 Task: Explore Airbnb properties with amazing views in California.
Action: Mouse moved to (579, 96)
Screenshot: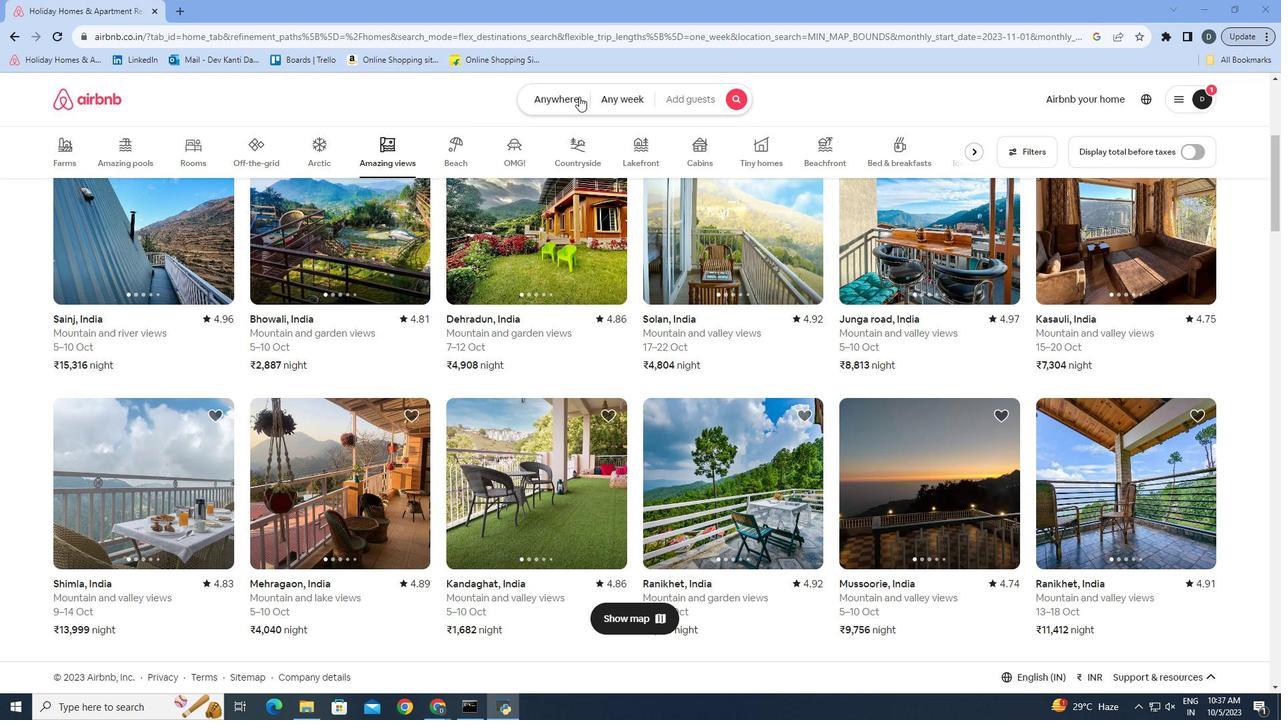 
Action: Mouse pressed left at (579, 96)
Screenshot: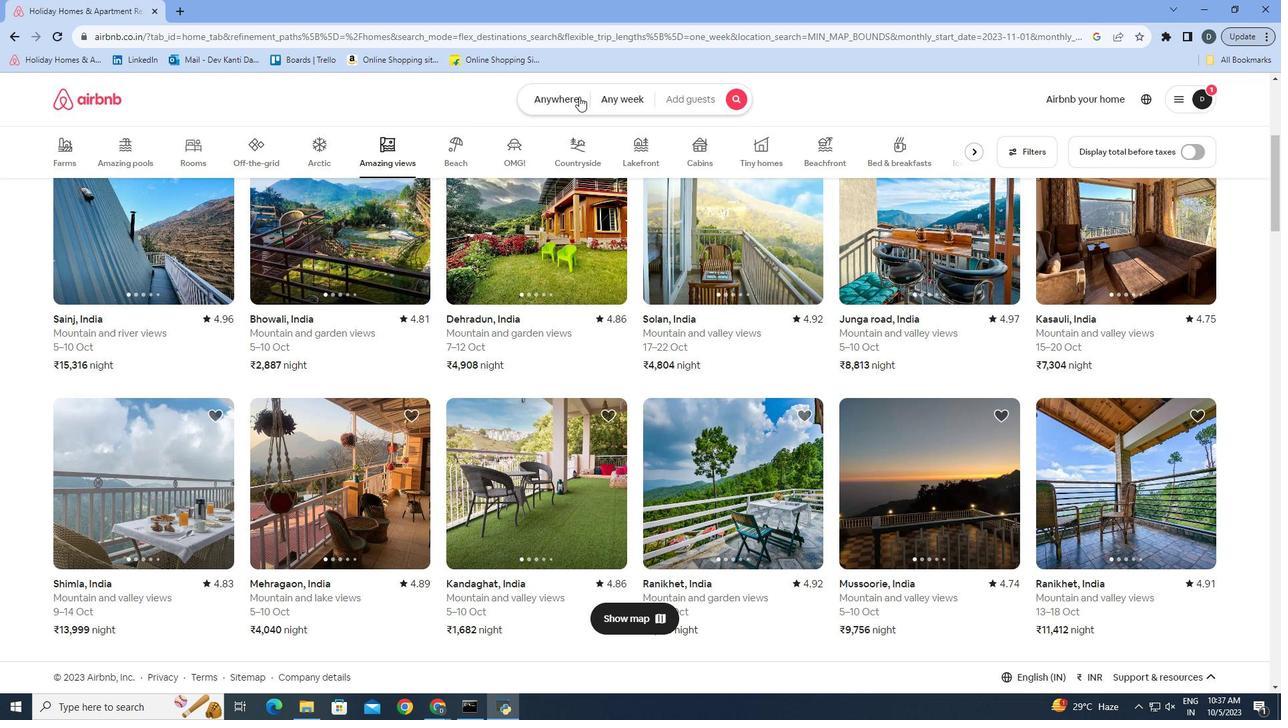 
Action: Mouse moved to (451, 154)
Screenshot: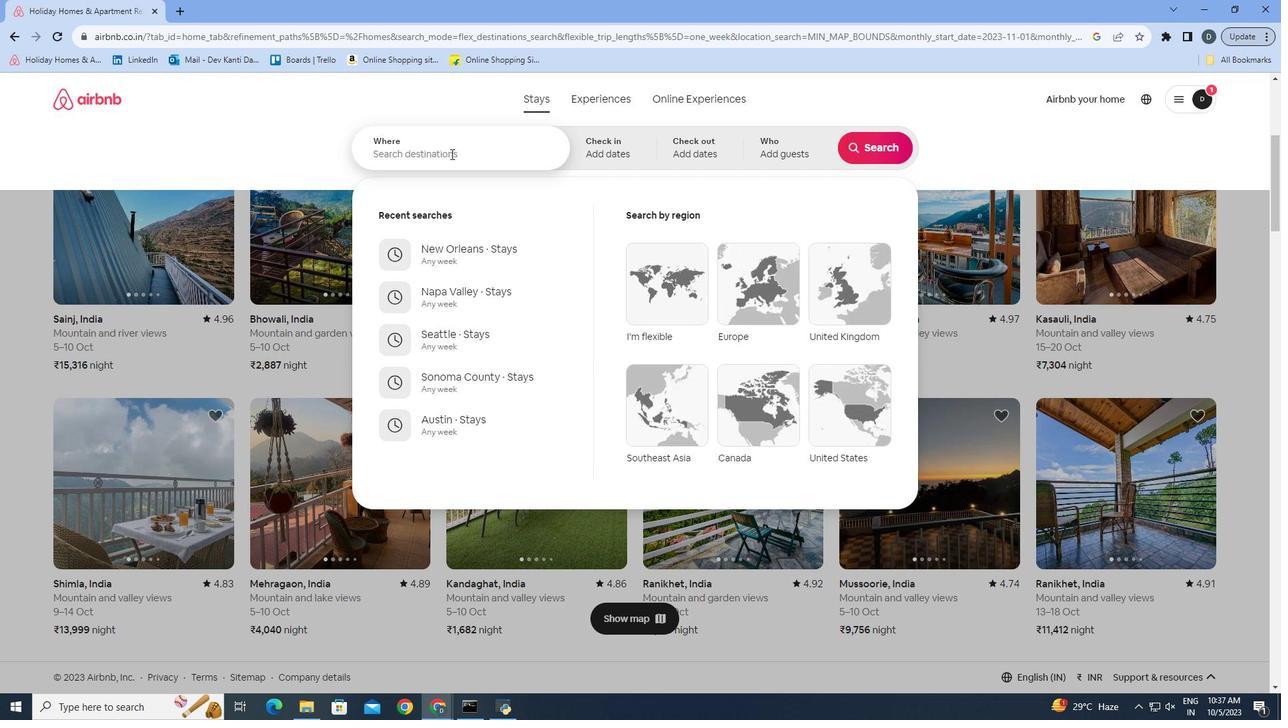 
Action: Mouse pressed left at (451, 154)
Screenshot: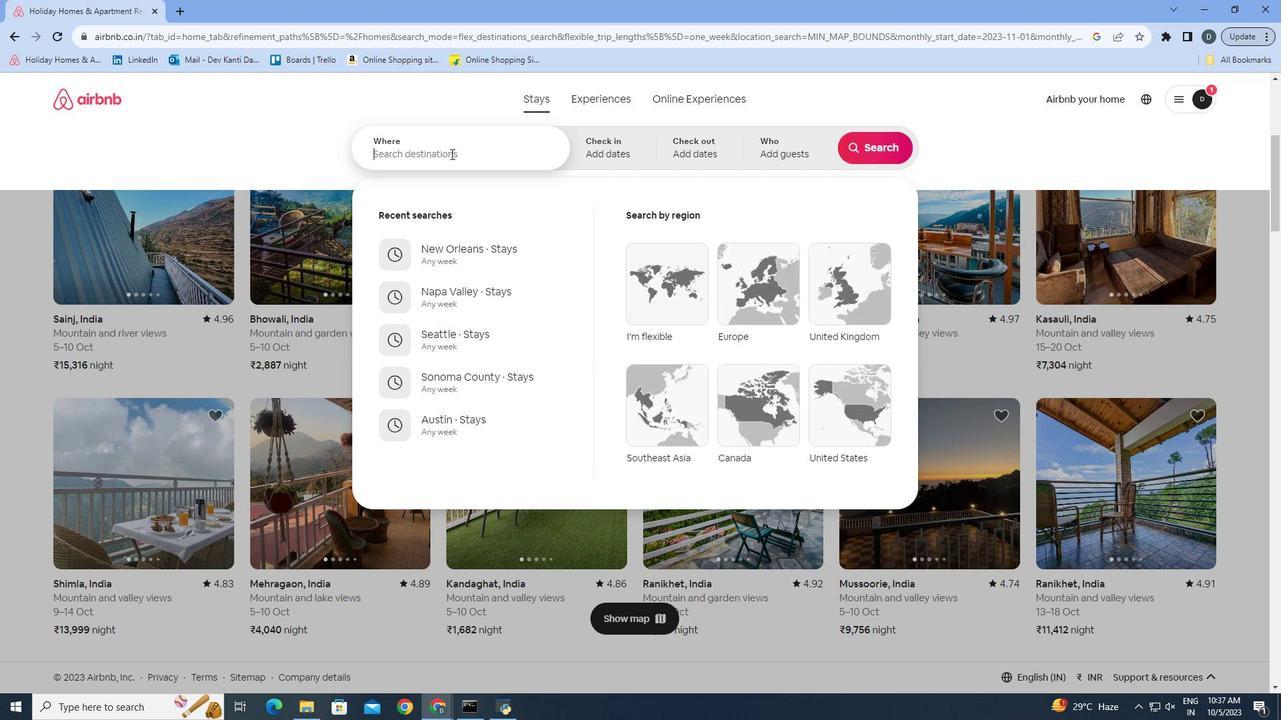 
Action: Key pressed <Key.shift>
Screenshot: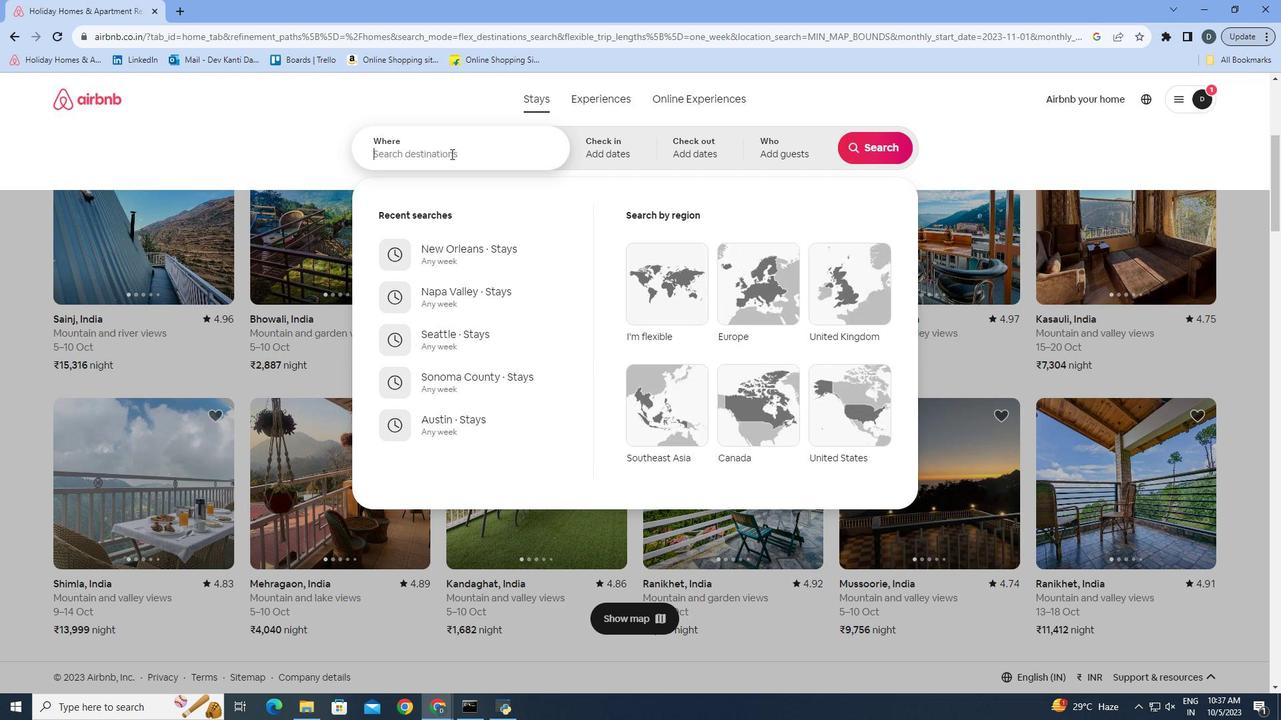 
Action: Mouse moved to (450, 154)
Screenshot: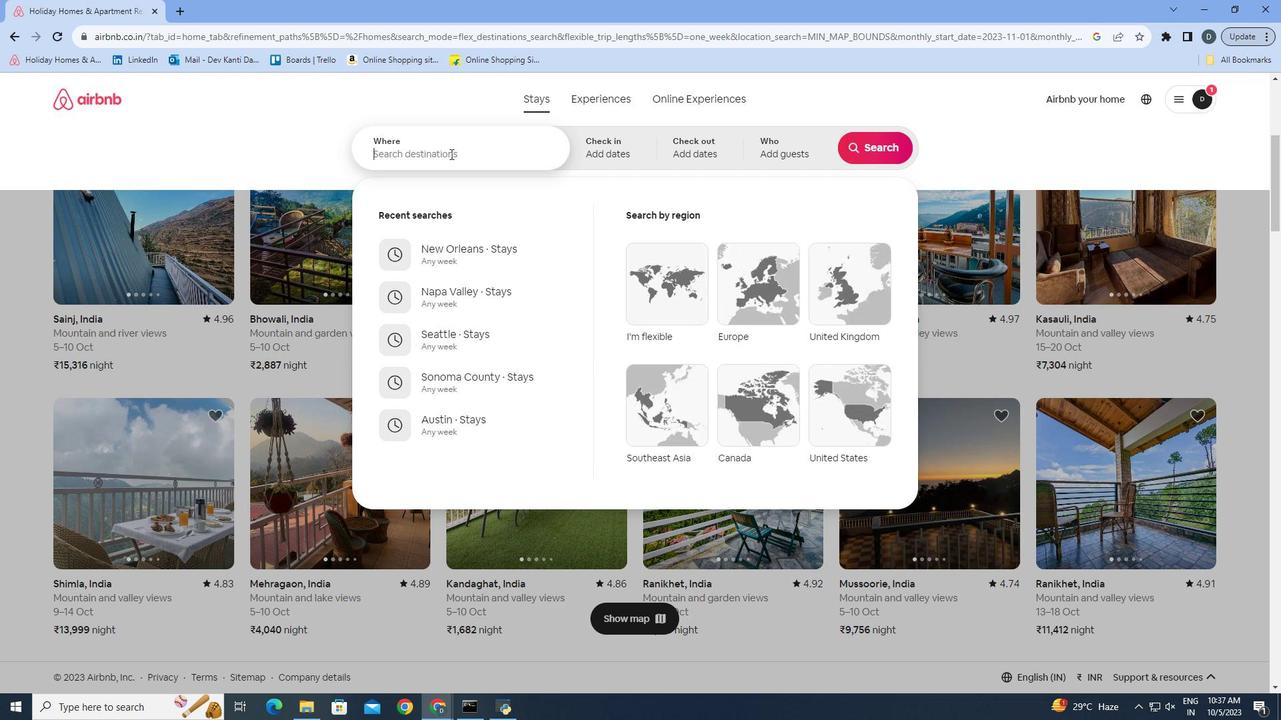 
Action: Key pressed Ca
Screenshot: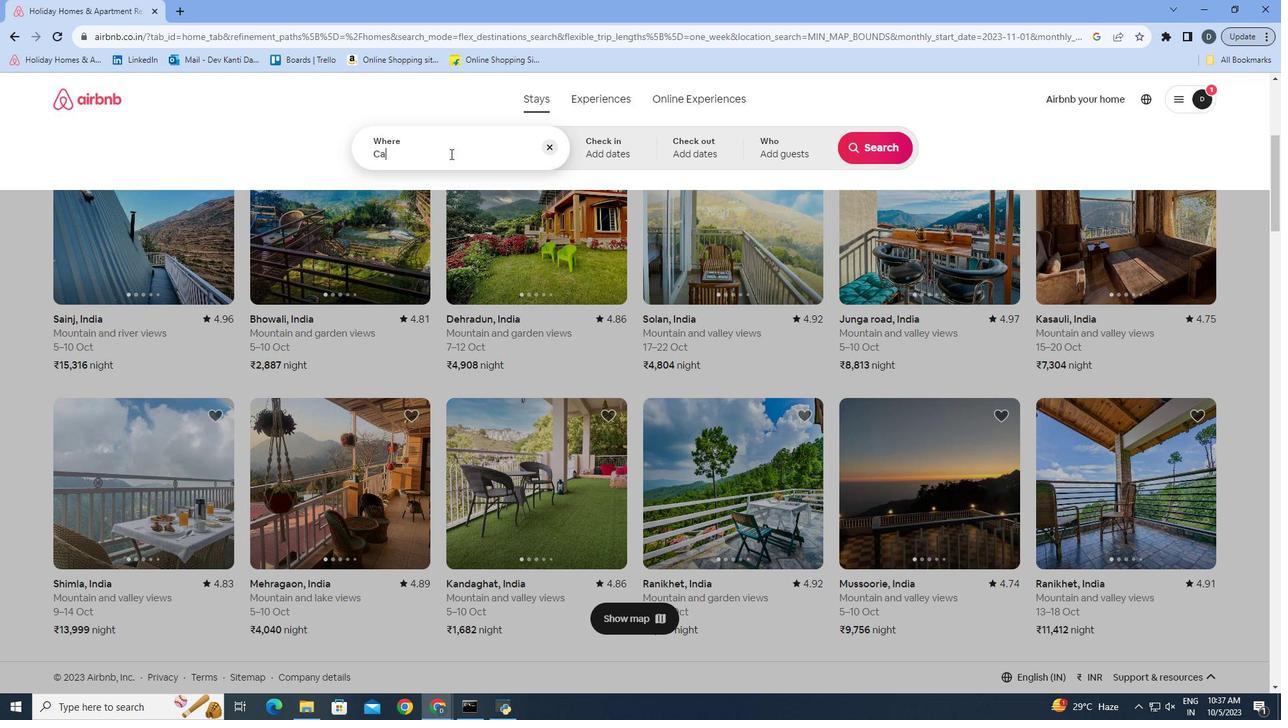 
Action: Mouse moved to (448, 153)
Screenshot: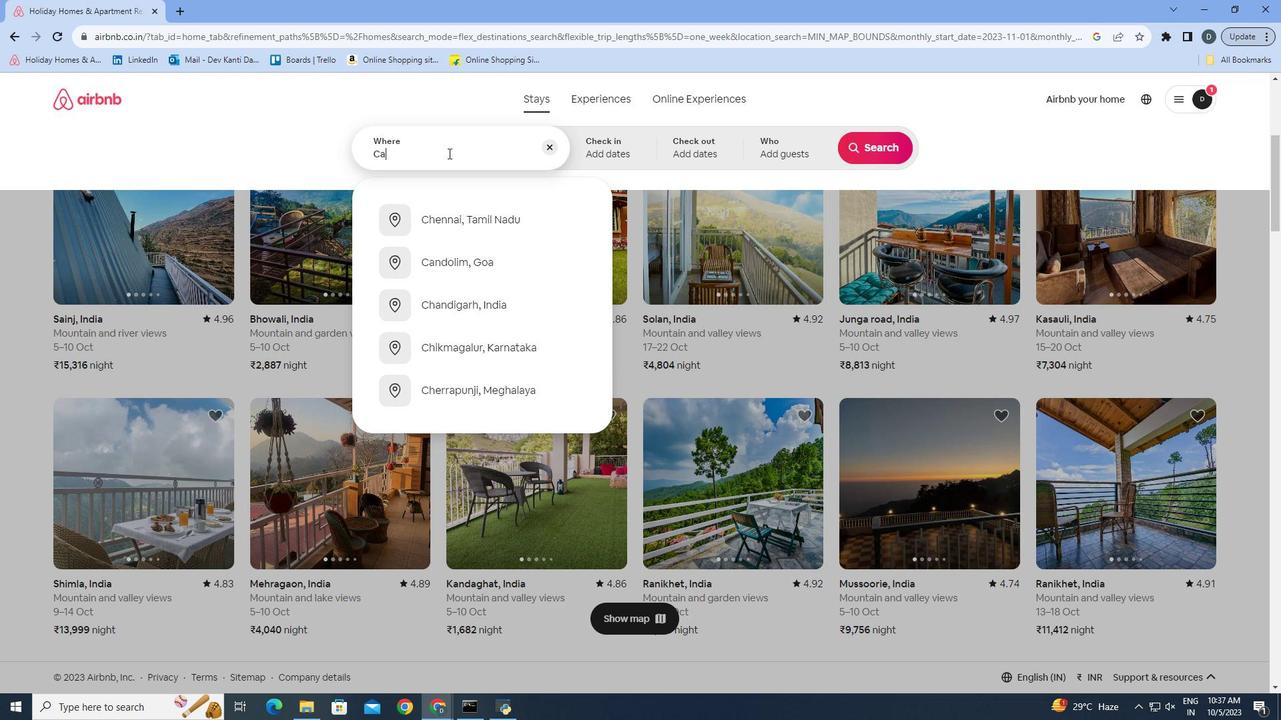 
Action: Key pressed l
Screenshot: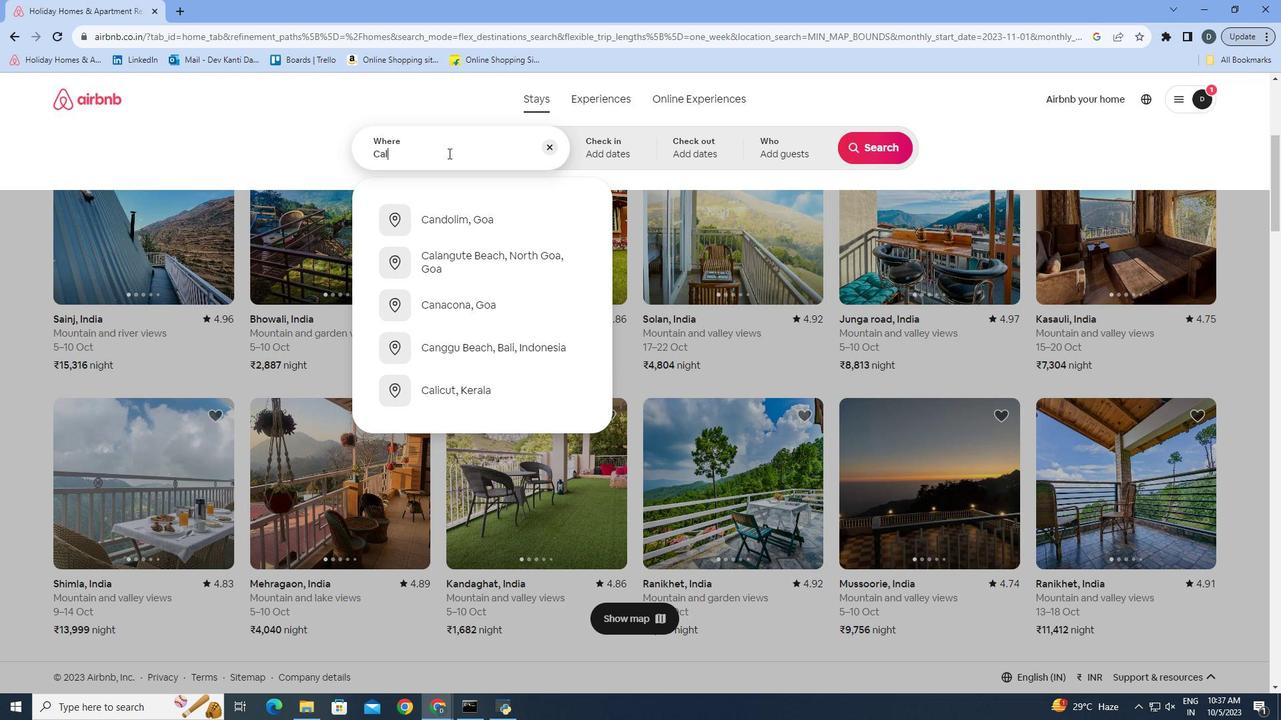 
Action: Mouse moved to (447, 149)
Screenshot: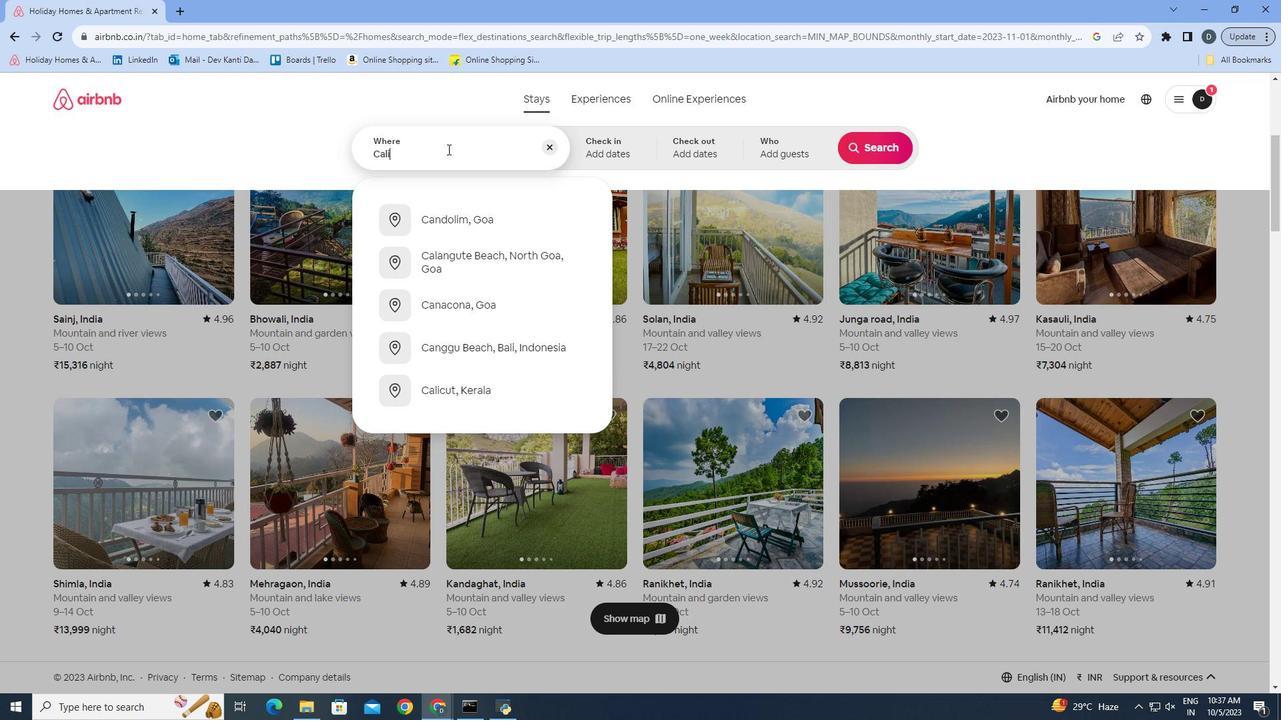 
Action: Key pressed i
Screenshot: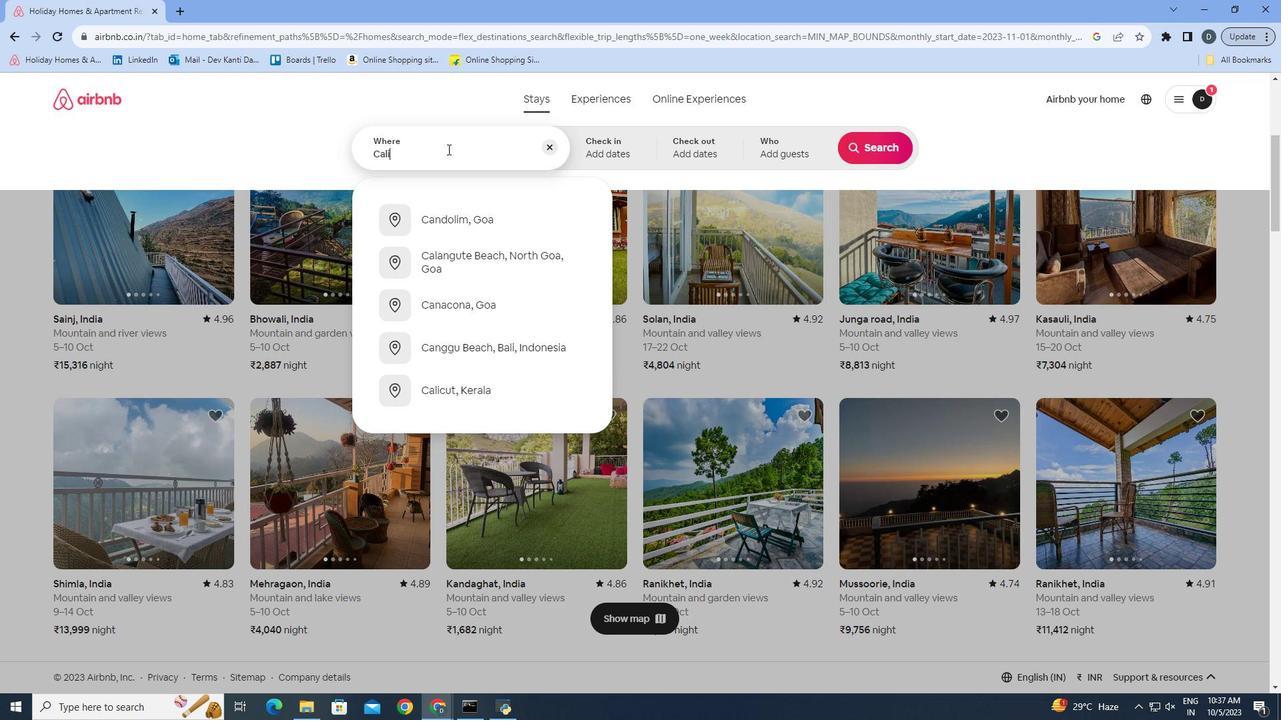 
Action: Mouse moved to (447, 149)
Screenshot: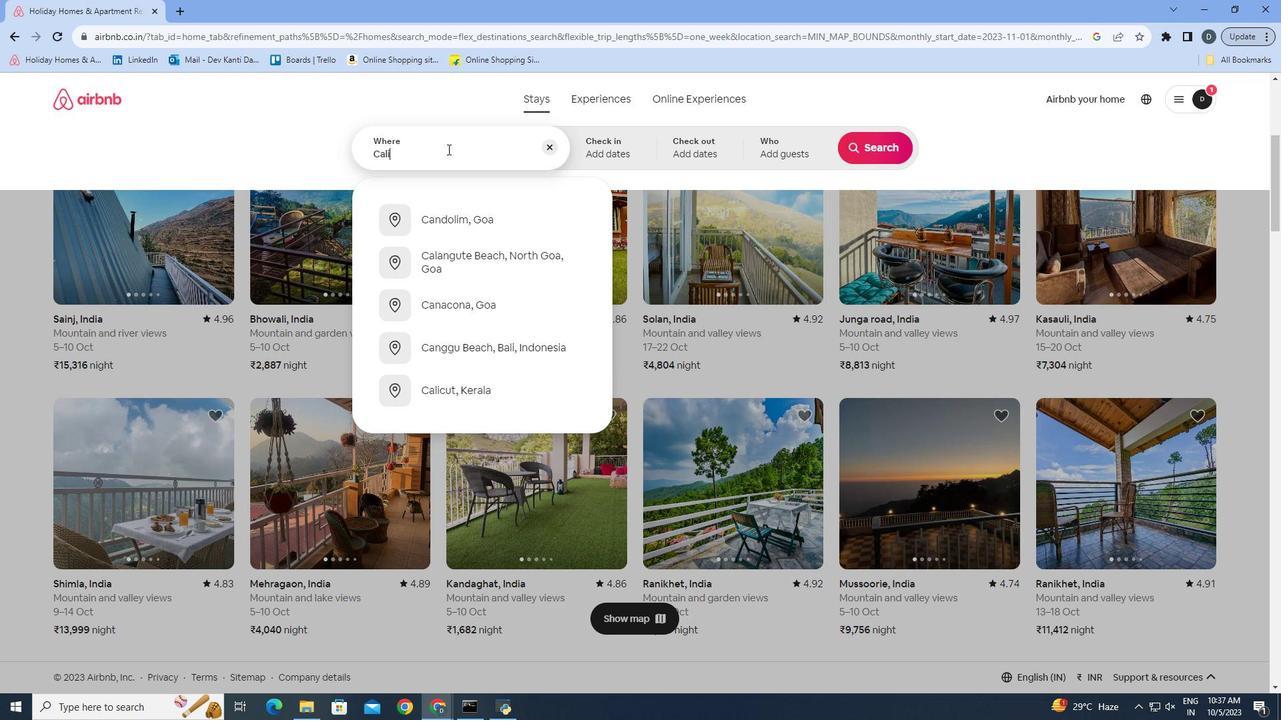 
Action: Key pressed forni
Screenshot: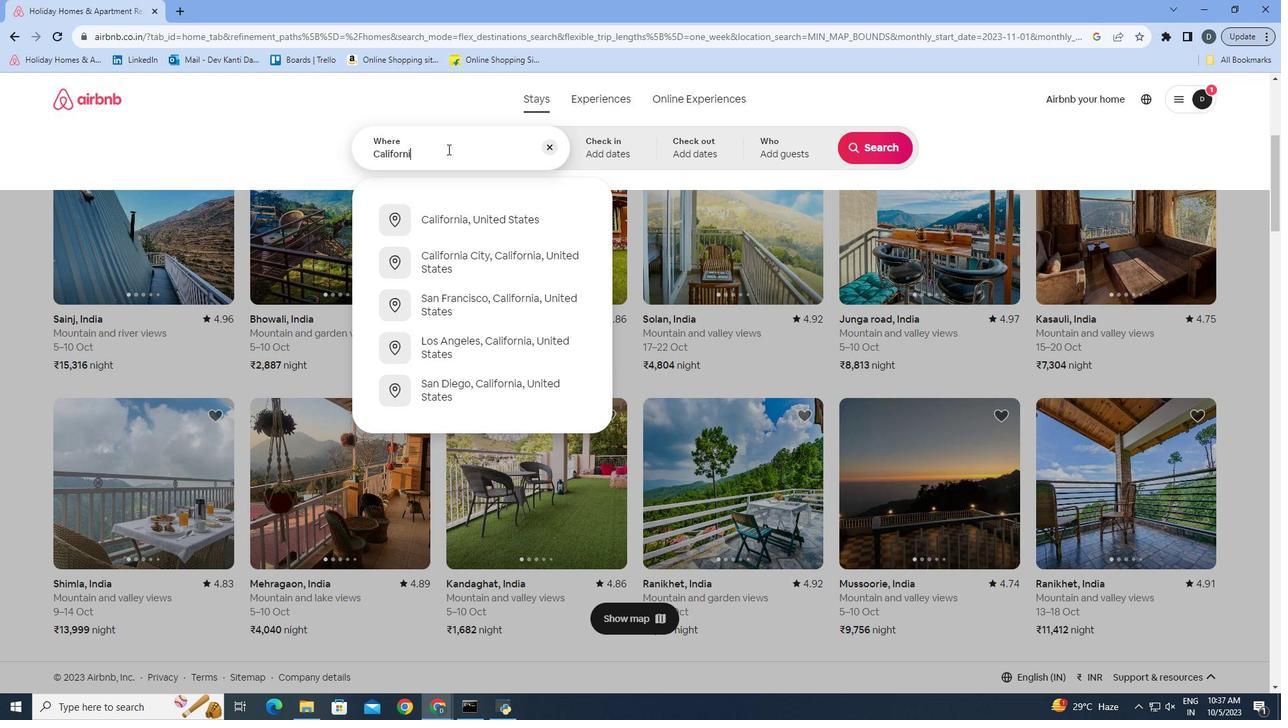 
Action: Mouse moved to (447, 148)
Screenshot: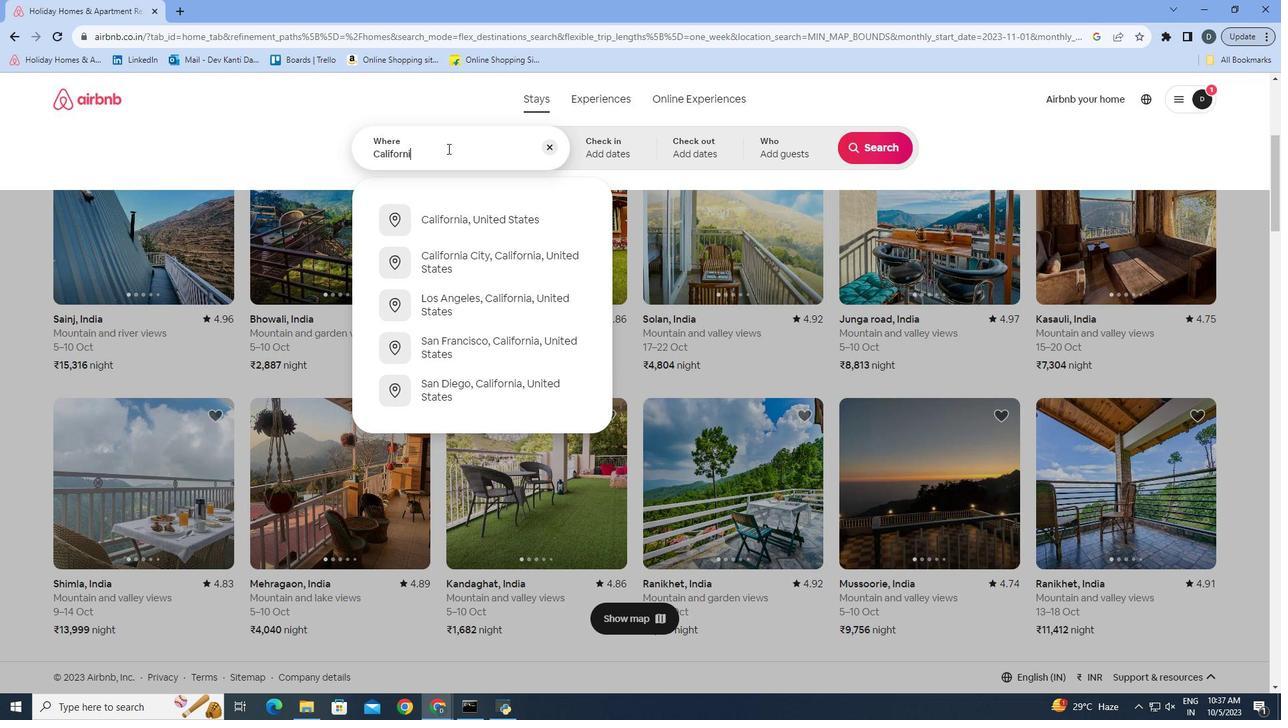 
Action: Key pressed a
Screenshot: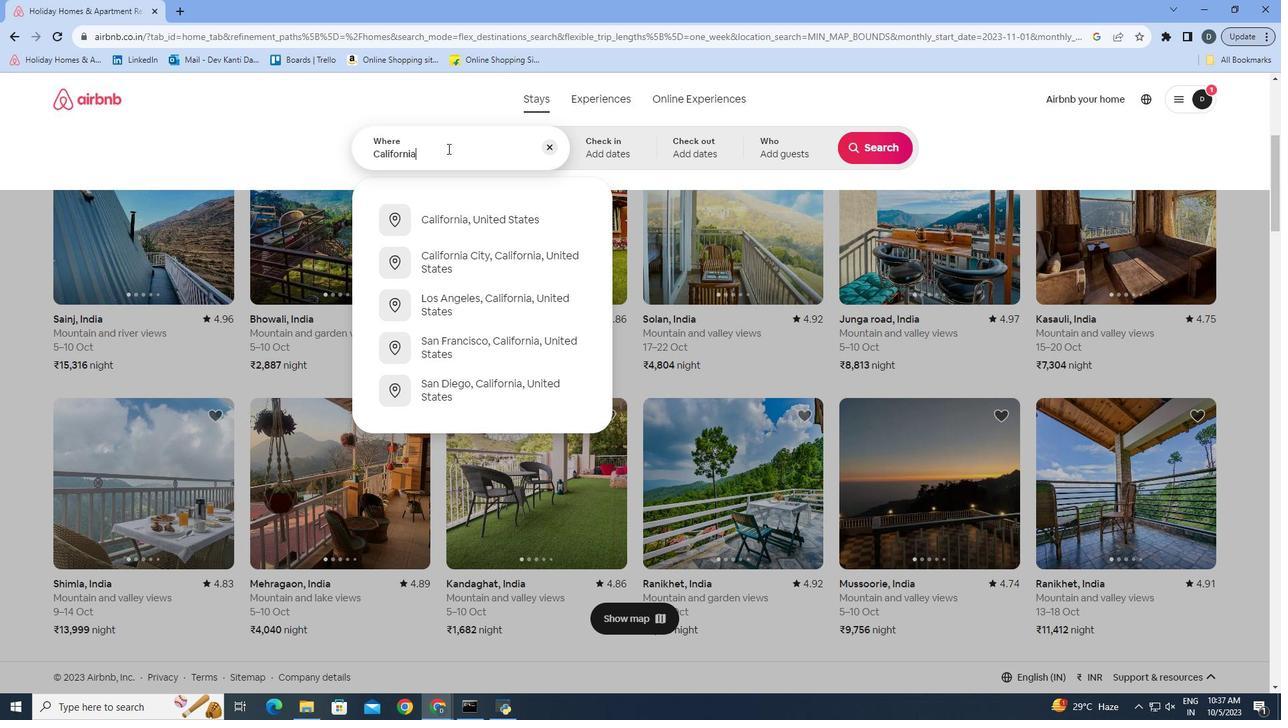 
Action: Mouse moved to (869, 136)
Screenshot: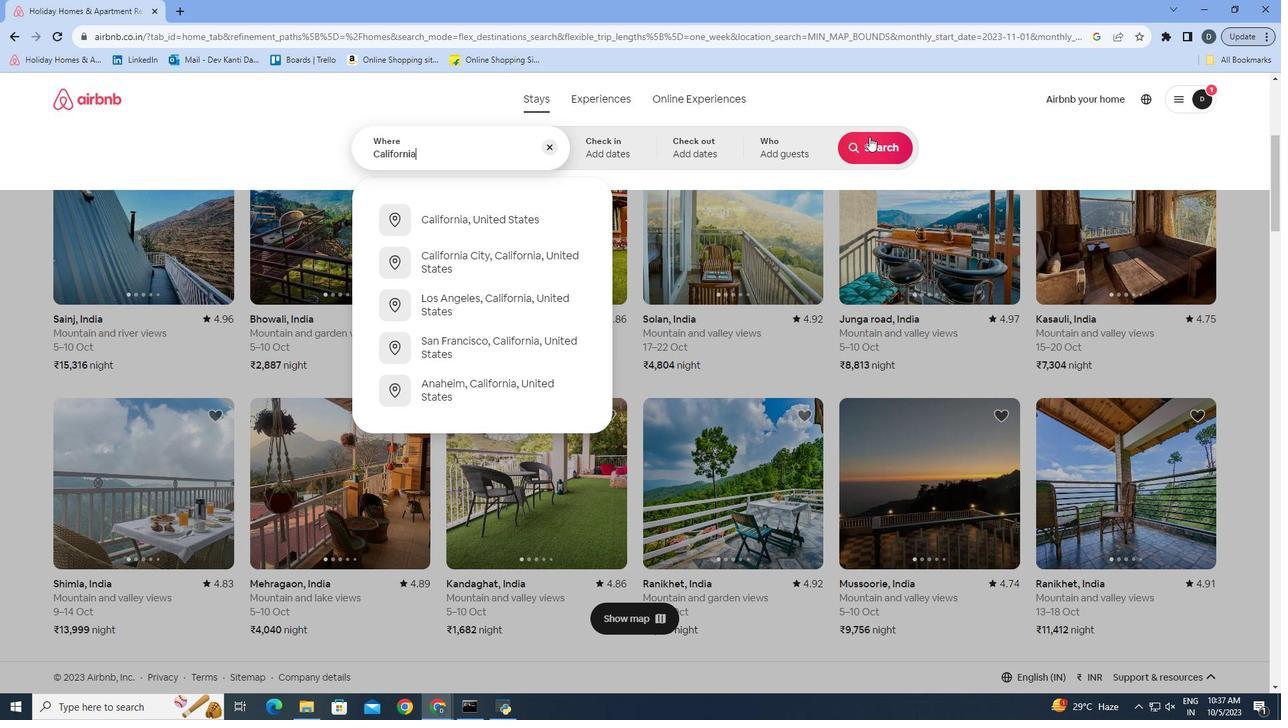 
Action: Mouse pressed left at (869, 136)
Screenshot: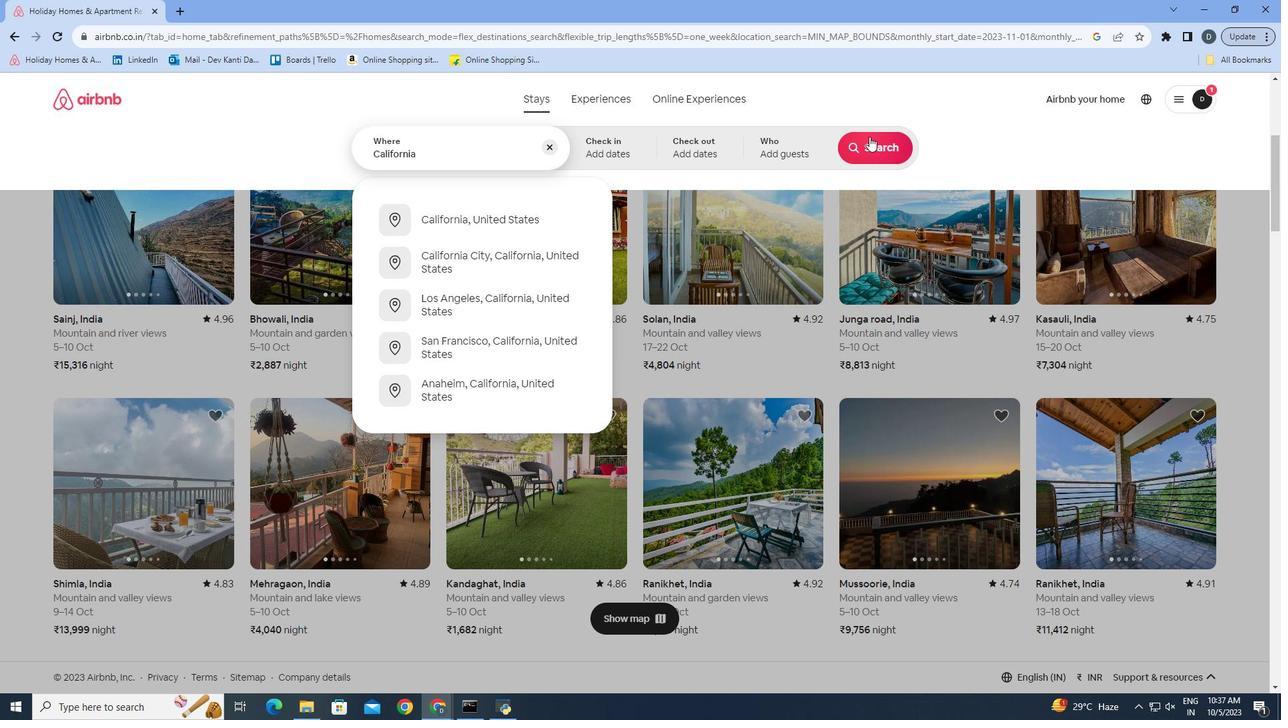 
Action: Mouse moved to (268, 144)
Screenshot: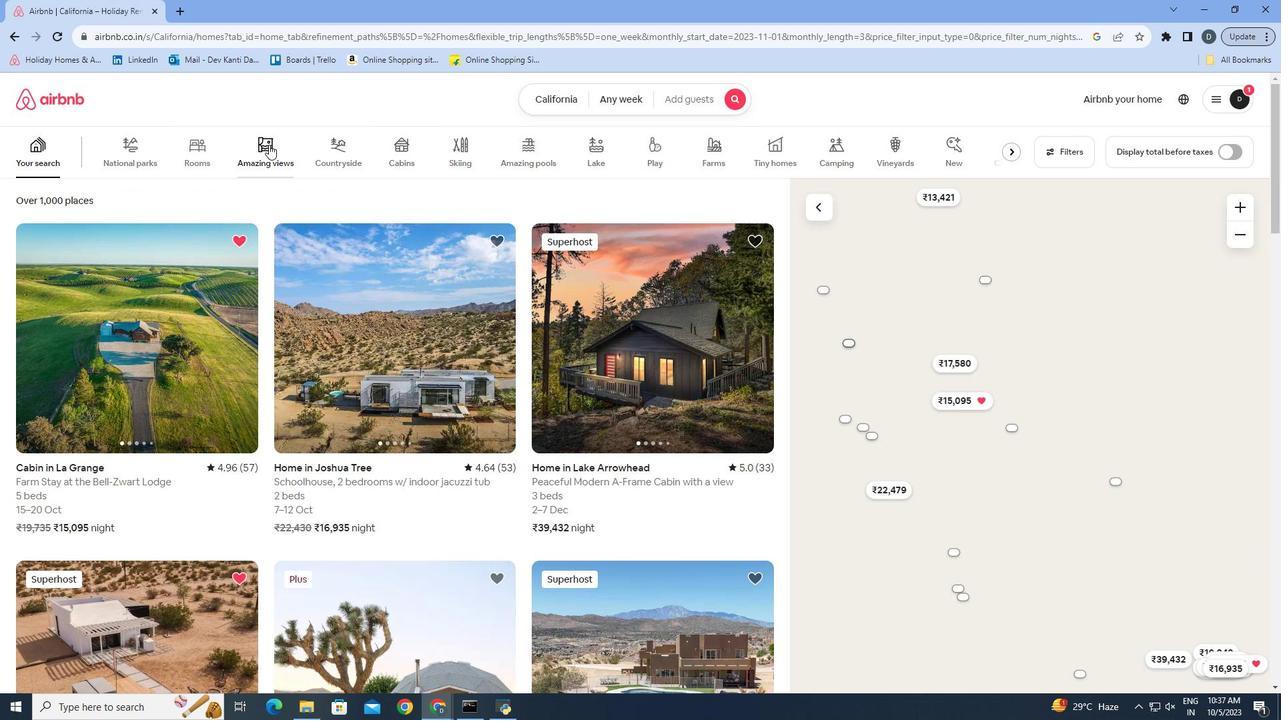 
Action: Mouse pressed left at (268, 144)
Screenshot: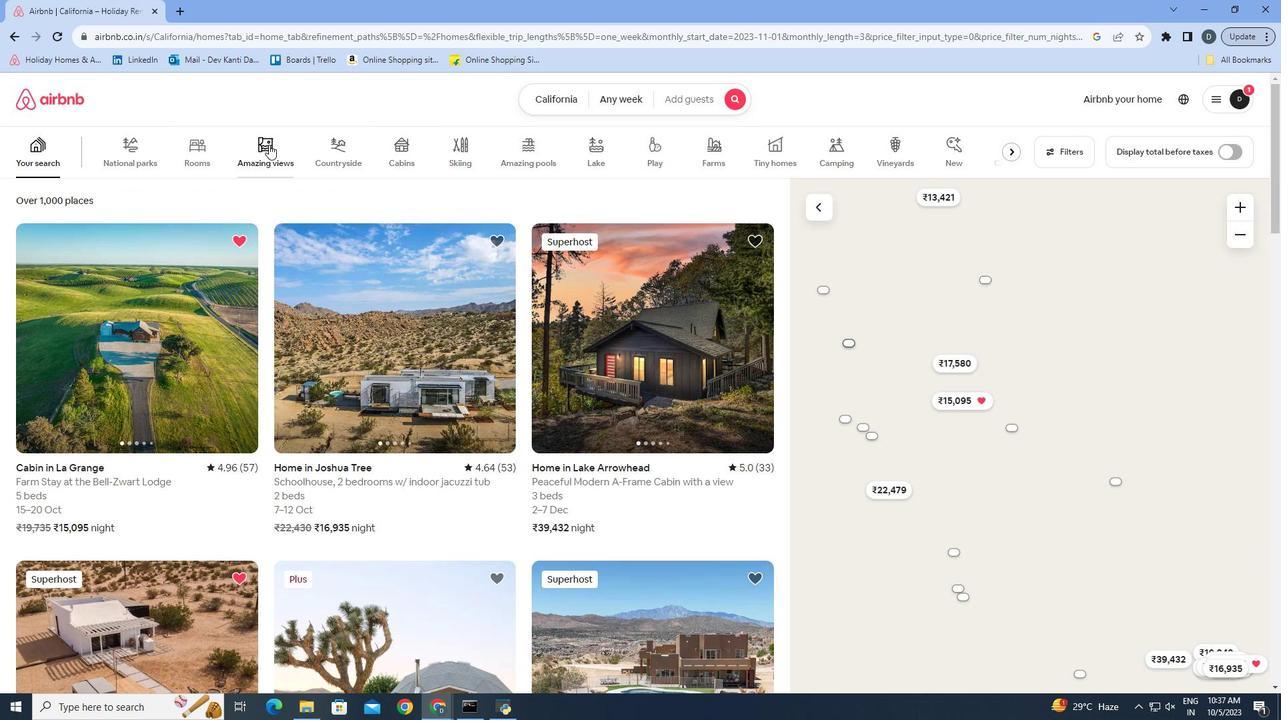 
Action: Mouse moved to (636, 332)
Screenshot: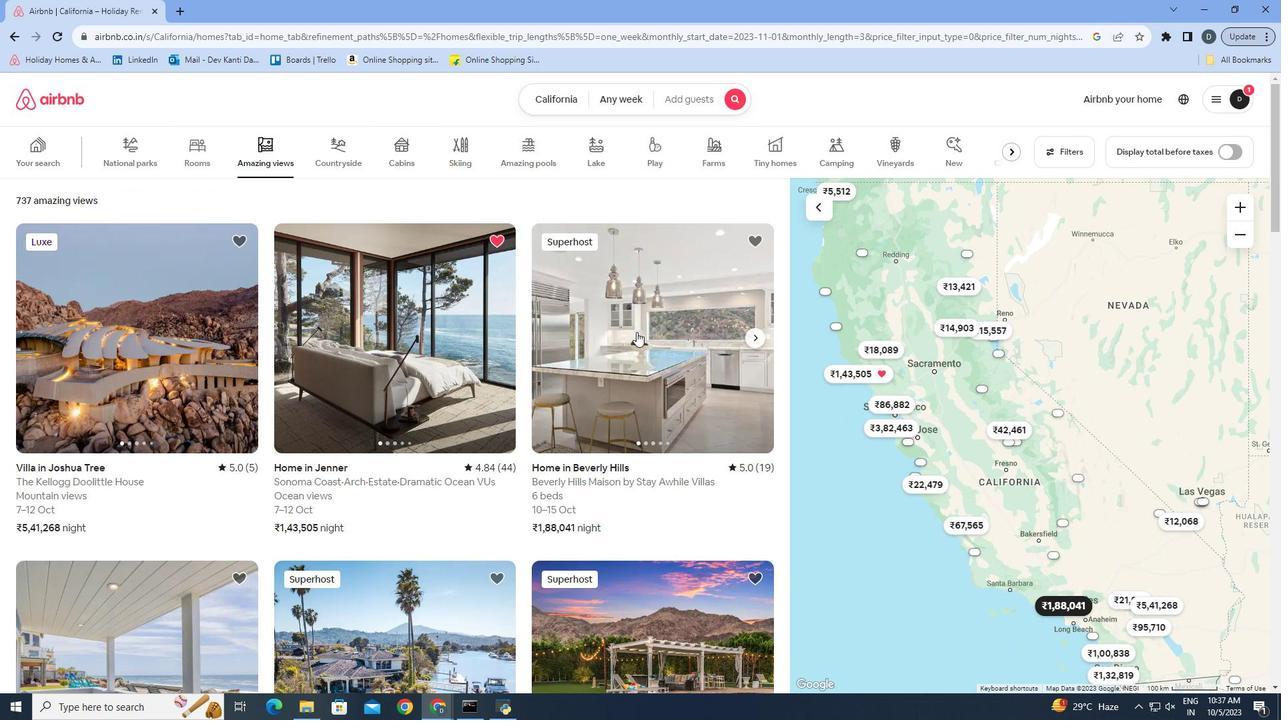 
Action: Mouse pressed left at (636, 332)
Screenshot: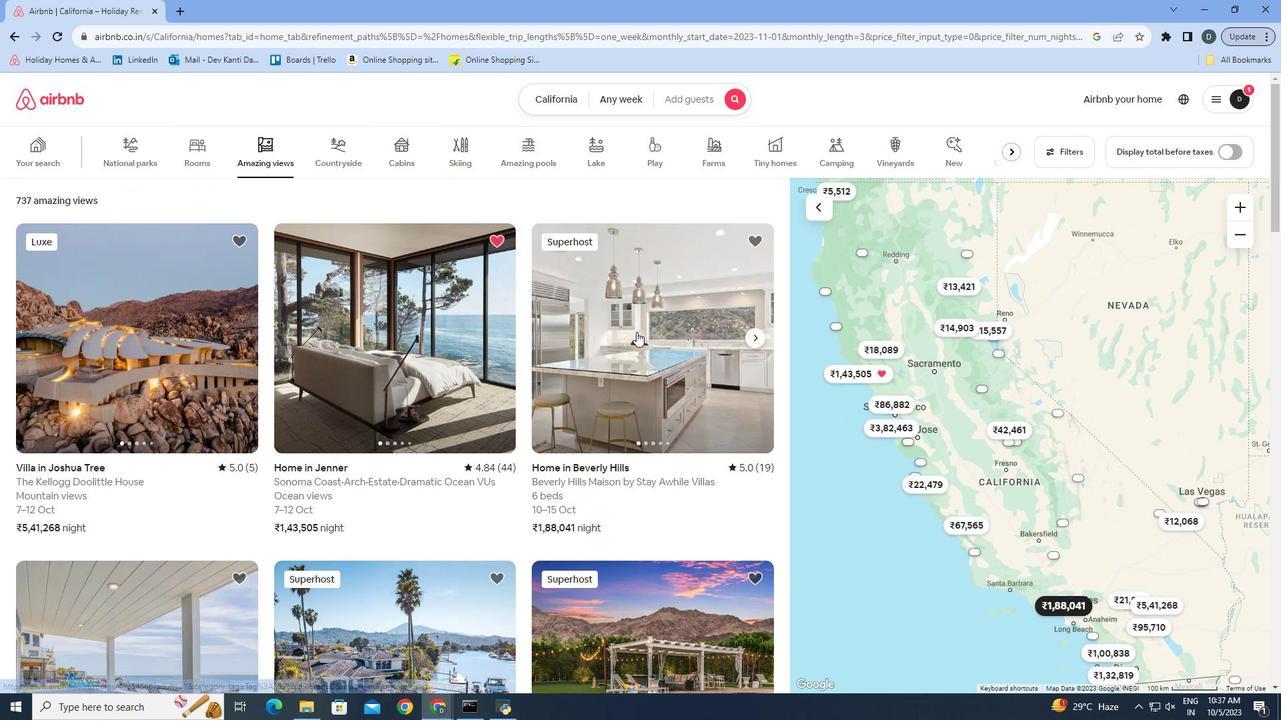 
Action: Mouse moved to (1069, 373)
Screenshot: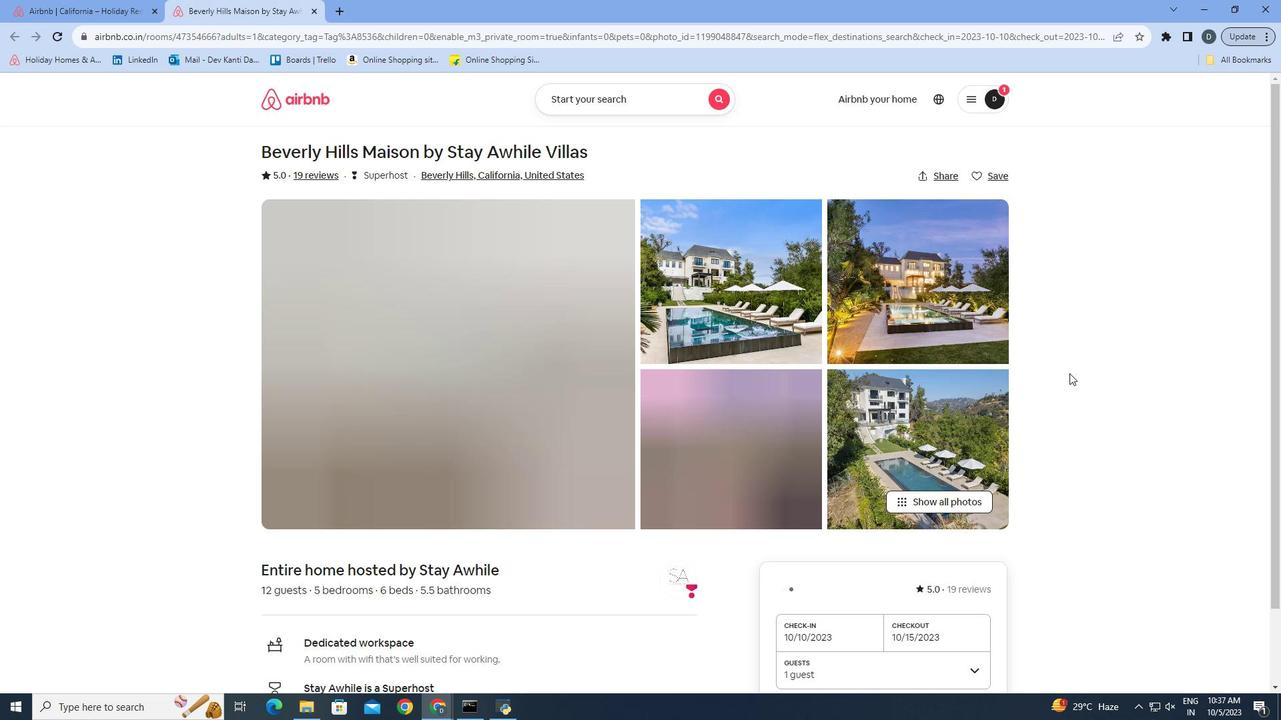 
Action: Mouse scrolled (1069, 373) with delta (0, 0)
Screenshot: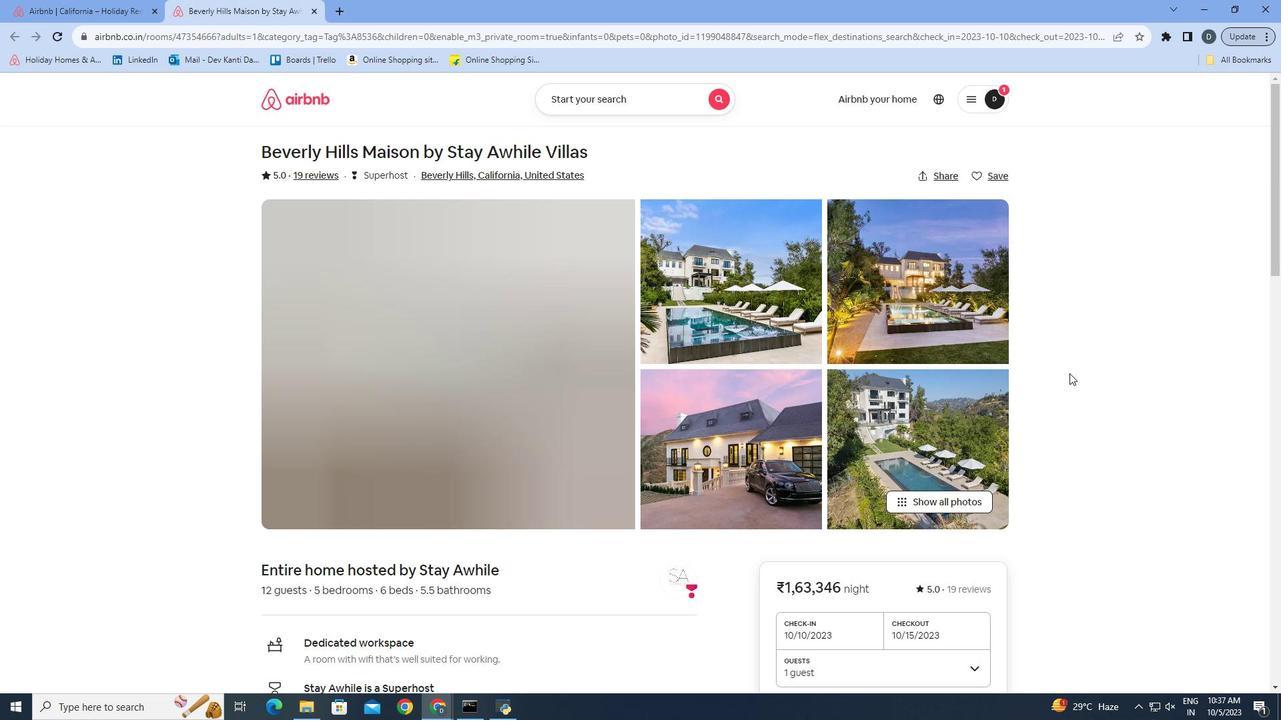 
Action: Mouse moved to (951, 434)
Screenshot: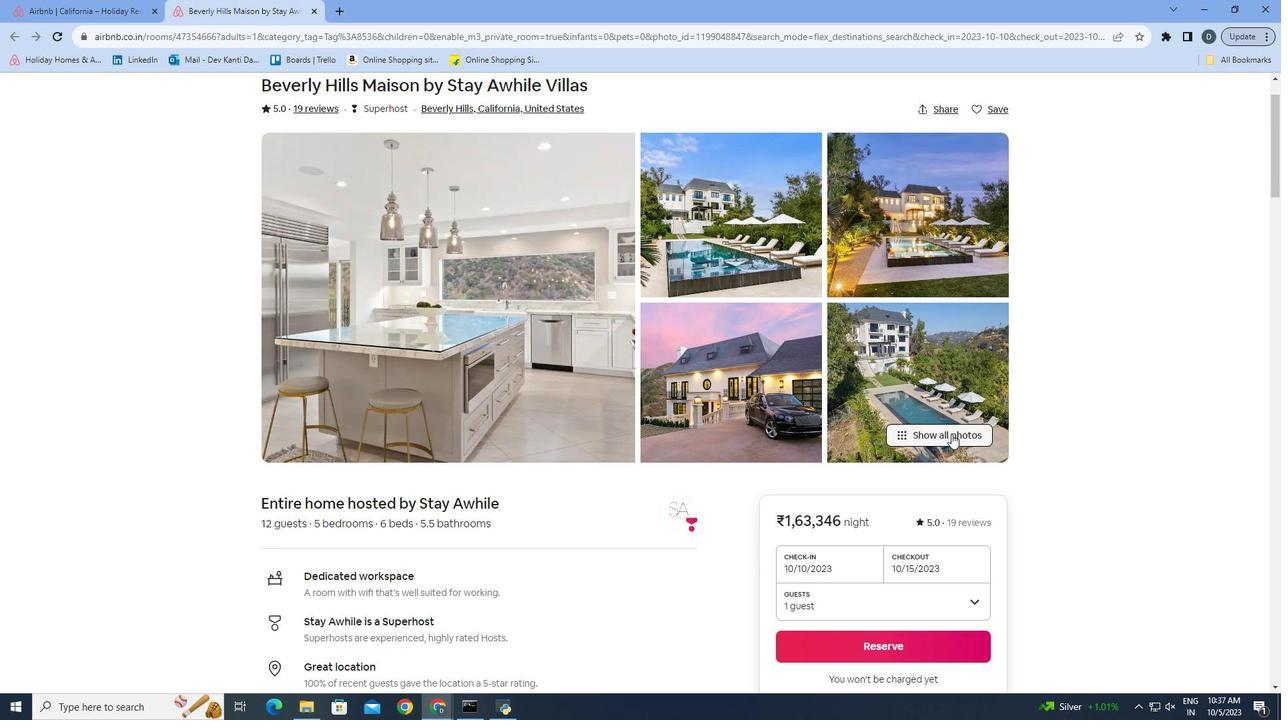
Action: Mouse pressed left at (951, 434)
Screenshot: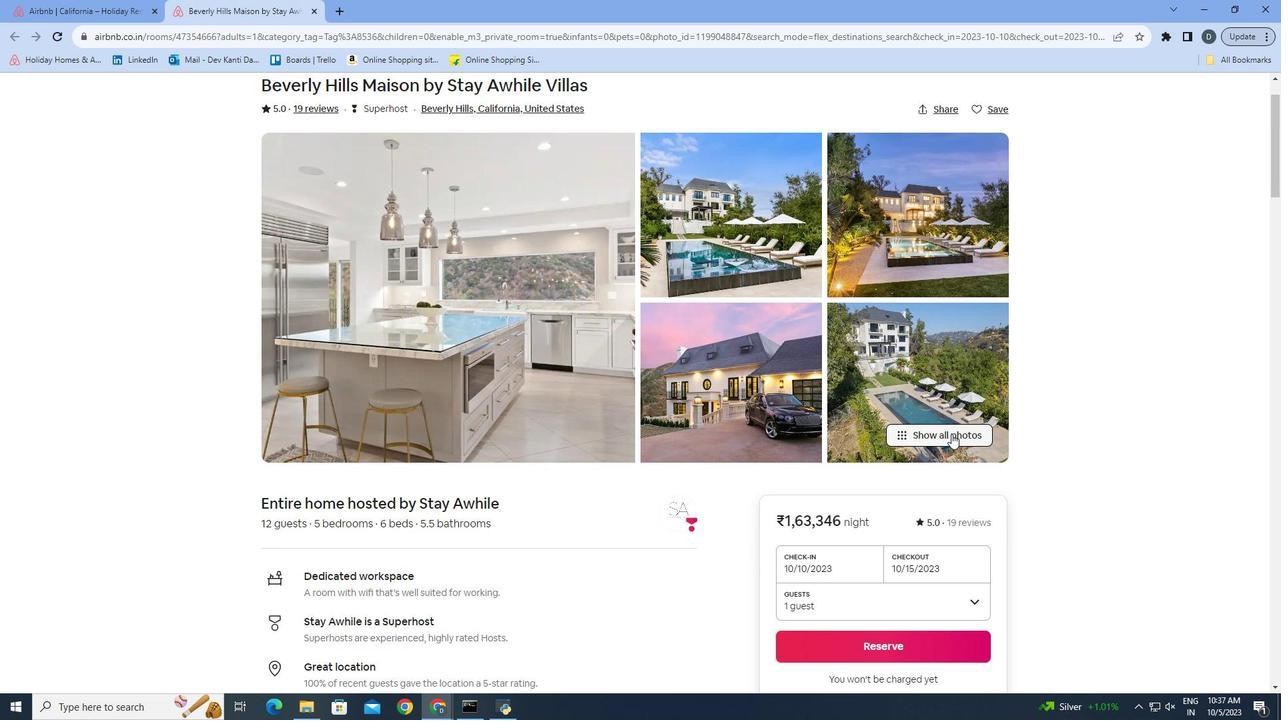 
Action: Mouse moved to (978, 295)
Screenshot: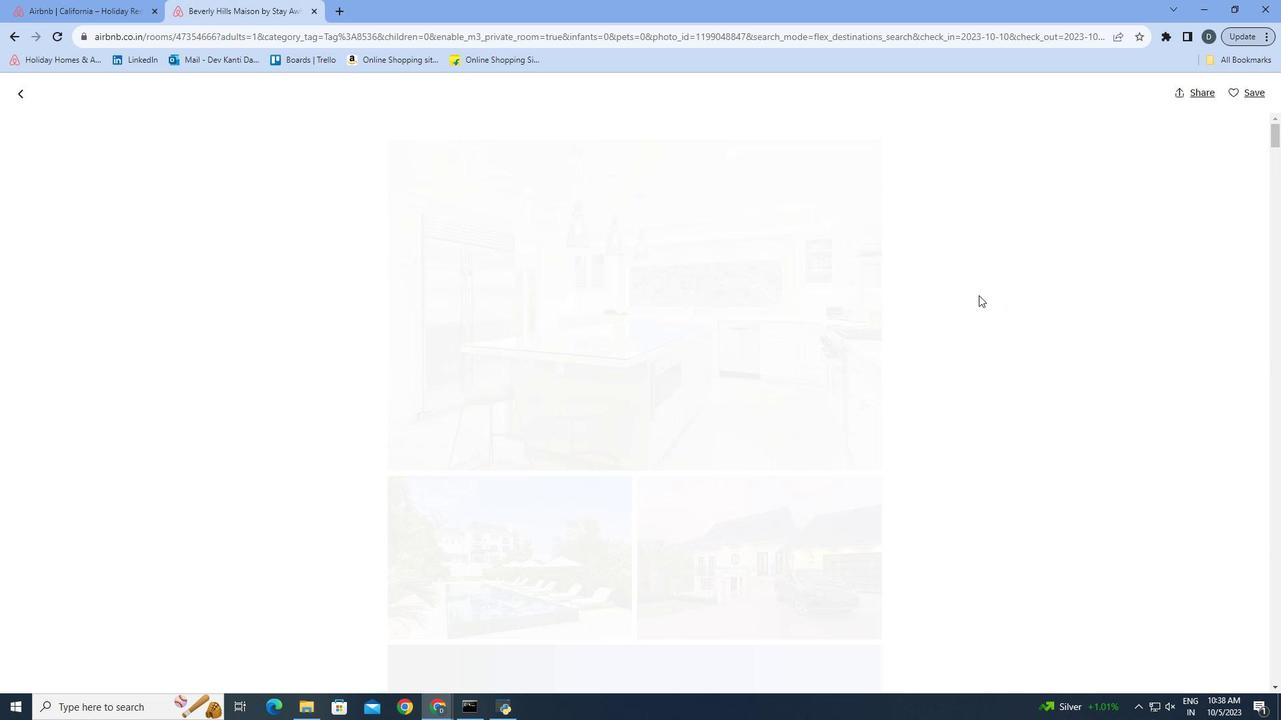 
Action: Mouse scrolled (978, 294) with delta (0, 0)
Screenshot: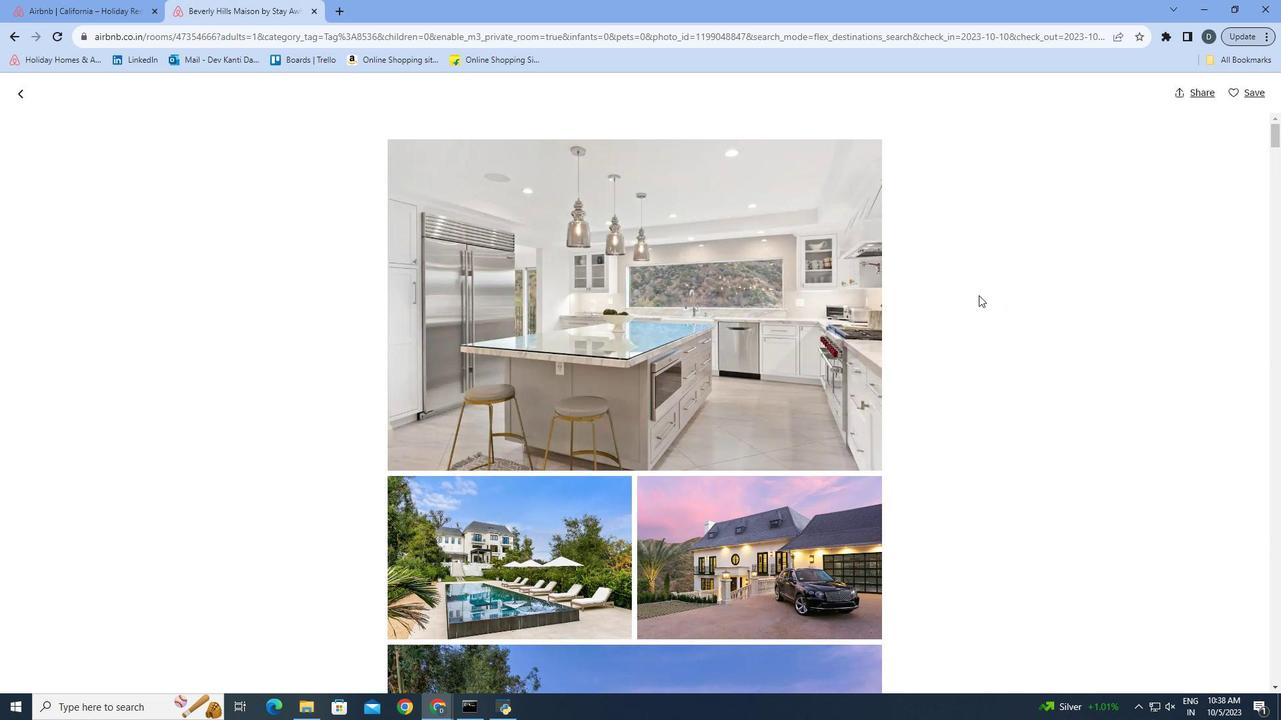 
Action: Mouse scrolled (978, 294) with delta (0, 0)
Screenshot: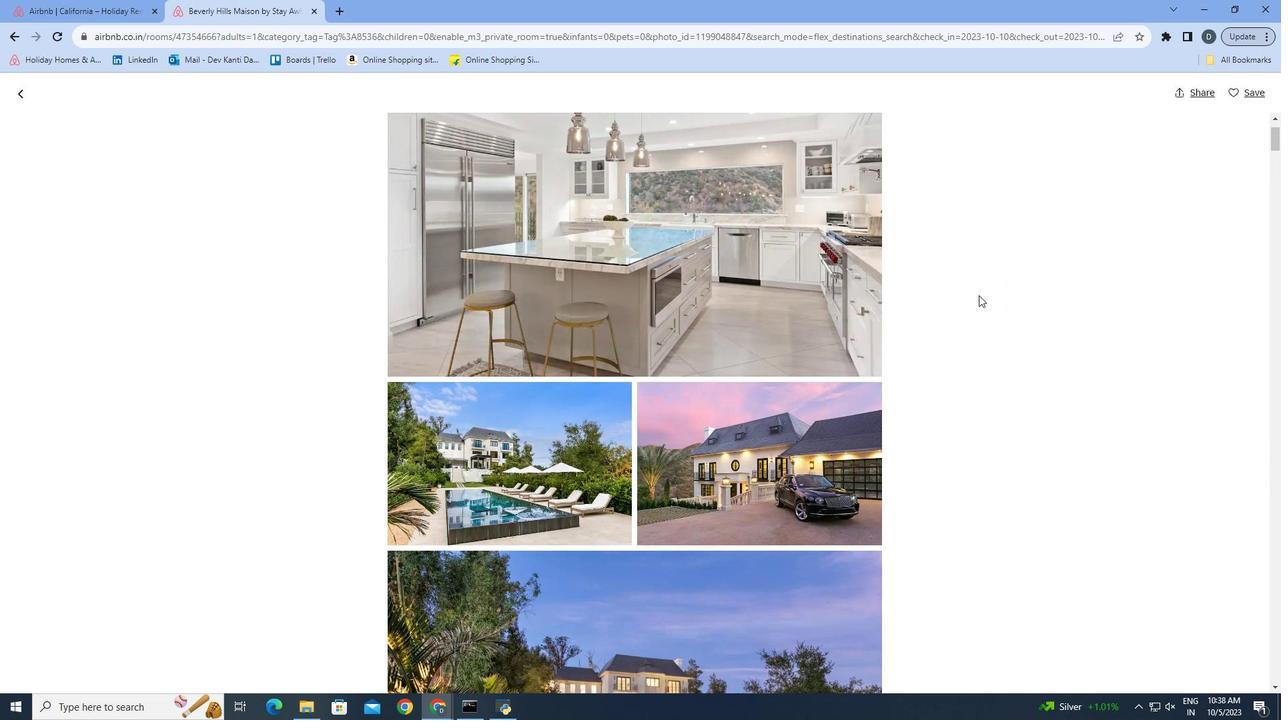 
Action: Mouse scrolled (978, 294) with delta (0, 0)
Screenshot: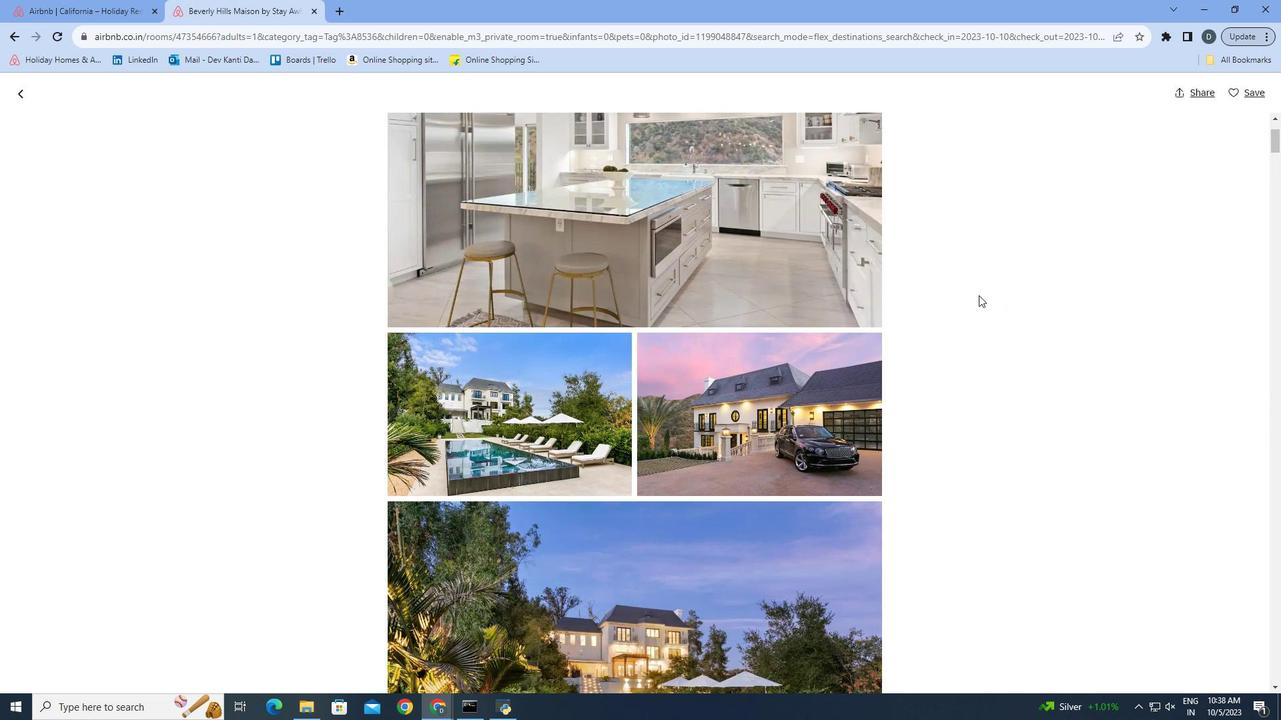 
Action: Mouse scrolled (978, 294) with delta (0, 0)
Screenshot: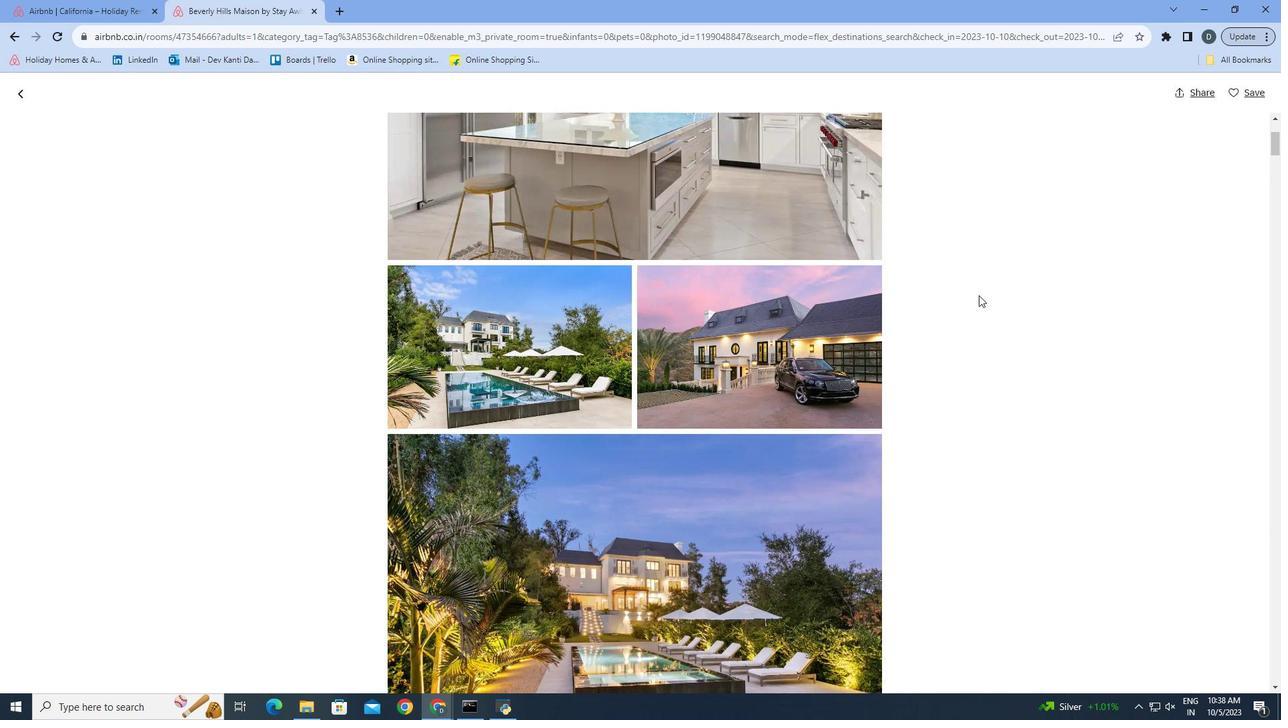
Action: Mouse scrolled (978, 294) with delta (0, 0)
Screenshot: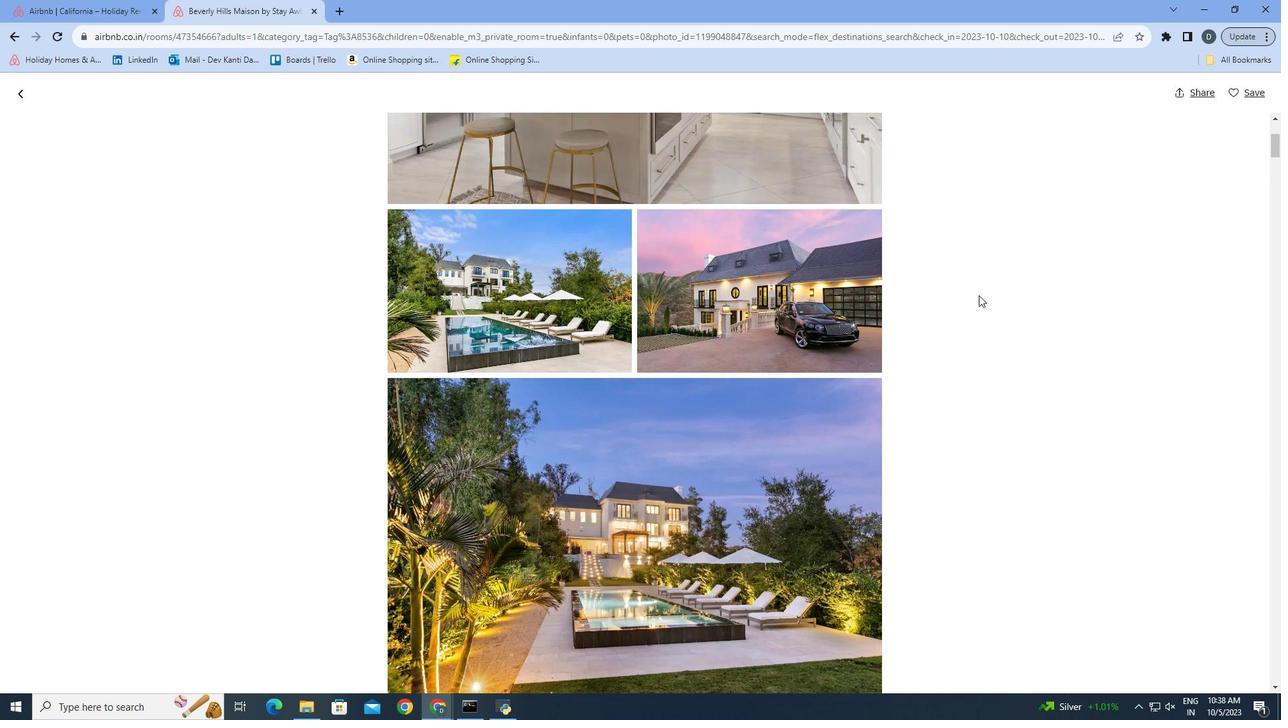 
Action: Mouse scrolled (978, 294) with delta (0, 0)
Screenshot: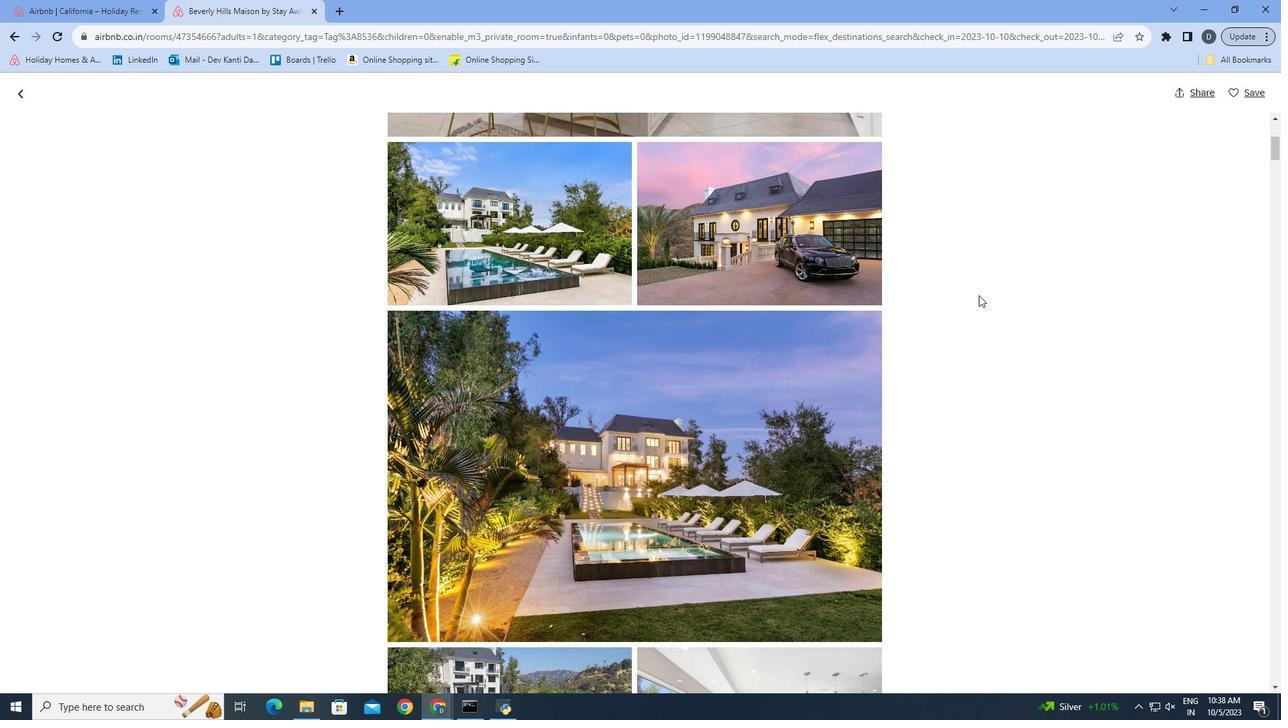 
Action: Mouse scrolled (978, 294) with delta (0, 0)
Screenshot: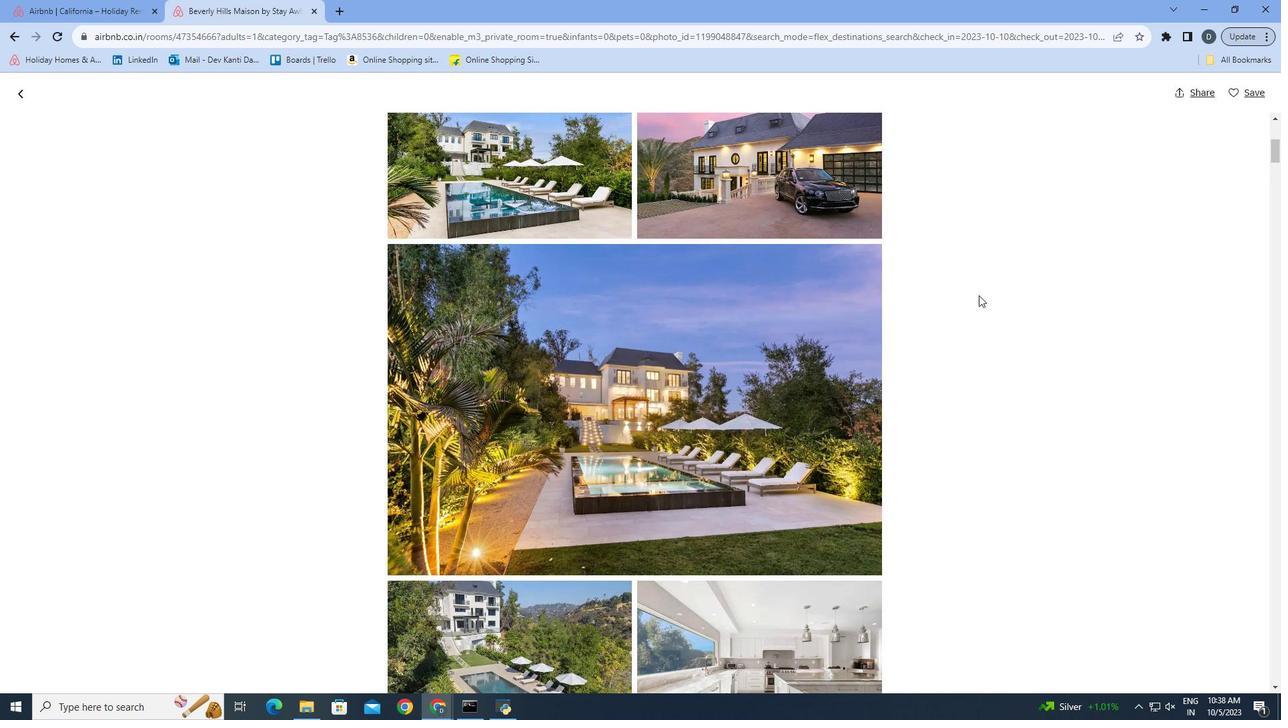 
Action: Mouse scrolled (978, 294) with delta (0, 0)
Screenshot: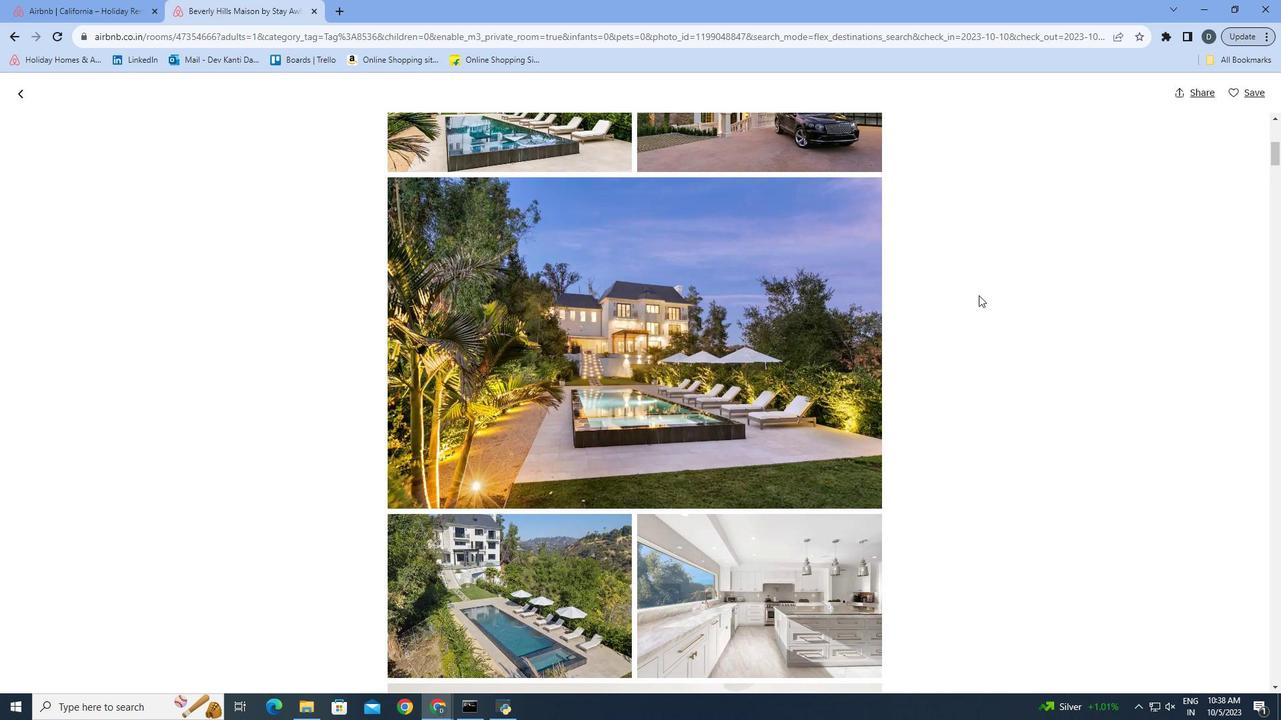 
Action: Mouse scrolled (978, 294) with delta (0, 0)
Screenshot: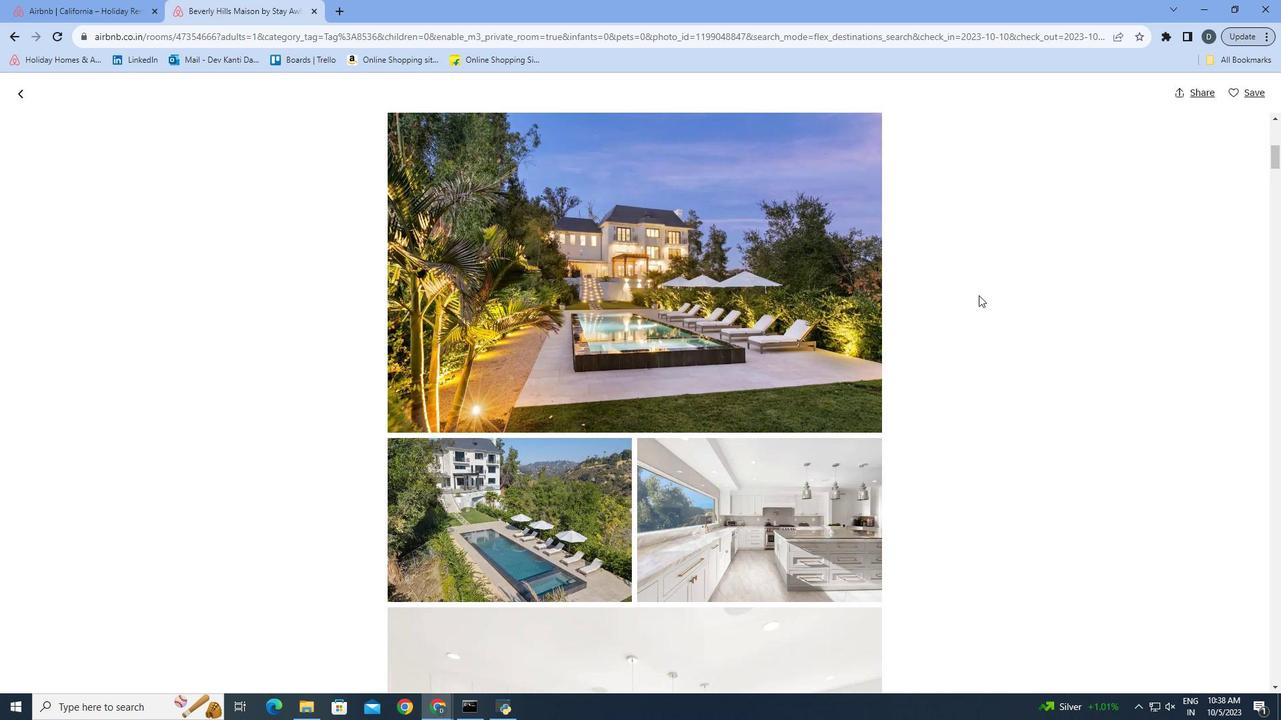 
Action: Mouse scrolled (978, 294) with delta (0, 0)
Screenshot: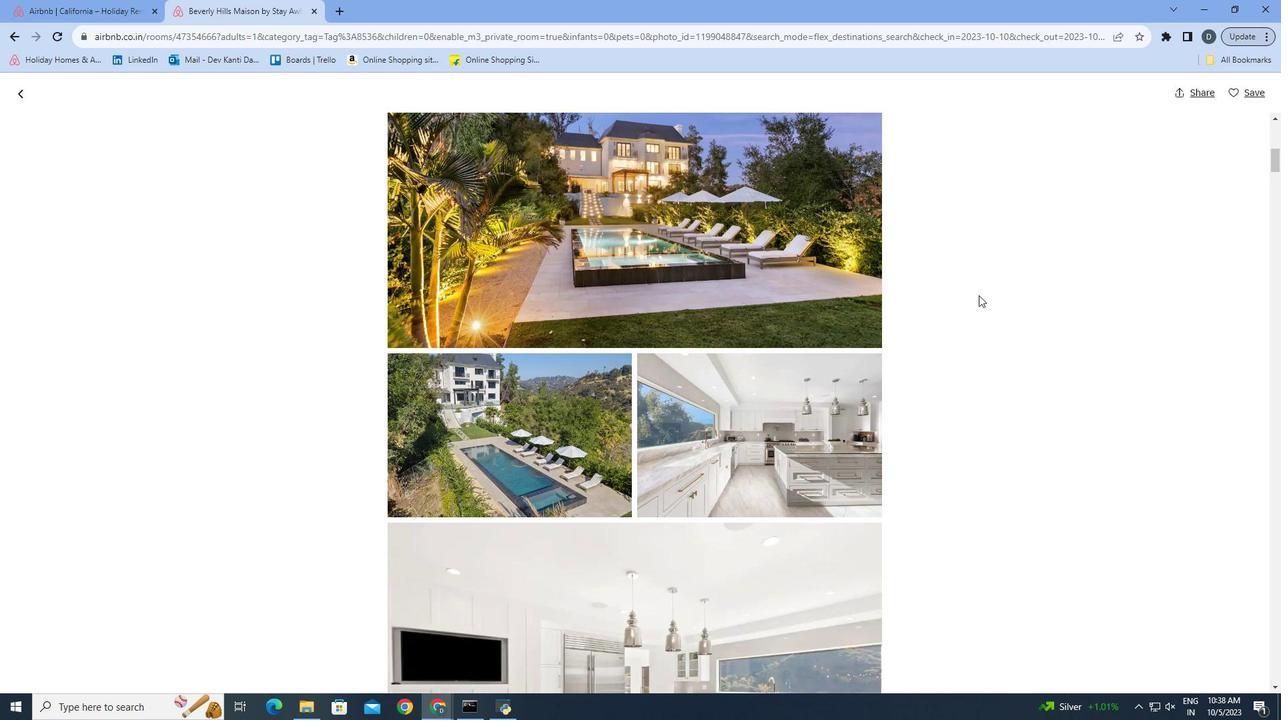 
Action: Mouse scrolled (978, 294) with delta (0, 0)
Screenshot: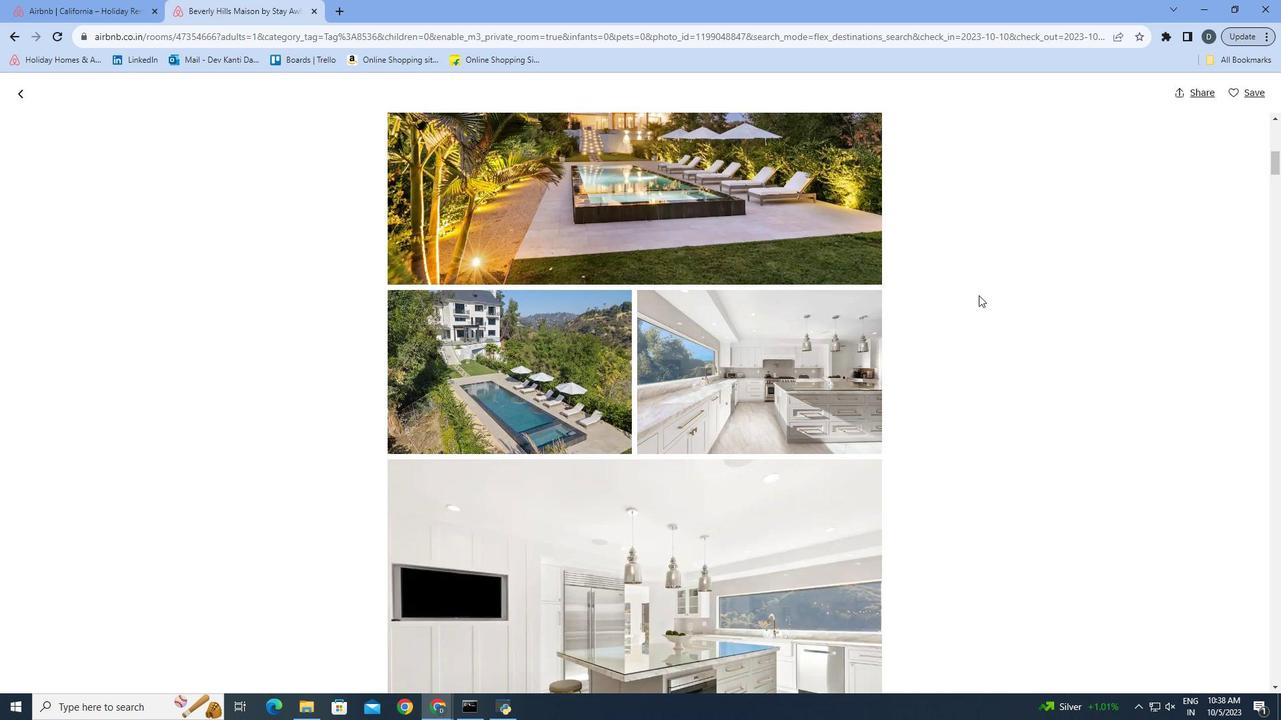 
Action: Mouse scrolled (978, 294) with delta (0, 0)
Screenshot: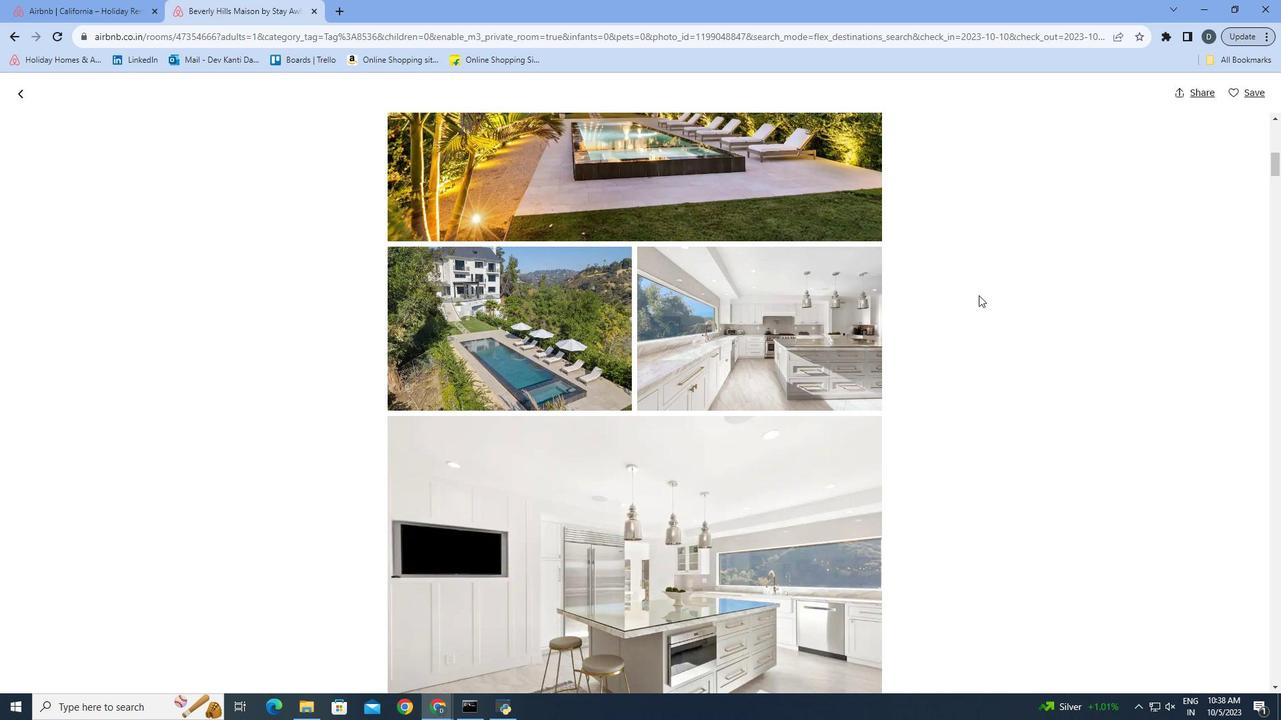 
Action: Mouse scrolled (978, 294) with delta (0, 0)
Screenshot: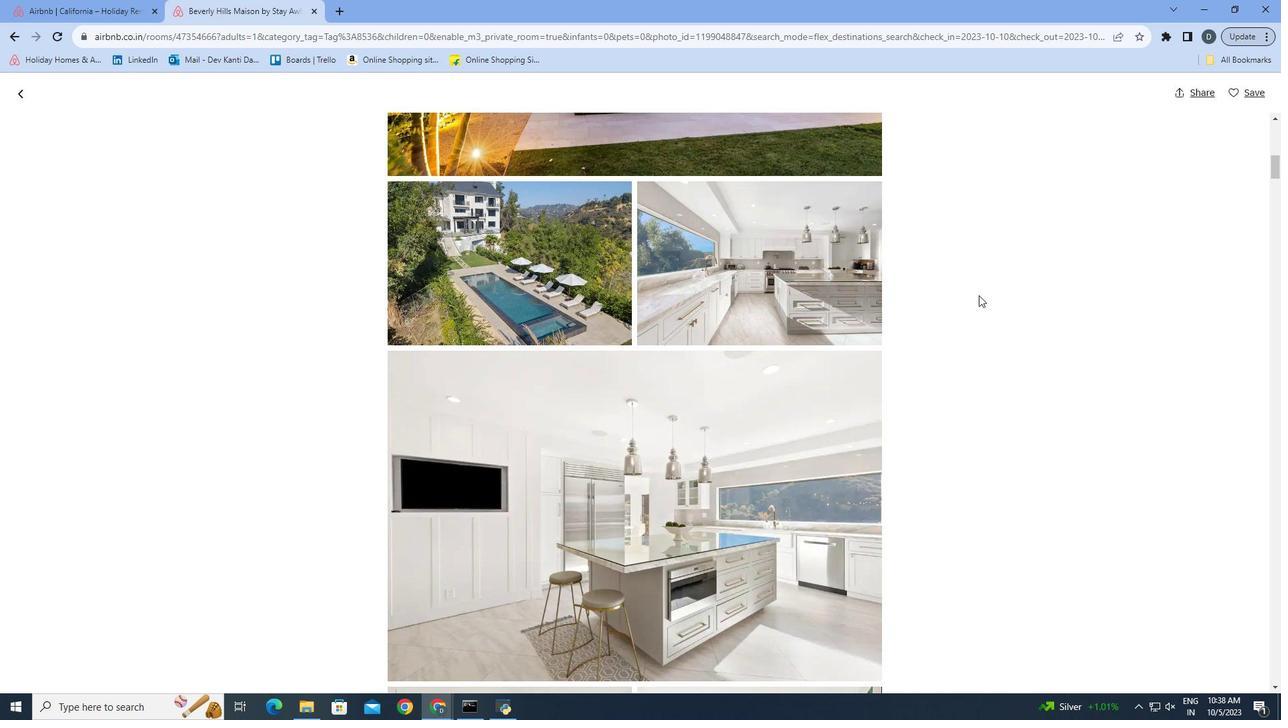
Action: Mouse scrolled (978, 294) with delta (0, 0)
Screenshot: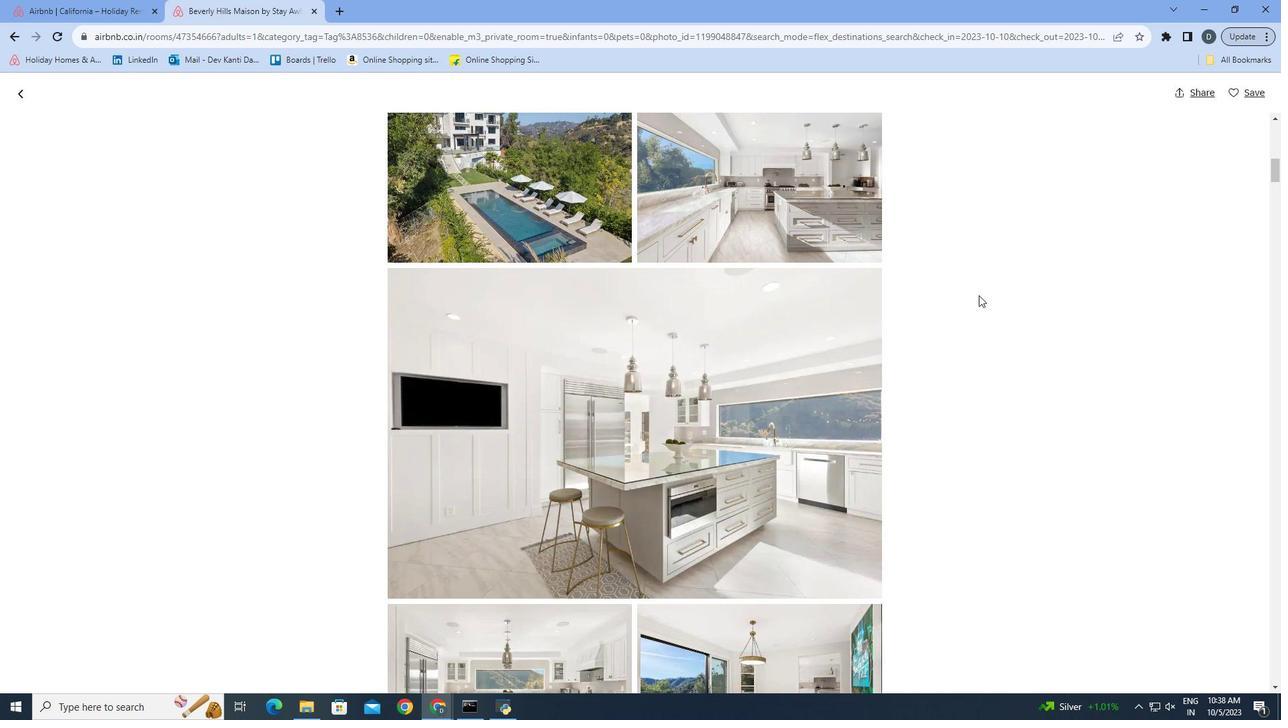 
Action: Mouse scrolled (978, 294) with delta (0, 0)
Screenshot: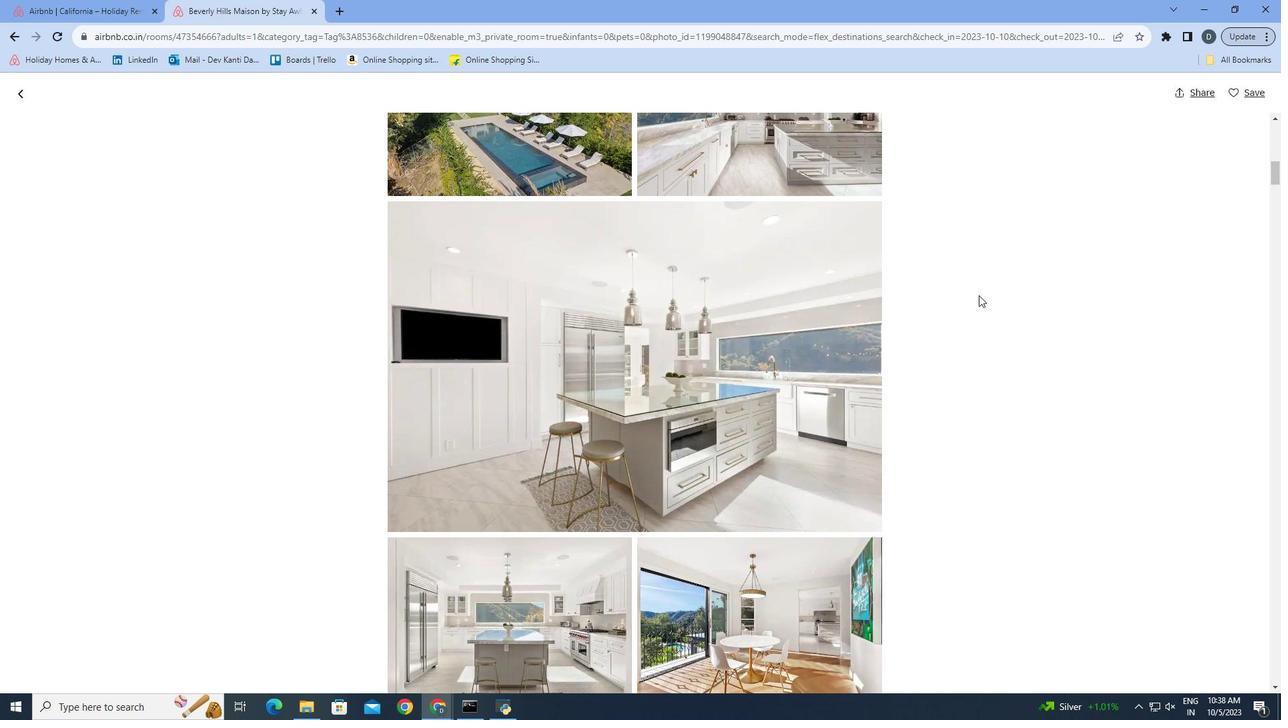 
Action: Mouse scrolled (978, 294) with delta (0, 0)
Screenshot: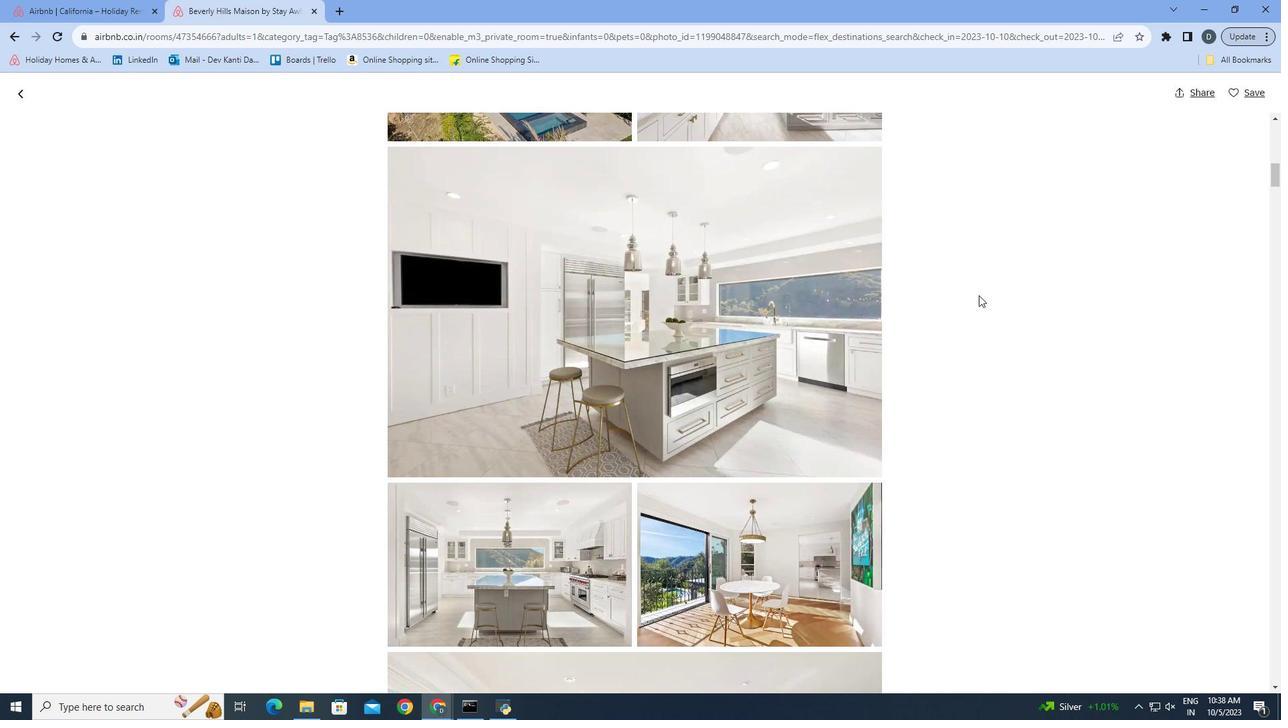 
Action: Mouse scrolled (978, 294) with delta (0, 0)
Screenshot: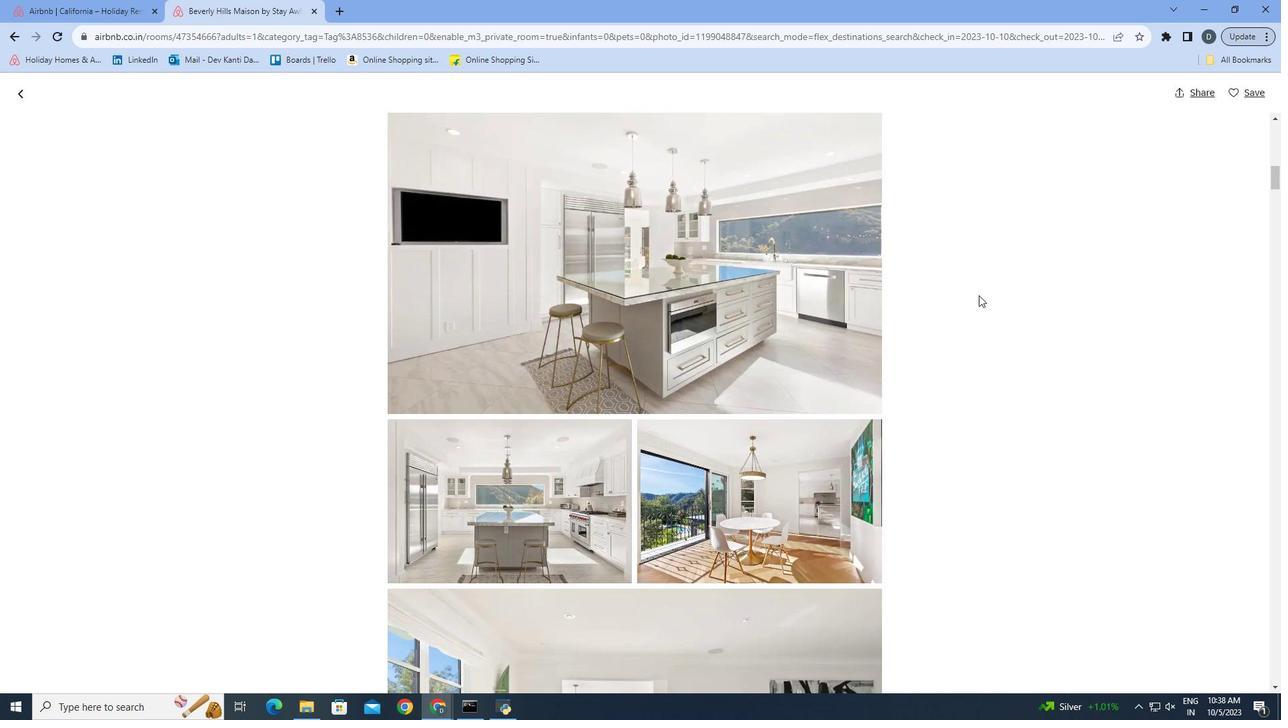 
Action: Mouse scrolled (978, 294) with delta (0, 0)
Screenshot: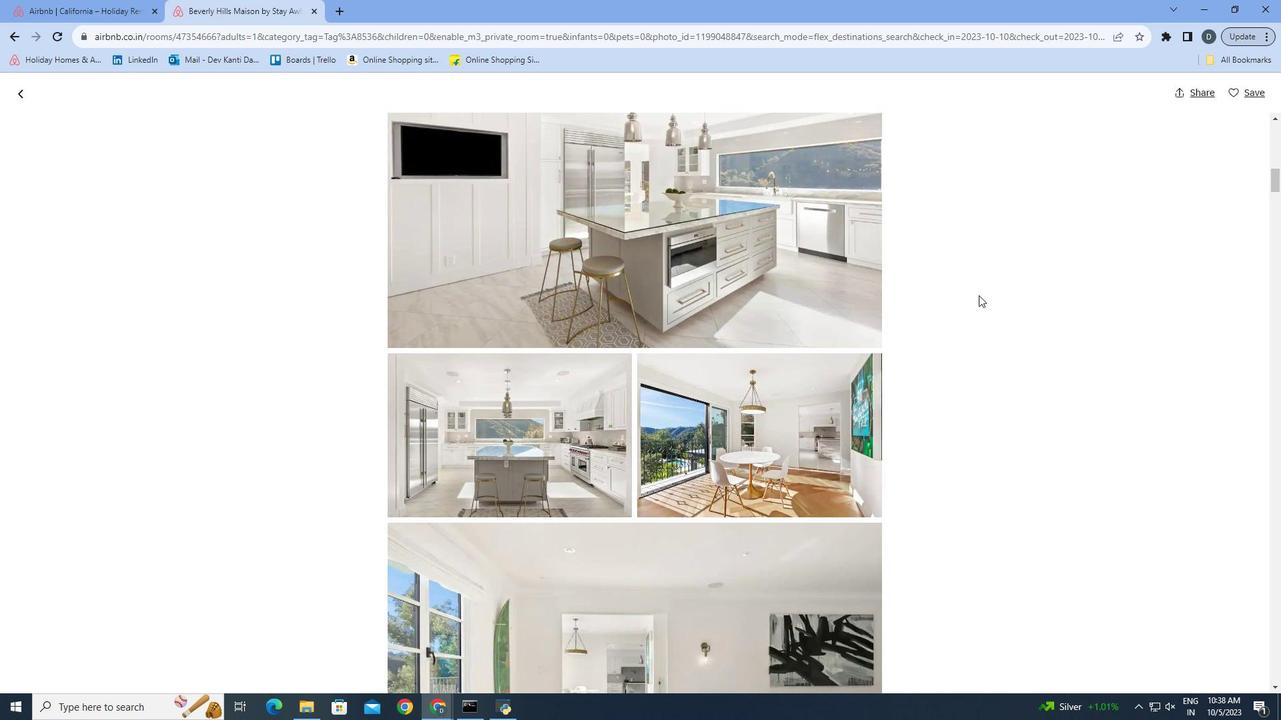 
Action: Mouse scrolled (978, 294) with delta (0, 0)
Screenshot: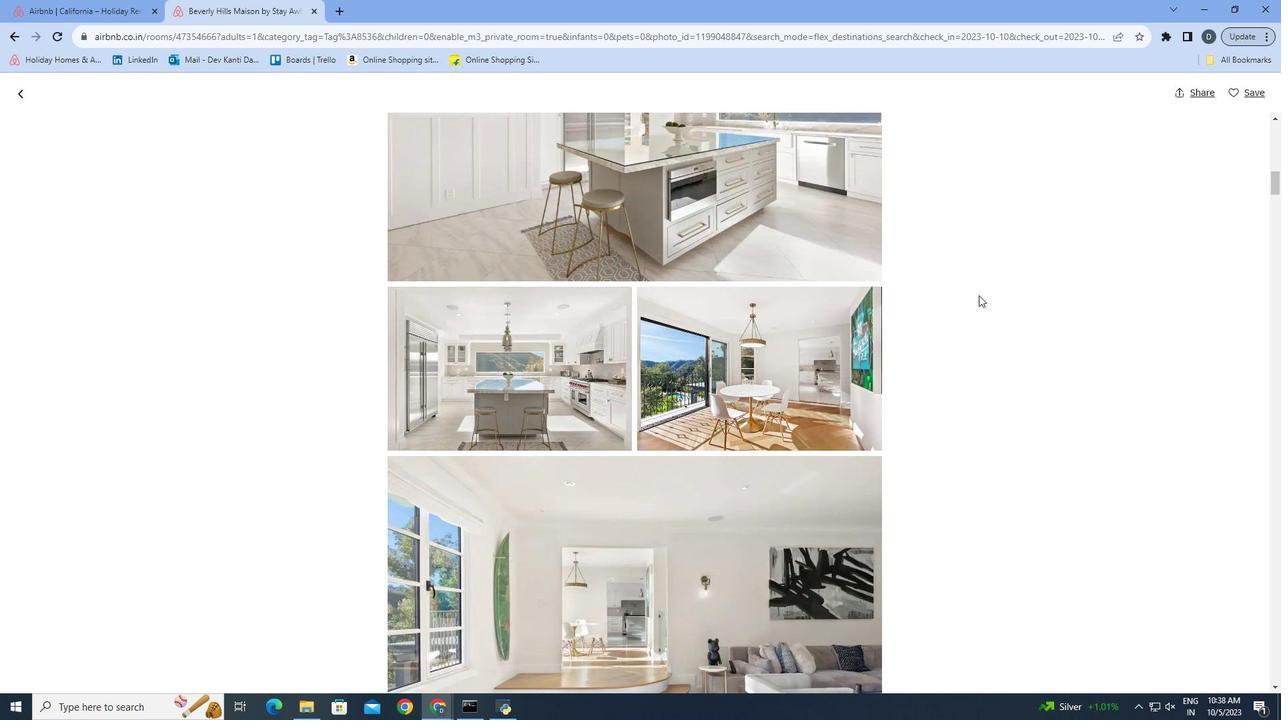 
Action: Mouse scrolled (978, 294) with delta (0, 0)
Screenshot: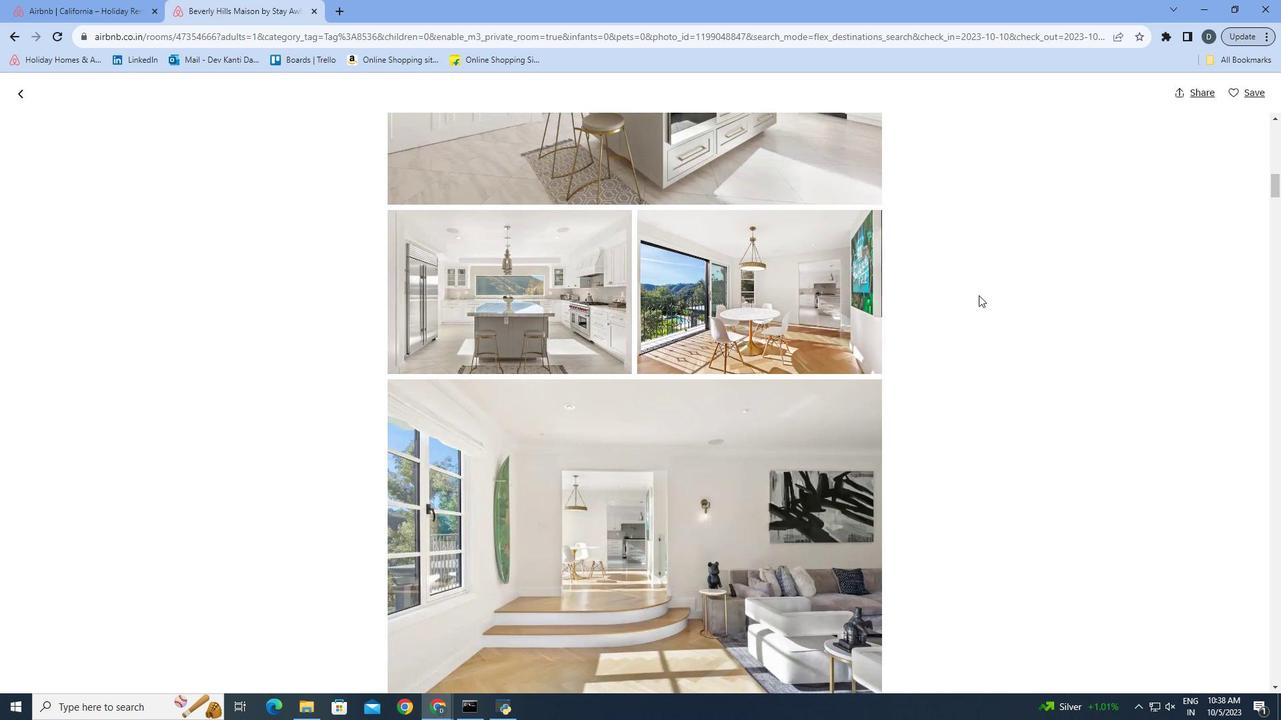 
Action: Mouse scrolled (978, 294) with delta (0, 0)
Screenshot: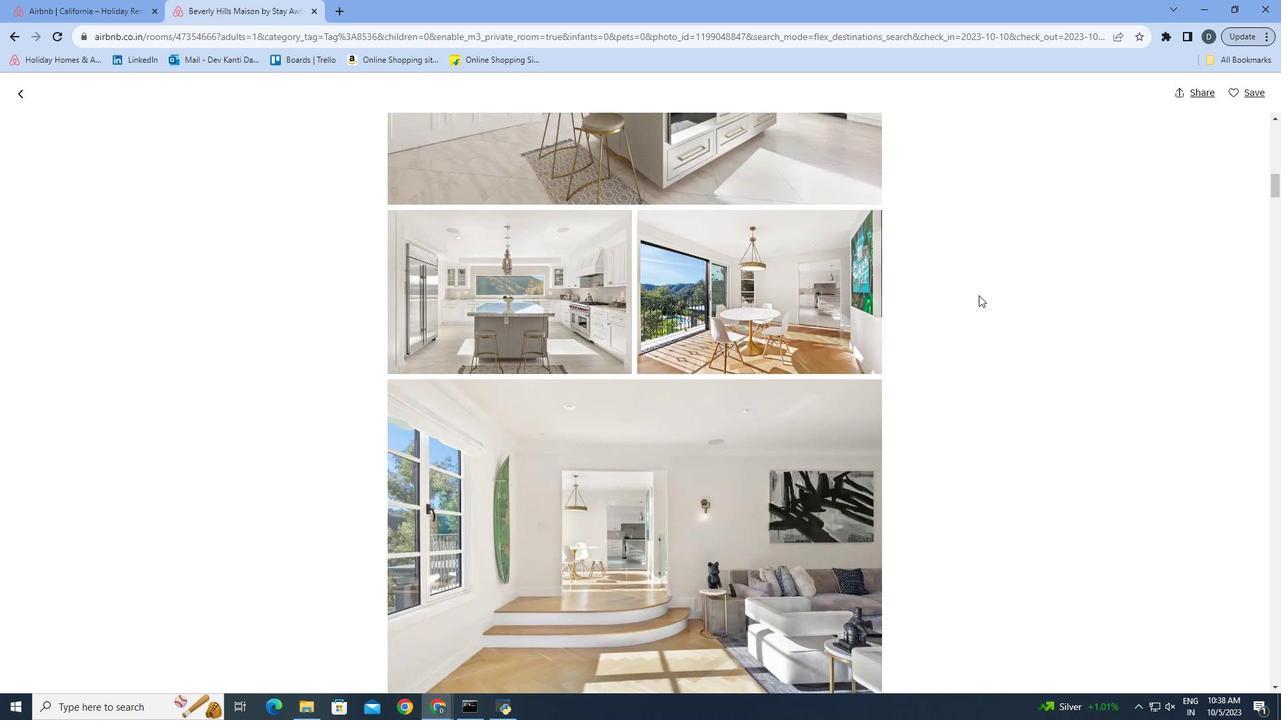 
Action: Mouse scrolled (978, 294) with delta (0, 0)
Screenshot: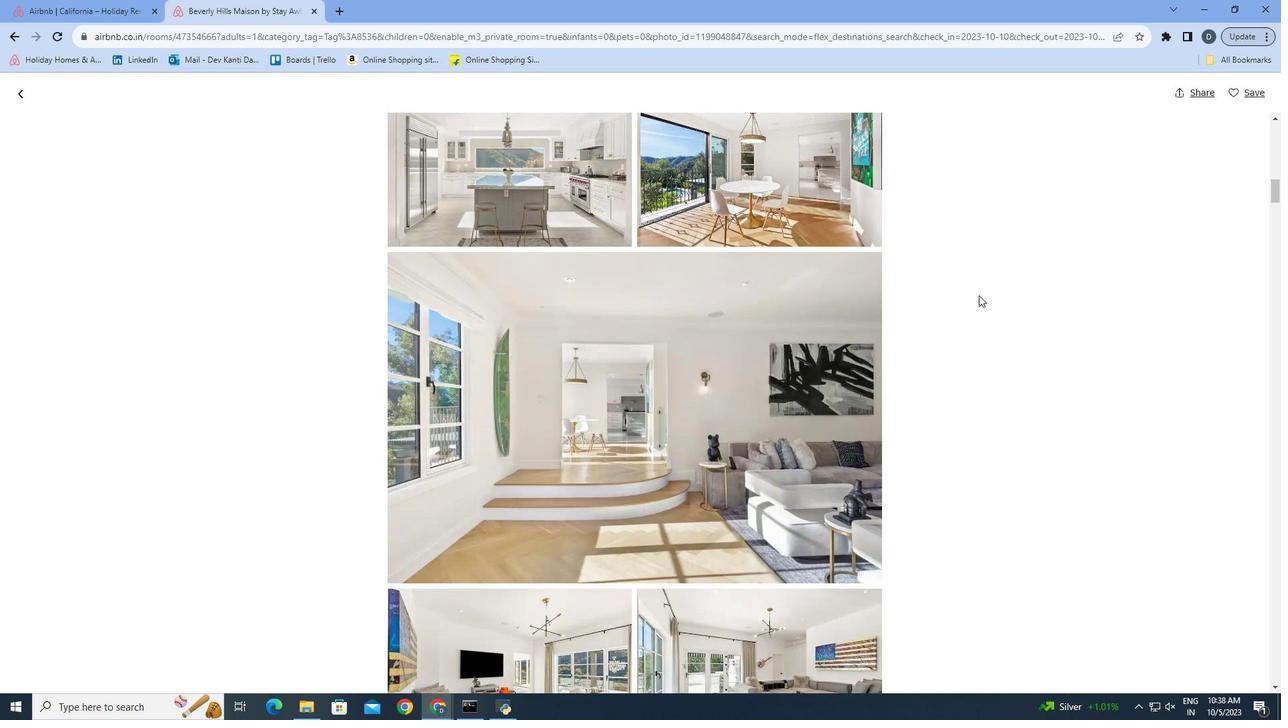 
Action: Mouse scrolled (978, 294) with delta (0, 0)
Screenshot: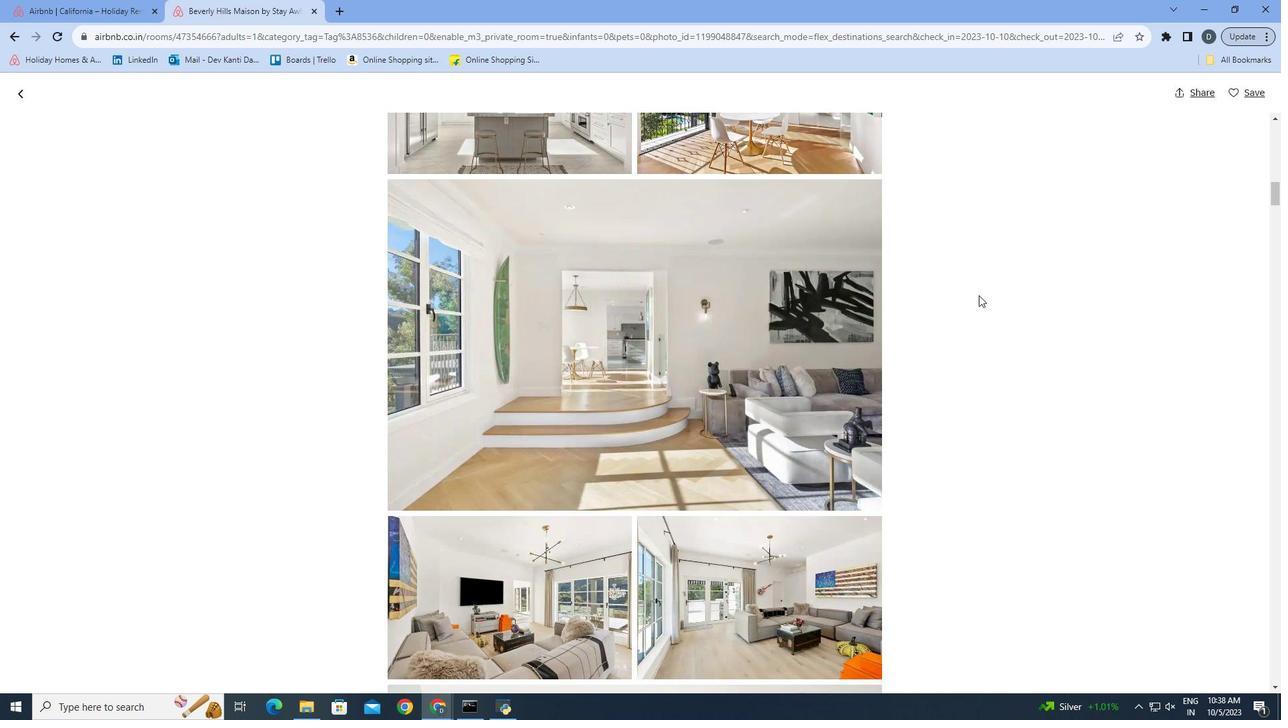 
Action: Mouse scrolled (978, 294) with delta (0, 0)
Screenshot: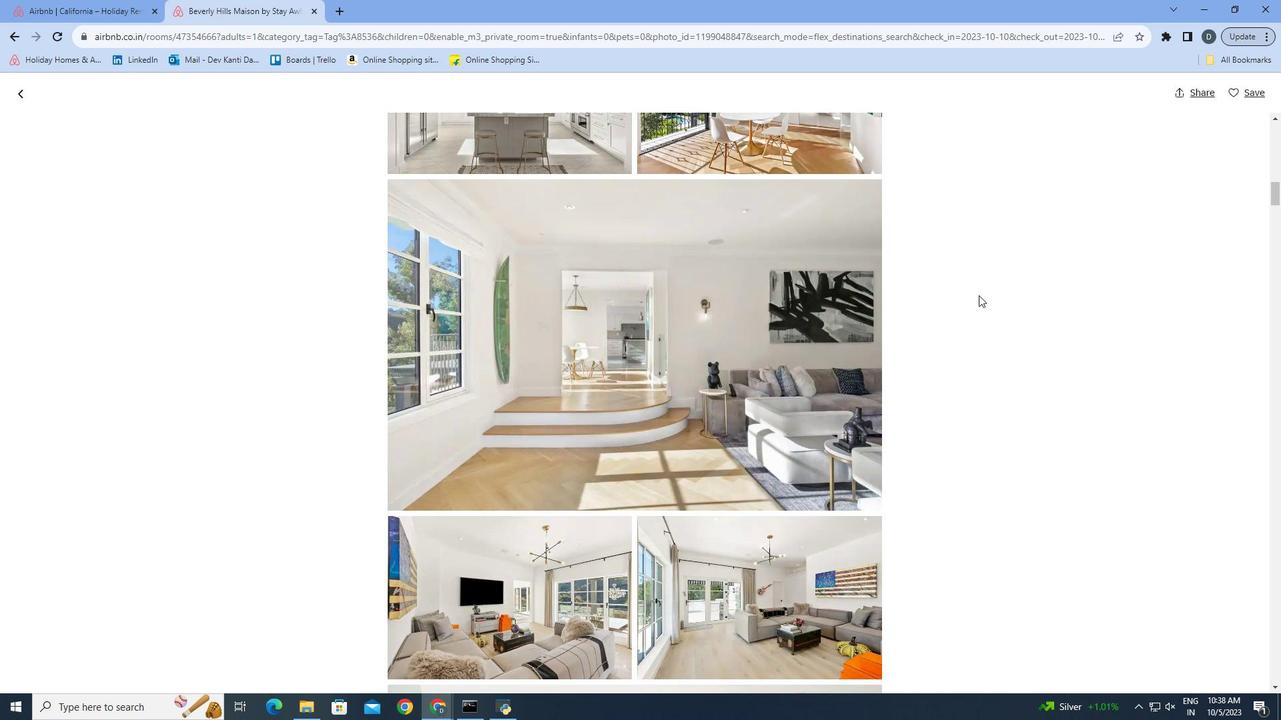
Action: Mouse scrolled (978, 294) with delta (0, 0)
Screenshot: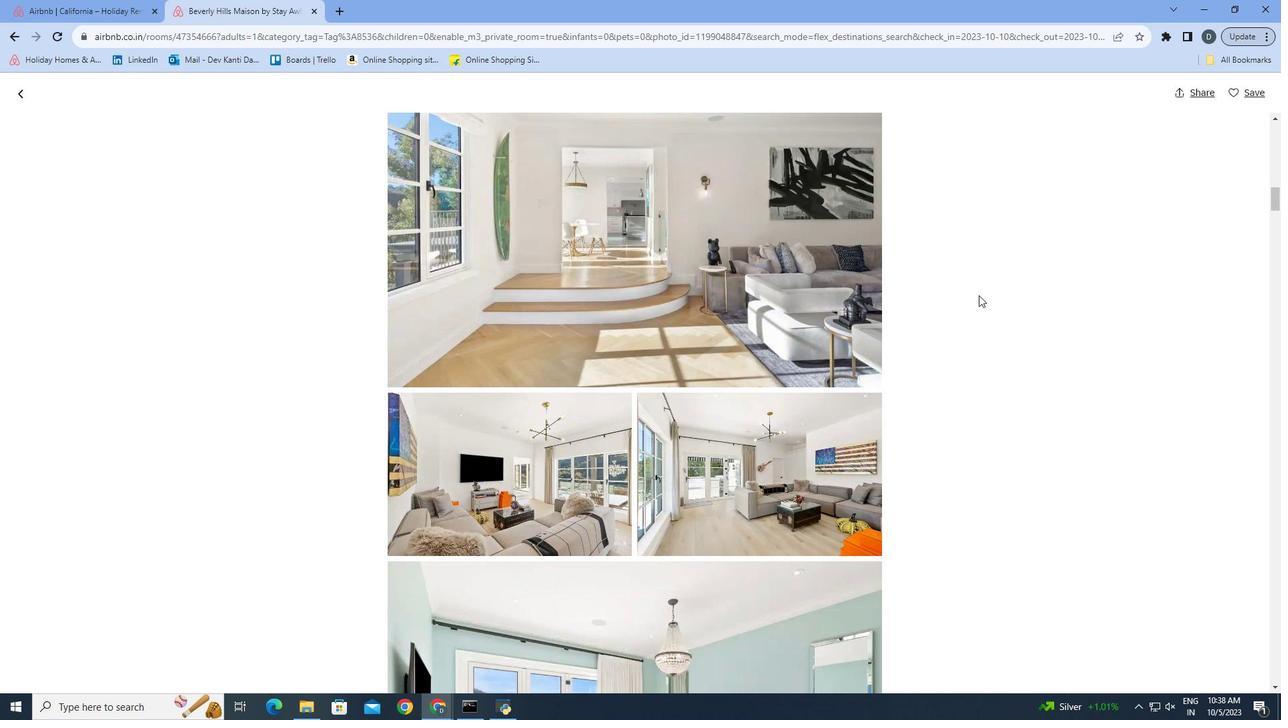 
Action: Mouse scrolled (978, 294) with delta (0, 0)
Screenshot: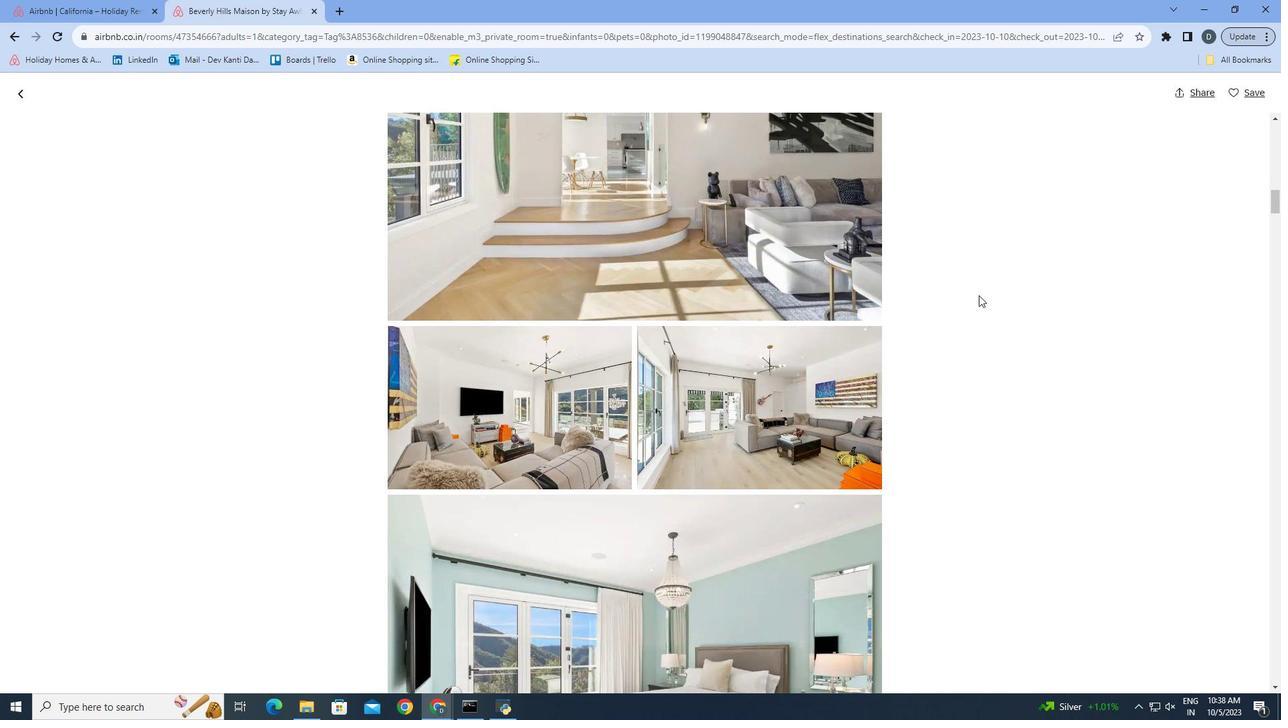 
Action: Mouse scrolled (978, 294) with delta (0, 0)
Screenshot: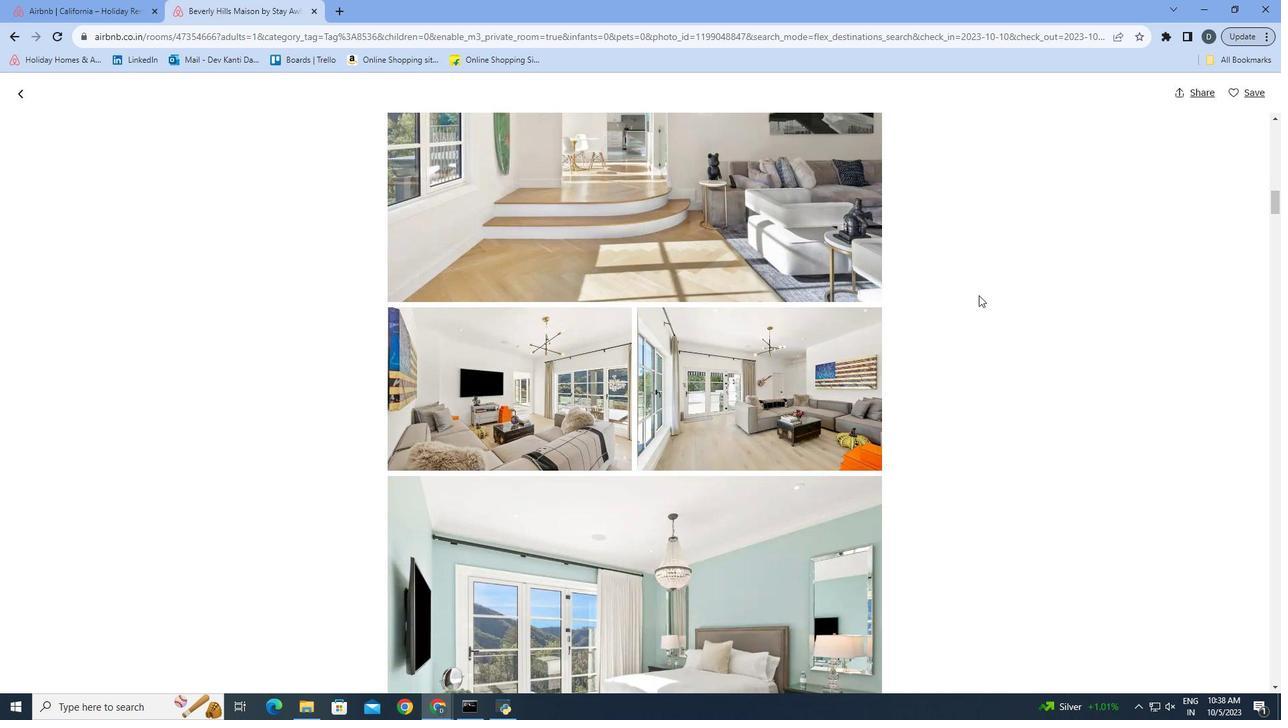 
Action: Mouse scrolled (978, 294) with delta (0, 0)
Screenshot: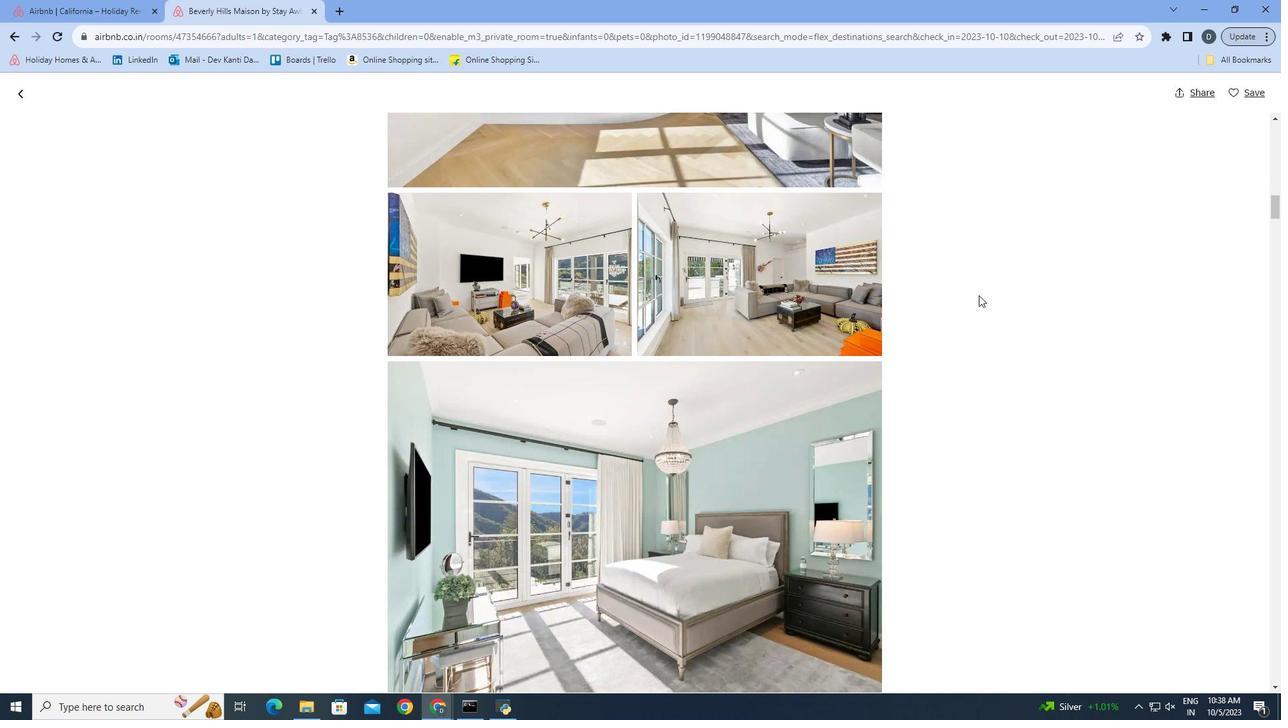 
Action: Mouse scrolled (978, 294) with delta (0, 0)
Screenshot: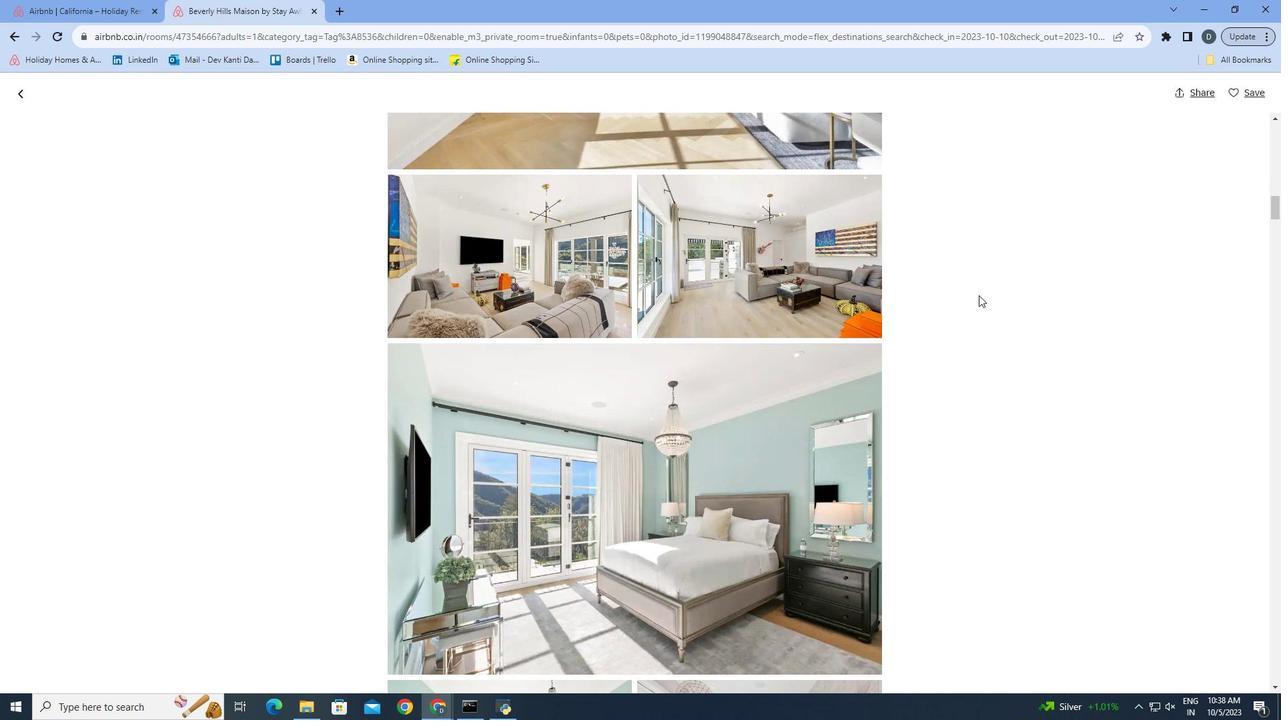 
Action: Mouse scrolled (978, 294) with delta (0, 0)
Screenshot: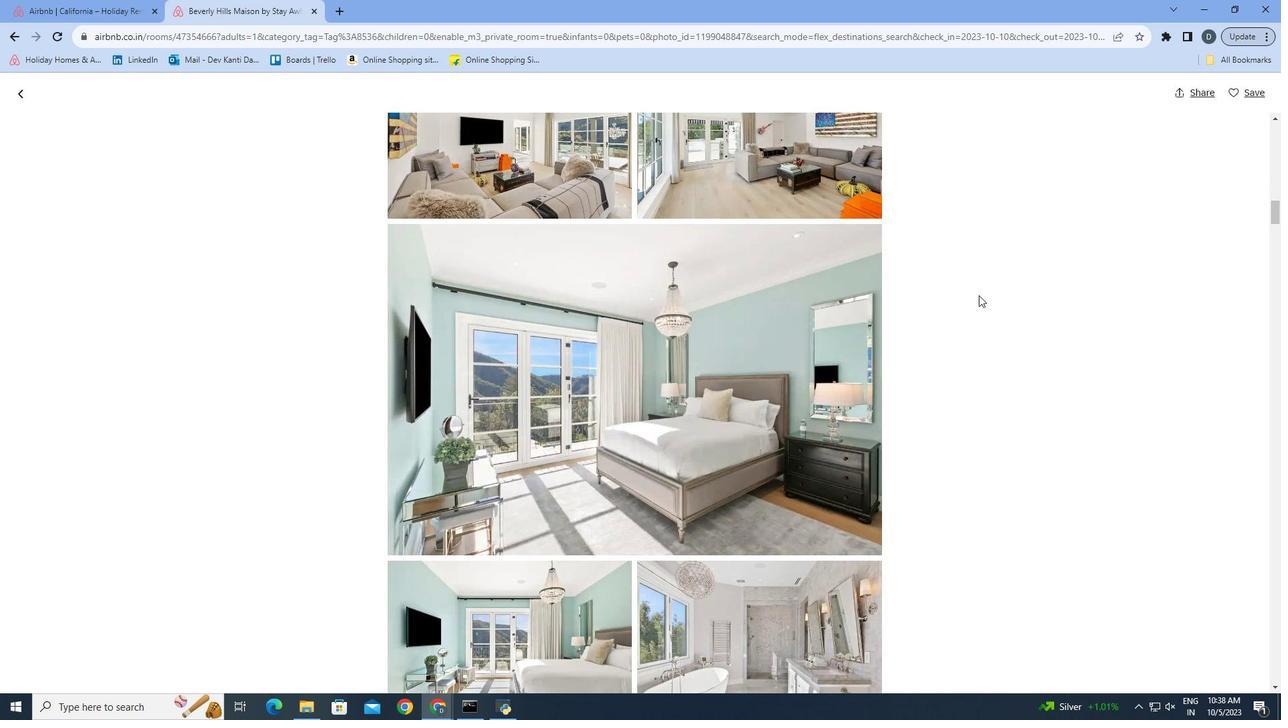
Action: Mouse scrolled (978, 294) with delta (0, 0)
Screenshot: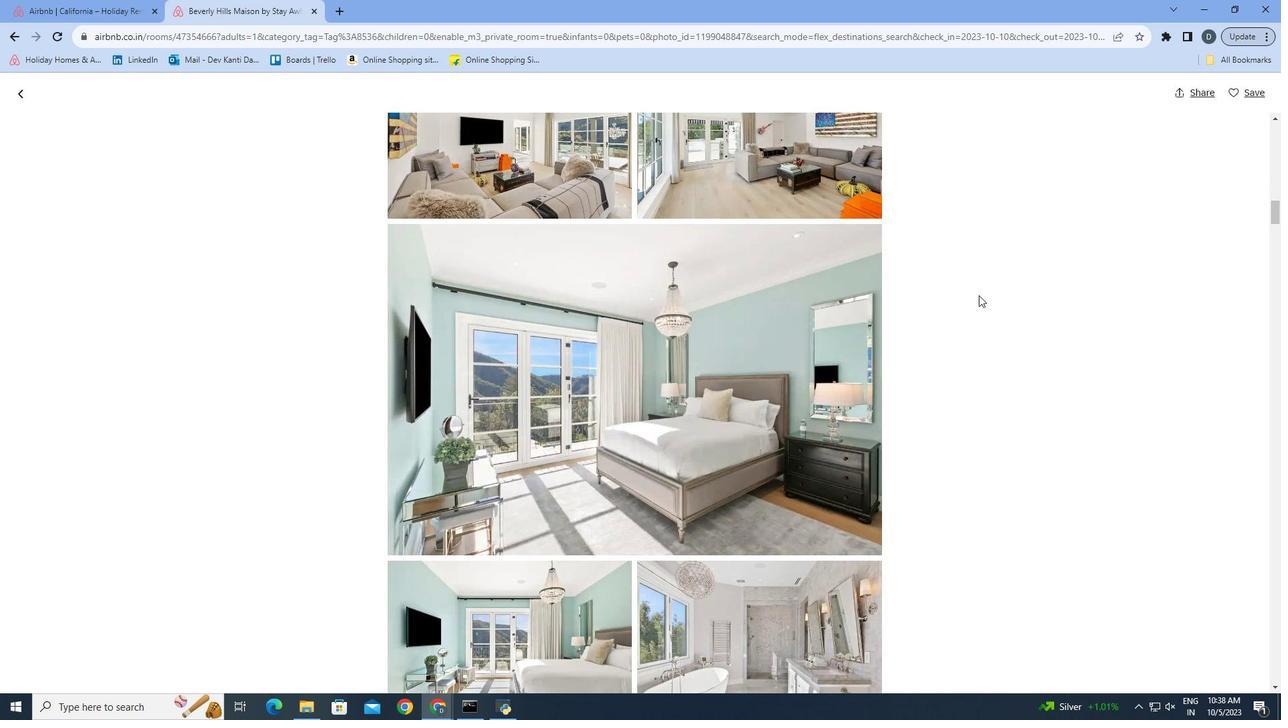 
Action: Mouse scrolled (978, 294) with delta (0, 0)
Screenshot: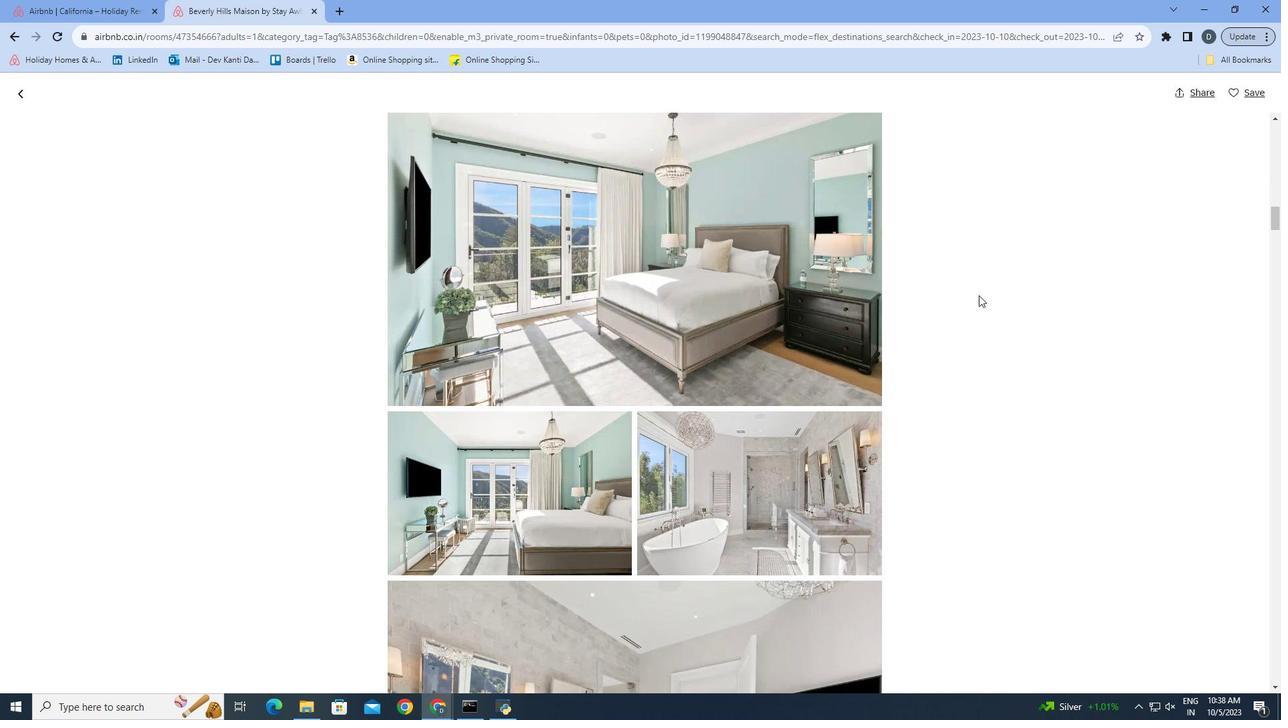 
Action: Mouse scrolled (978, 294) with delta (0, 0)
Screenshot: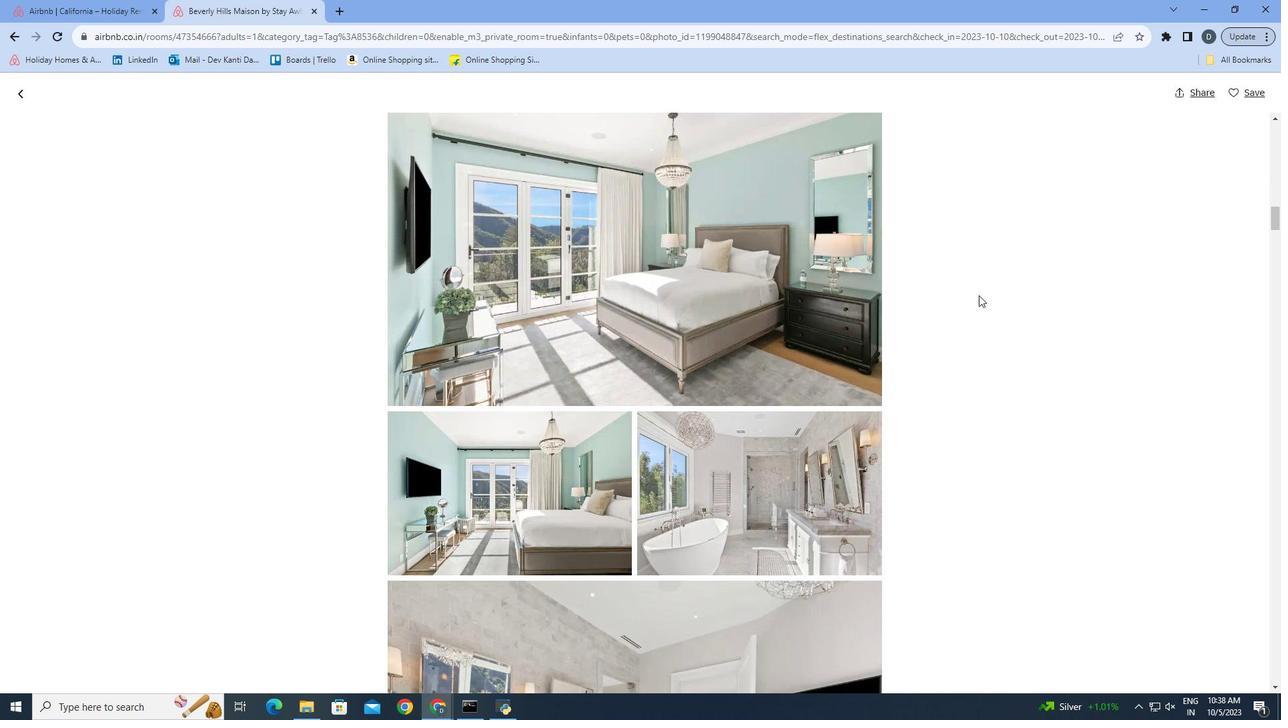 
Action: Mouse scrolled (978, 294) with delta (0, 0)
Screenshot: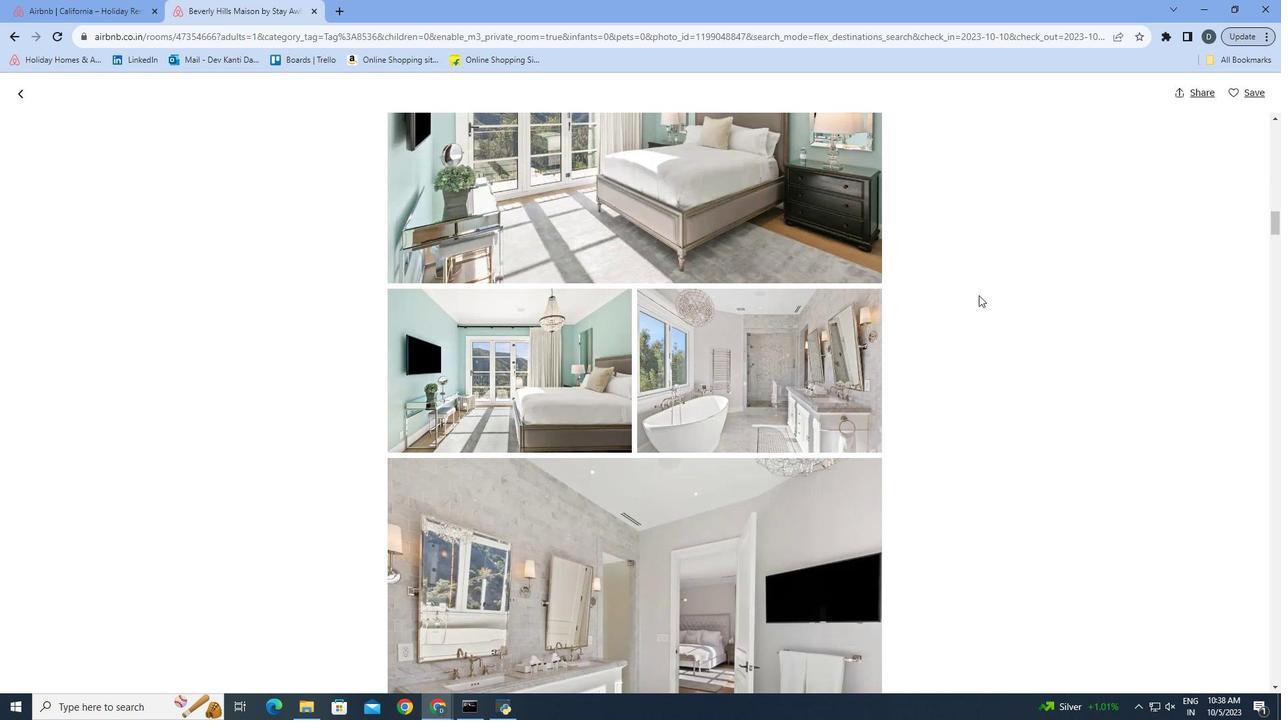 
Action: Mouse scrolled (978, 294) with delta (0, 0)
Screenshot: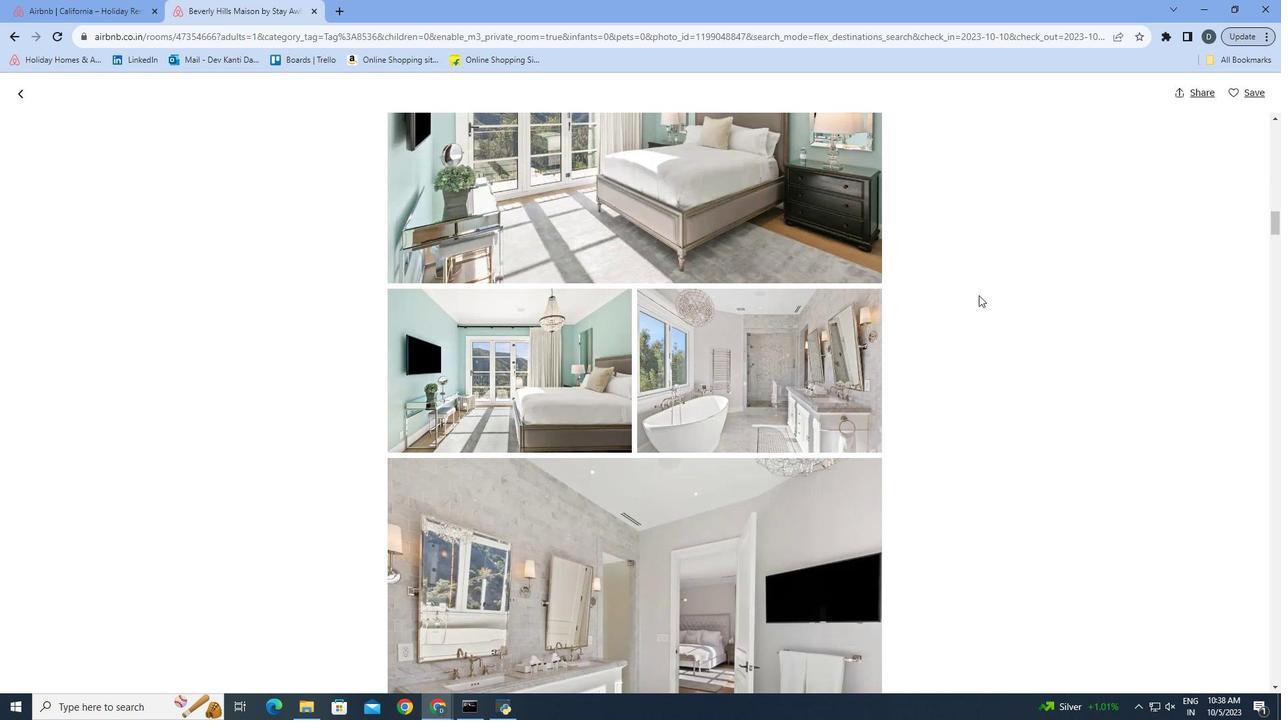 
Action: Mouse scrolled (978, 294) with delta (0, 0)
Screenshot: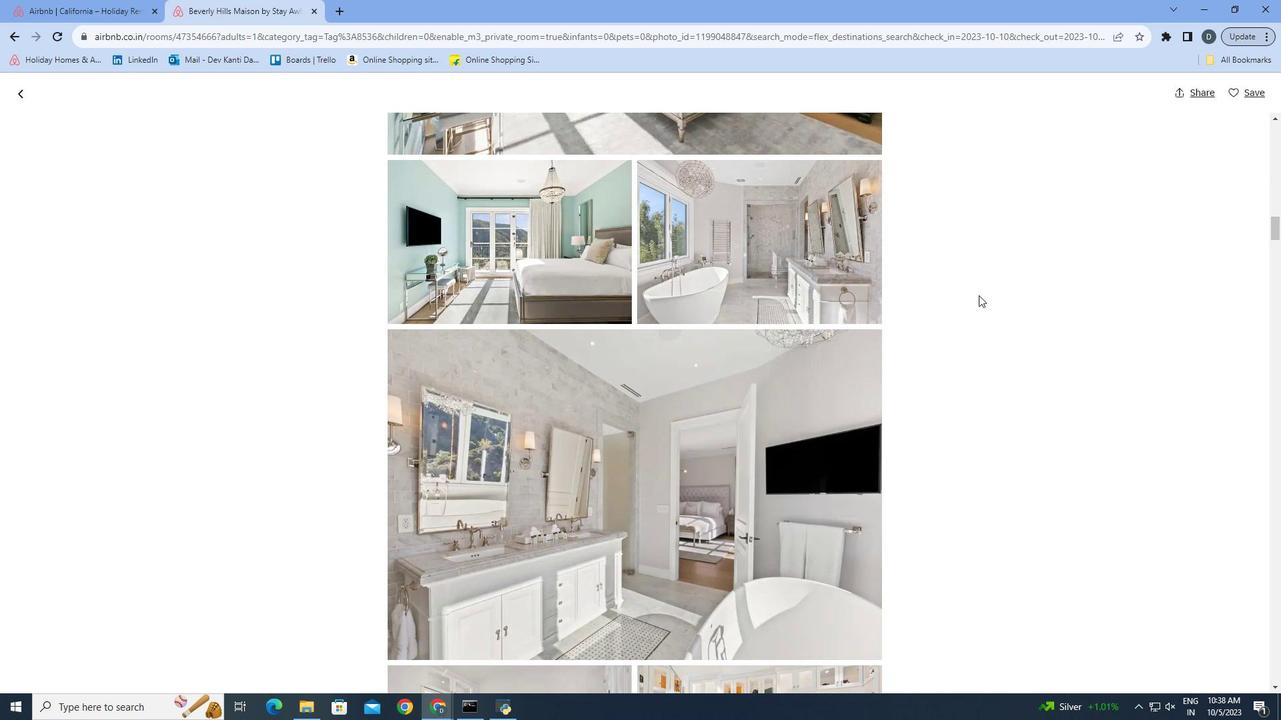 
Action: Mouse scrolled (978, 294) with delta (0, 0)
Screenshot: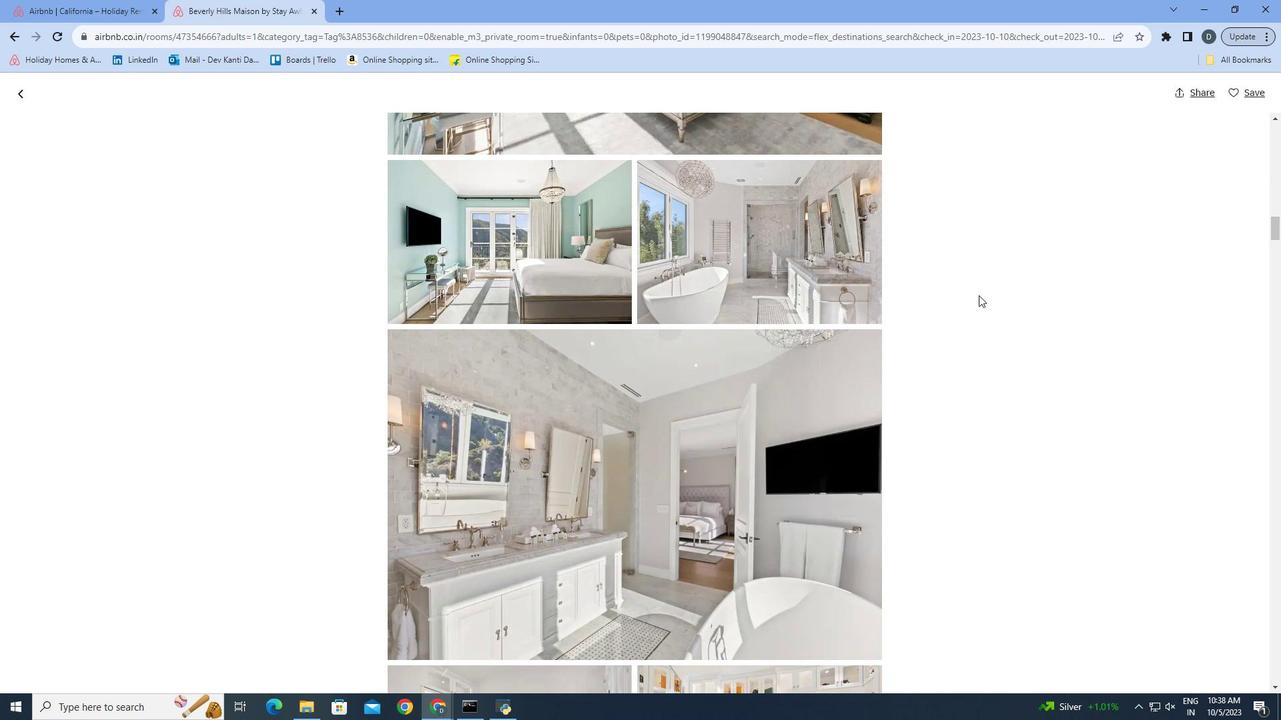 
Action: Mouse scrolled (978, 294) with delta (0, 0)
Screenshot: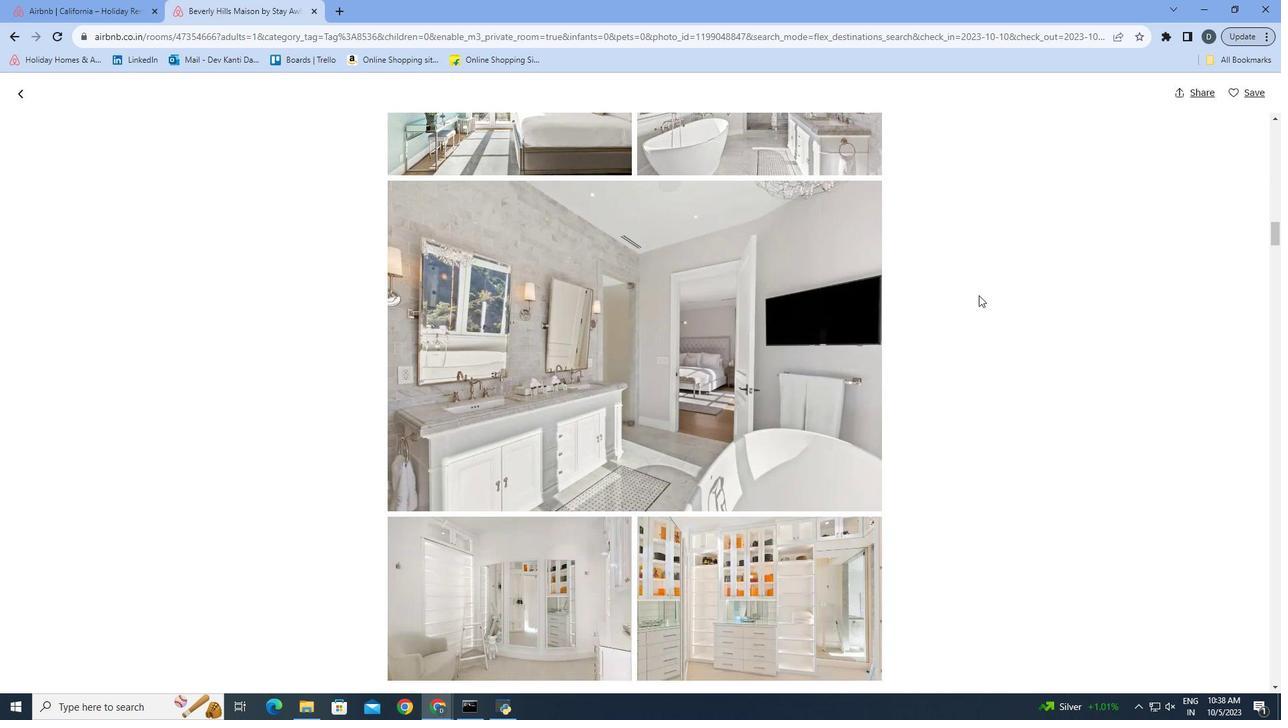 
Action: Mouse scrolled (978, 294) with delta (0, 0)
Screenshot: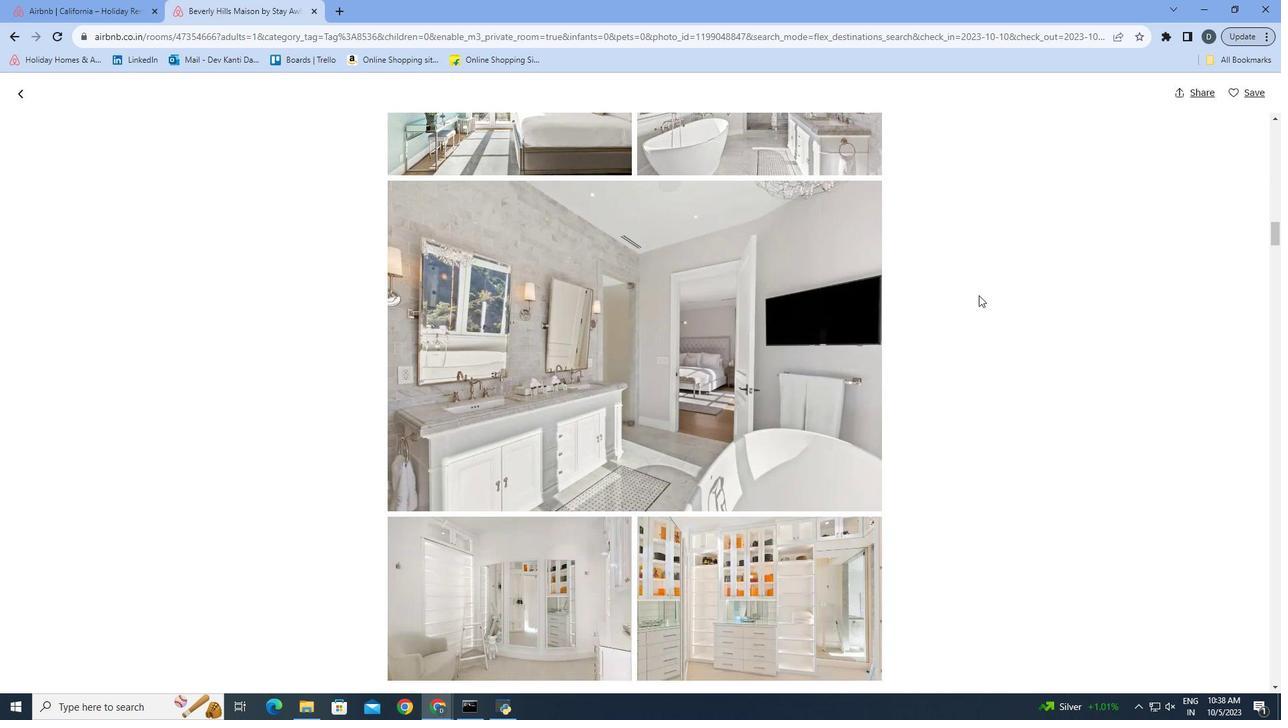 
Action: Mouse scrolled (978, 294) with delta (0, 0)
Screenshot: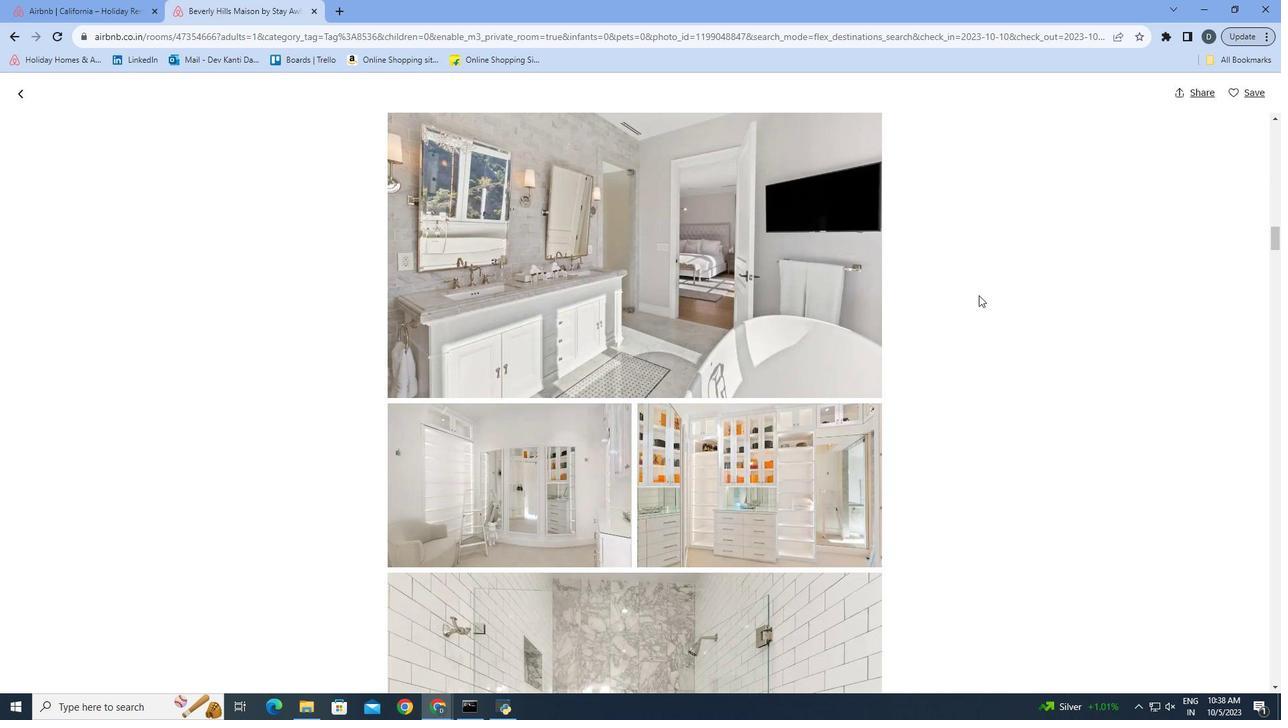 
Action: Mouse scrolled (978, 294) with delta (0, 0)
Screenshot: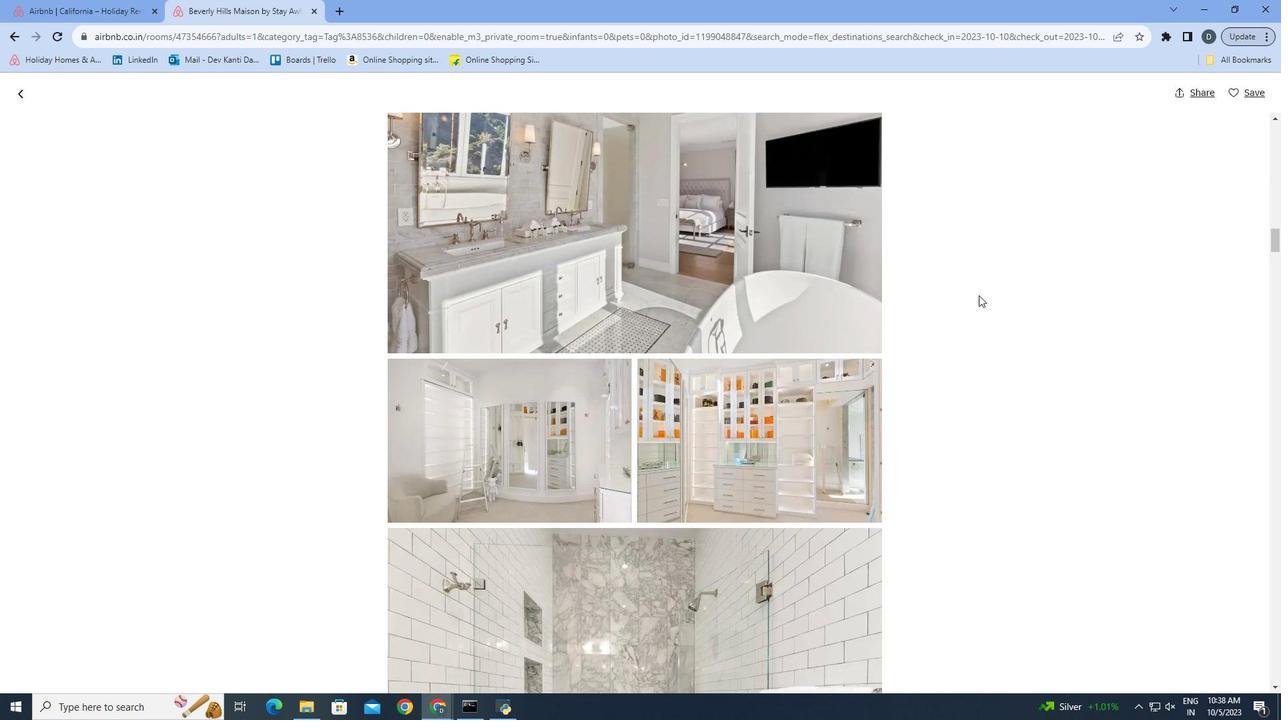 
Action: Mouse scrolled (978, 294) with delta (0, 0)
Screenshot: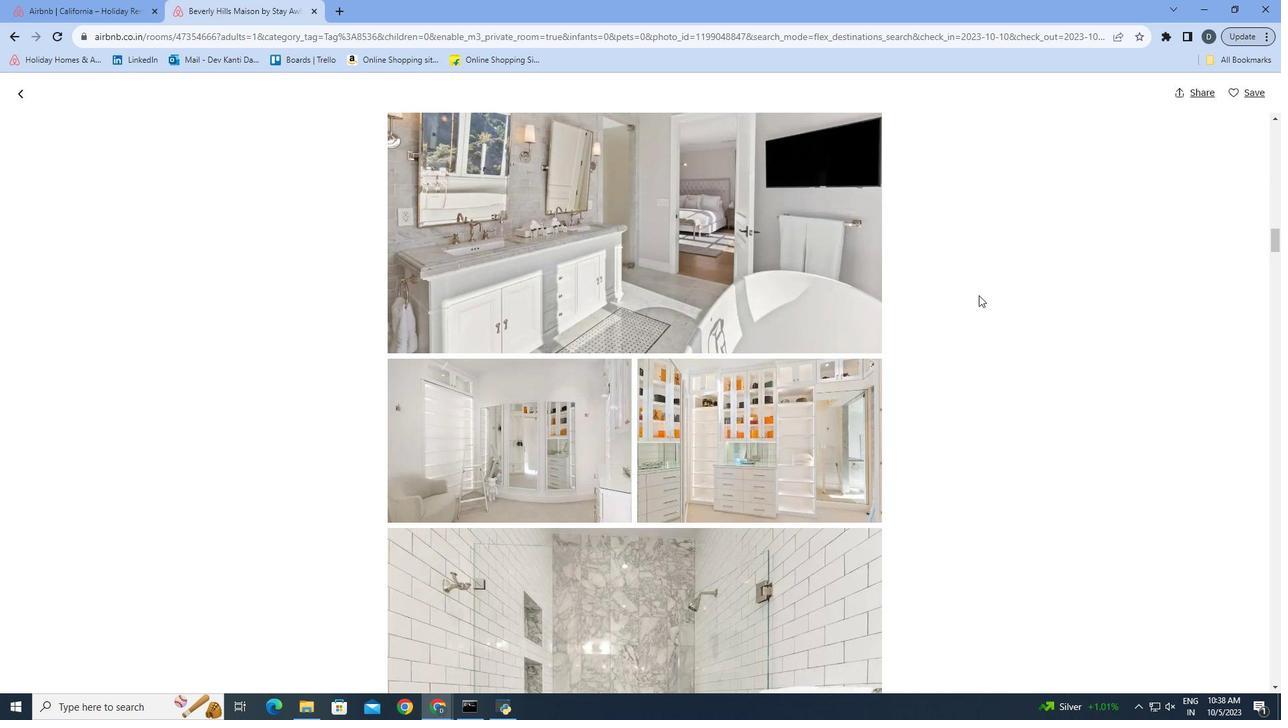 
Action: Mouse scrolled (978, 294) with delta (0, 0)
Screenshot: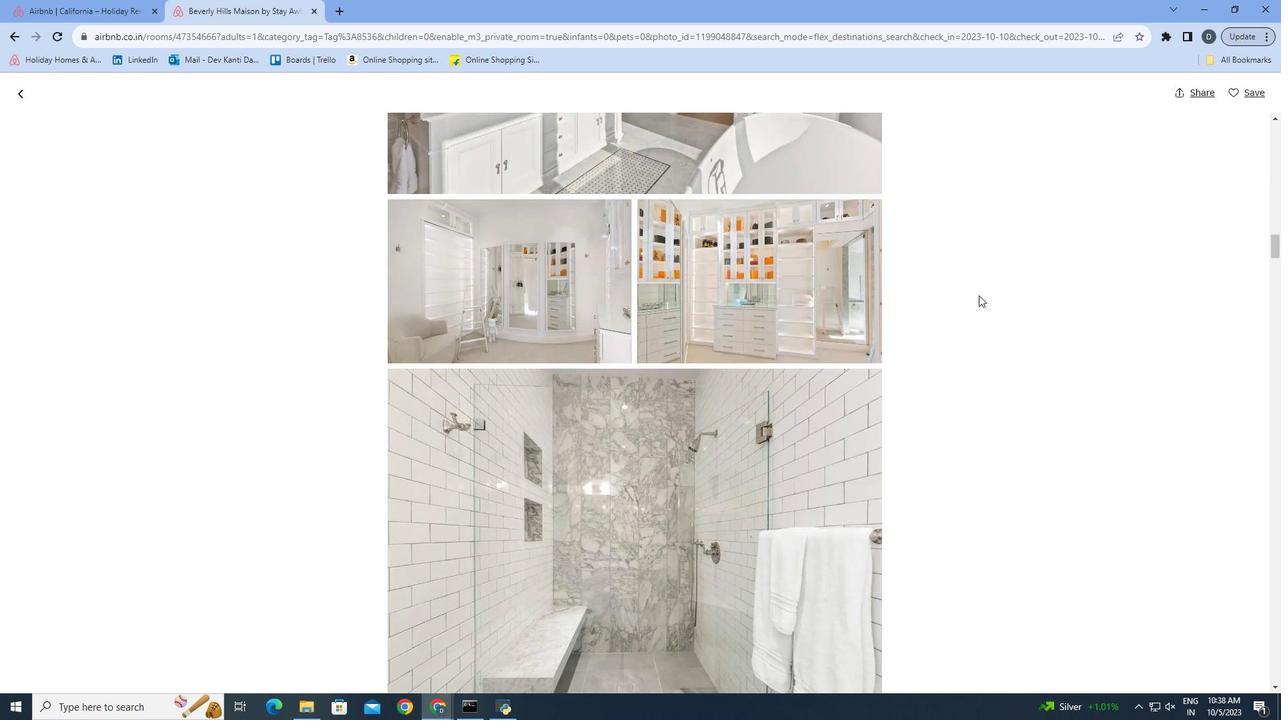 
Action: Mouse scrolled (978, 294) with delta (0, 0)
Screenshot: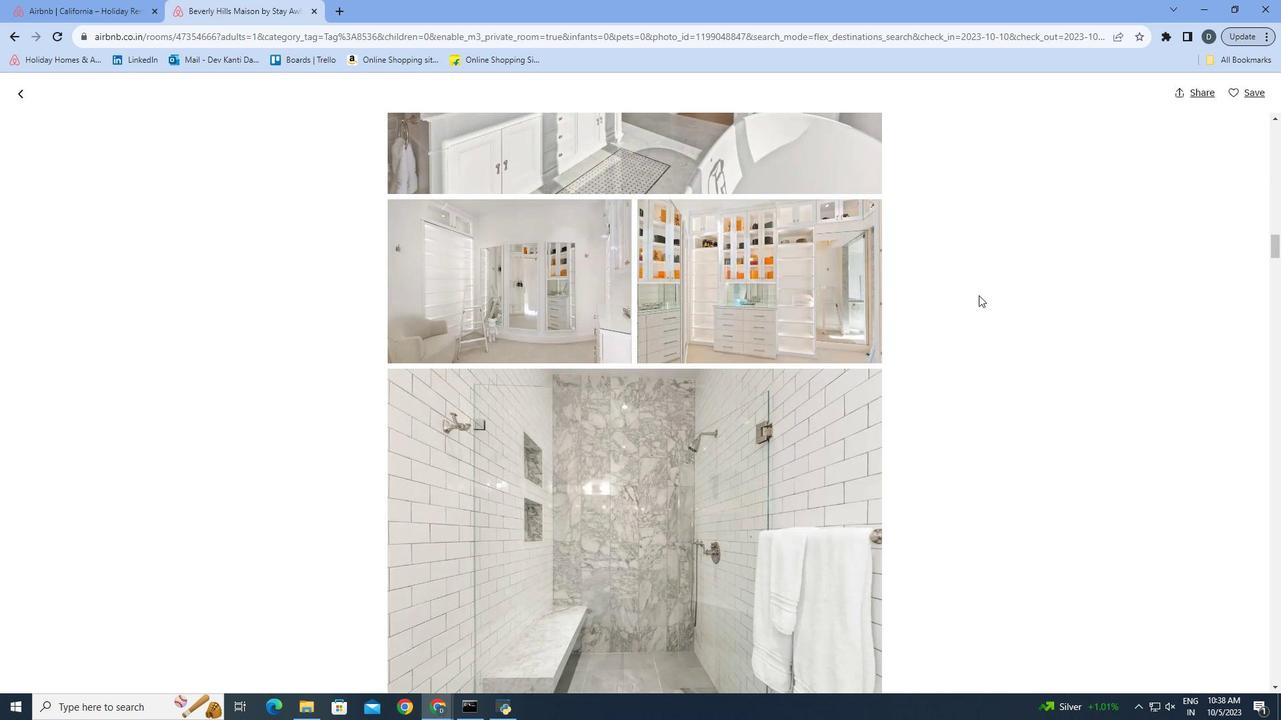 
Action: Mouse scrolled (978, 294) with delta (0, 0)
Screenshot: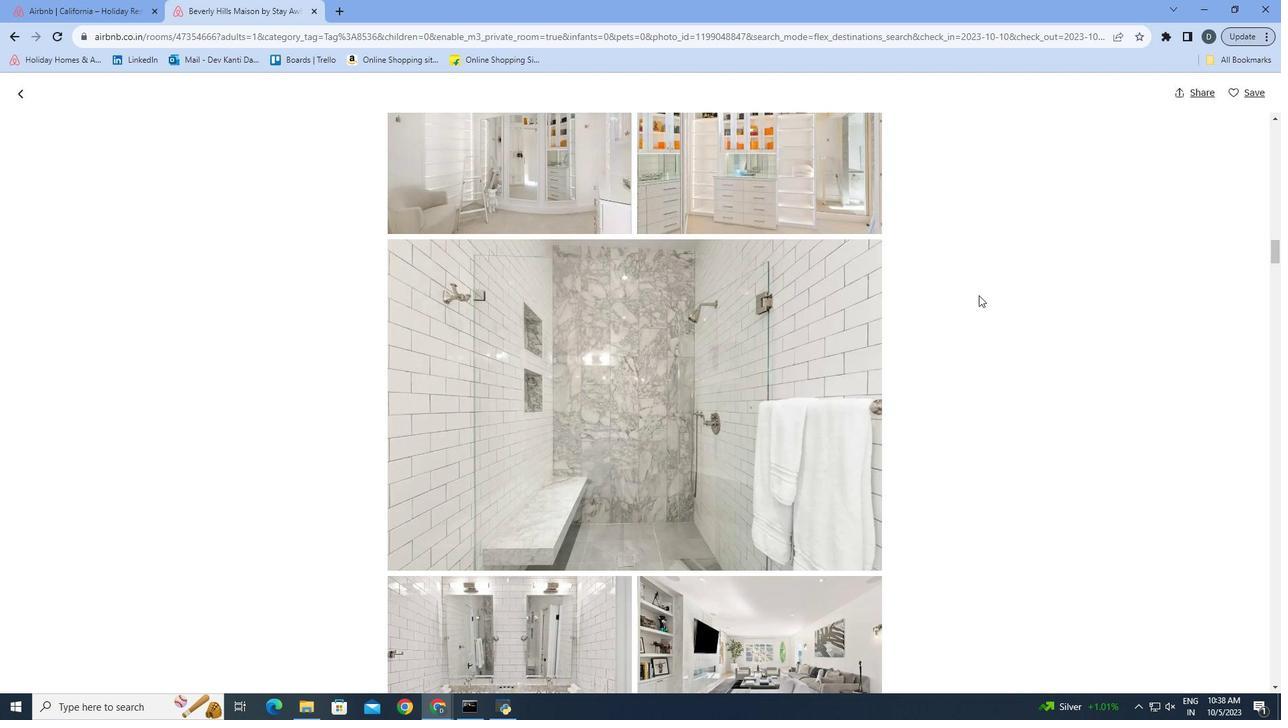 
Action: Mouse scrolled (978, 294) with delta (0, 0)
Screenshot: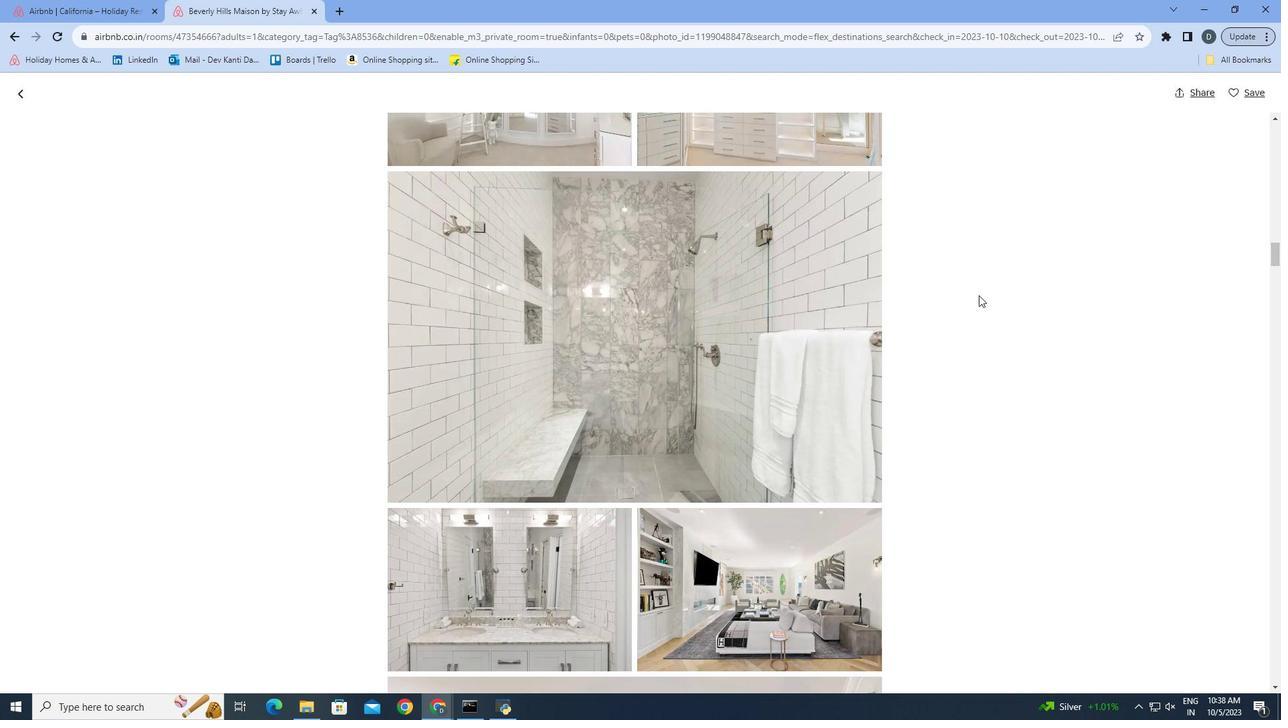 
Action: Mouse scrolled (978, 294) with delta (0, 0)
Screenshot: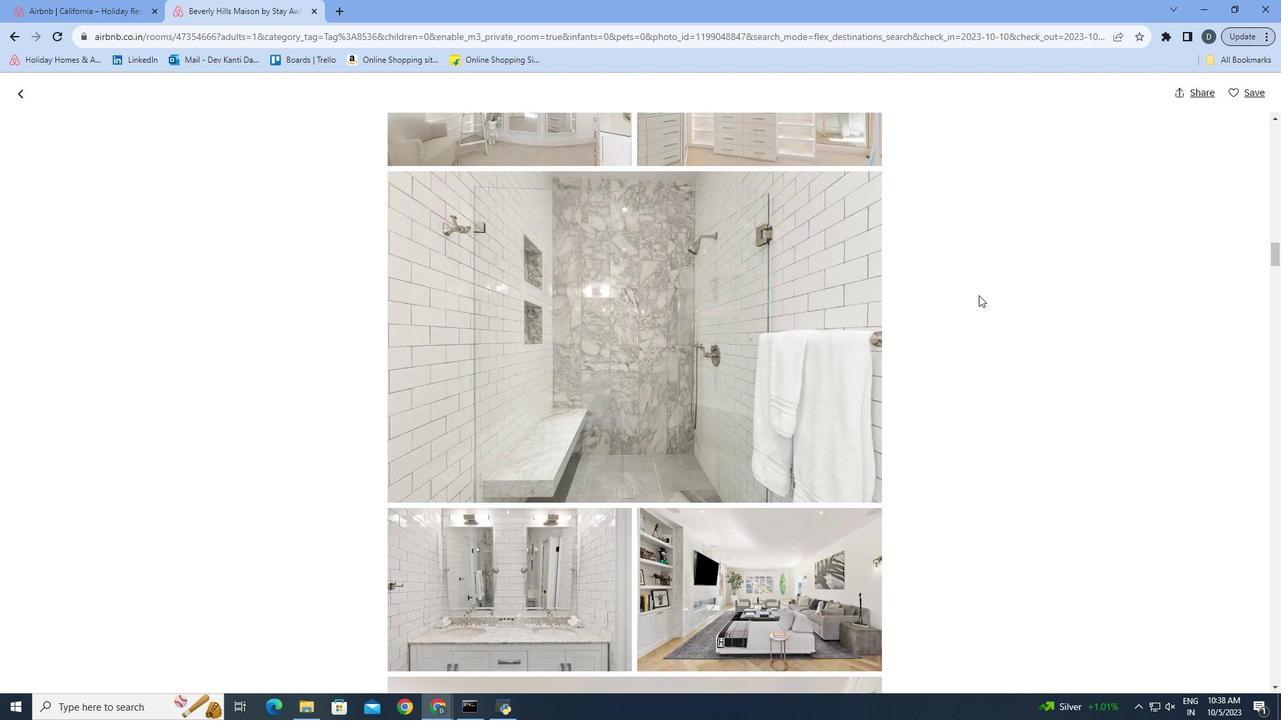 
Action: Mouse scrolled (978, 294) with delta (0, 0)
Screenshot: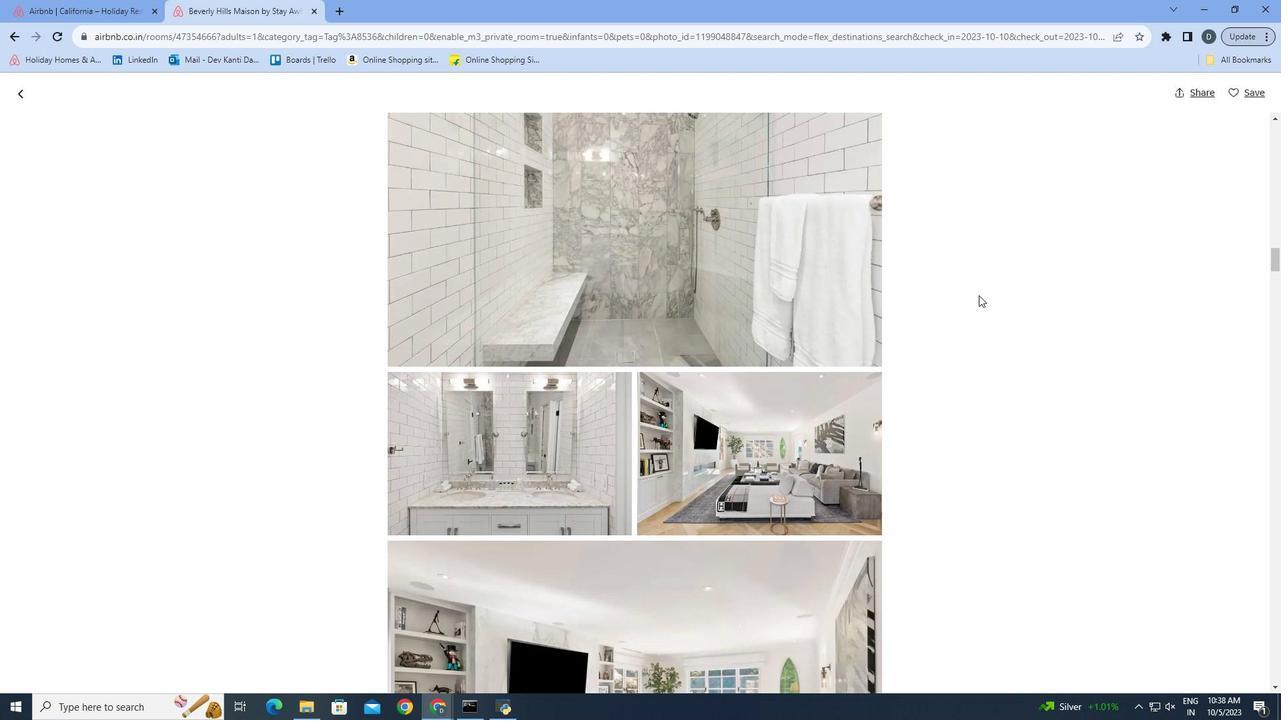 
Action: Mouse scrolled (978, 294) with delta (0, 0)
Screenshot: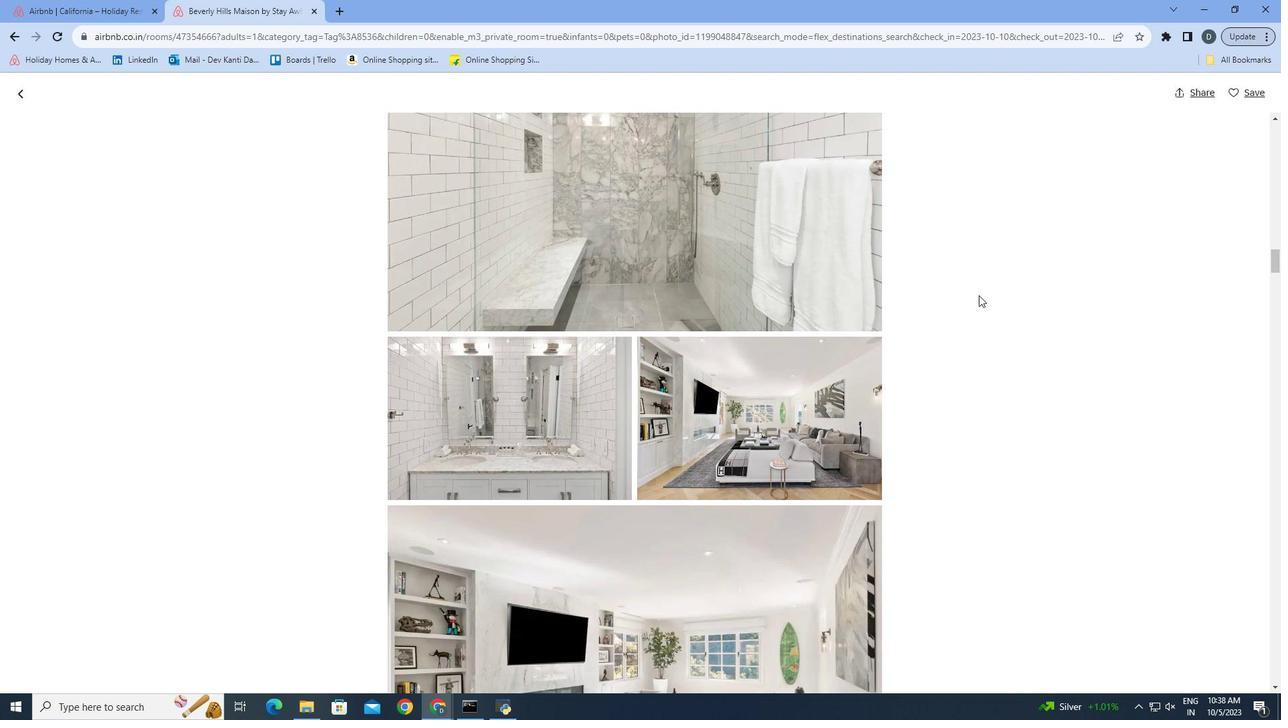 
Action: Mouse scrolled (978, 294) with delta (0, 0)
Screenshot: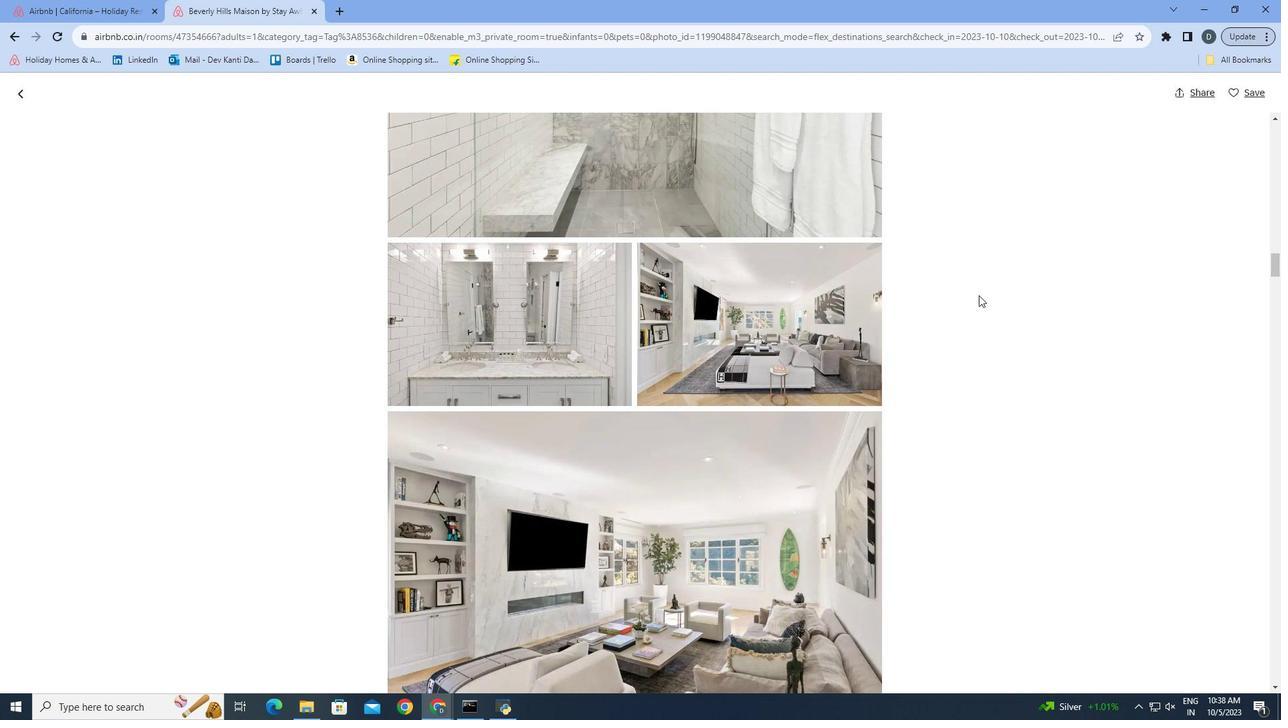 
Action: Mouse scrolled (978, 294) with delta (0, 0)
Screenshot: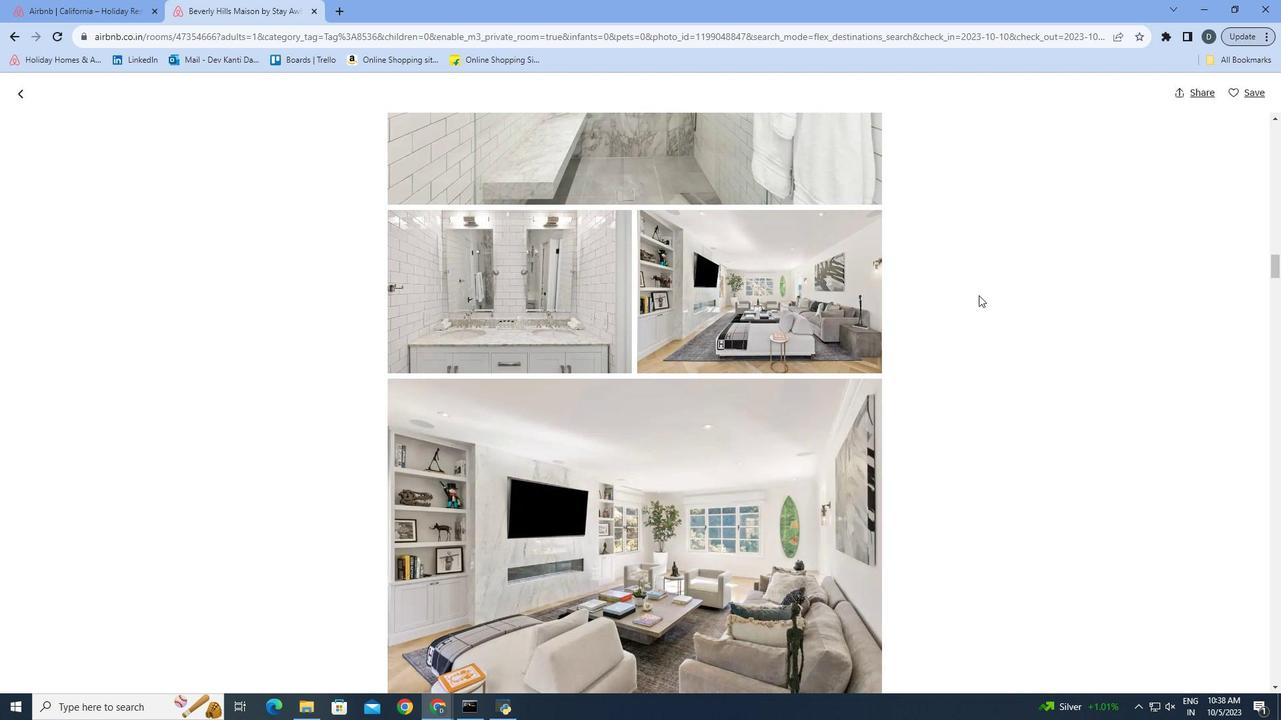
Action: Mouse scrolled (978, 294) with delta (0, 0)
Screenshot: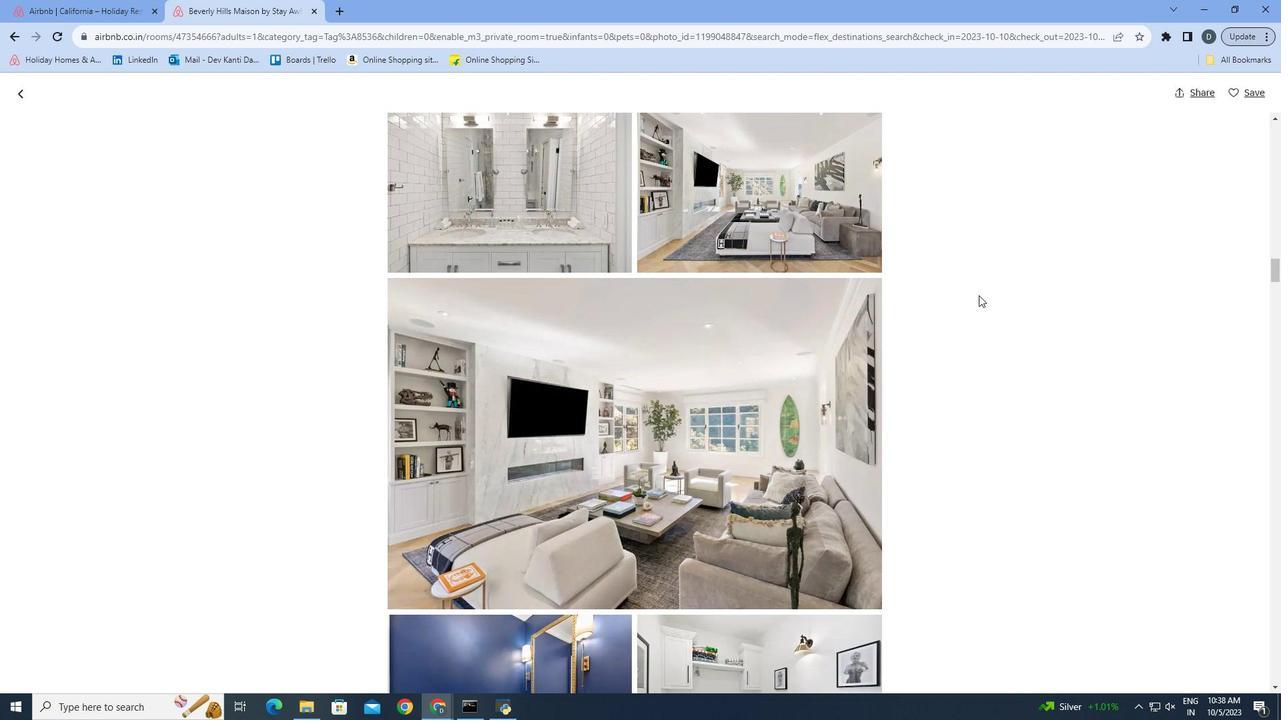 
Action: Mouse scrolled (978, 294) with delta (0, 0)
Screenshot: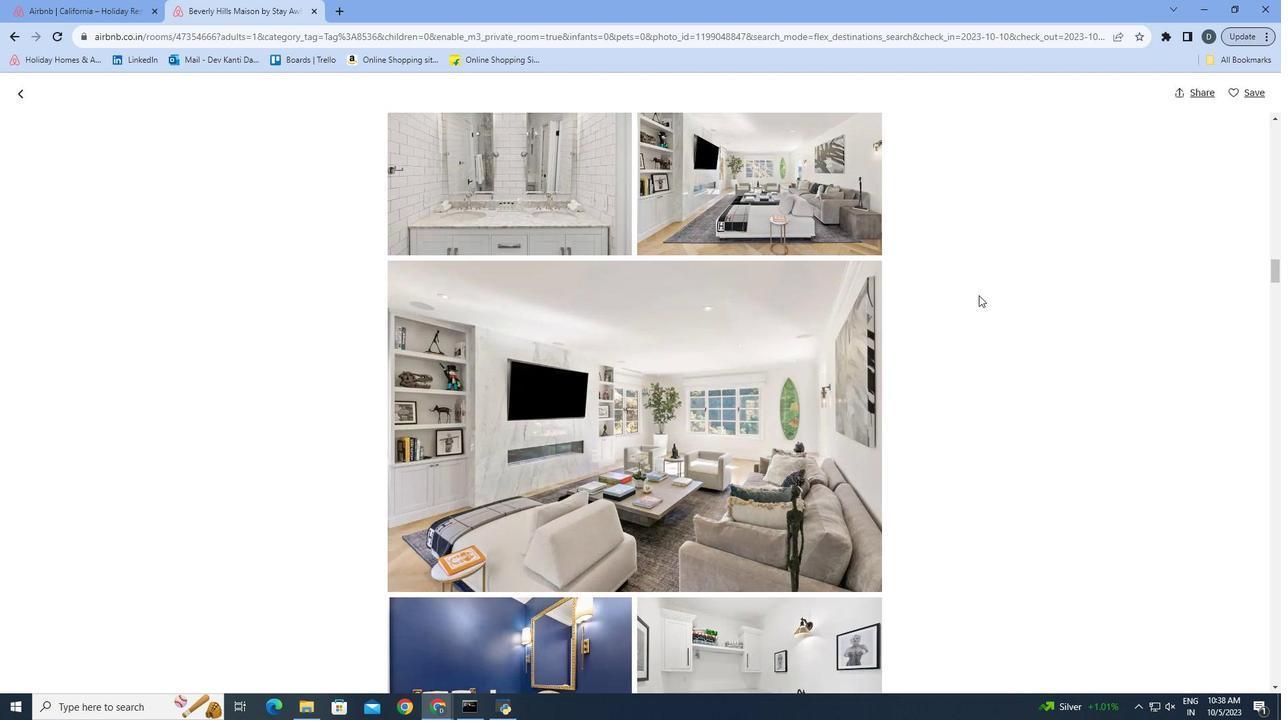 
Action: Mouse scrolled (978, 294) with delta (0, 0)
Screenshot: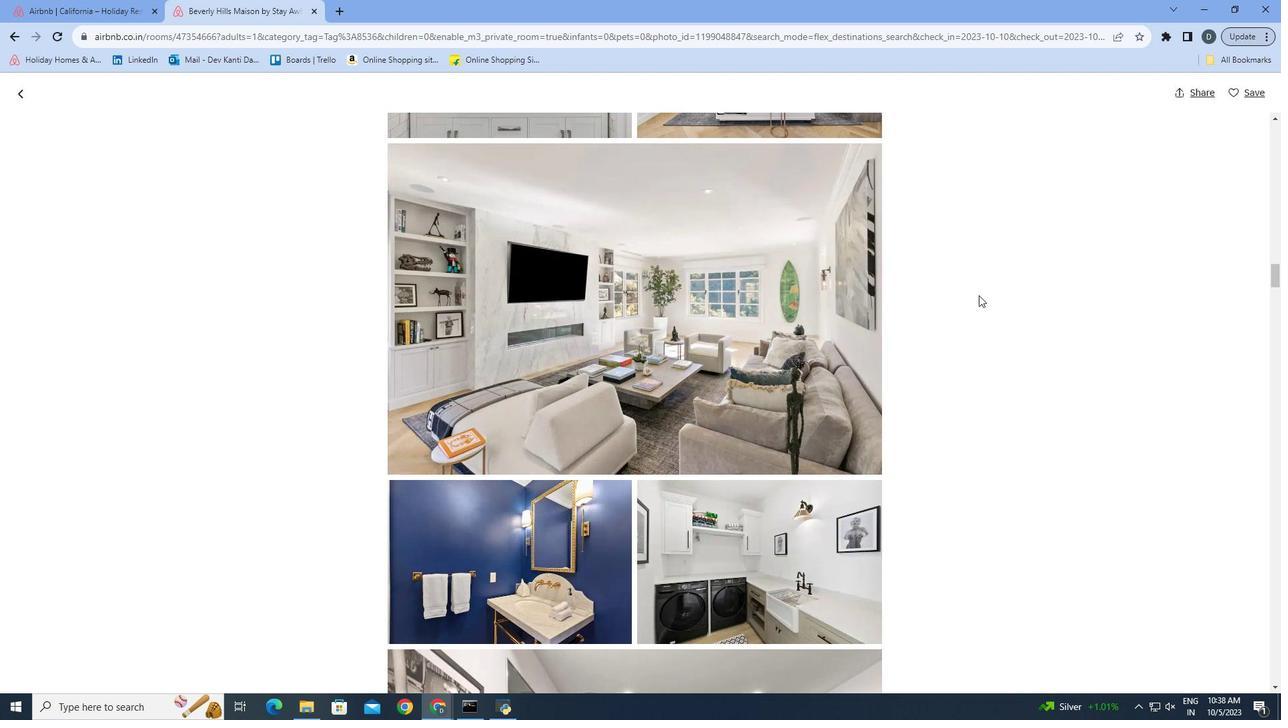 
Action: Mouse scrolled (978, 294) with delta (0, 0)
Screenshot: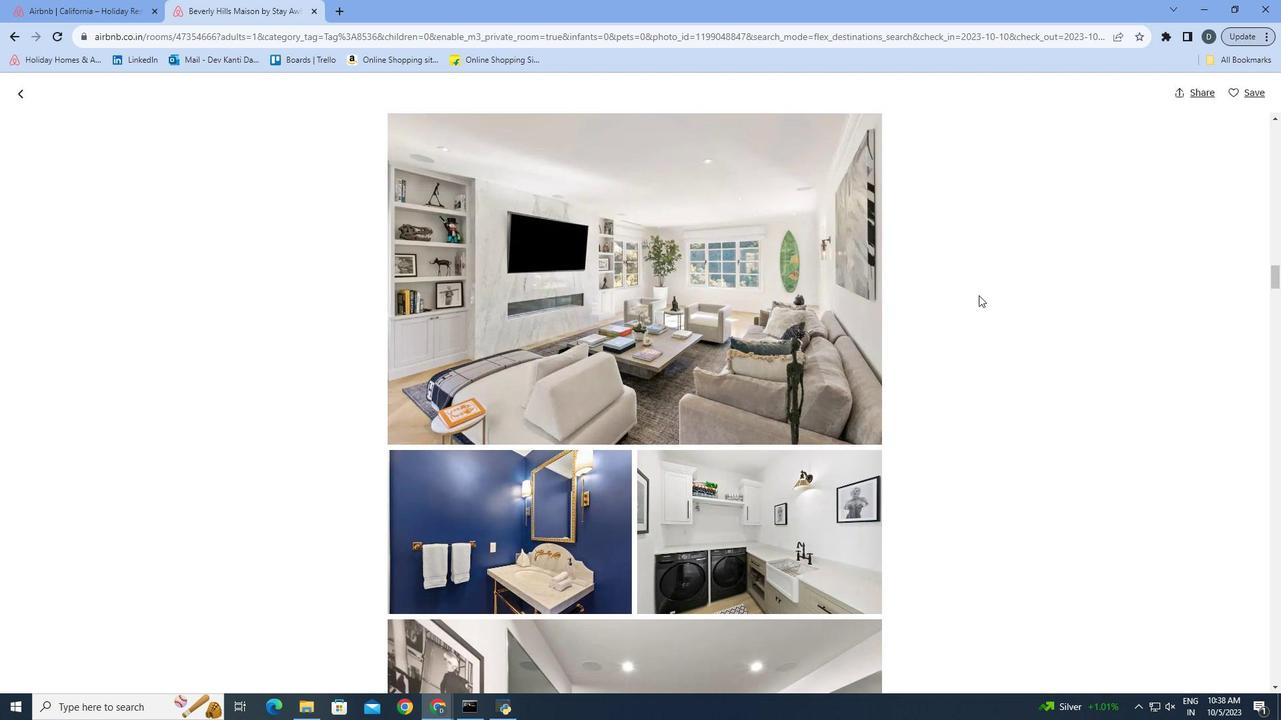 
Action: Mouse scrolled (978, 294) with delta (0, 0)
Screenshot: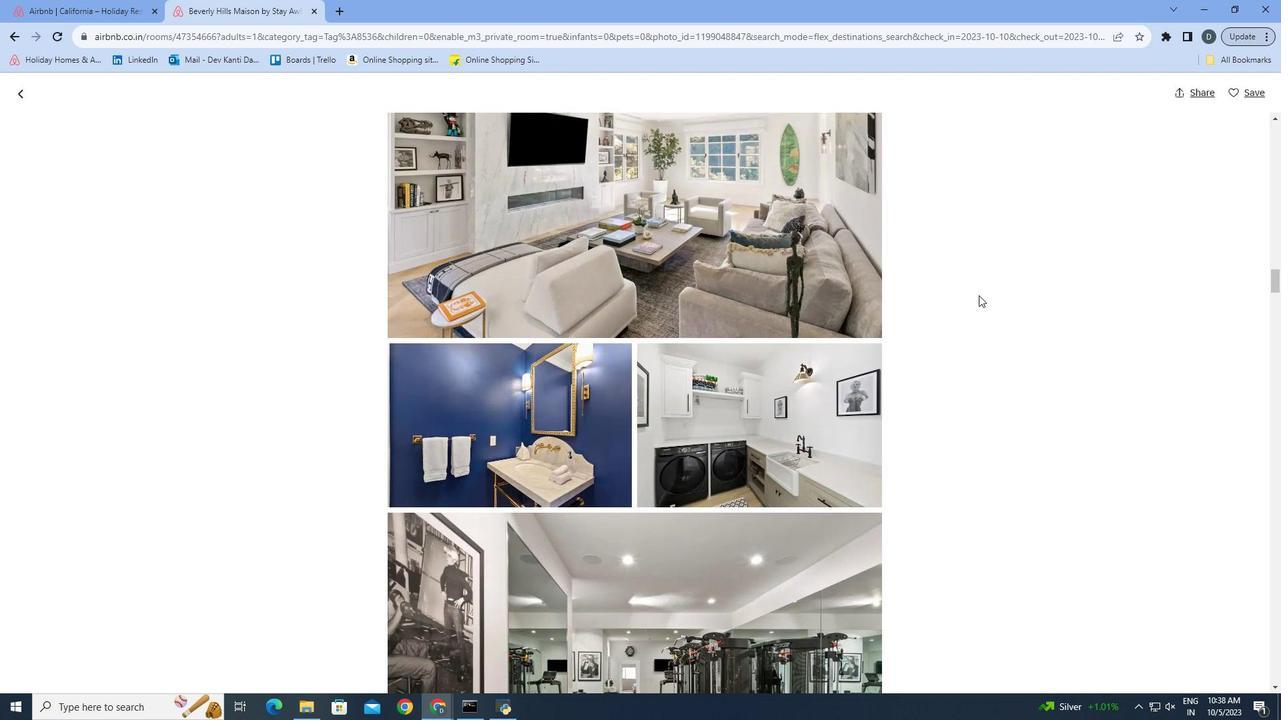 
Action: Mouse scrolled (978, 294) with delta (0, 0)
Screenshot: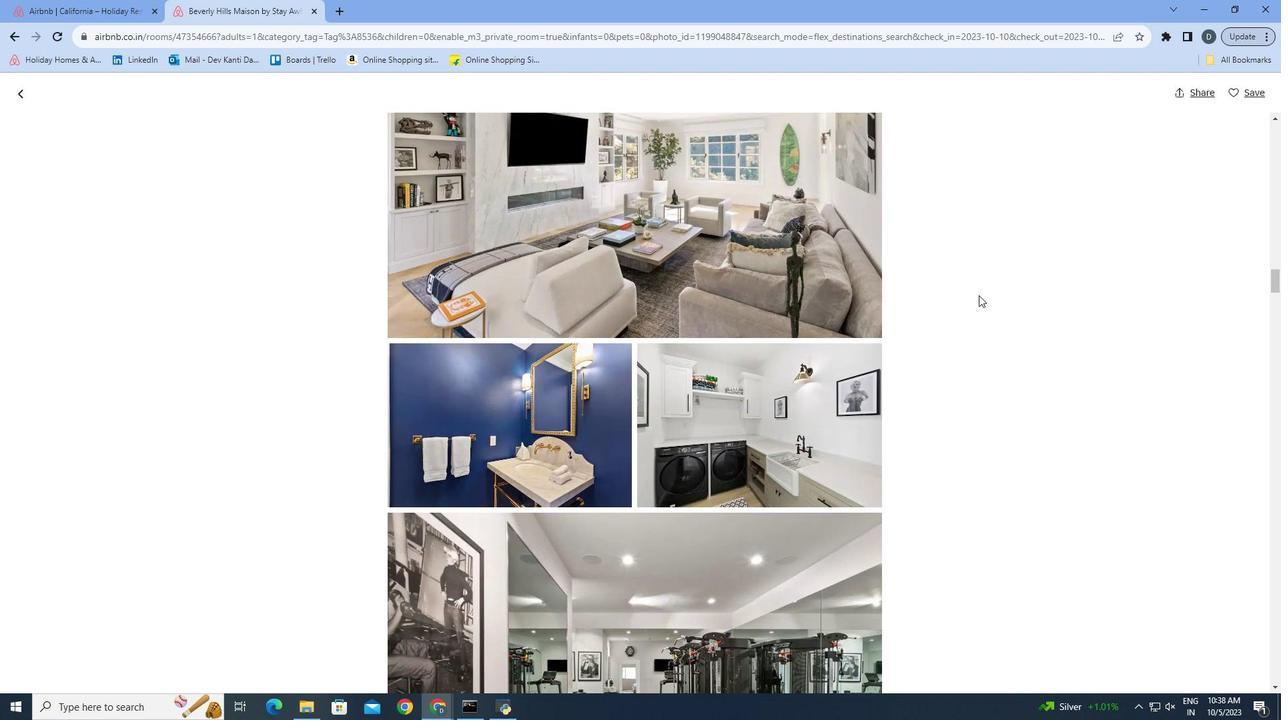 
Action: Mouse scrolled (978, 294) with delta (0, 0)
Screenshot: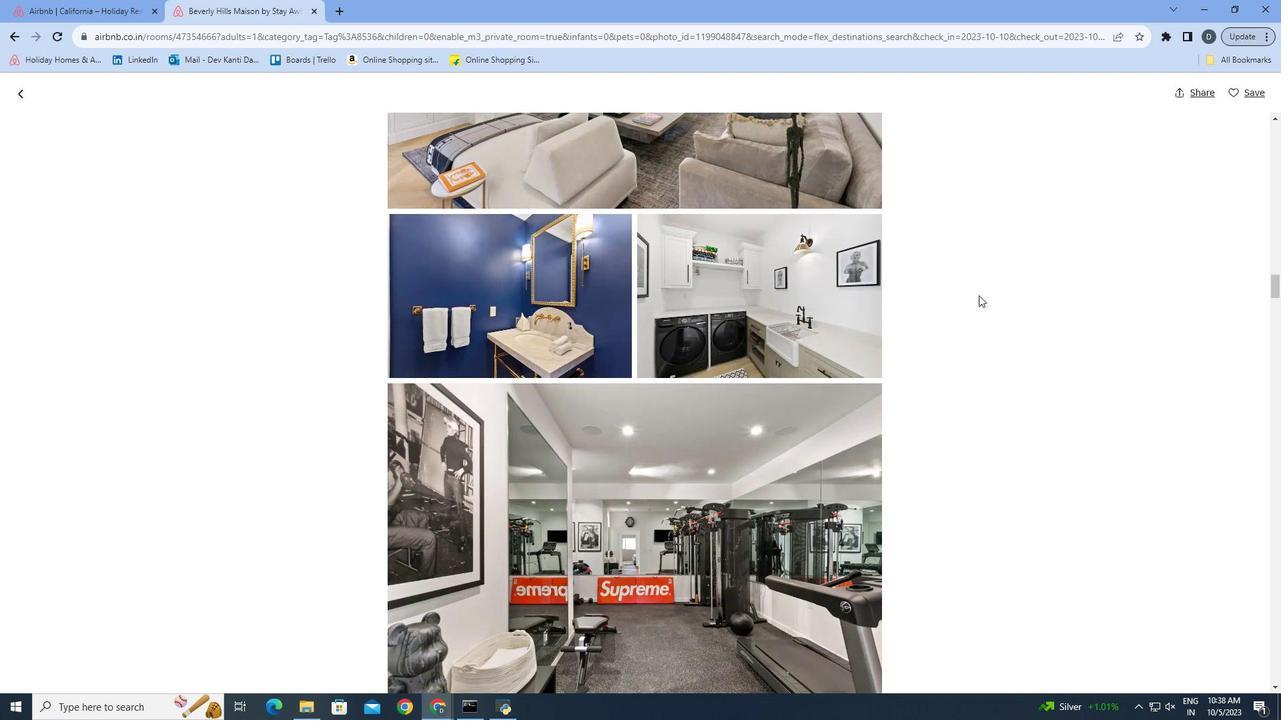 
Action: Mouse scrolled (978, 294) with delta (0, 0)
Screenshot: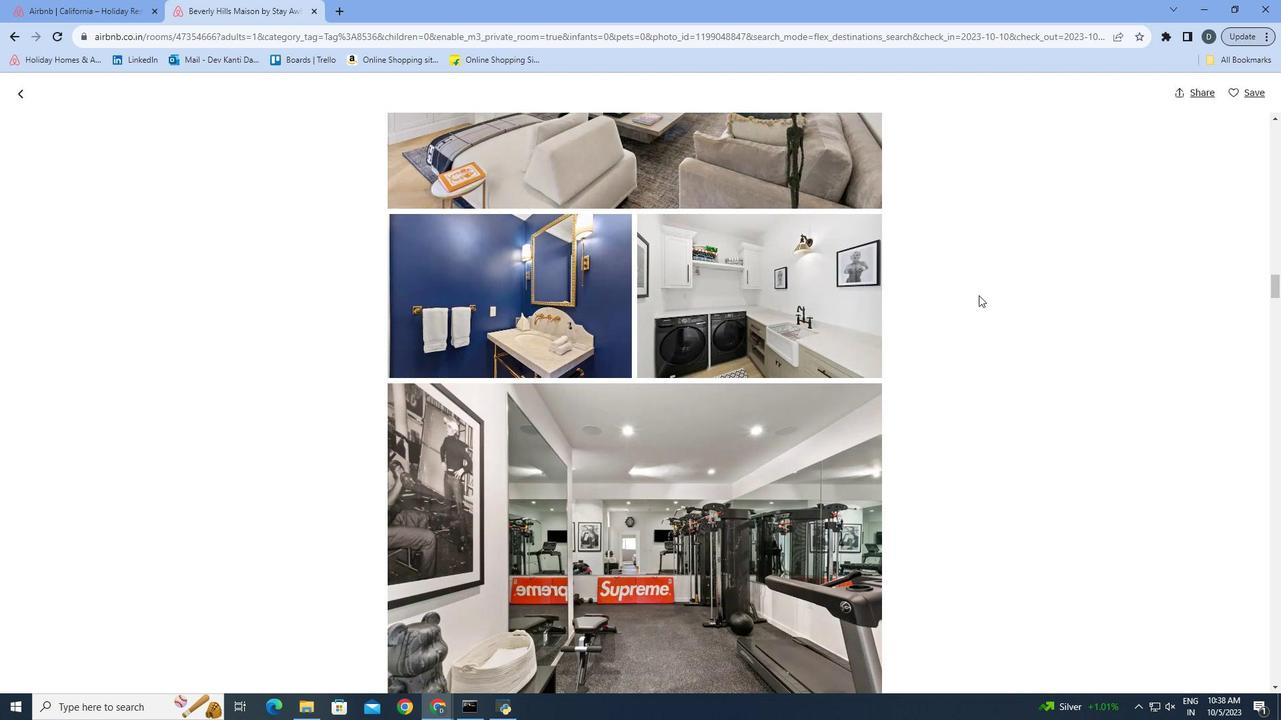 
Action: Mouse scrolled (978, 294) with delta (0, 0)
Screenshot: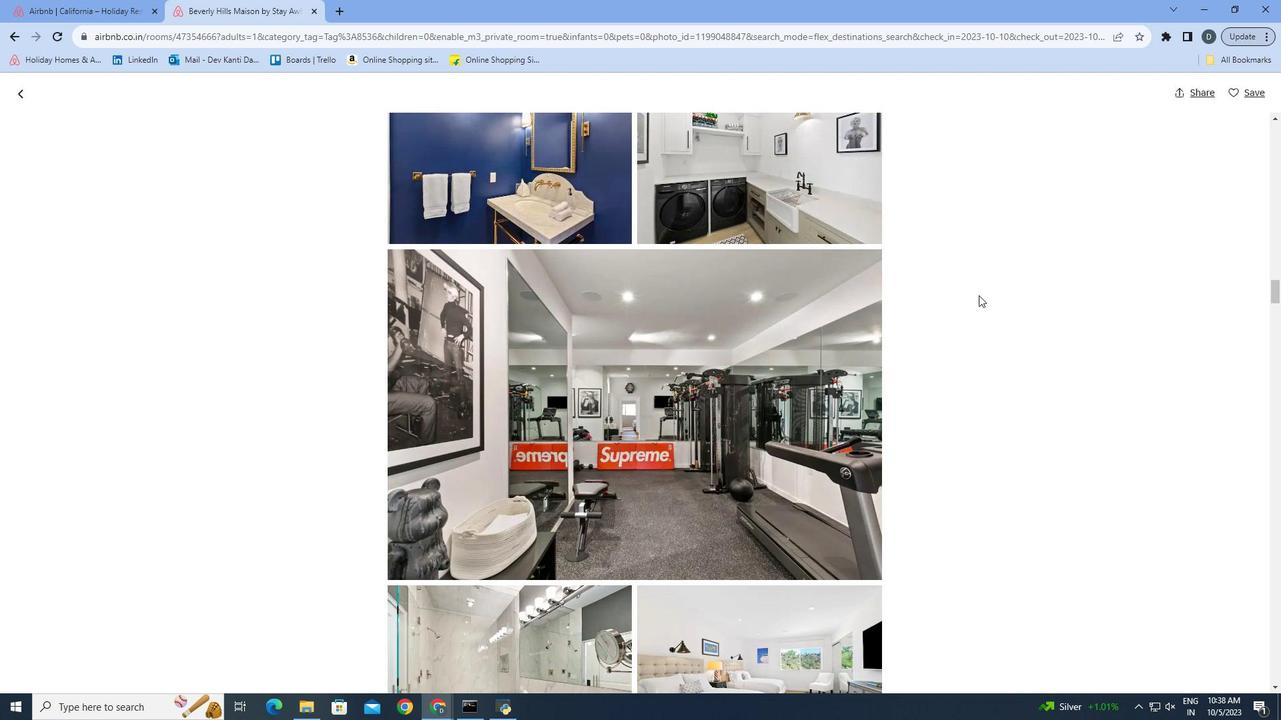 
Action: Mouse scrolled (978, 294) with delta (0, 0)
Screenshot: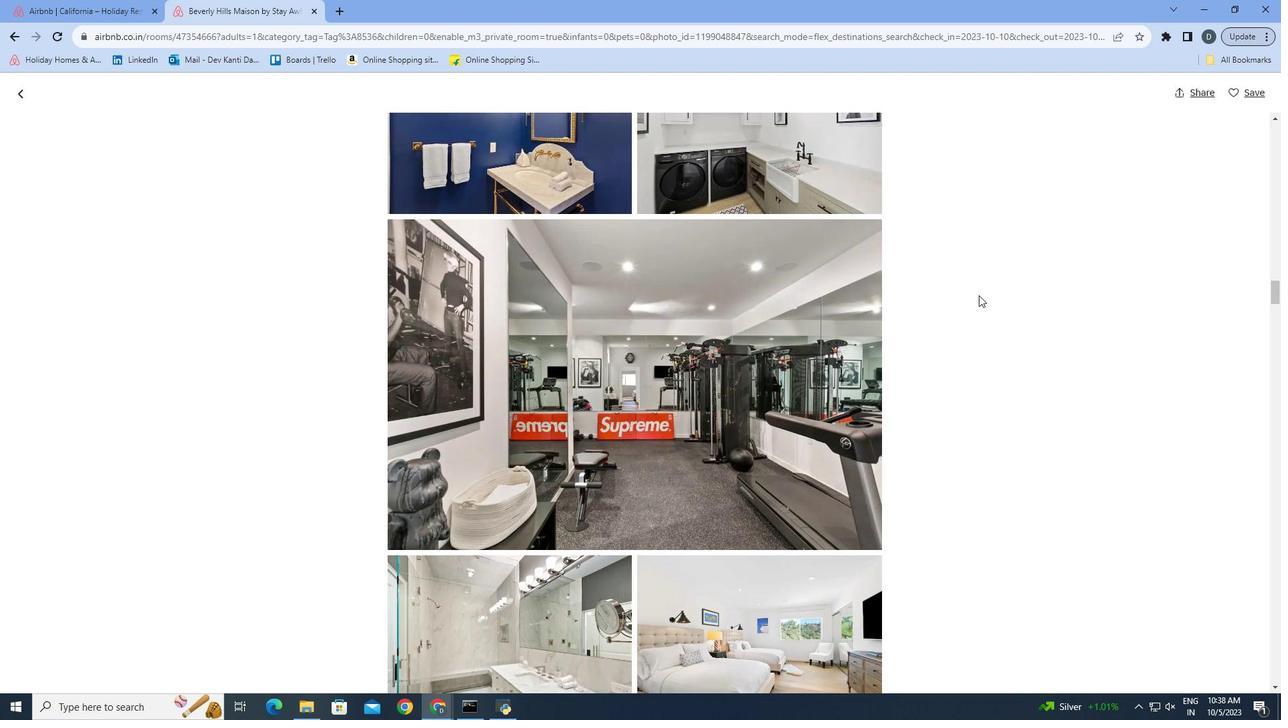 
Action: Mouse scrolled (978, 294) with delta (0, 0)
Screenshot: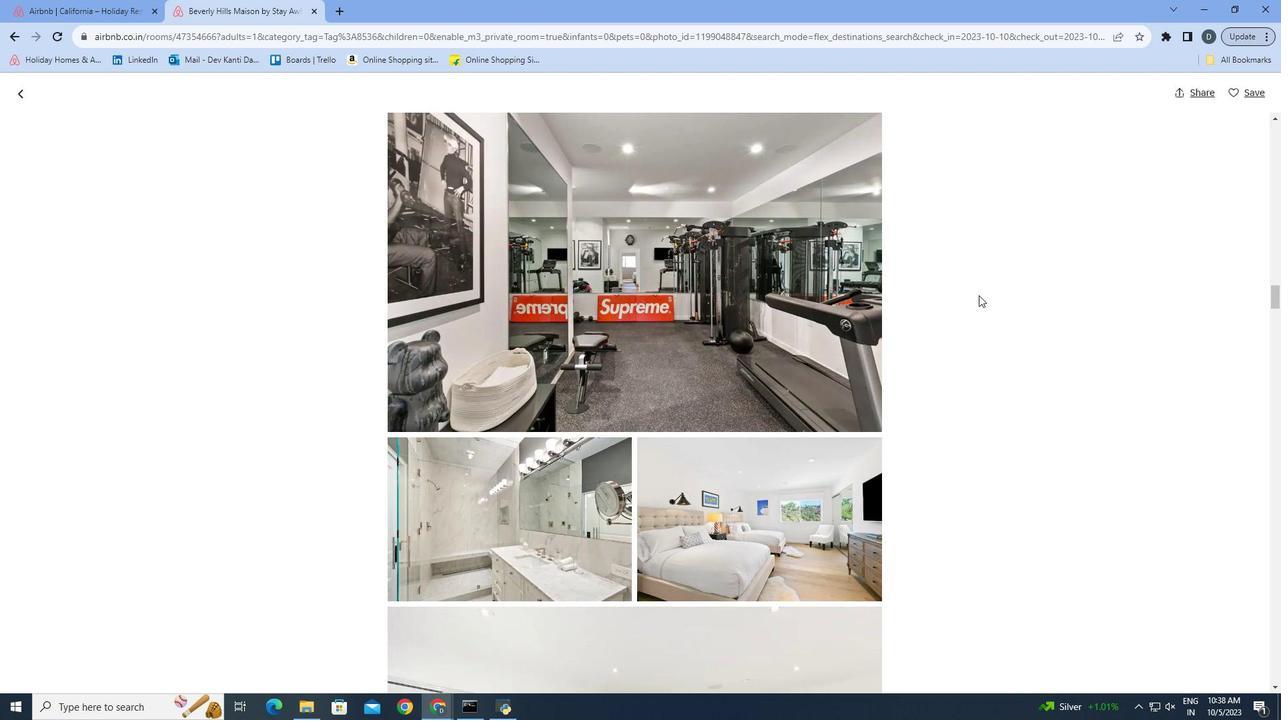 
Action: Mouse scrolled (978, 294) with delta (0, 0)
Screenshot: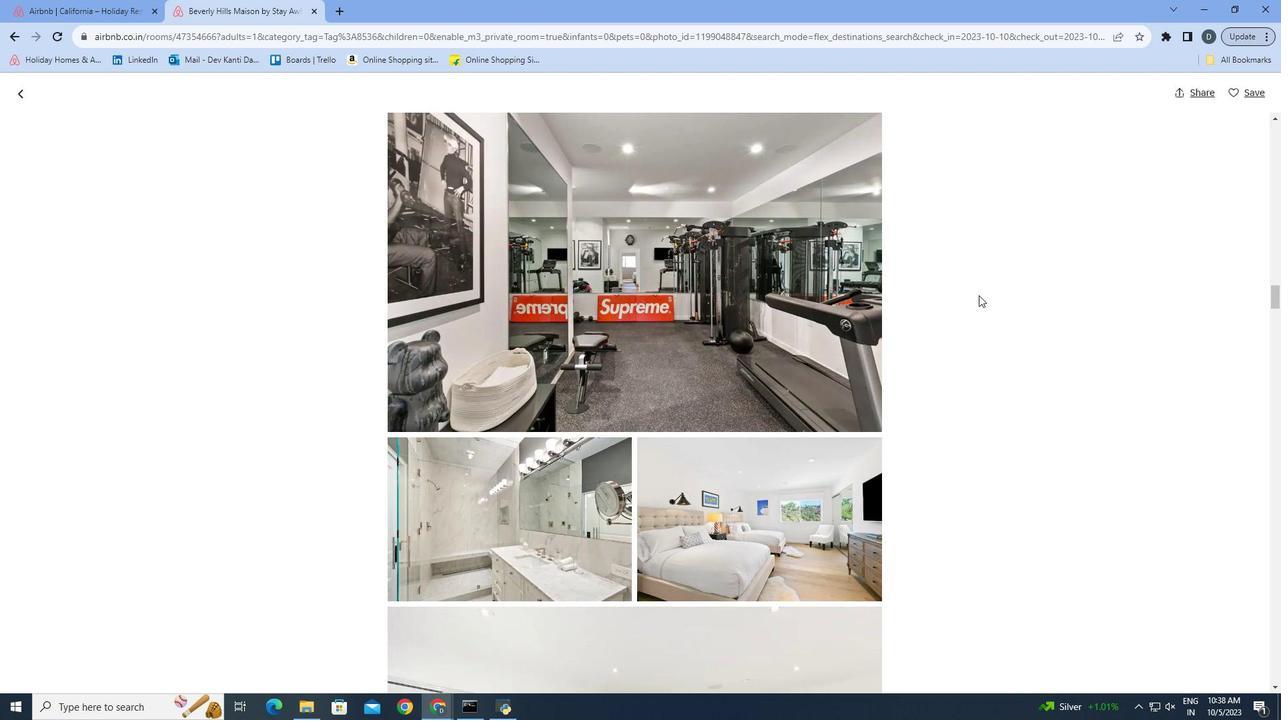 
Action: Mouse scrolled (978, 294) with delta (0, 0)
Screenshot: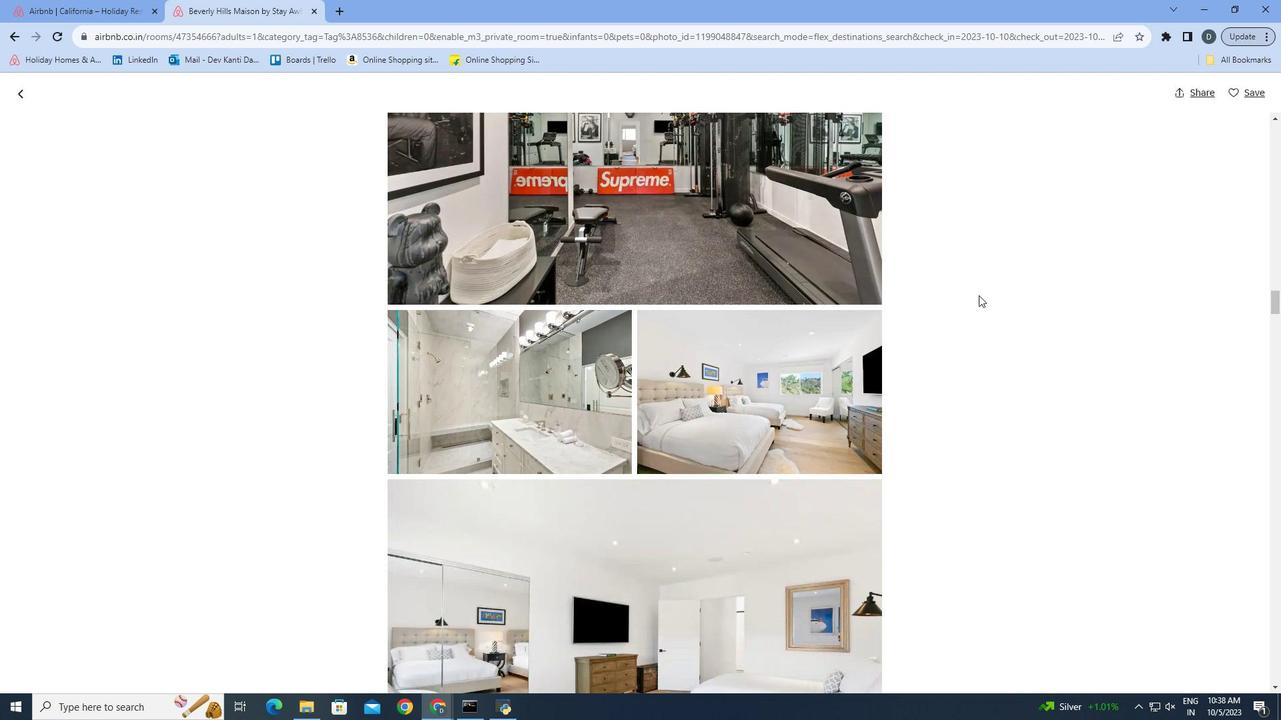 
Action: Mouse scrolled (978, 294) with delta (0, 0)
Screenshot: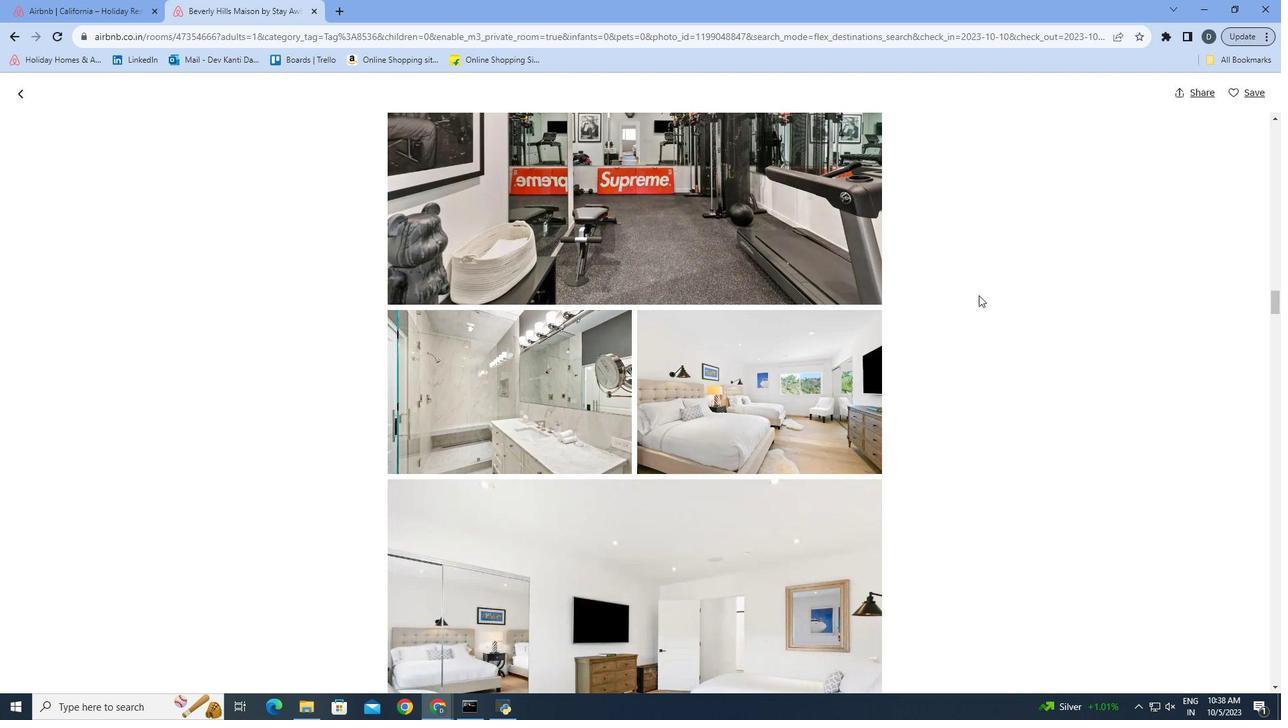 
Action: Mouse scrolled (978, 294) with delta (0, 0)
Screenshot: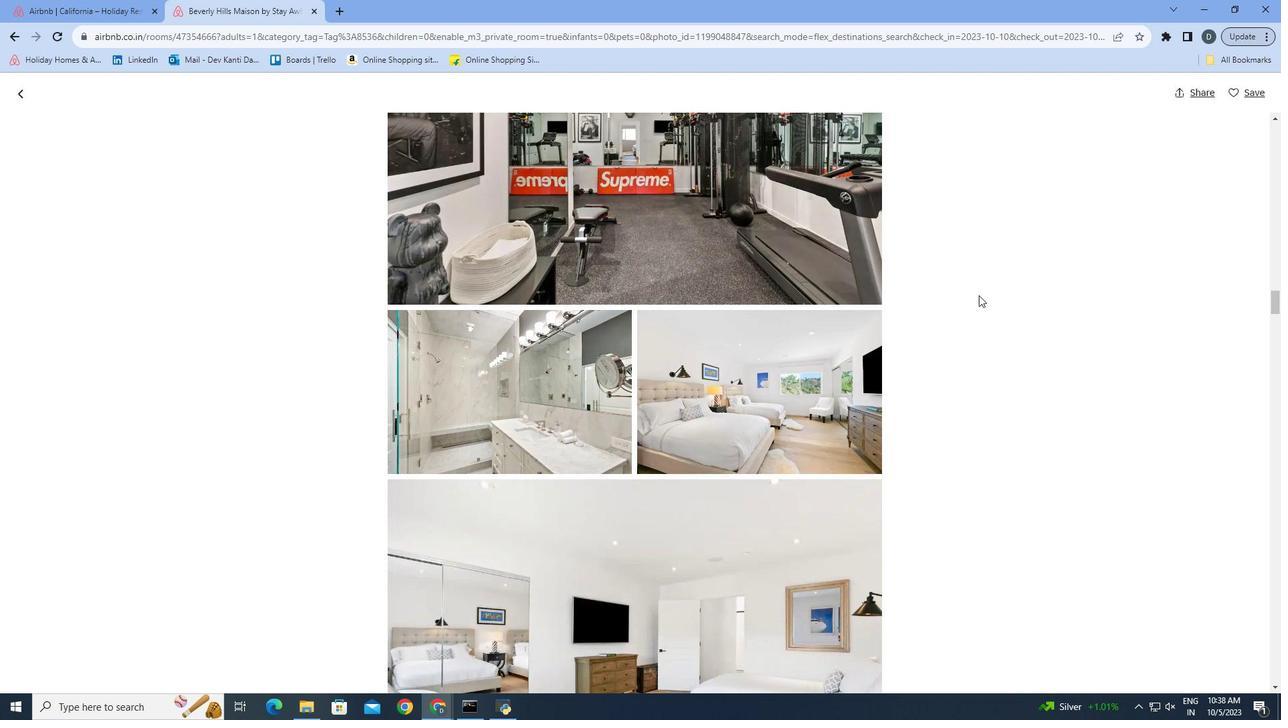 
Action: Mouse scrolled (978, 294) with delta (0, 0)
Screenshot: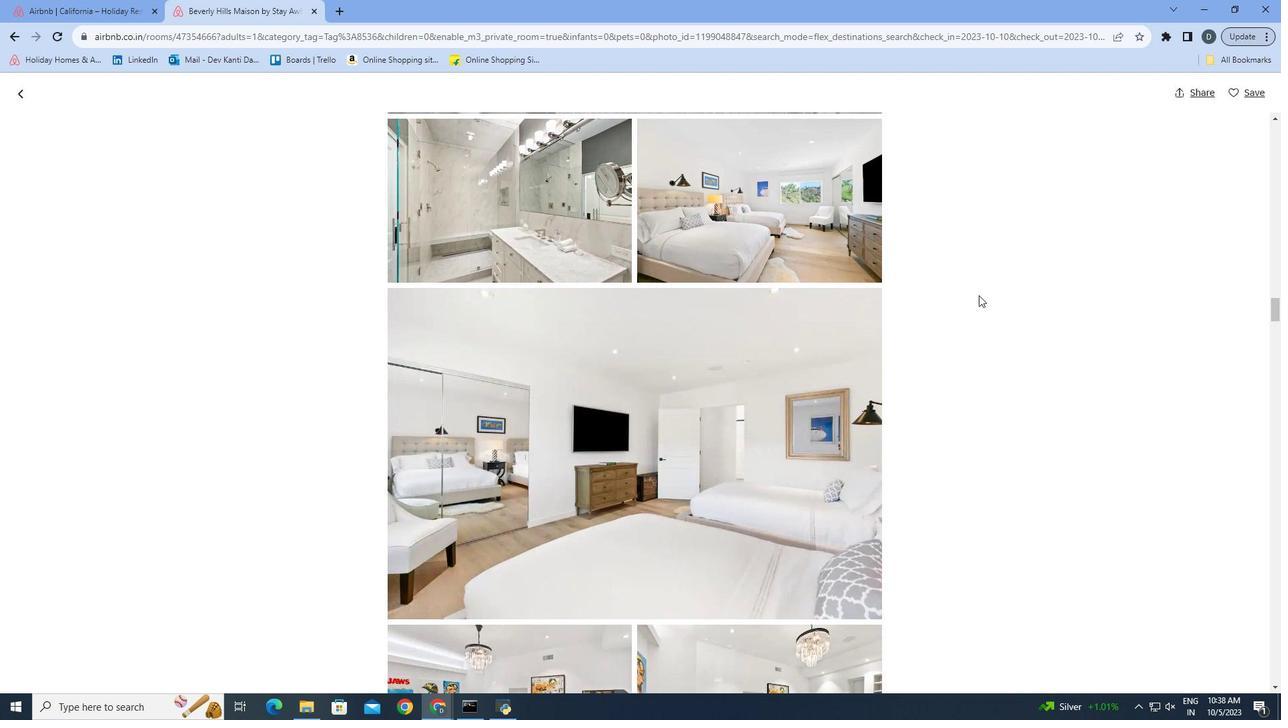 
Action: Mouse scrolled (978, 294) with delta (0, 0)
Screenshot: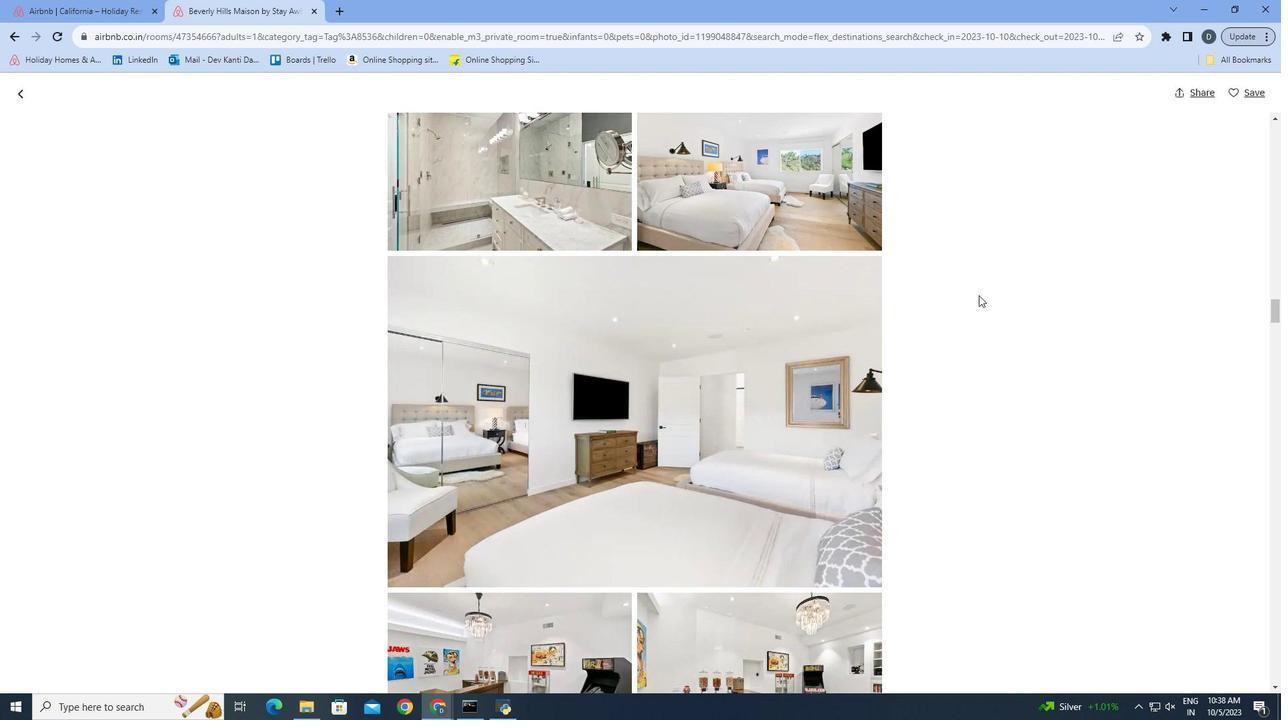 
Action: Mouse scrolled (978, 294) with delta (0, 0)
Screenshot: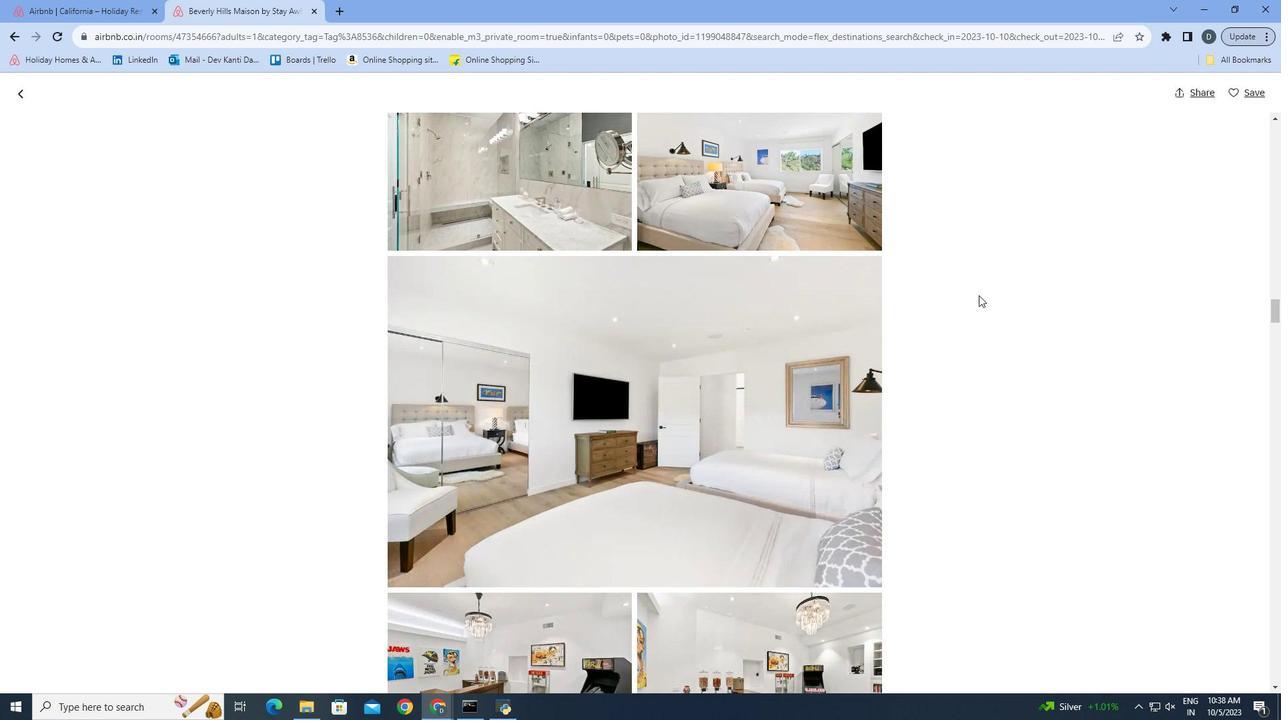 
Action: Mouse scrolled (978, 294) with delta (0, 0)
Screenshot: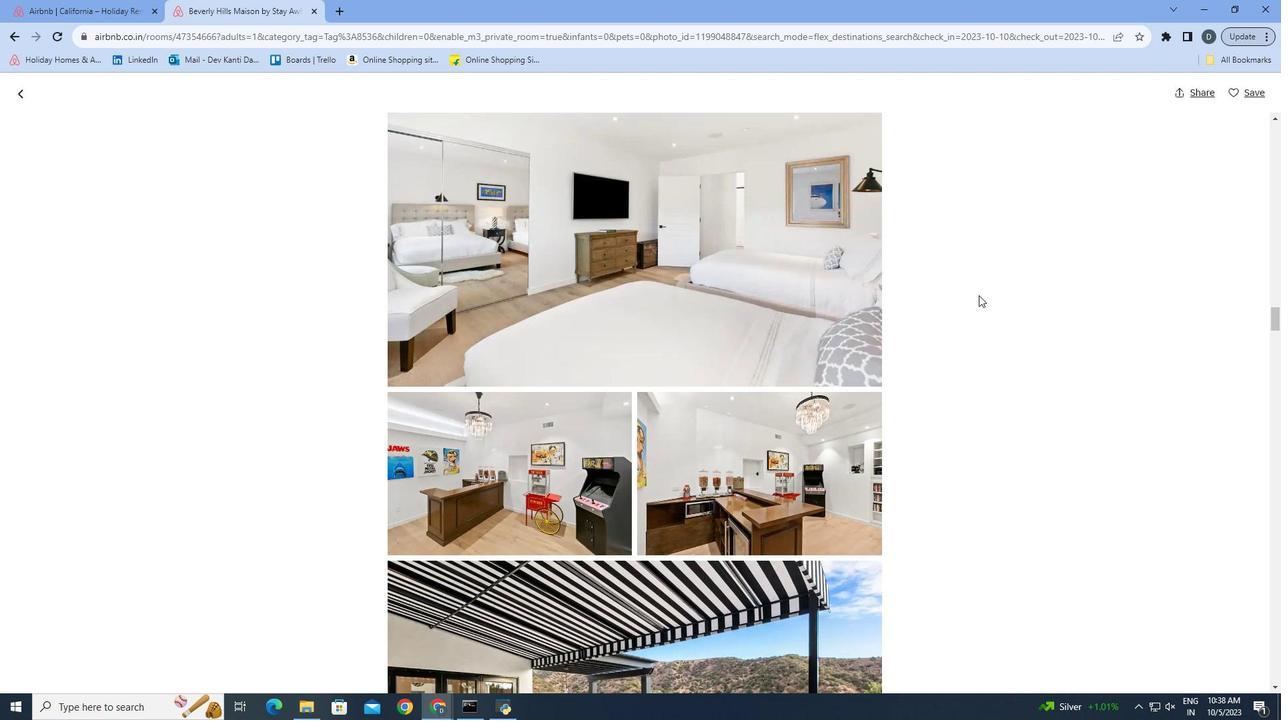 
Action: Mouse scrolled (978, 294) with delta (0, 0)
Screenshot: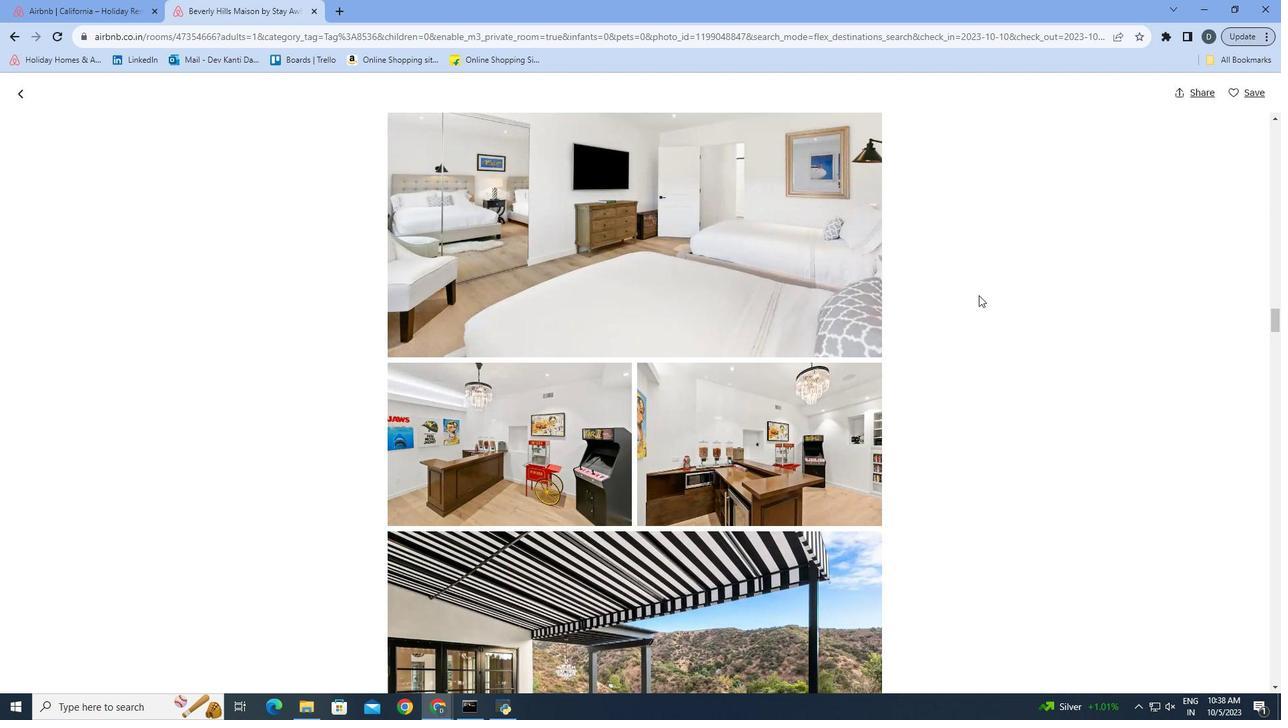 
Action: Mouse scrolled (978, 294) with delta (0, 0)
Screenshot: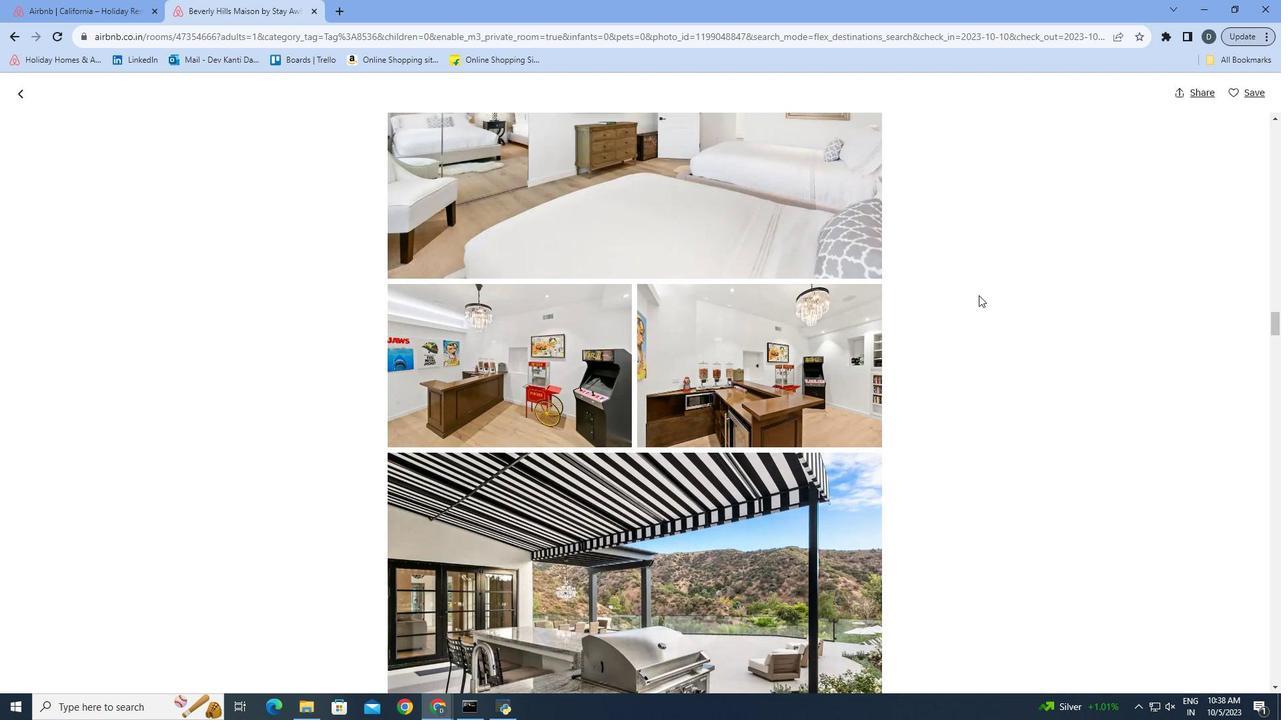 
Action: Mouse scrolled (978, 294) with delta (0, 0)
Screenshot: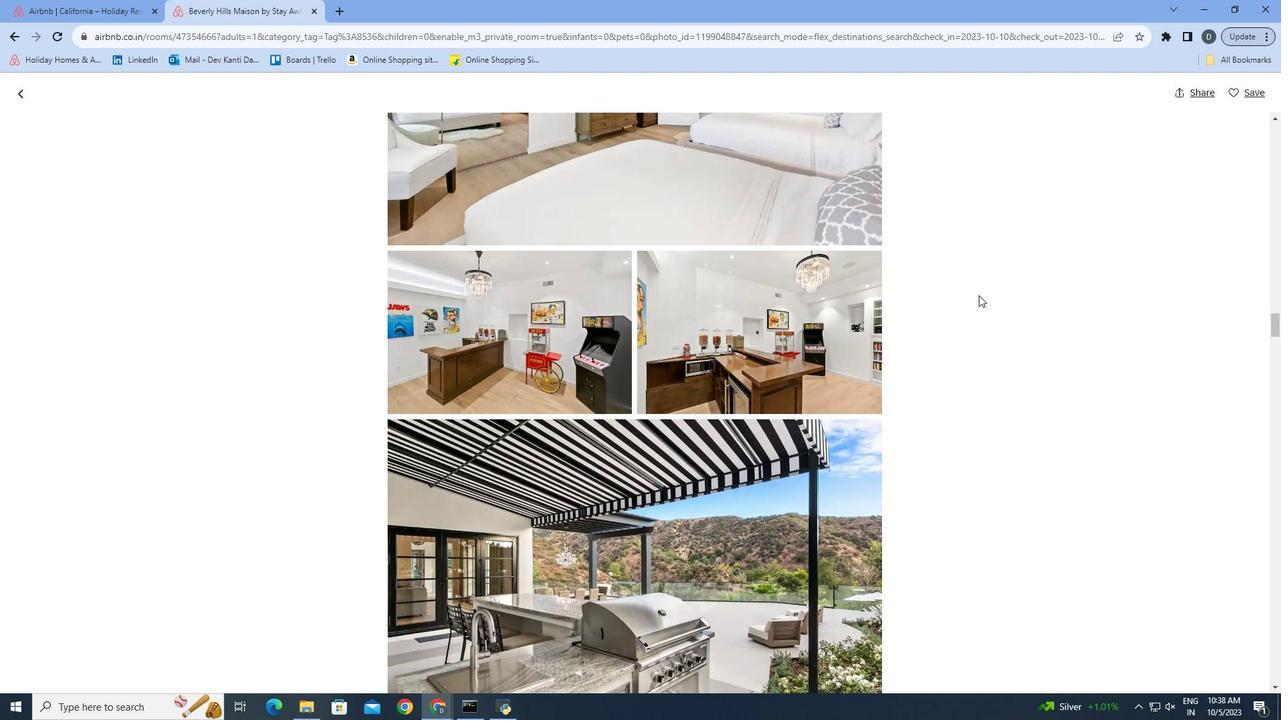 
Action: Mouse scrolled (978, 294) with delta (0, 0)
Screenshot: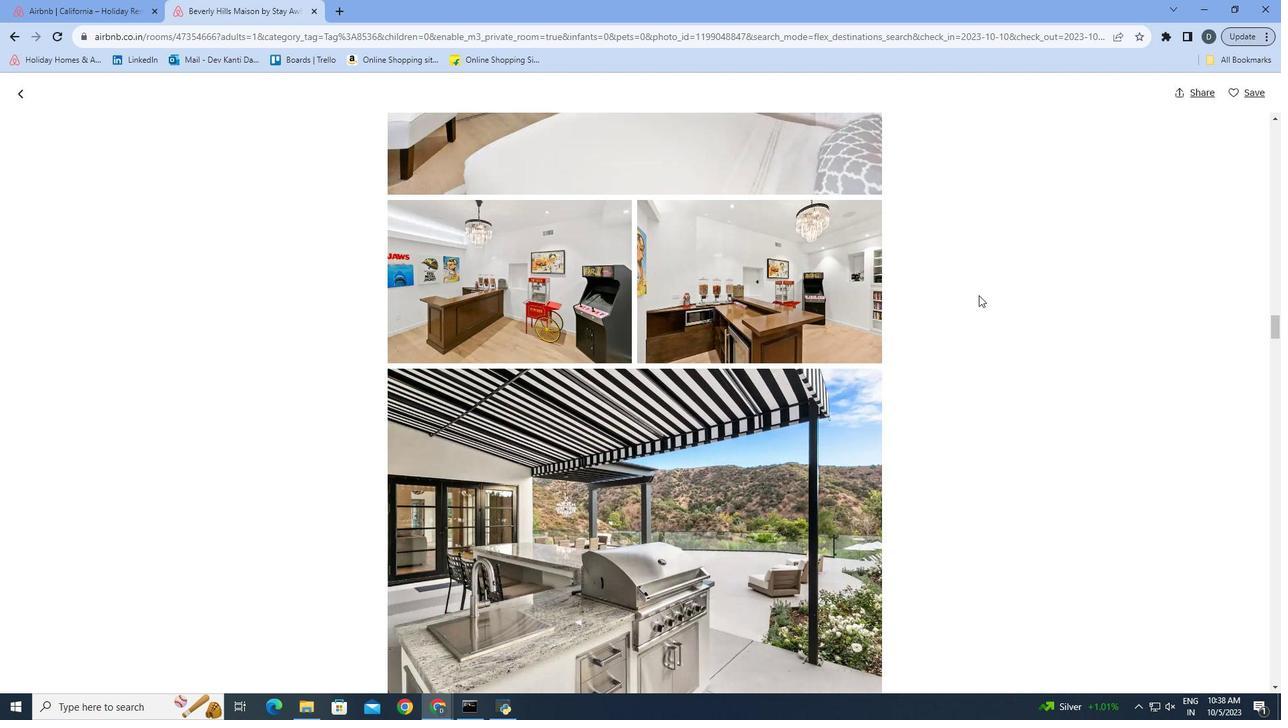 
Action: Mouse scrolled (978, 294) with delta (0, 0)
Screenshot: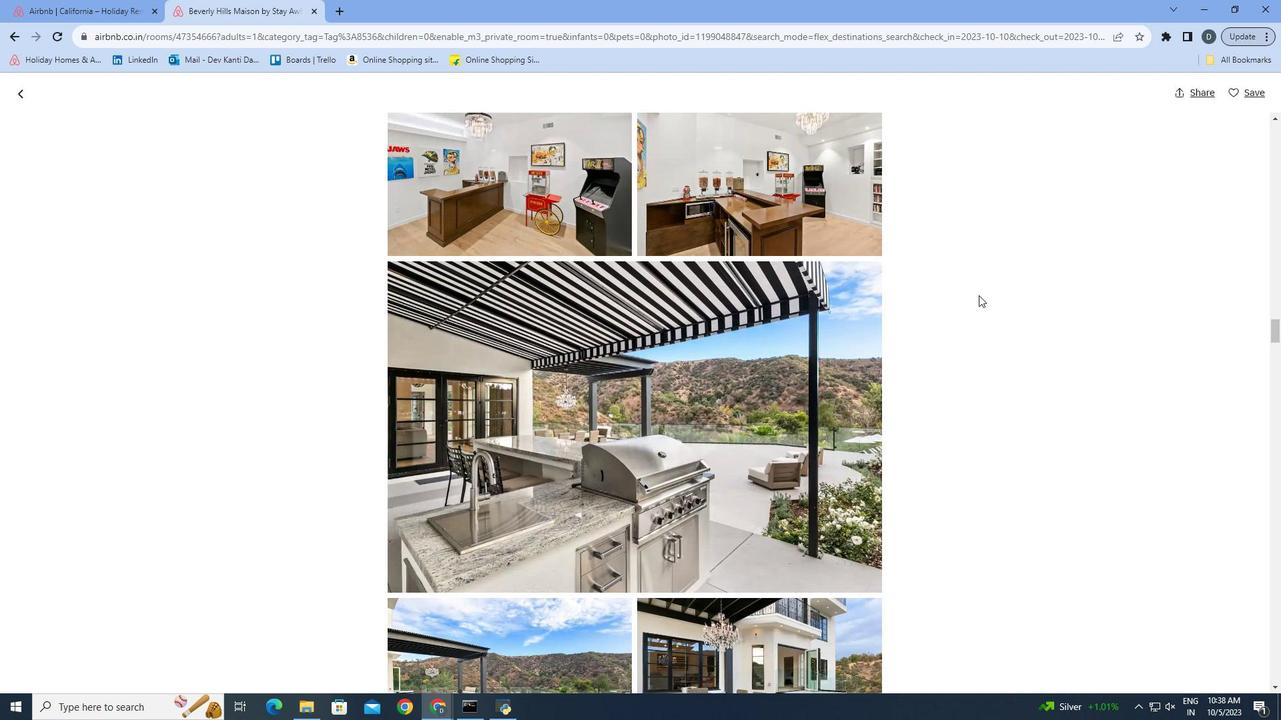 
Action: Mouse scrolled (978, 294) with delta (0, 0)
Screenshot: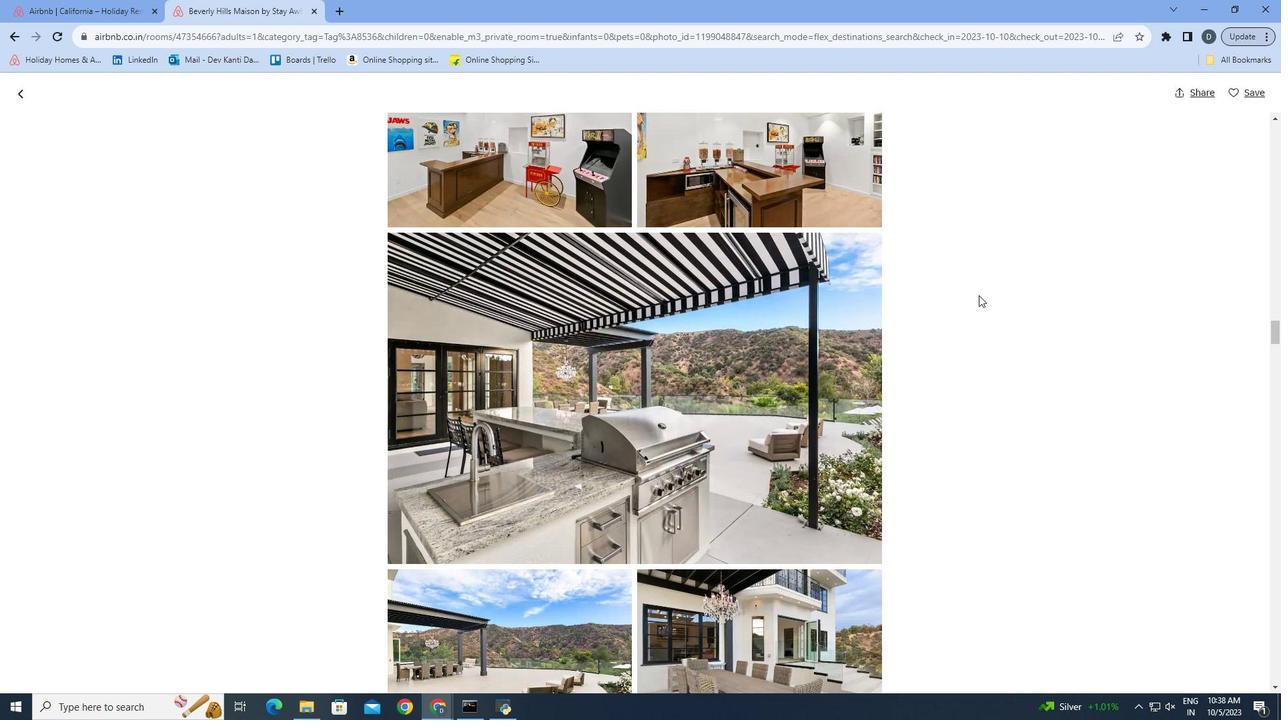 
Action: Mouse scrolled (978, 294) with delta (0, 0)
Screenshot: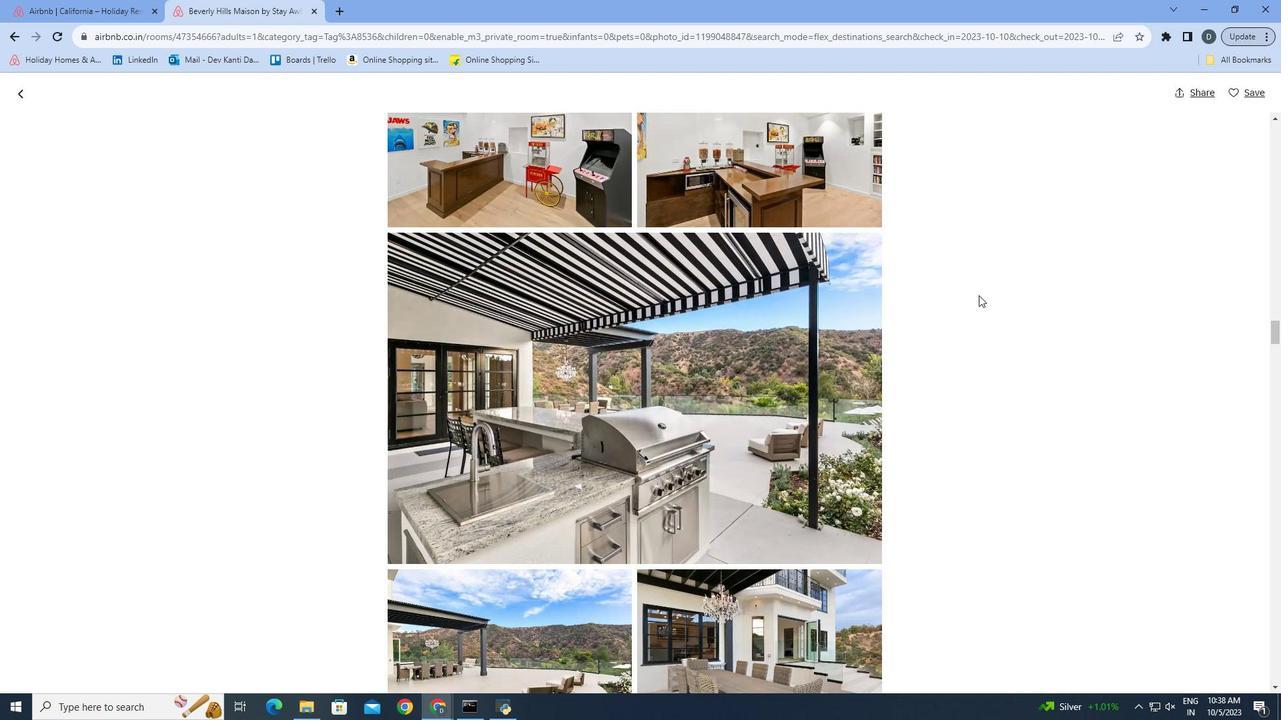 
Action: Mouse scrolled (978, 294) with delta (0, 0)
Screenshot: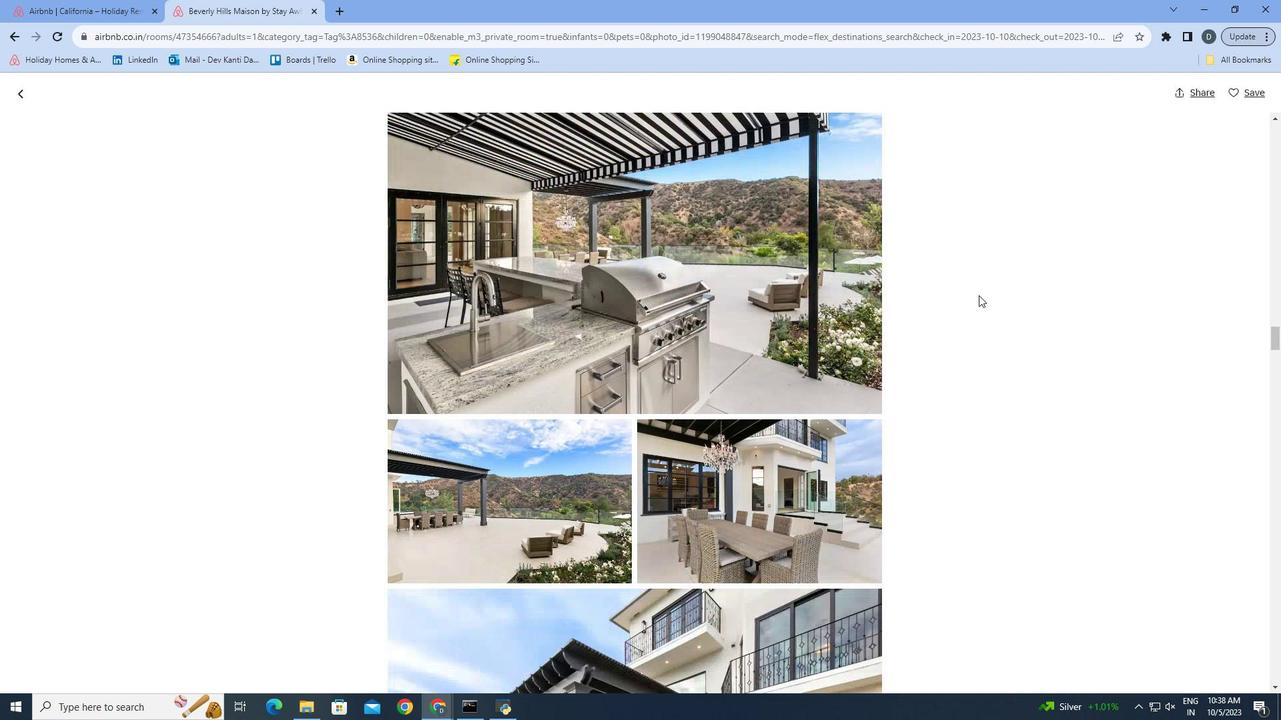 
Action: Mouse scrolled (978, 294) with delta (0, 0)
Screenshot: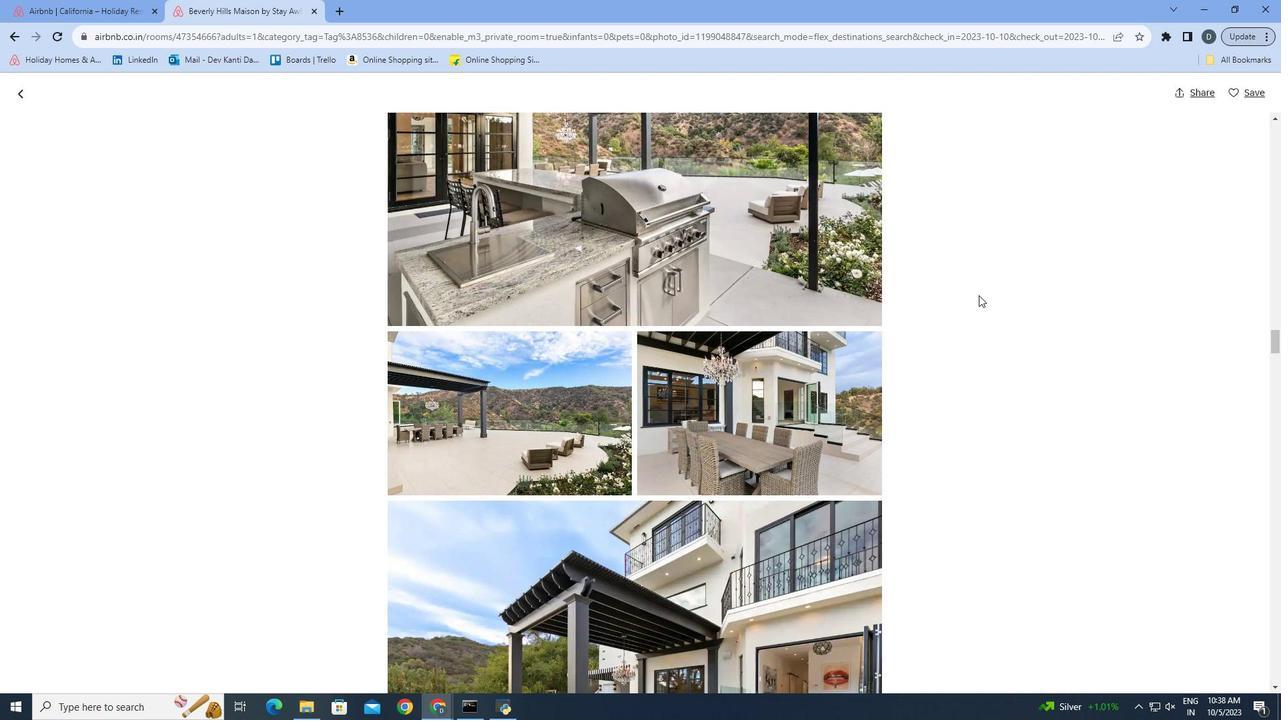 
Action: Mouse scrolled (978, 294) with delta (0, 0)
Screenshot: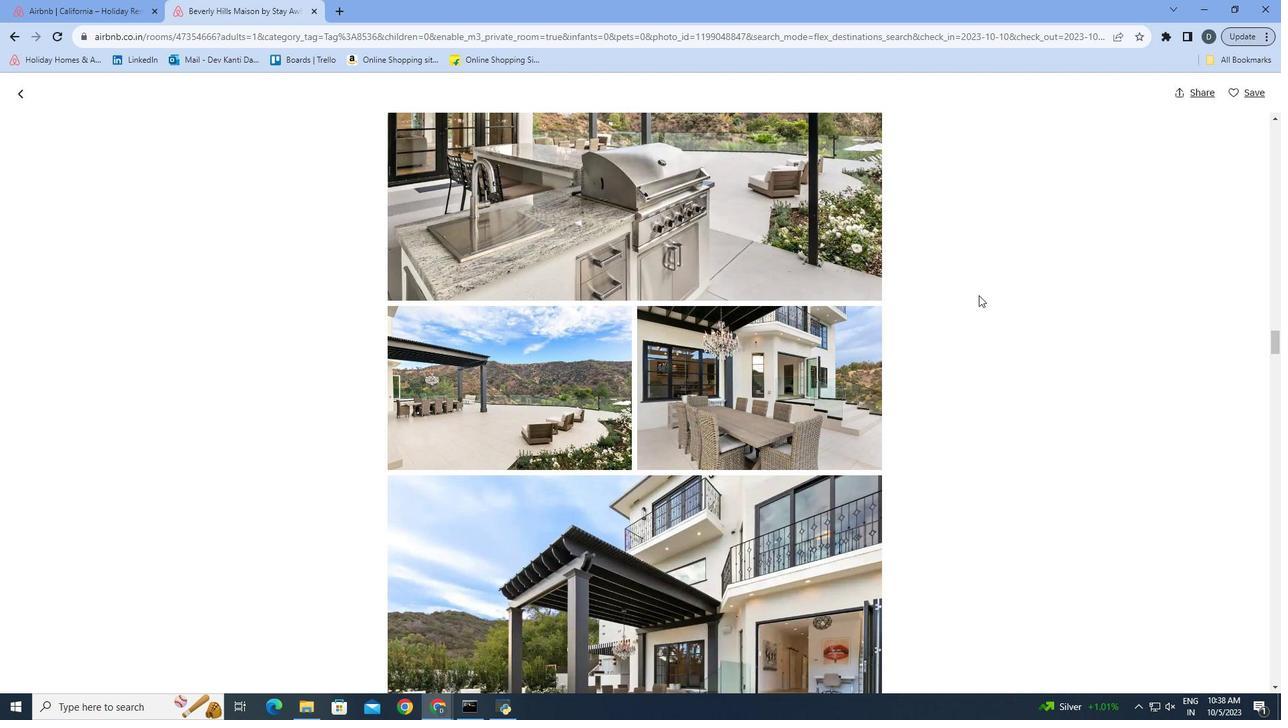 
Action: Mouse scrolled (978, 294) with delta (0, 0)
Screenshot: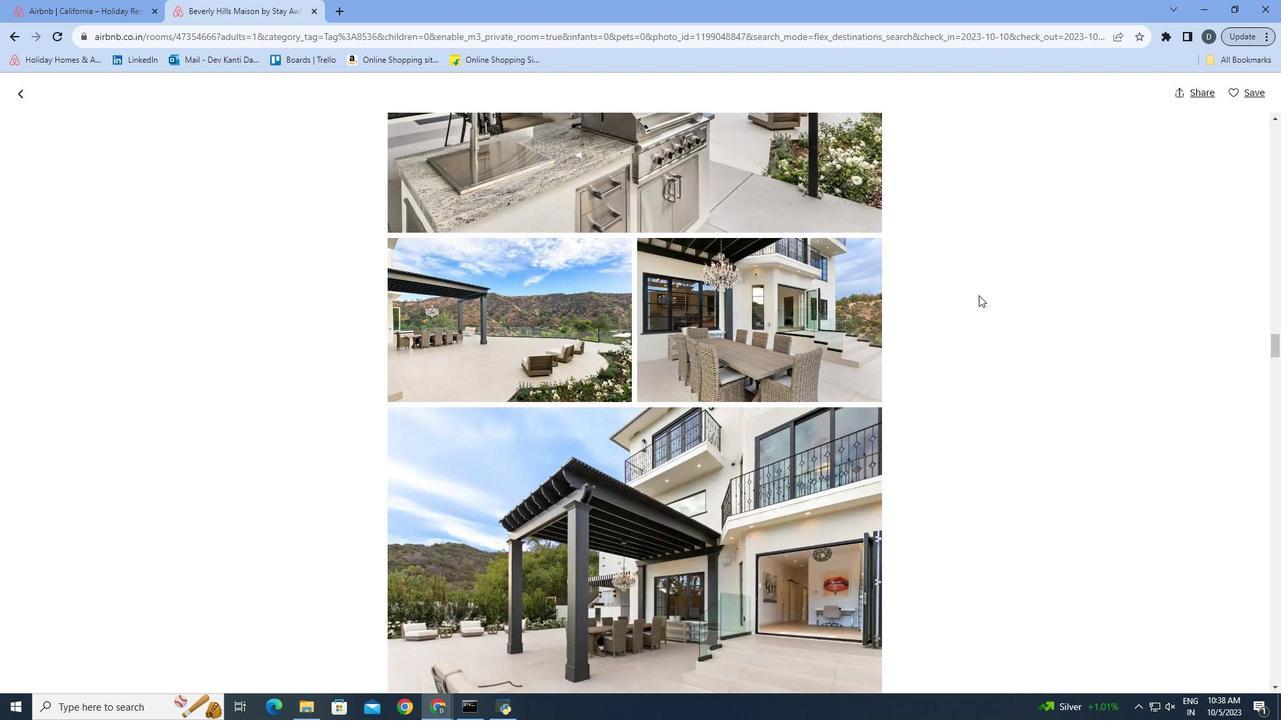 
Action: Mouse scrolled (978, 294) with delta (0, 0)
Screenshot: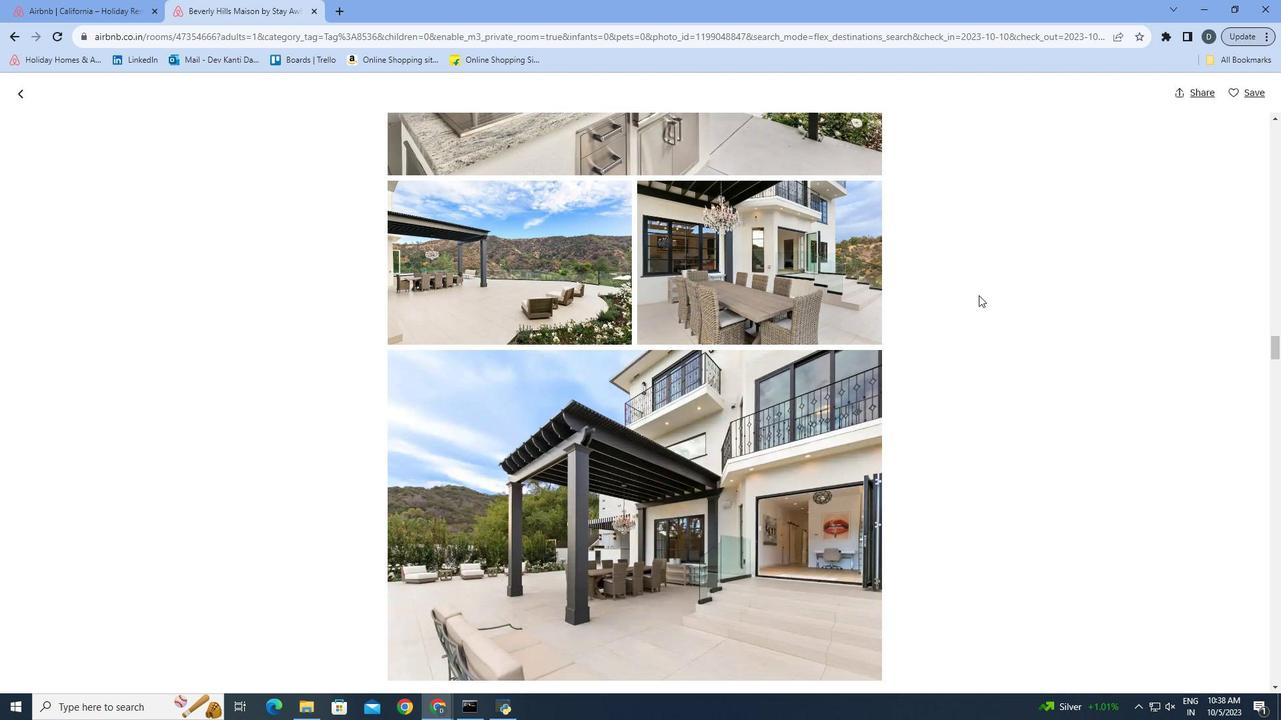 
Action: Mouse scrolled (978, 294) with delta (0, 0)
Screenshot: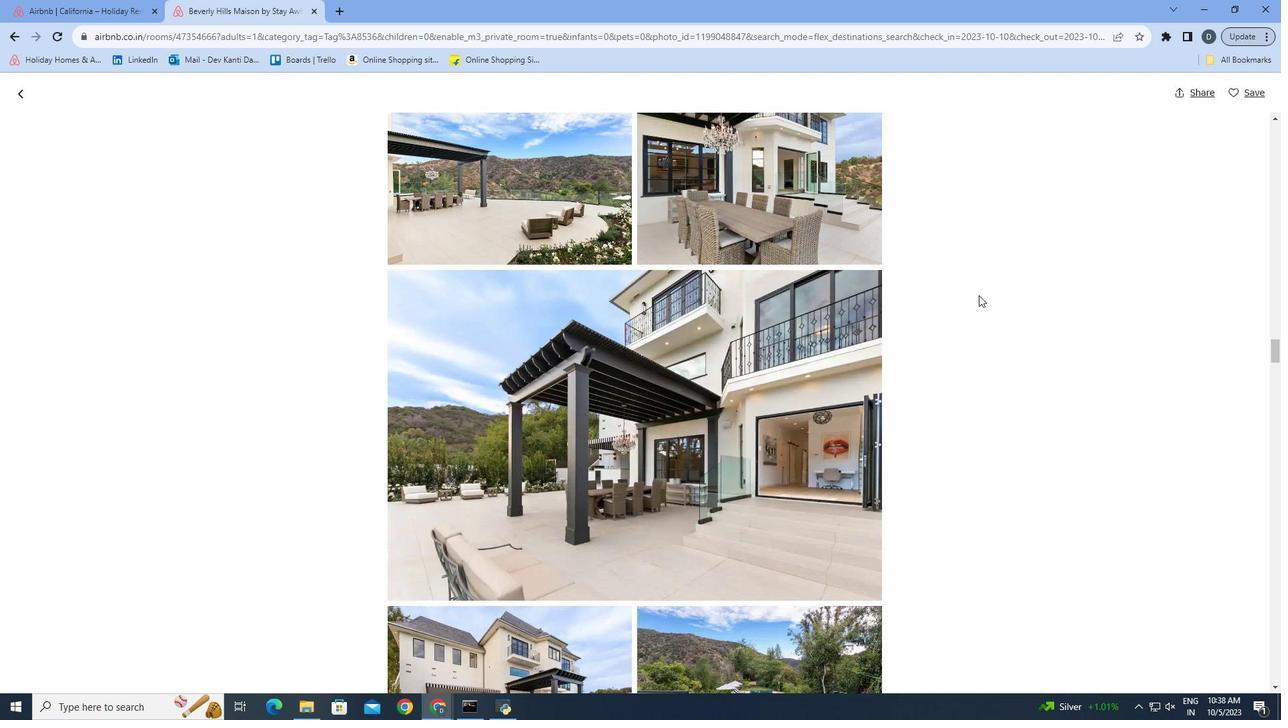 
Action: Mouse scrolled (978, 294) with delta (0, 0)
Screenshot: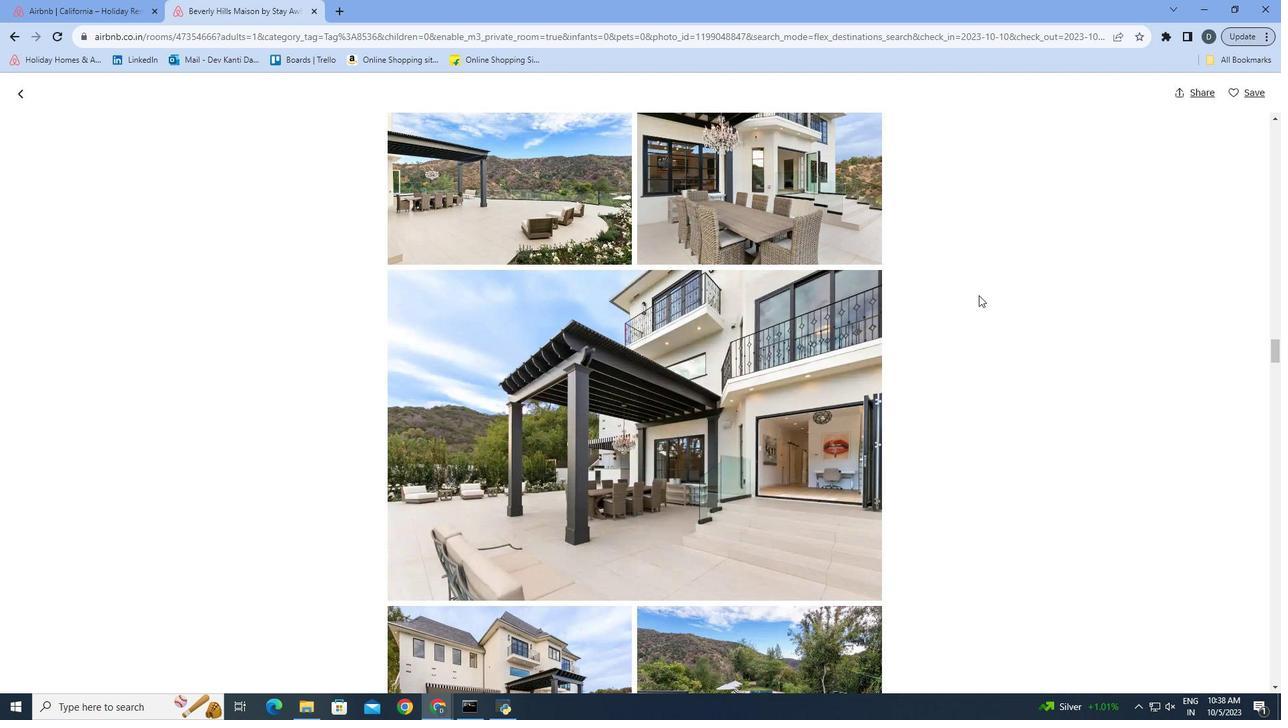 
Action: Mouse scrolled (978, 294) with delta (0, 0)
Screenshot: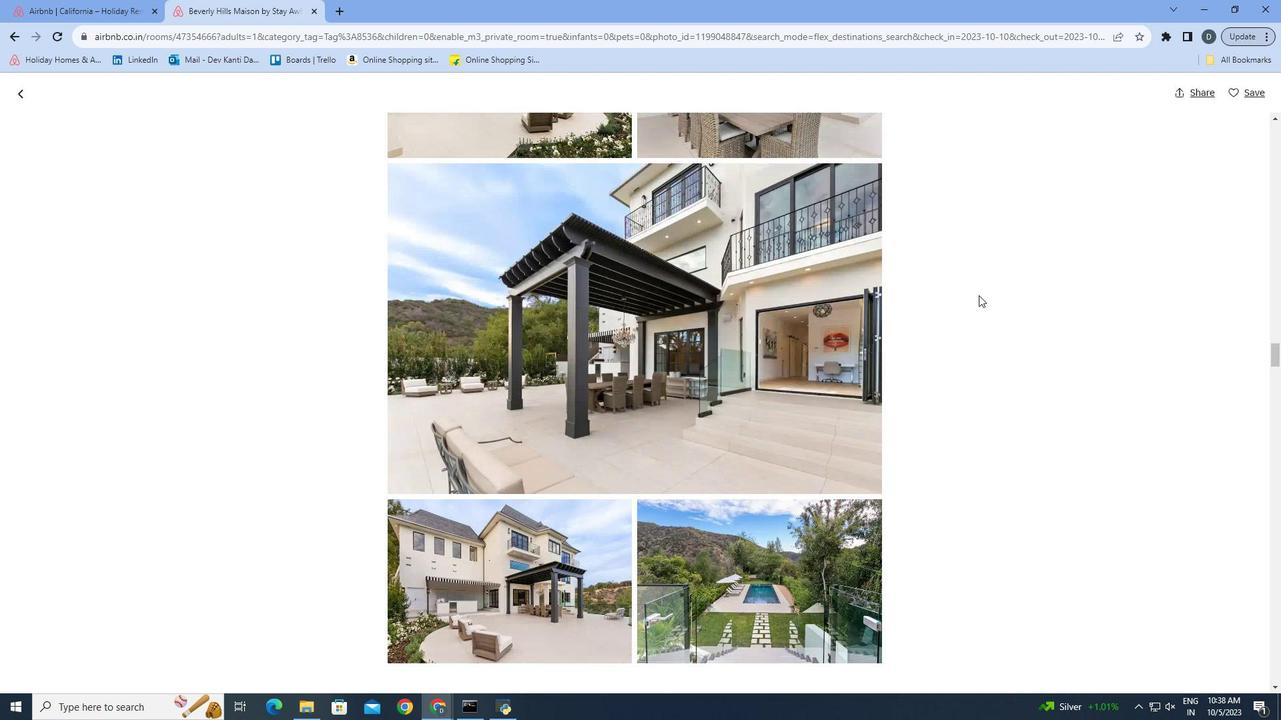 
Action: Mouse scrolled (978, 294) with delta (0, 0)
Screenshot: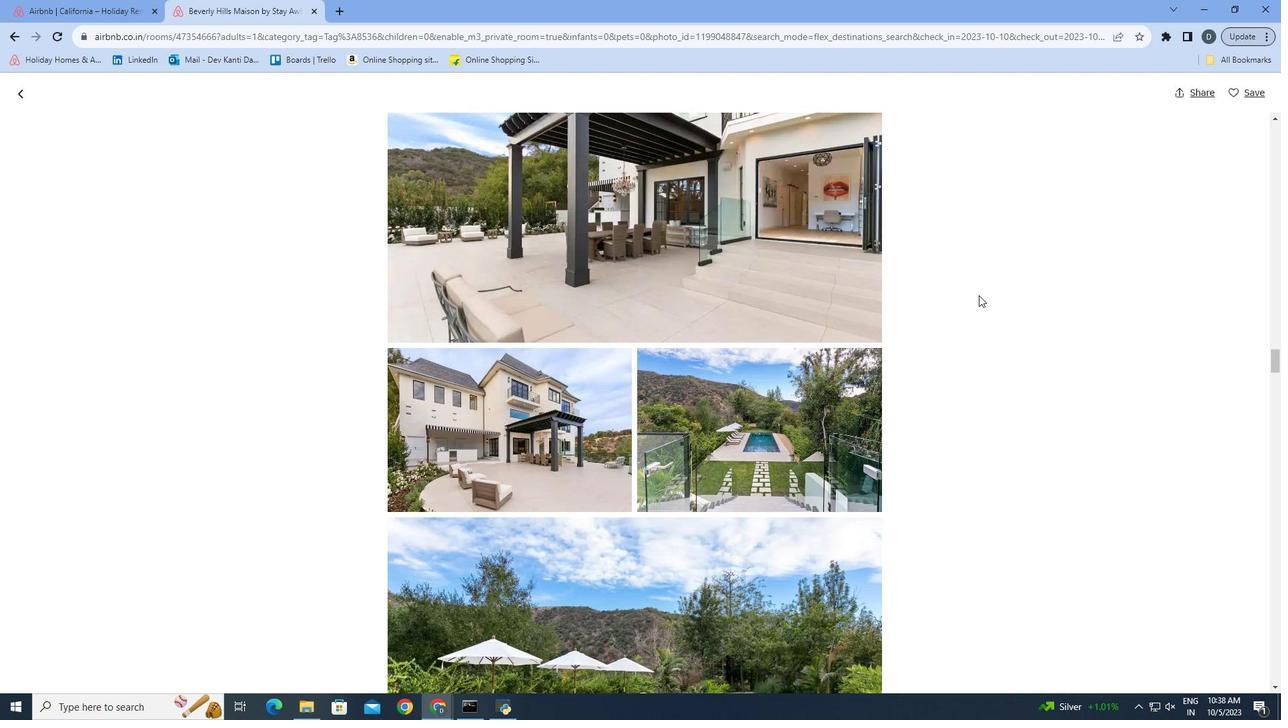 
Action: Mouse scrolled (978, 294) with delta (0, 0)
Screenshot: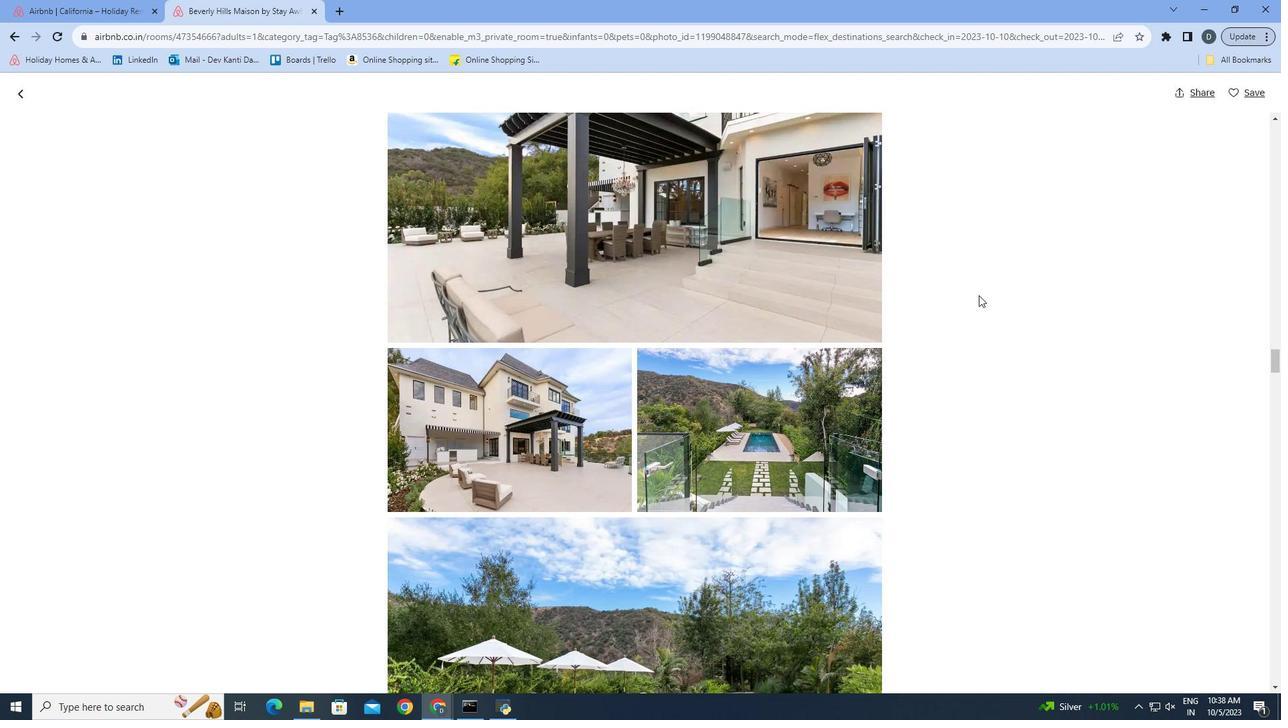 
Action: Mouse scrolled (978, 294) with delta (0, 0)
Screenshot: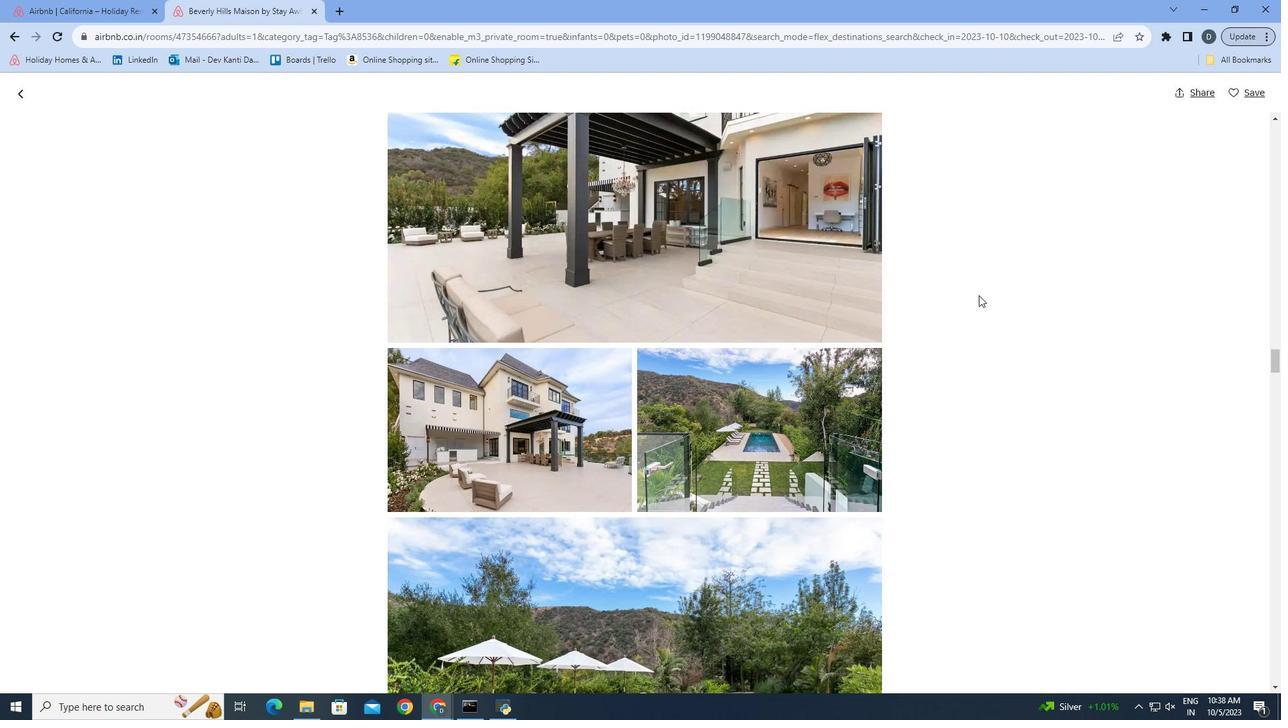 
Action: Mouse scrolled (978, 294) with delta (0, 0)
Screenshot: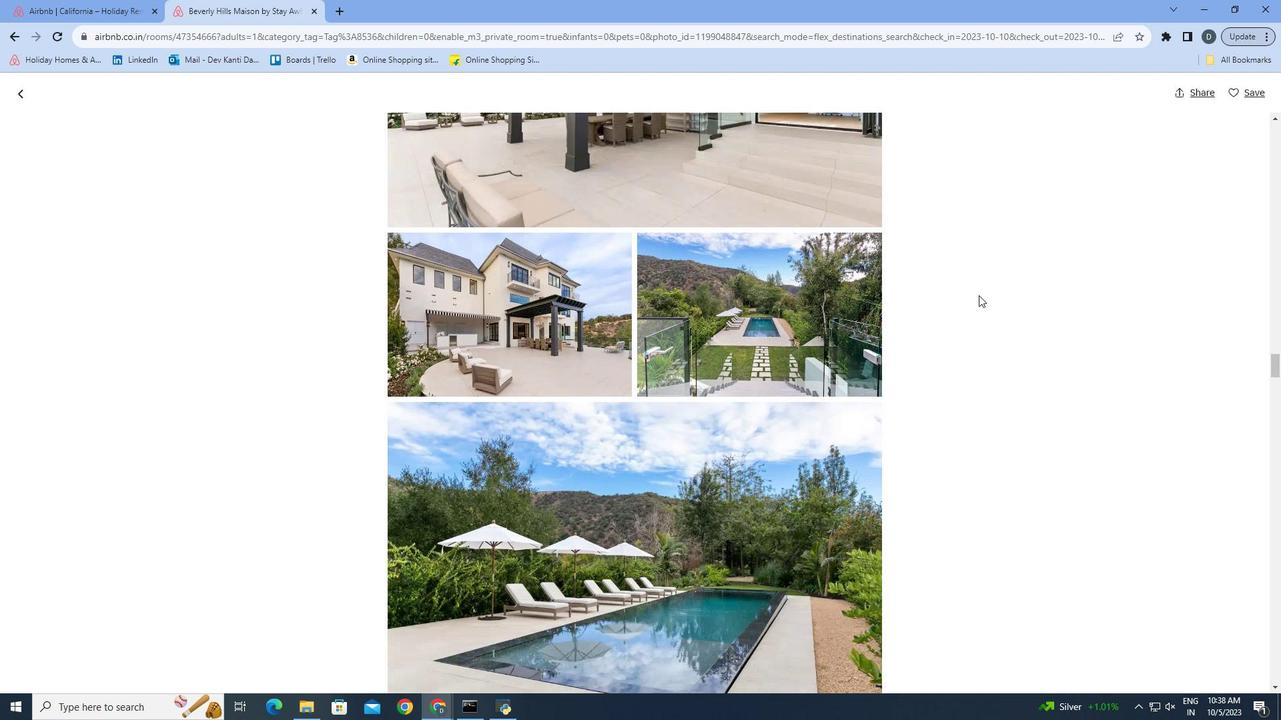 
Action: Mouse scrolled (978, 294) with delta (0, 0)
Screenshot: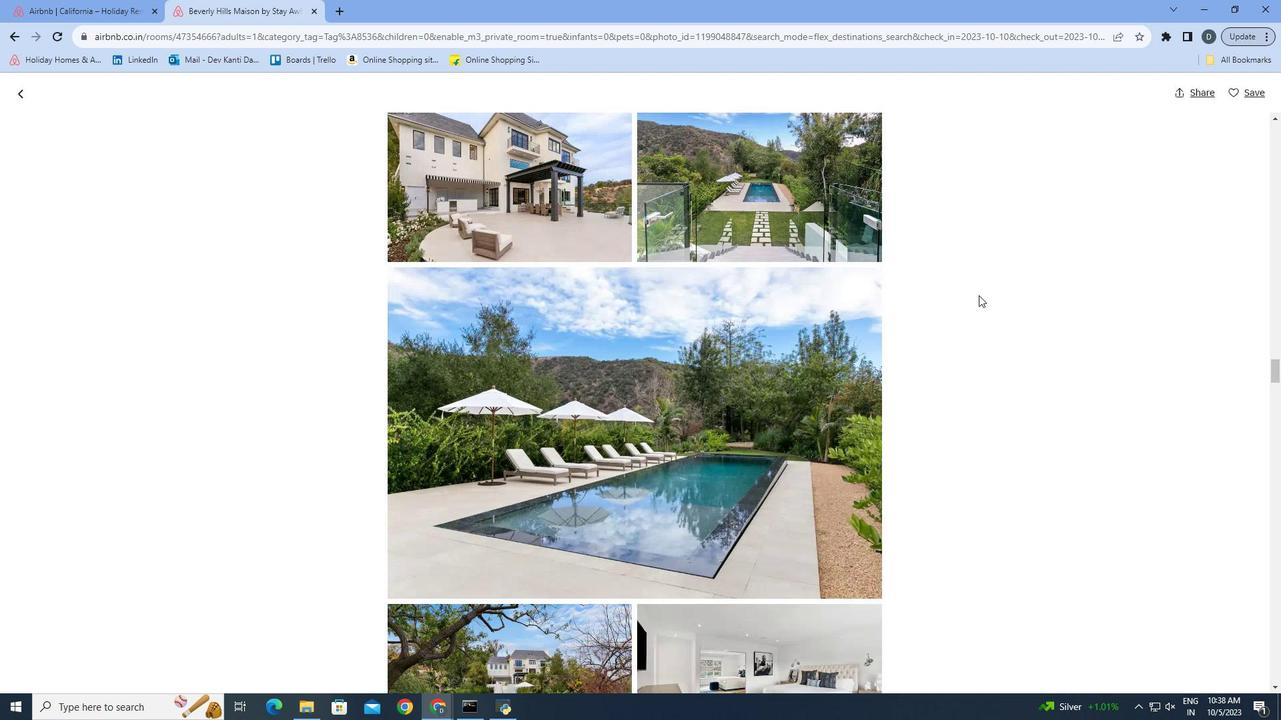 
Action: Mouse scrolled (978, 294) with delta (0, 0)
Screenshot: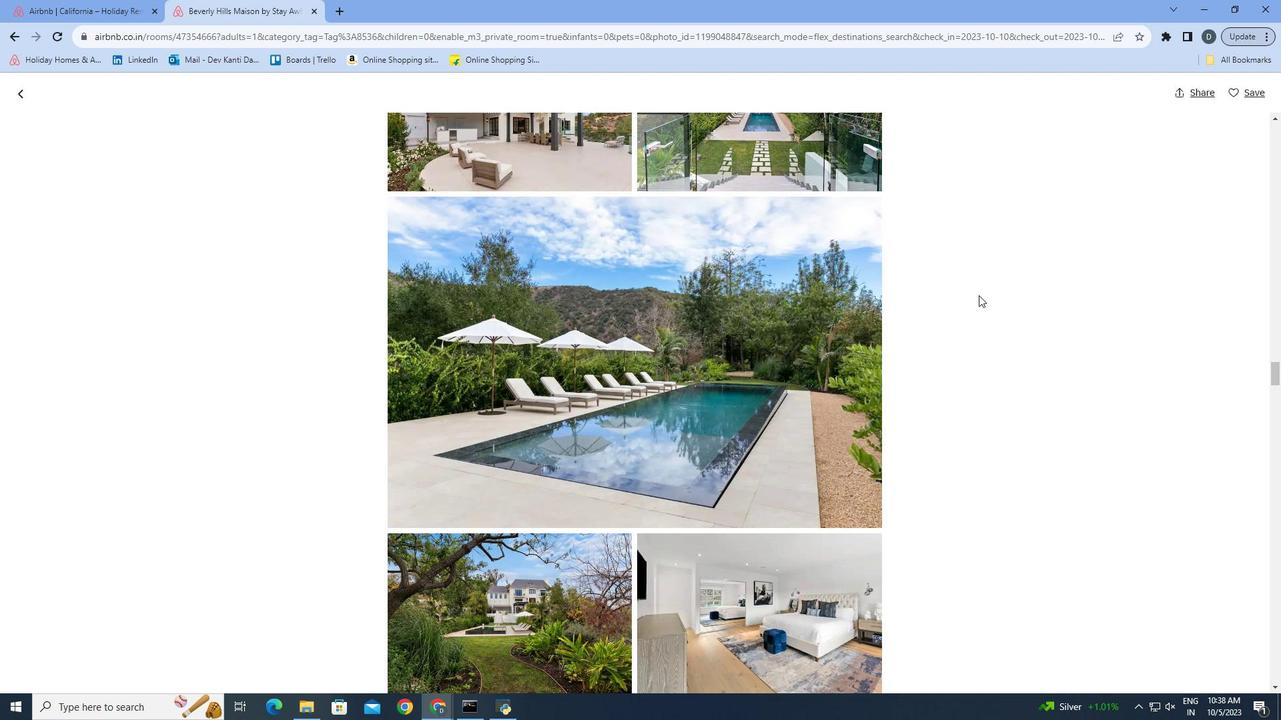 
Action: Mouse scrolled (978, 294) with delta (0, 0)
Screenshot: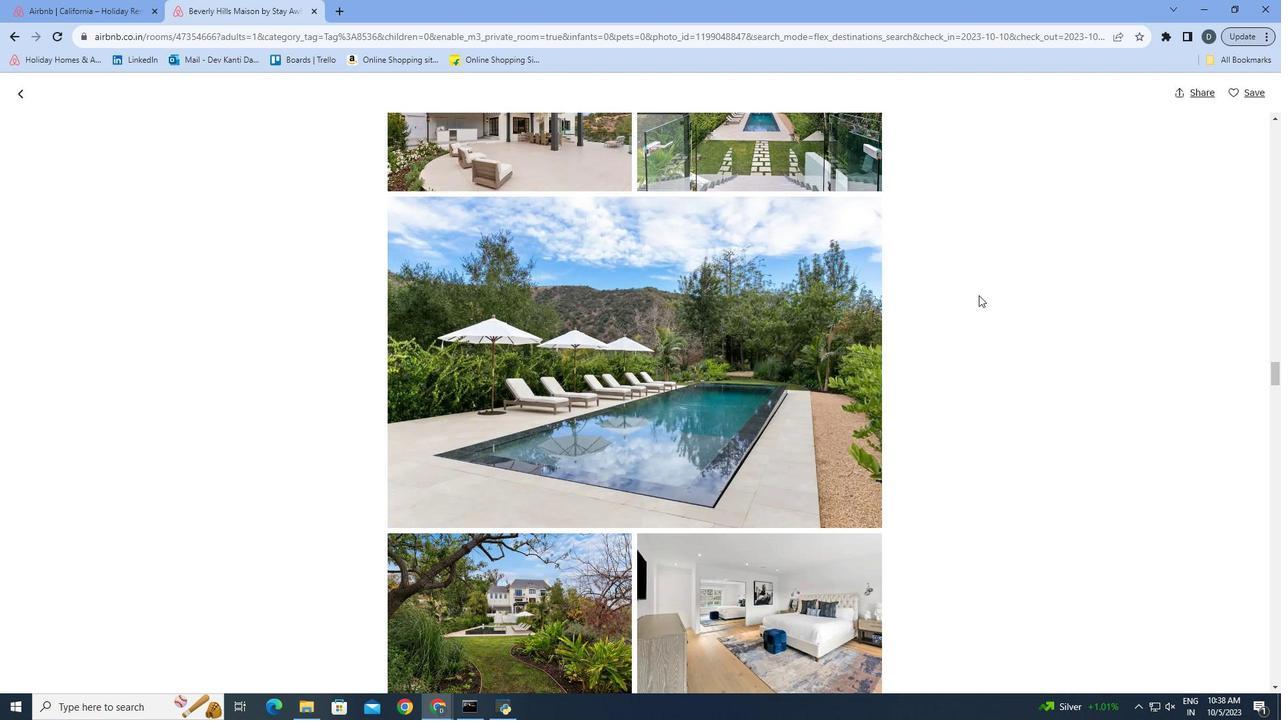 
Action: Mouse scrolled (978, 294) with delta (0, 0)
Screenshot: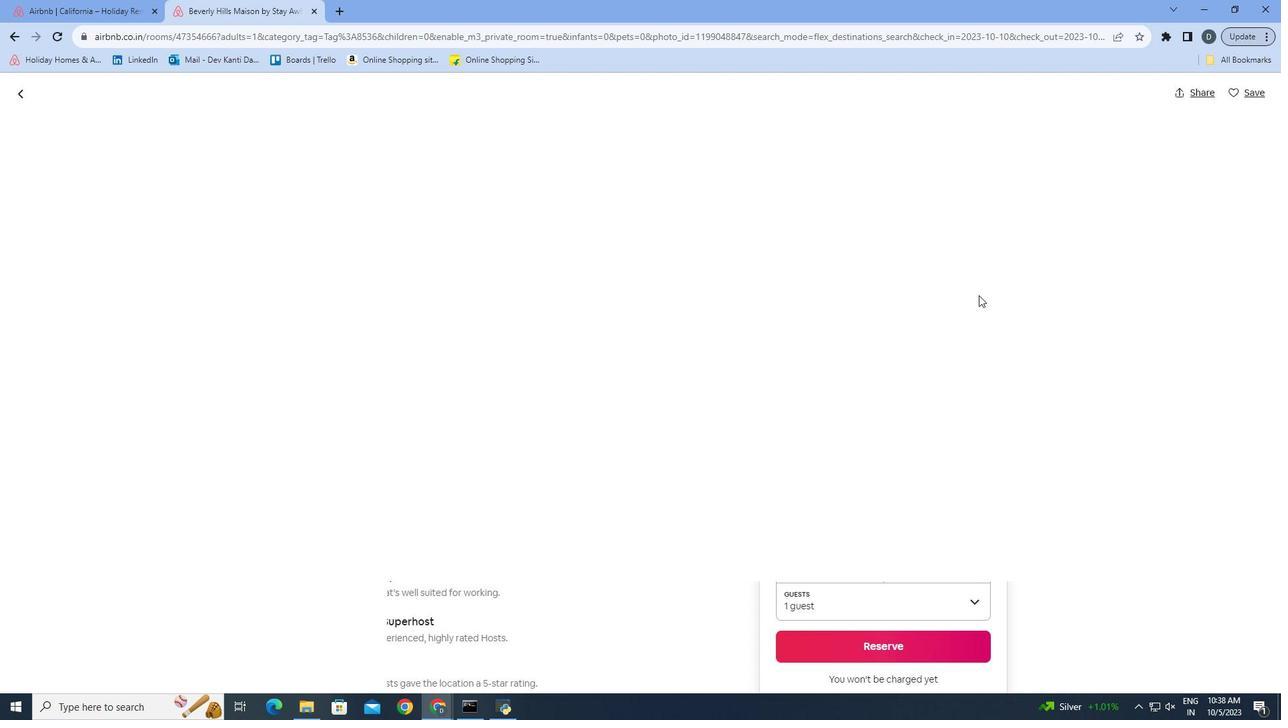 
Action: Mouse scrolled (978, 294) with delta (0, 0)
Screenshot: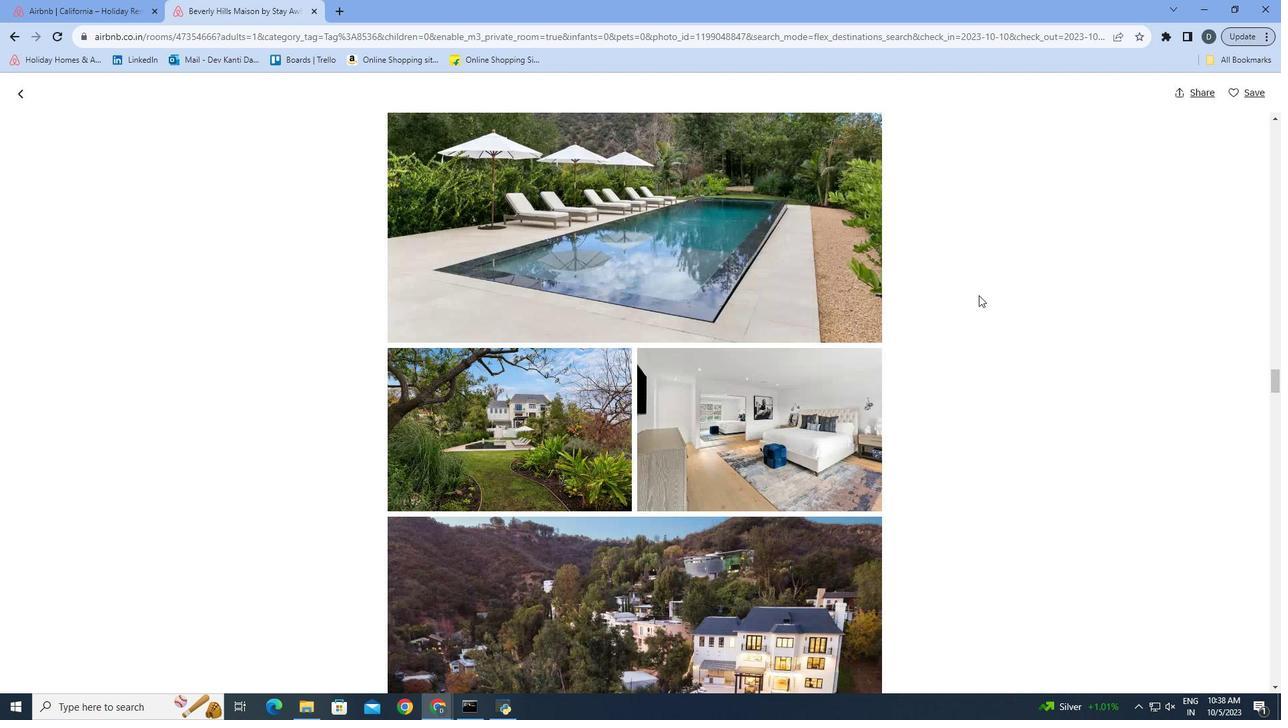 
Action: Mouse scrolled (978, 294) with delta (0, 0)
Screenshot: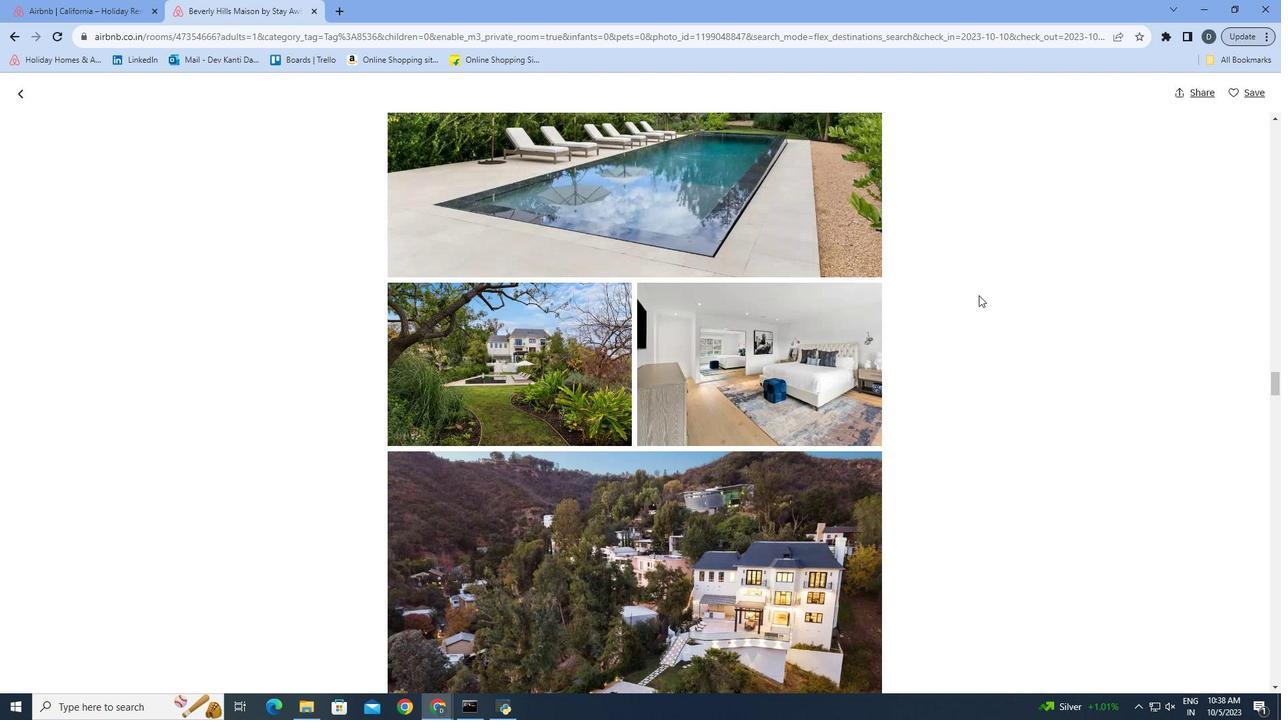 
Action: Mouse scrolled (978, 294) with delta (0, 0)
Screenshot: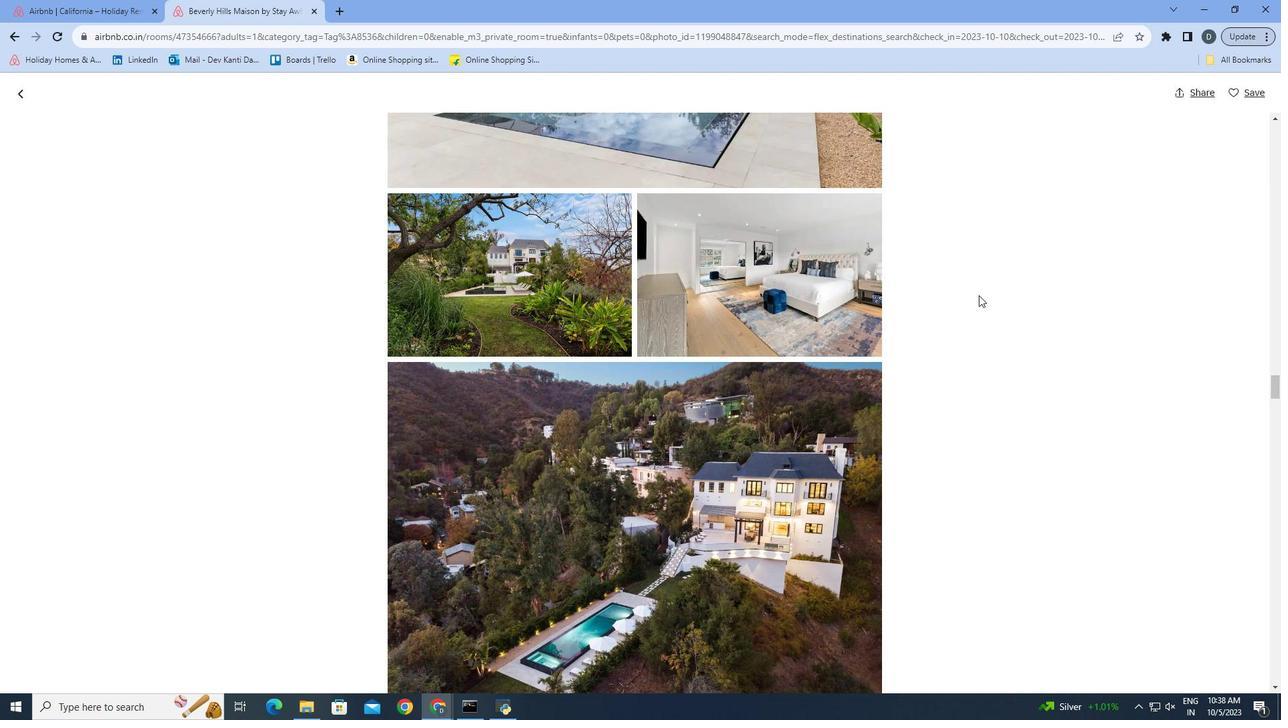 
Action: Mouse scrolled (978, 294) with delta (0, 0)
Screenshot: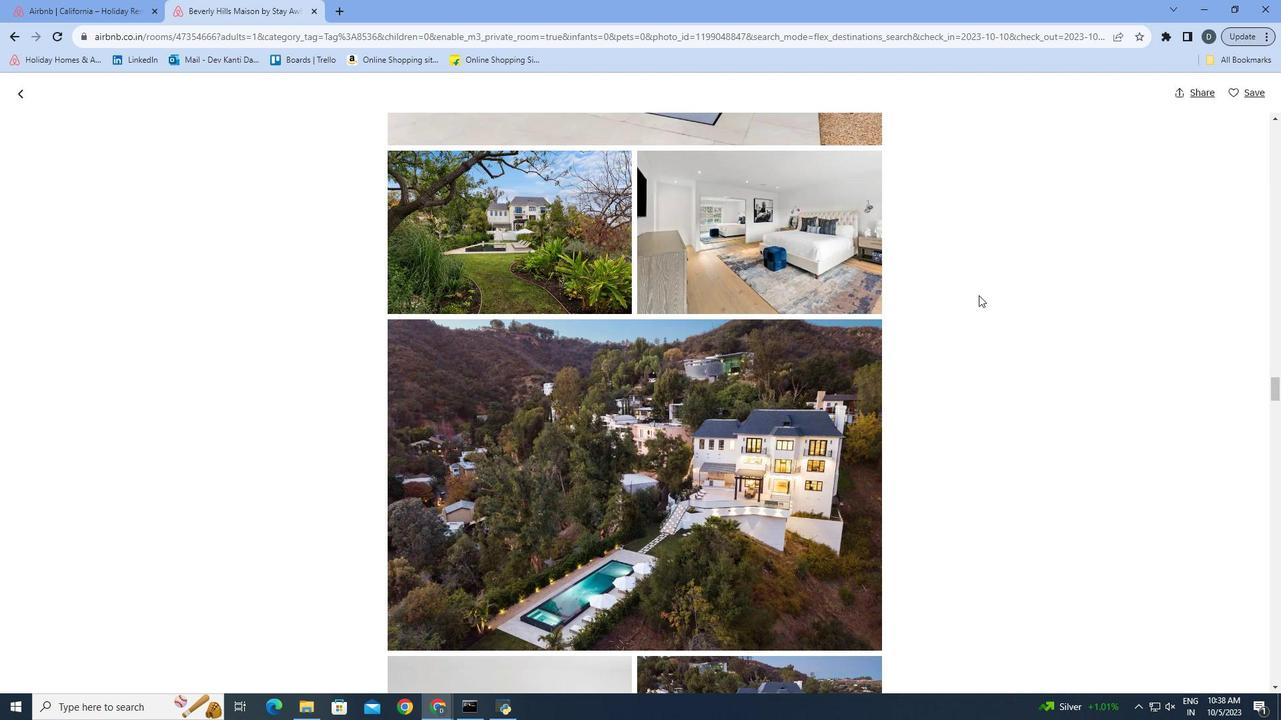
Action: Mouse scrolled (978, 294) with delta (0, 0)
Screenshot: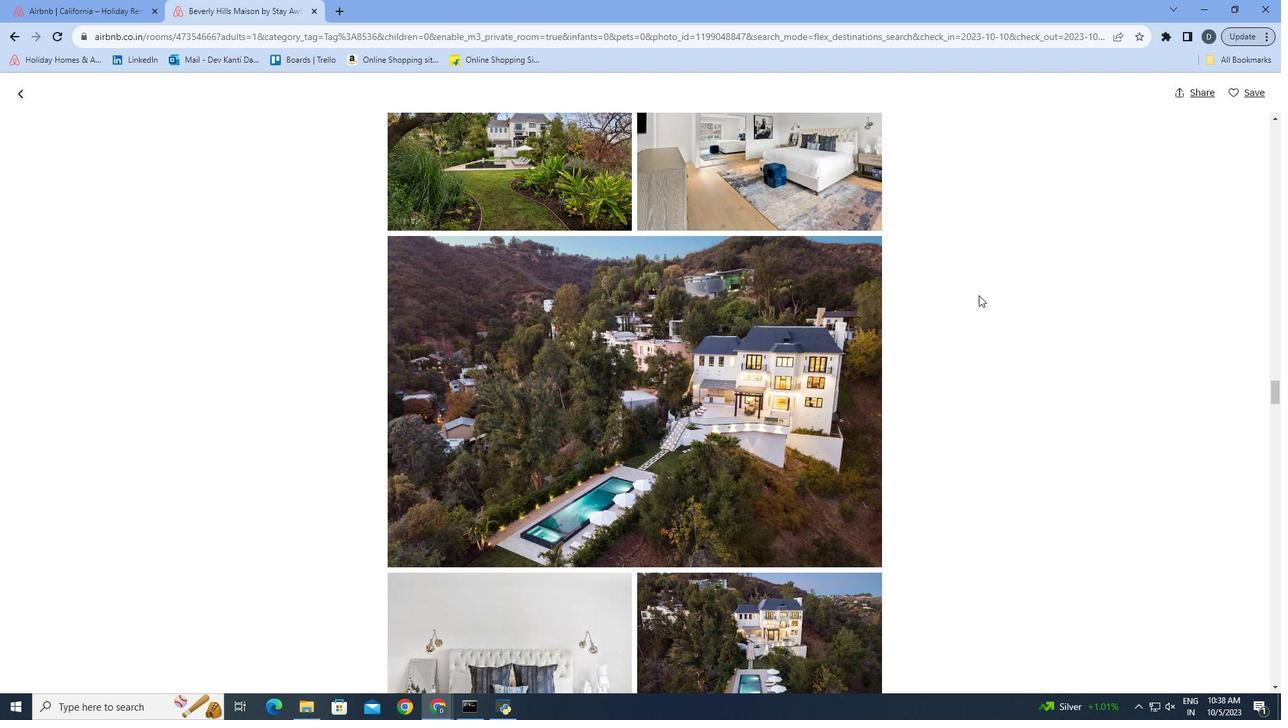 
Action: Mouse scrolled (978, 294) with delta (0, 0)
Screenshot: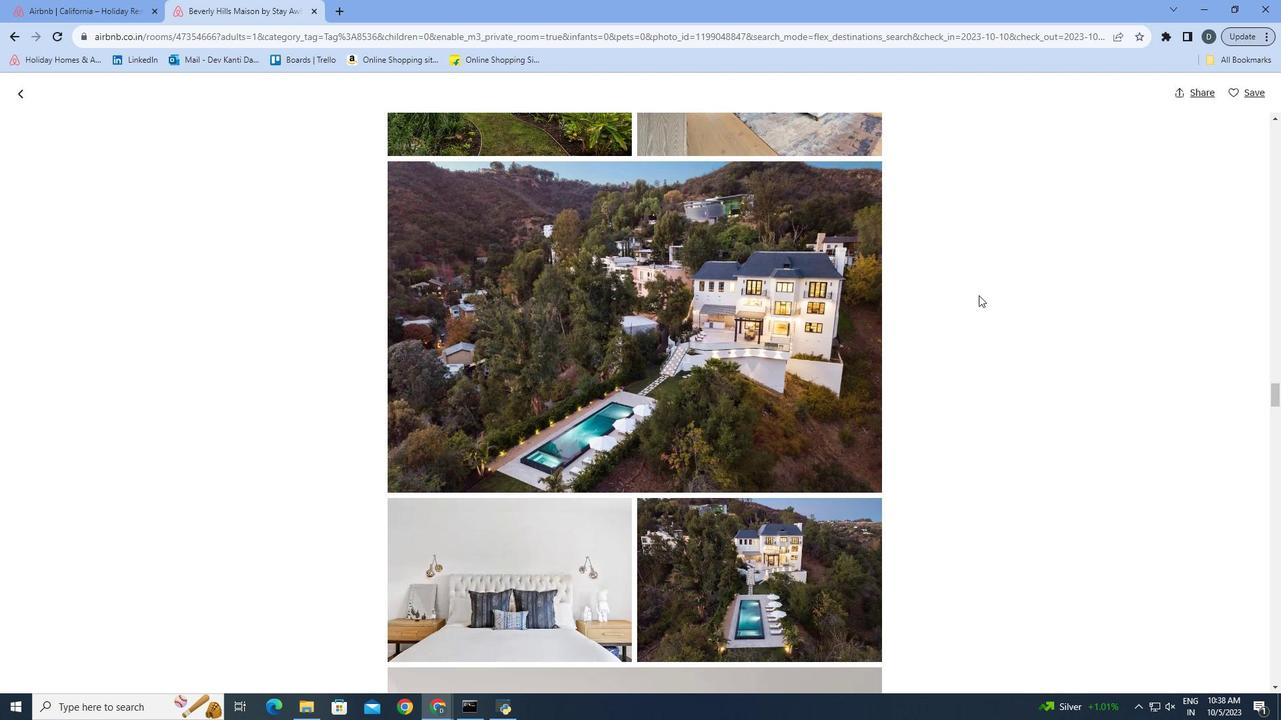 
Action: Mouse scrolled (978, 294) with delta (0, 0)
Screenshot: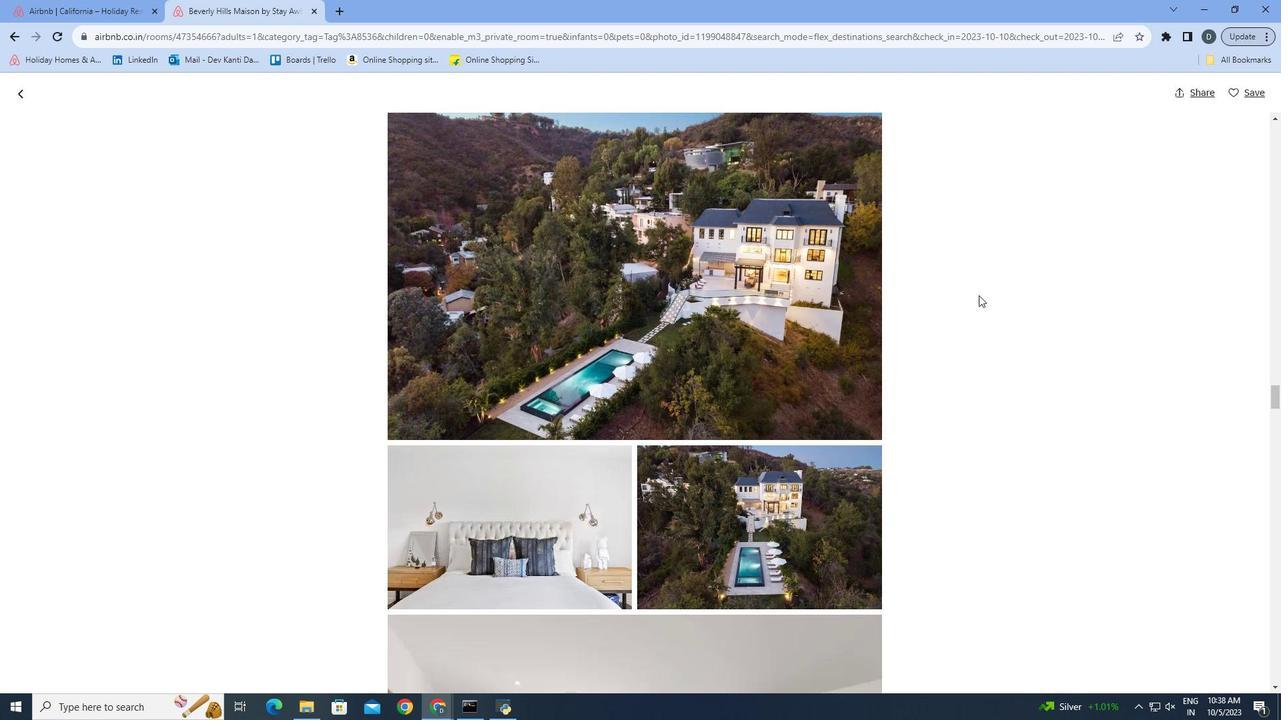 
Action: Mouse scrolled (978, 294) with delta (0, 0)
Screenshot: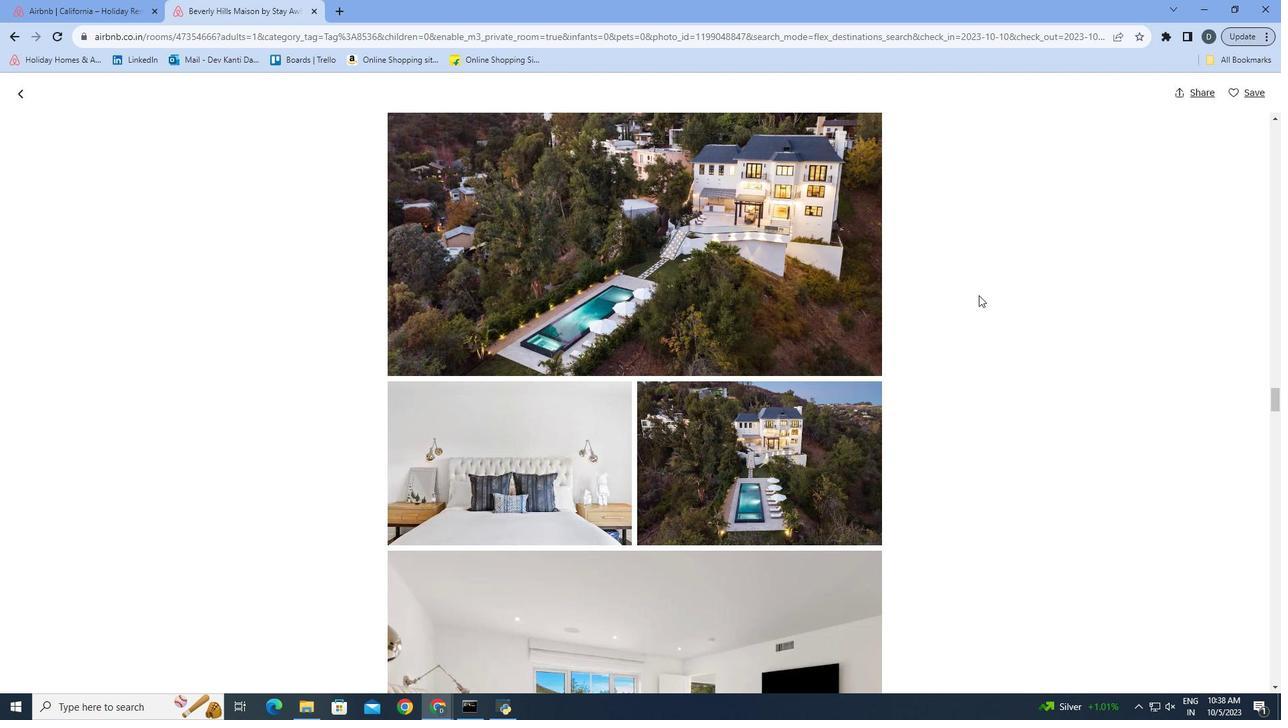 
Action: Mouse scrolled (978, 294) with delta (0, 0)
Screenshot: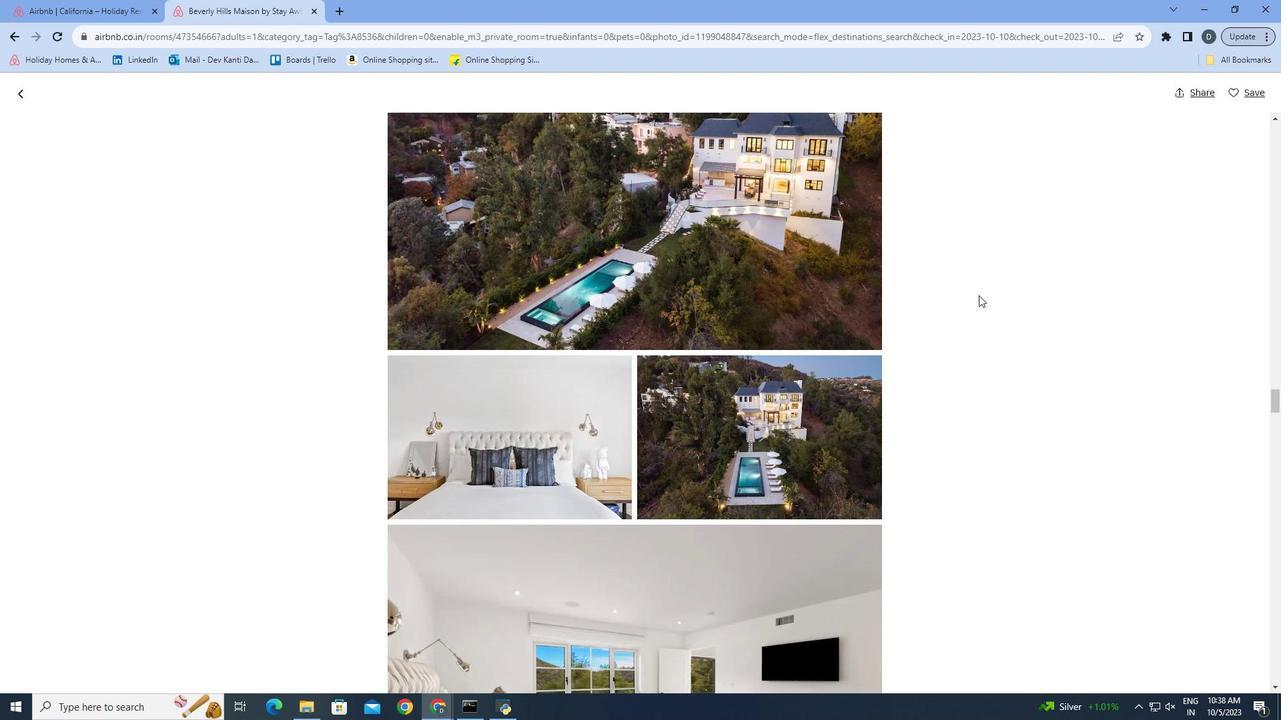 
Action: Mouse scrolled (978, 294) with delta (0, 0)
Screenshot: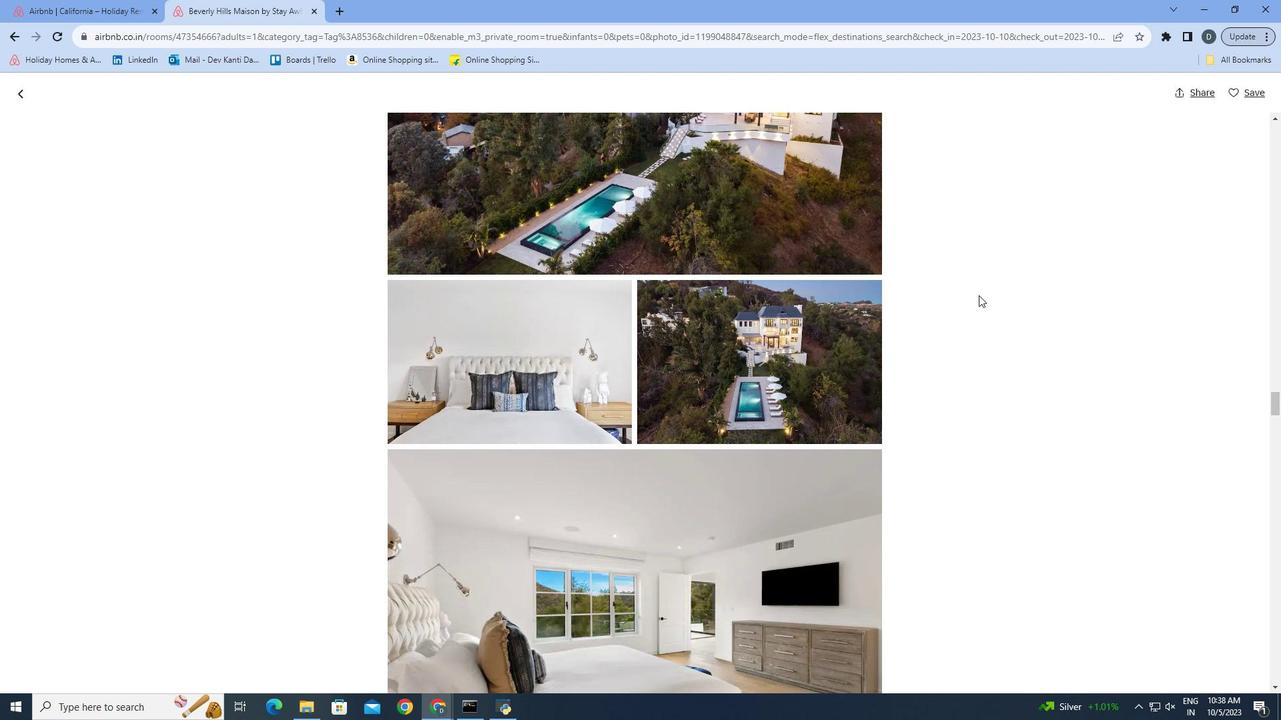 
Action: Mouse scrolled (978, 294) with delta (0, 0)
Screenshot: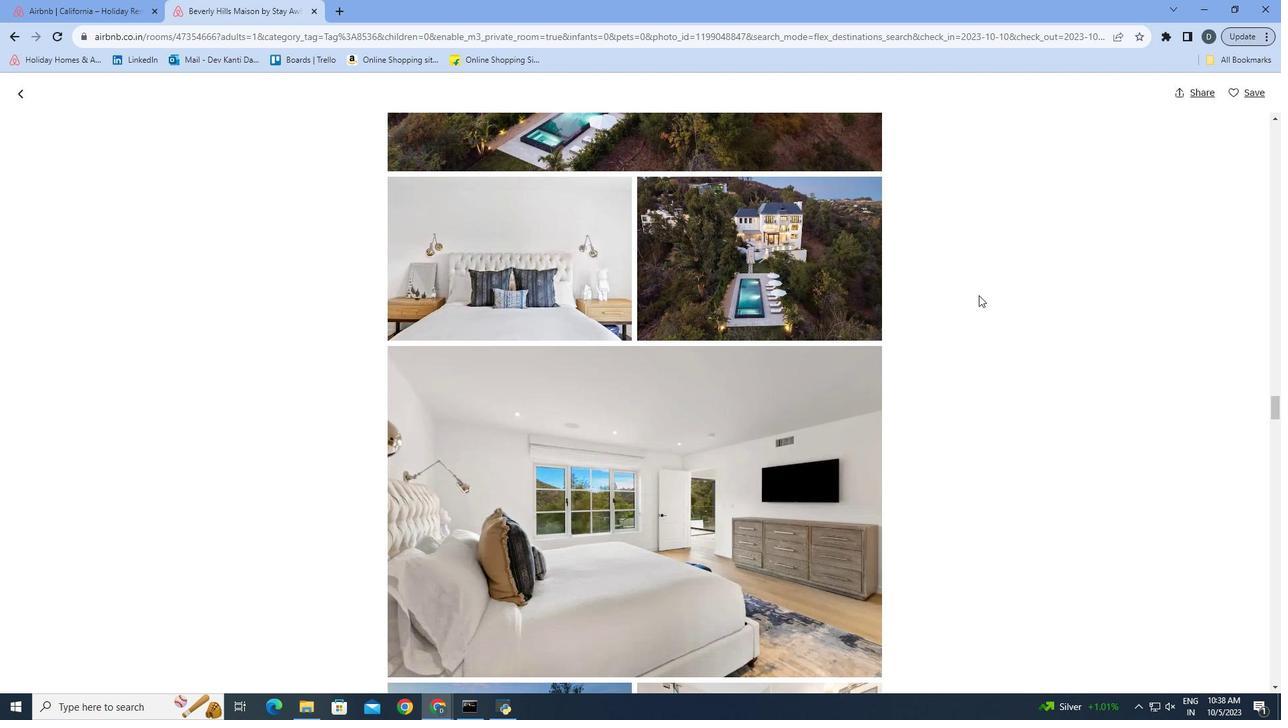 
Action: Mouse scrolled (978, 294) with delta (0, 0)
Screenshot: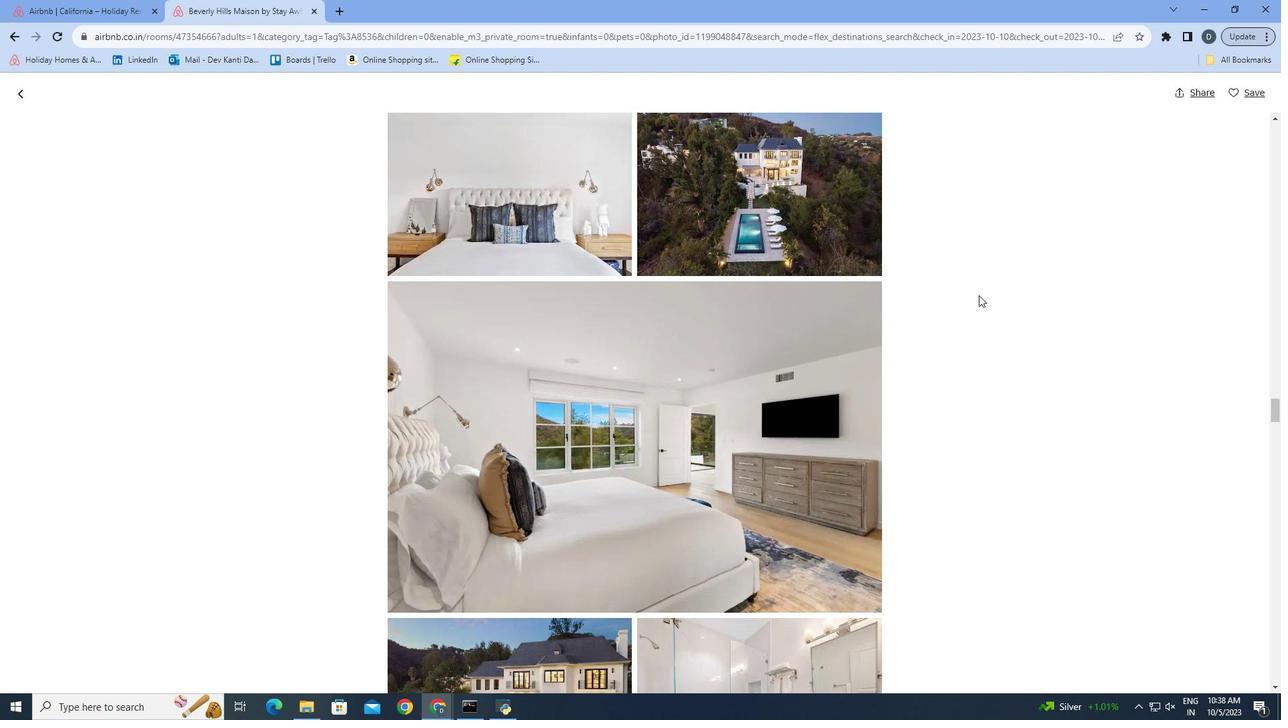 
Action: Mouse scrolled (978, 294) with delta (0, 0)
Screenshot: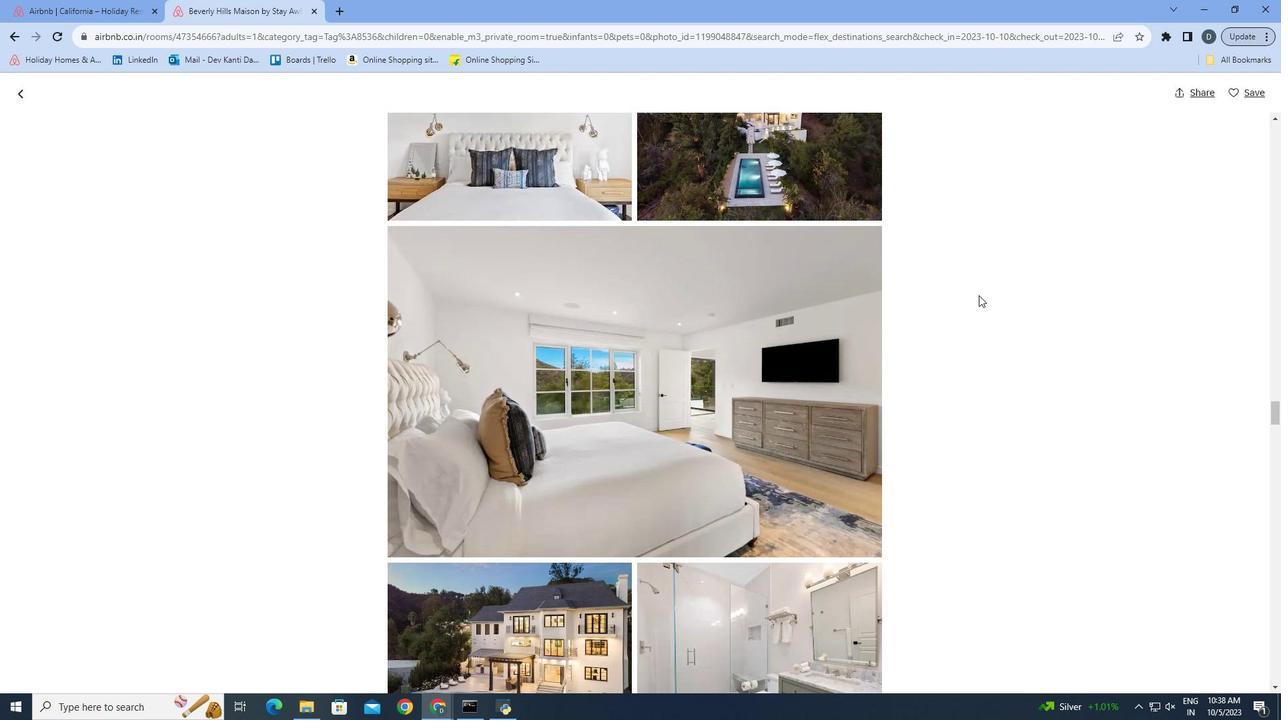 
Action: Mouse scrolled (978, 294) with delta (0, 0)
Screenshot: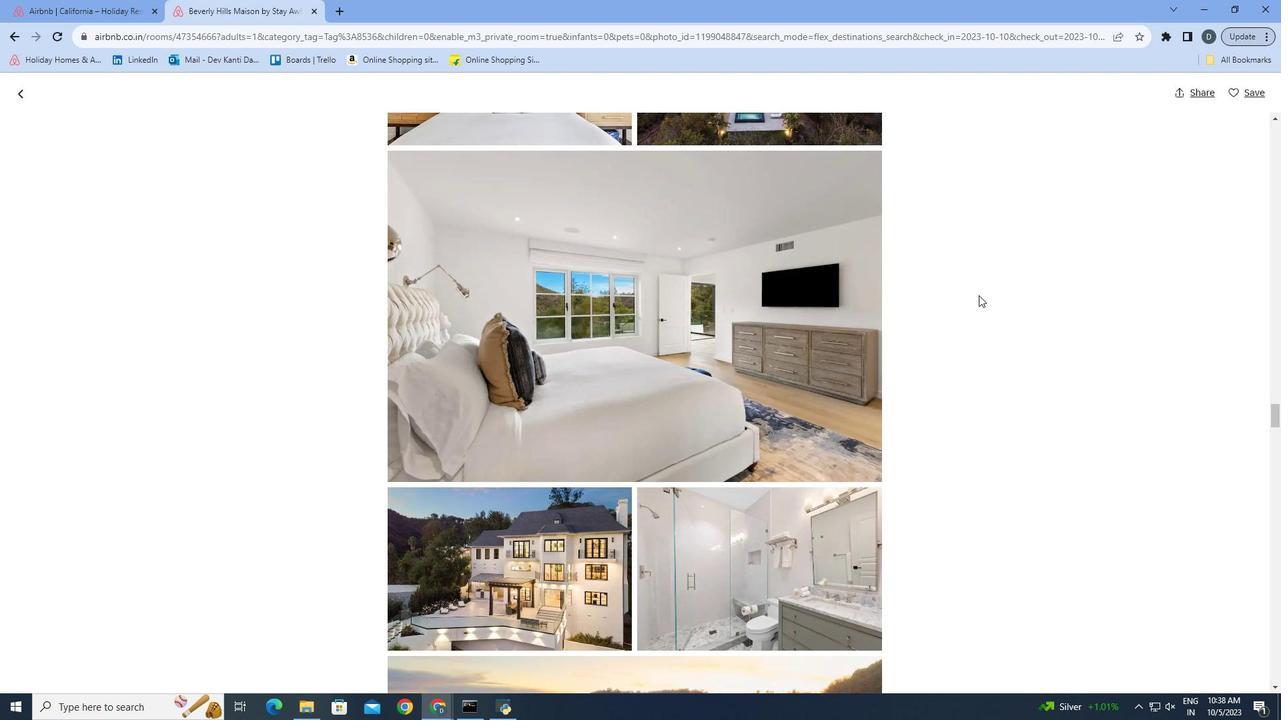 
Action: Mouse scrolled (978, 294) with delta (0, 0)
Screenshot: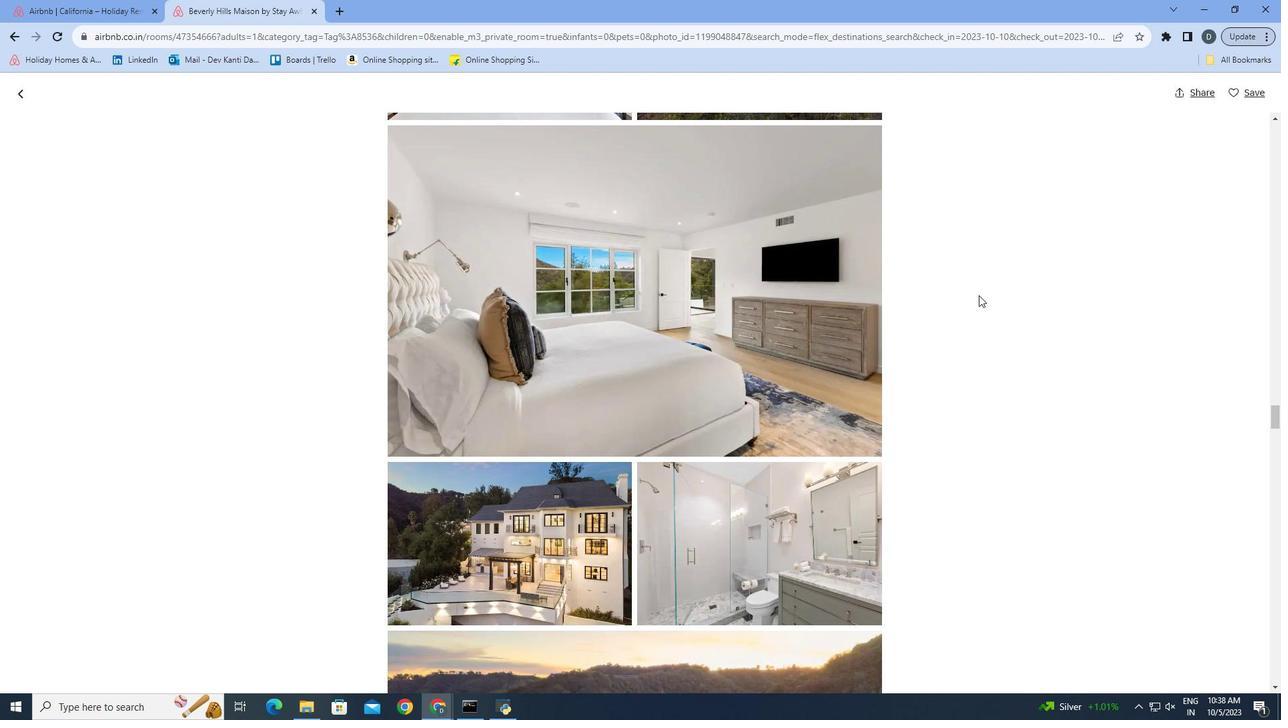 
Action: Mouse scrolled (978, 294) with delta (0, 0)
Screenshot: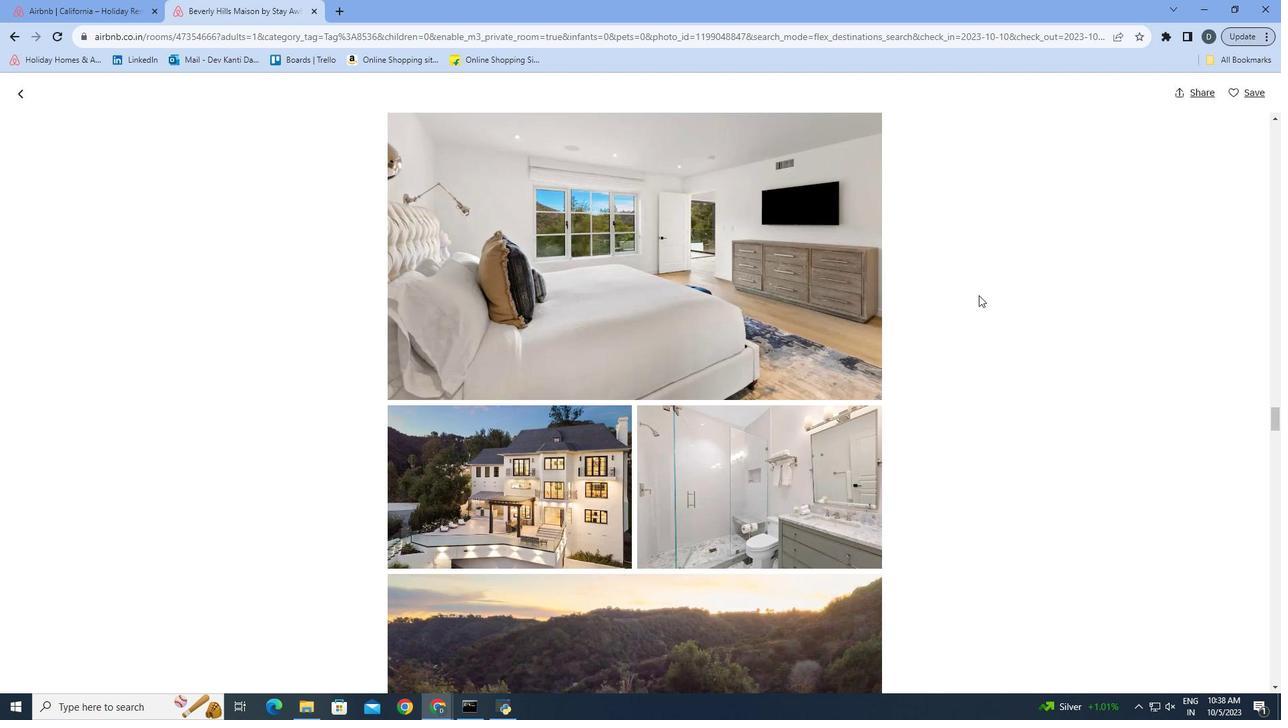 
Action: Mouse scrolled (978, 294) with delta (0, 0)
Screenshot: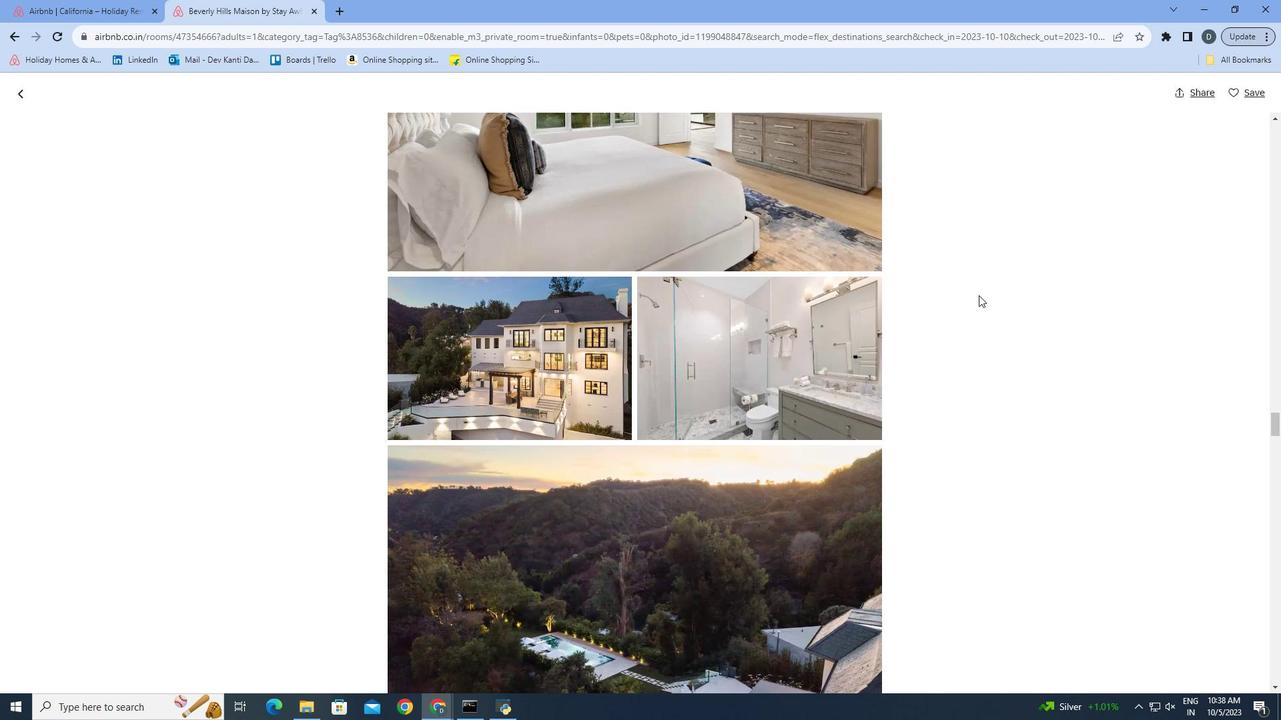 
Action: Mouse scrolled (978, 294) with delta (0, 0)
Screenshot: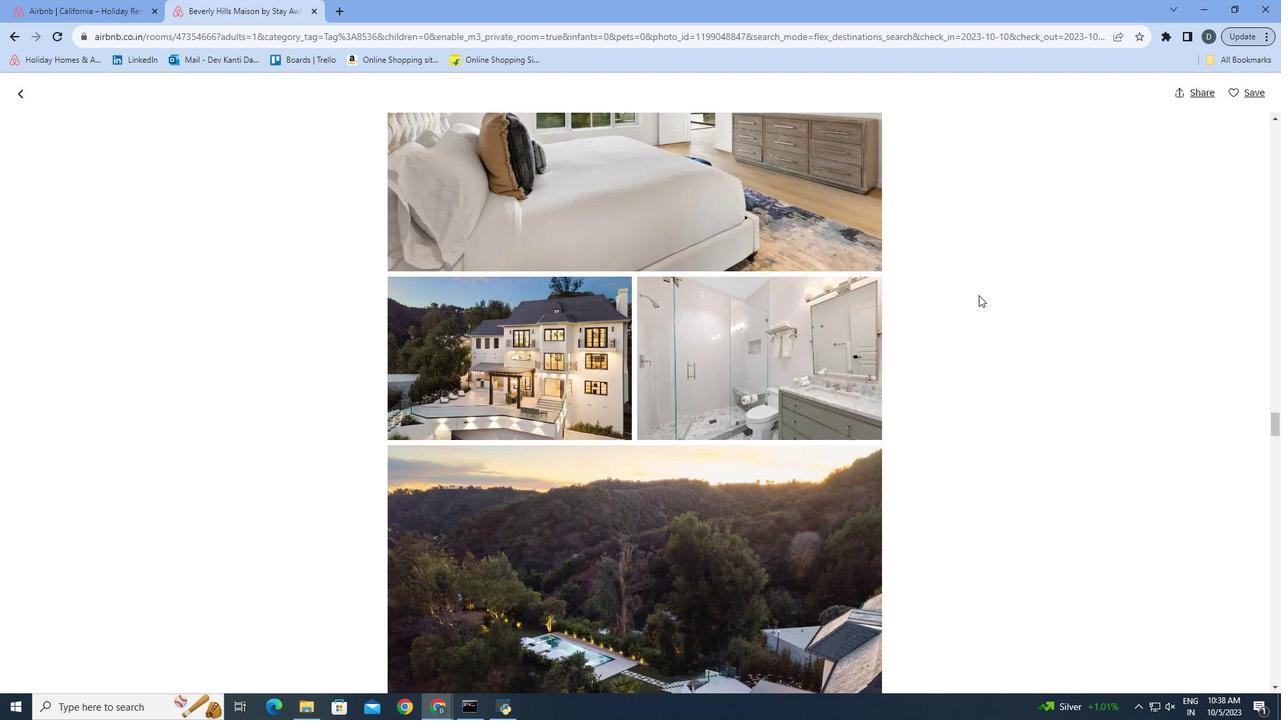 
Action: Mouse scrolled (978, 294) with delta (0, 0)
Screenshot: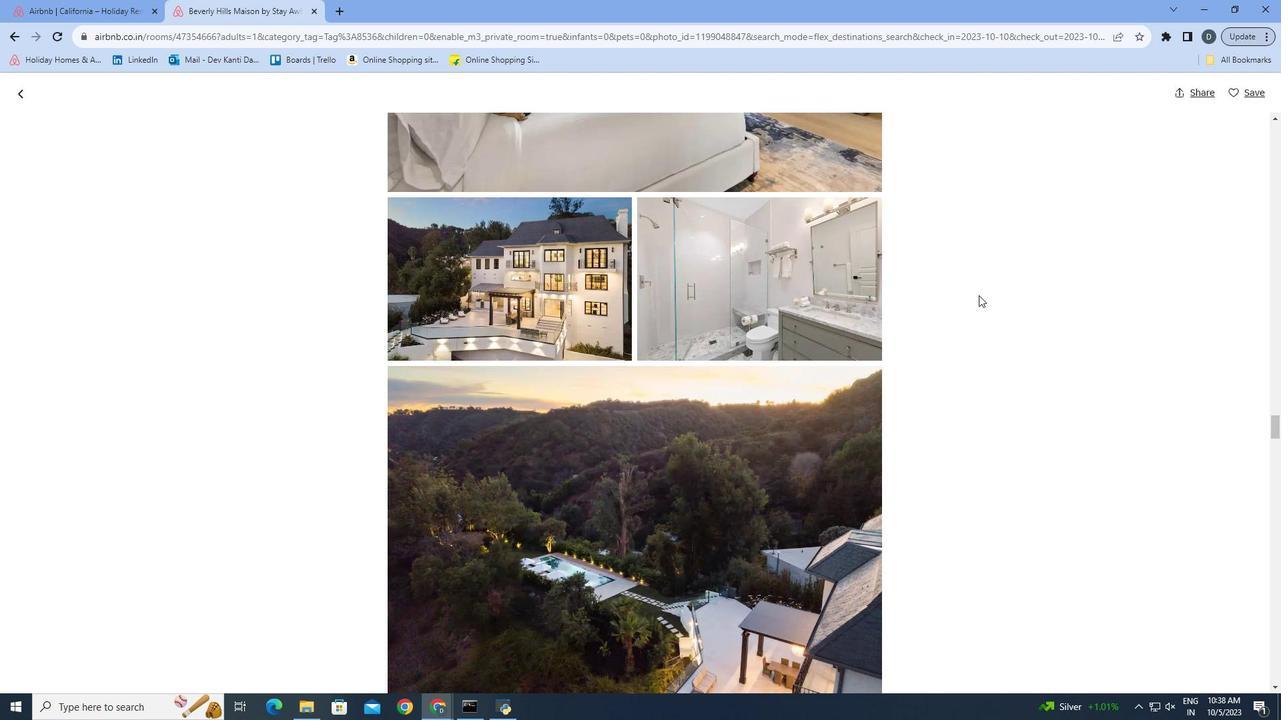 
Action: Mouse scrolled (978, 294) with delta (0, 0)
Screenshot: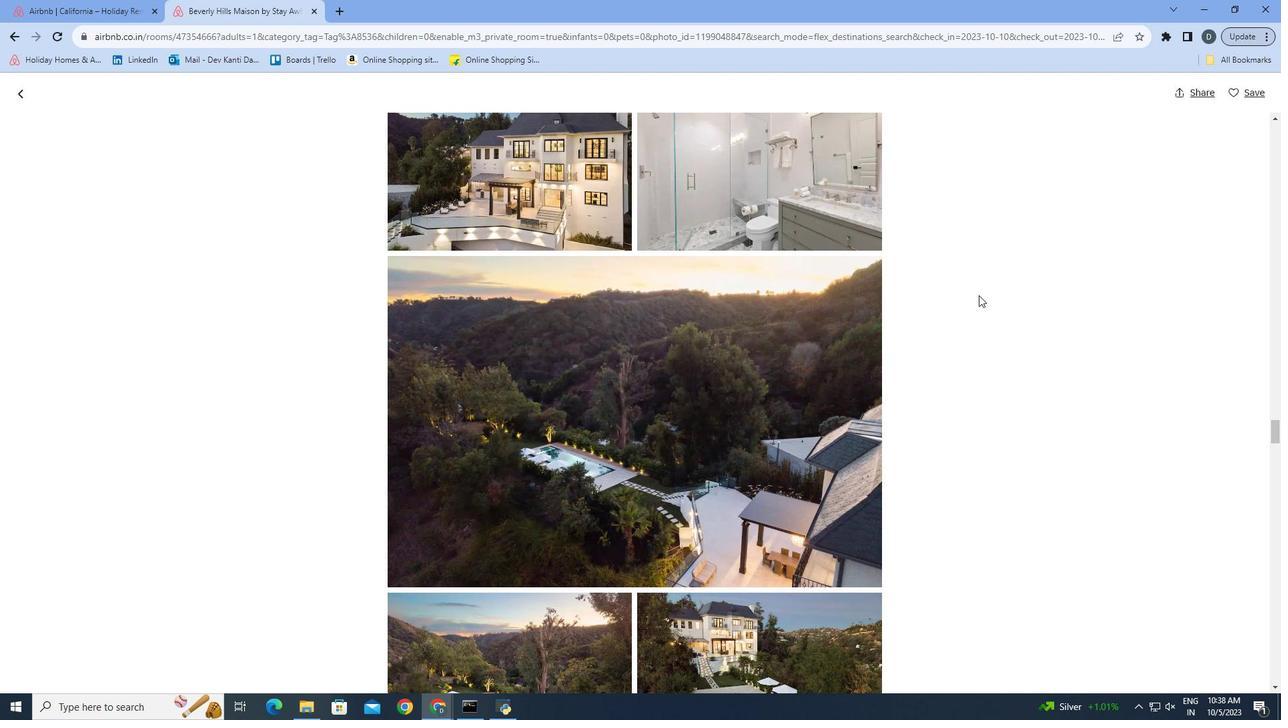 
Action: Mouse scrolled (978, 294) with delta (0, 0)
Screenshot: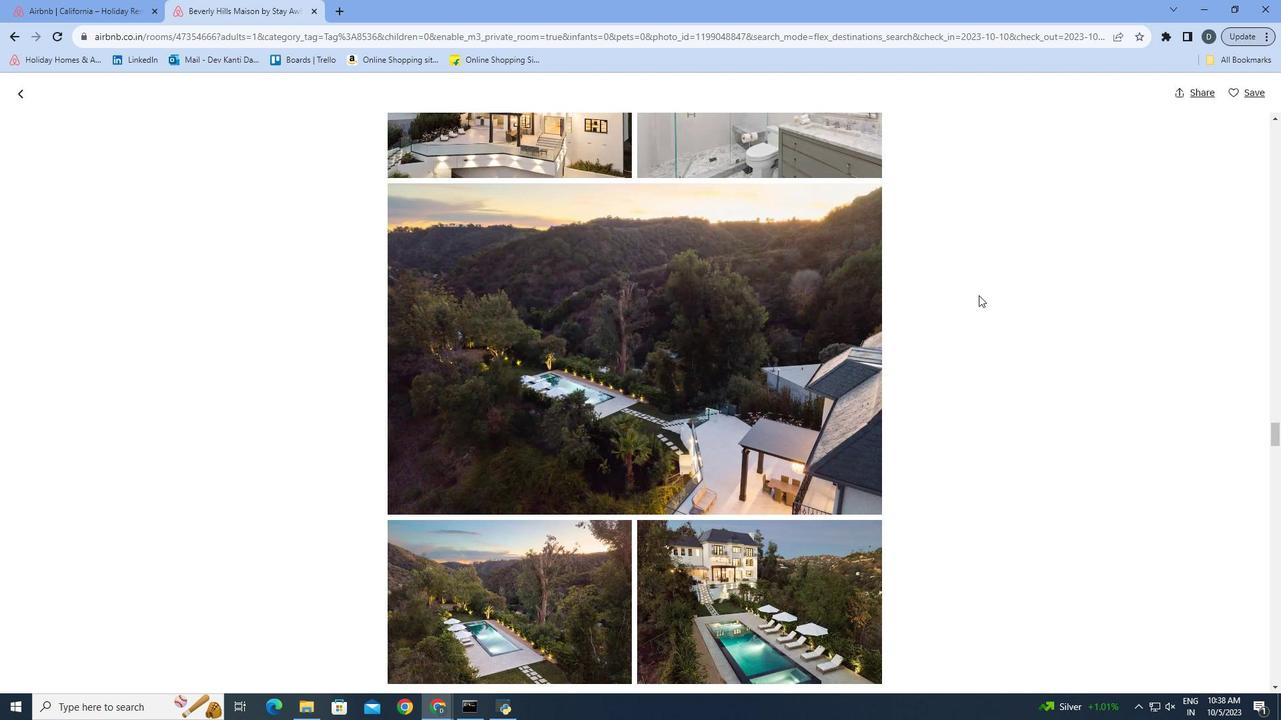 
Action: Mouse scrolled (978, 294) with delta (0, 0)
Screenshot: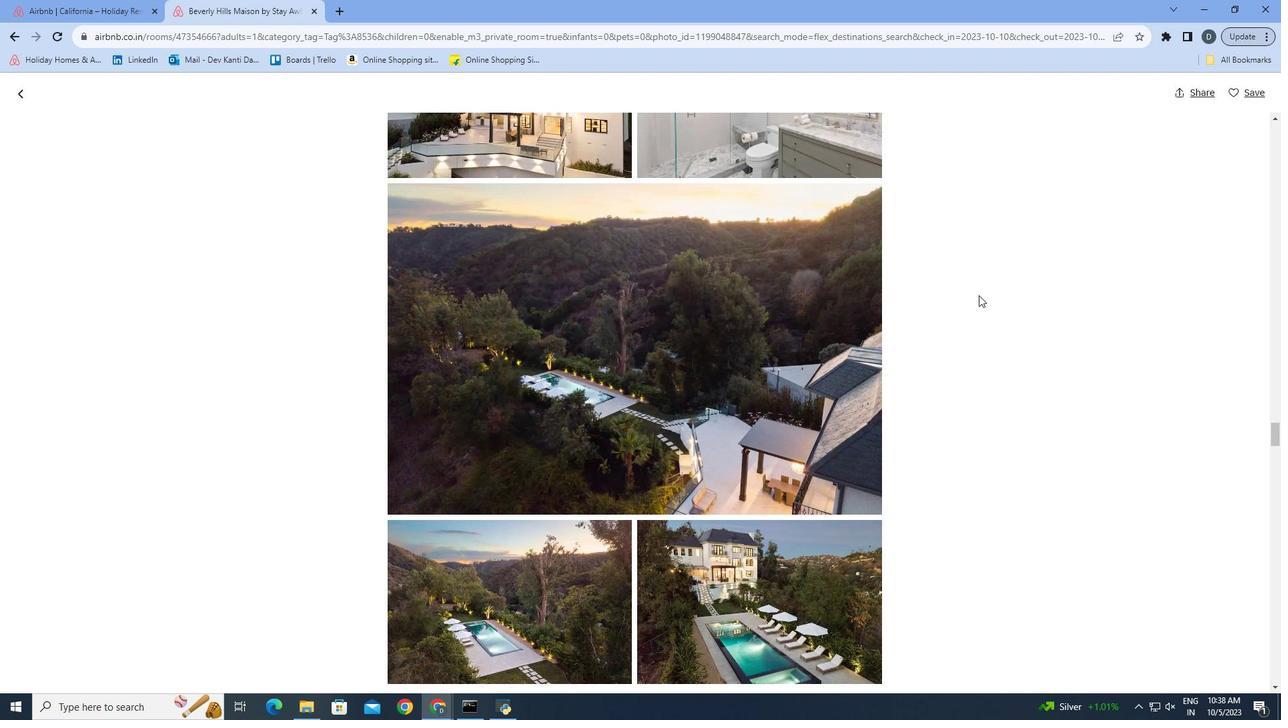 
Action: Mouse scrolled (978, 294) with delta (0, 0)
Screenshot: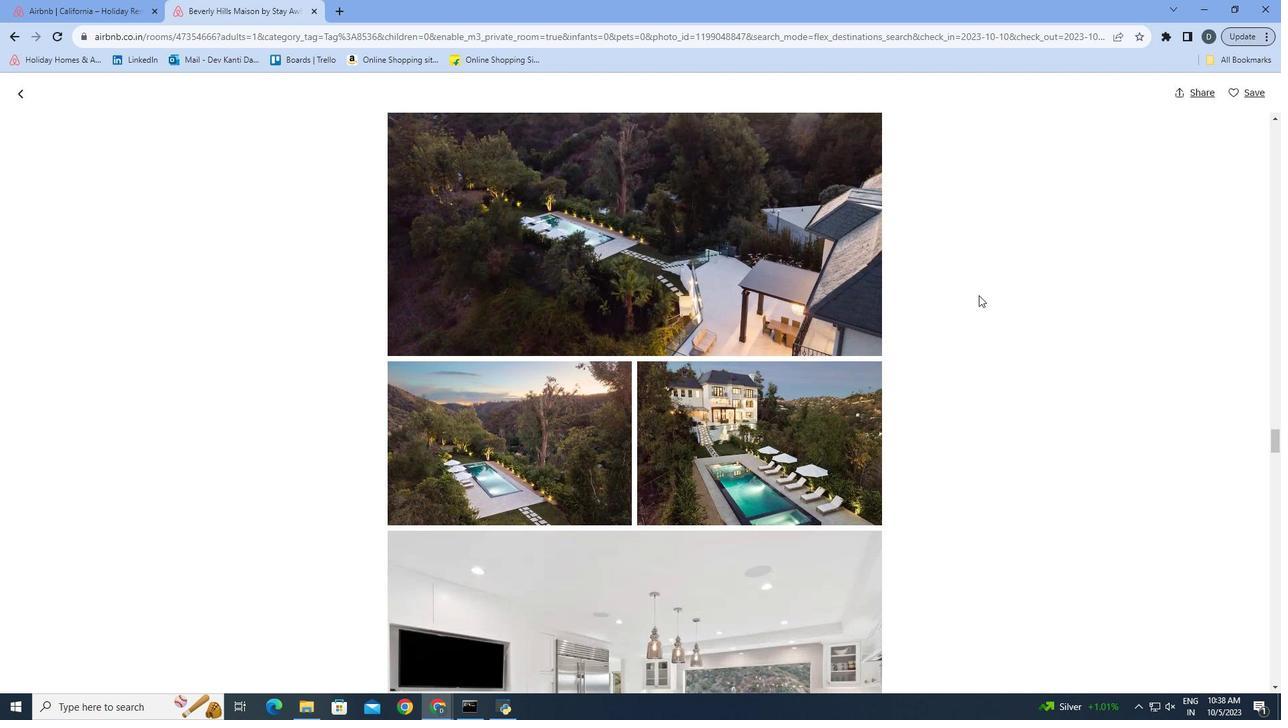 
Action: Mouse scrolled (978, 294) with delta (0, 0)
Screenshot: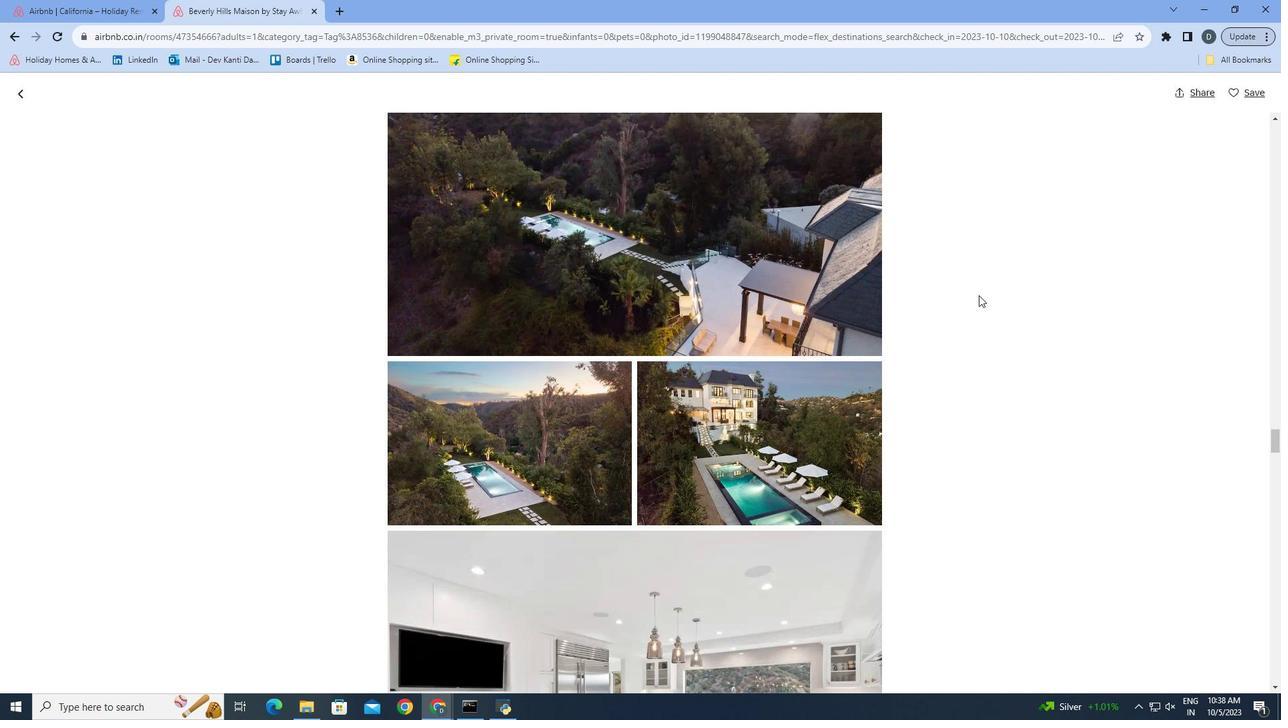 
Action: Mouse scrolled (978, 294) with delta (0, 0)
Screenshot: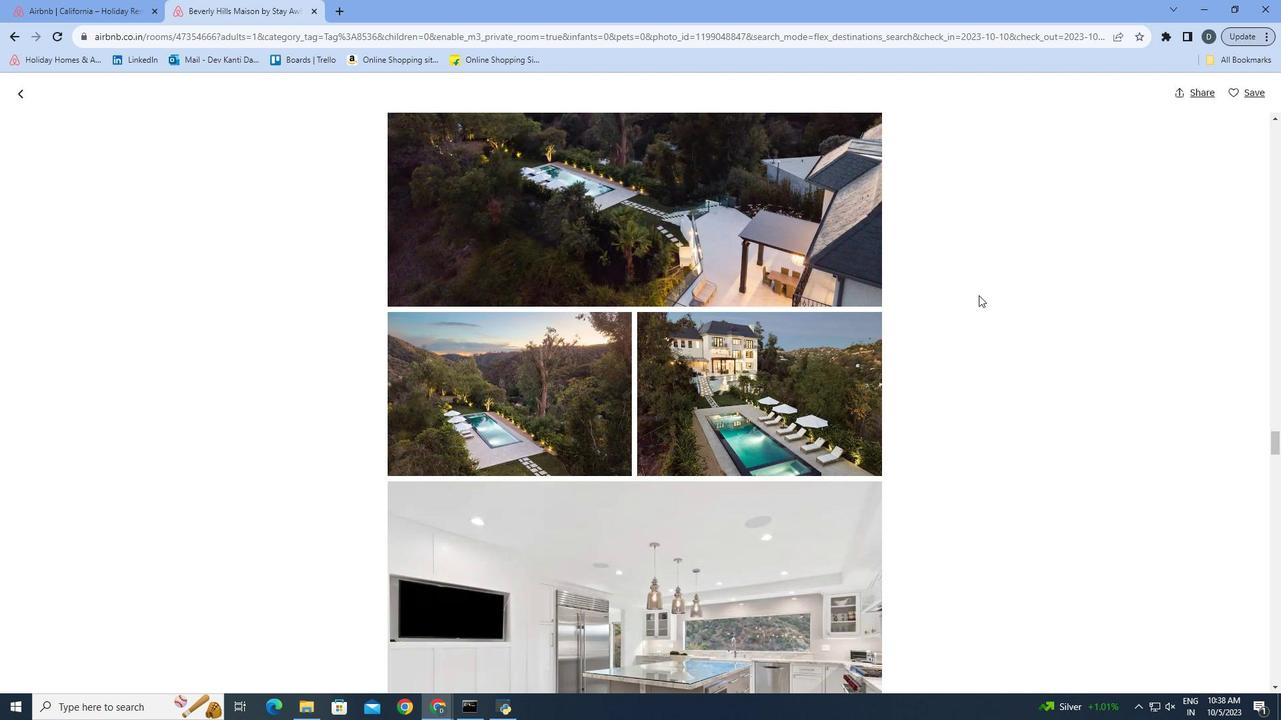 
Action: Mouse scrolled (978, 294) with delta (0, 0)
Screenshot: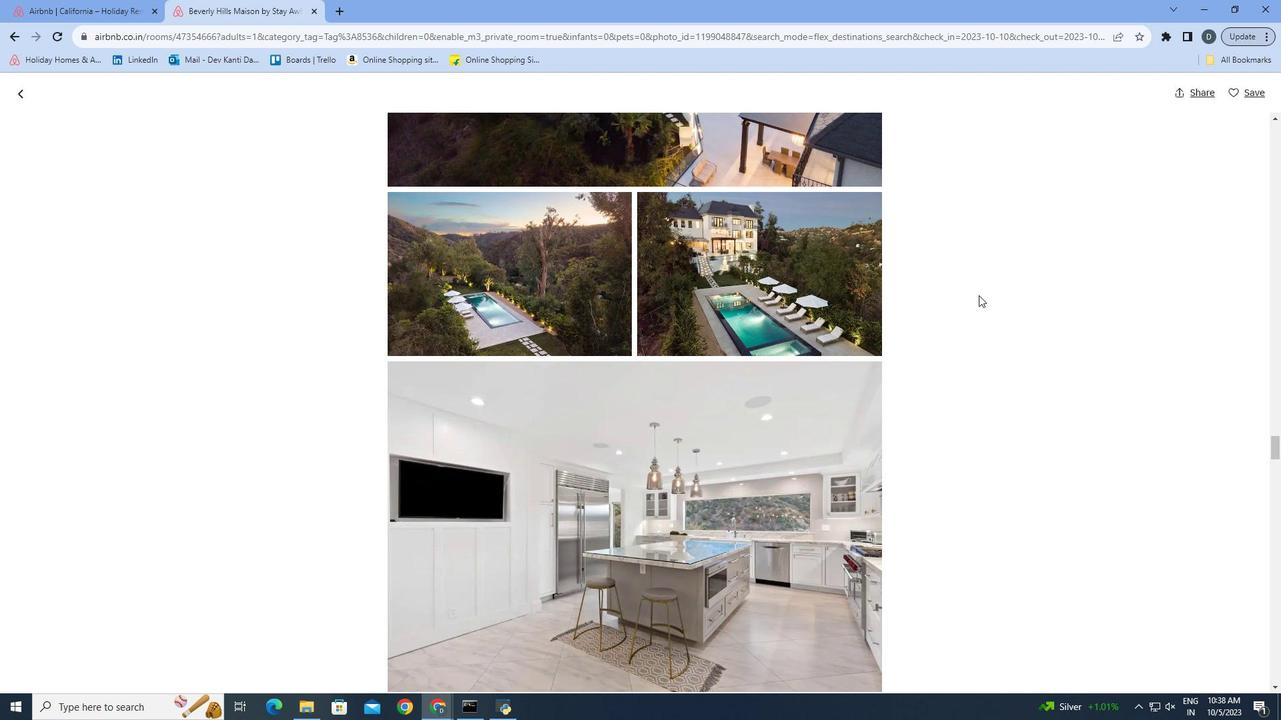 
Action: Mouse scrolled (978, 294) with delta (0, 0)
Screenshot: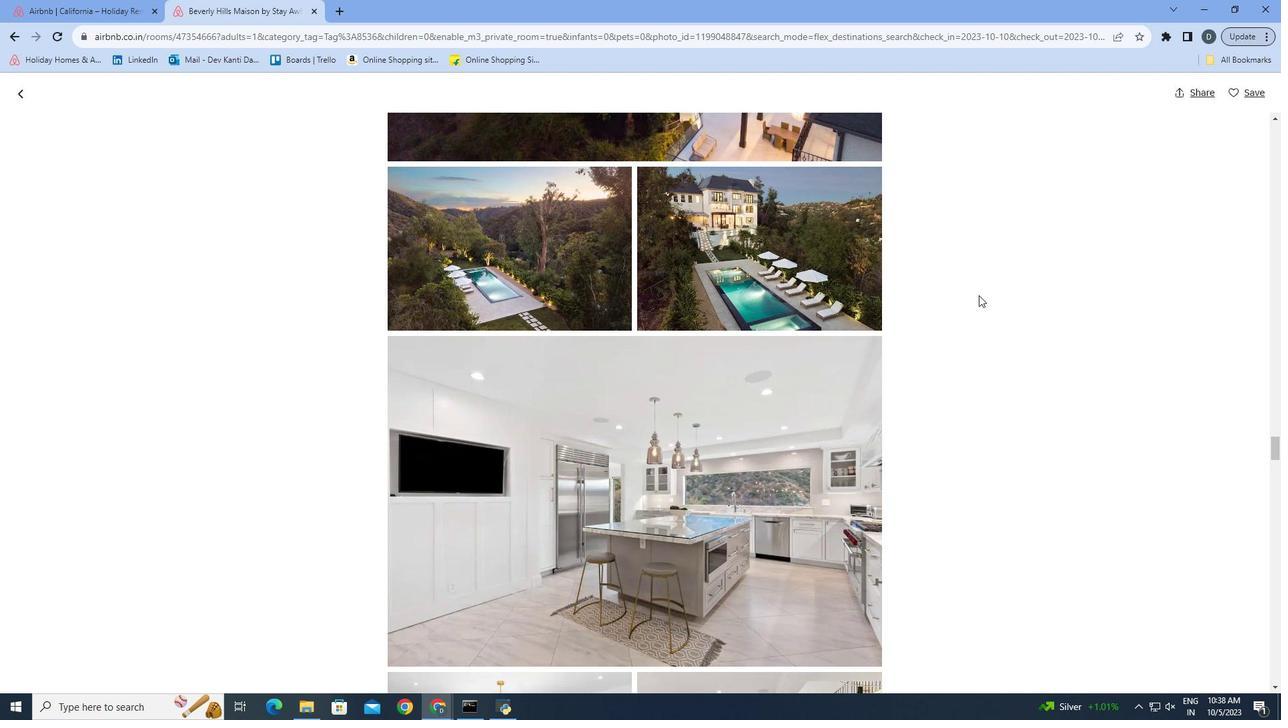 
Action: Mouse scrolled (978, 294) with delta (0, 0)
Screenshot: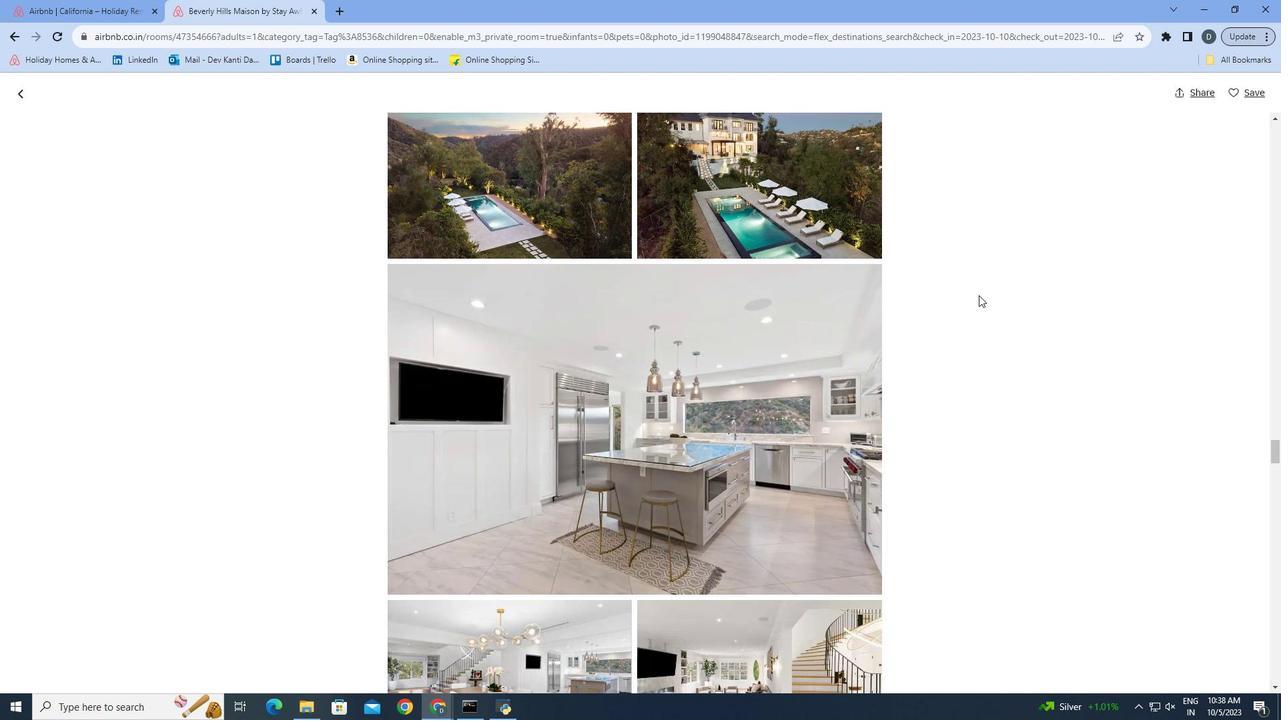 
Action: Mouse scrolled (978, 294) with delta (0, 0)
Screenshot: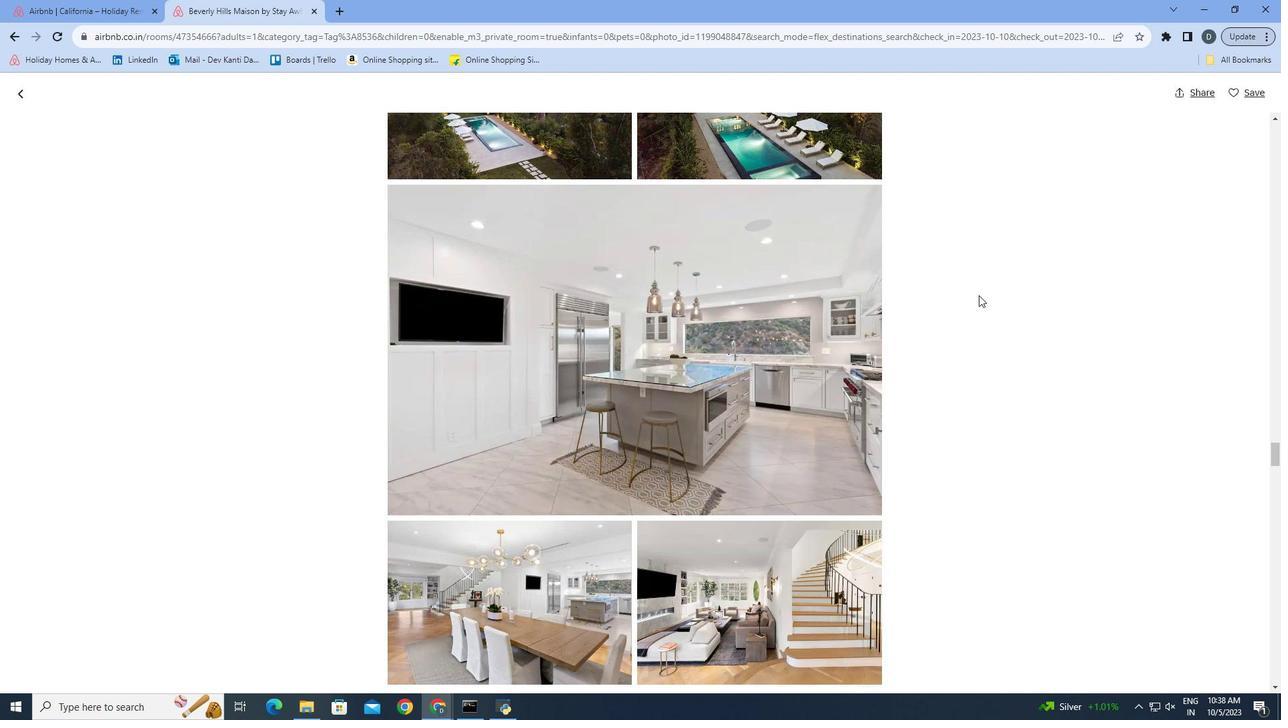 
Action: Mouse scrolled (978, 294) with delta (0, 0)
Screenshot: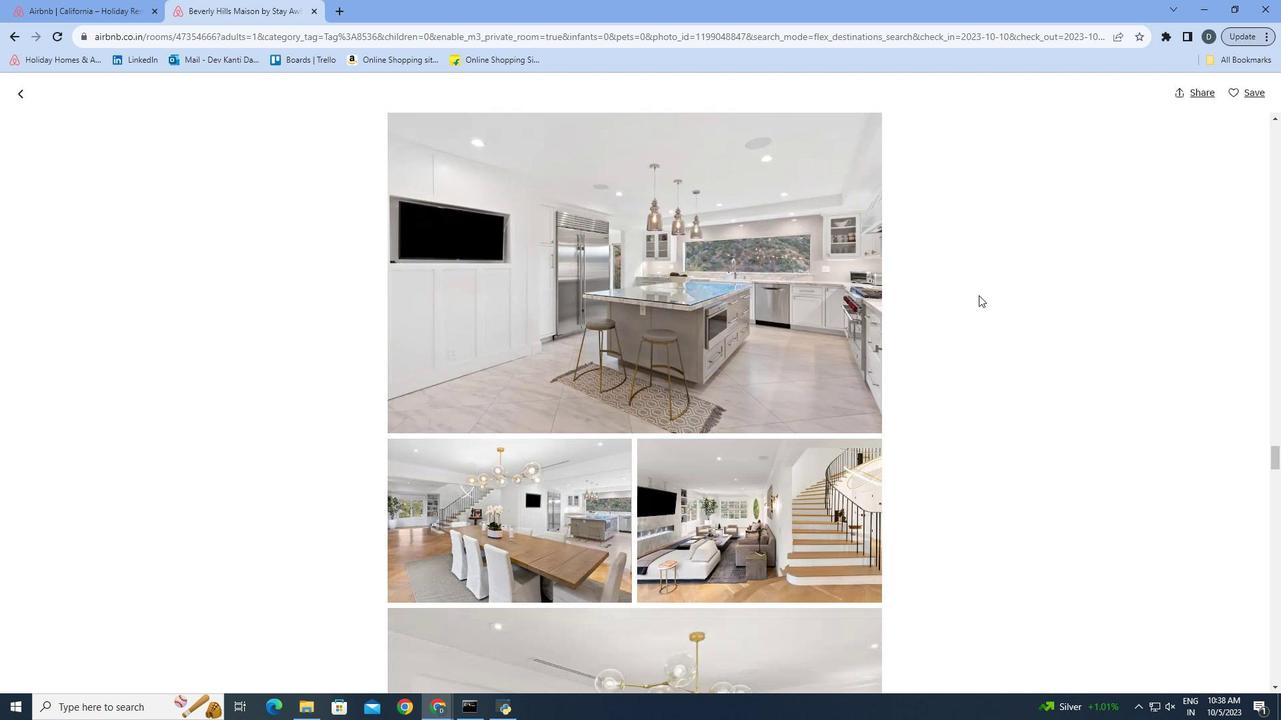 
Action: Mouse scrolled (978, 294) with delta (0, 0)
Screenshot: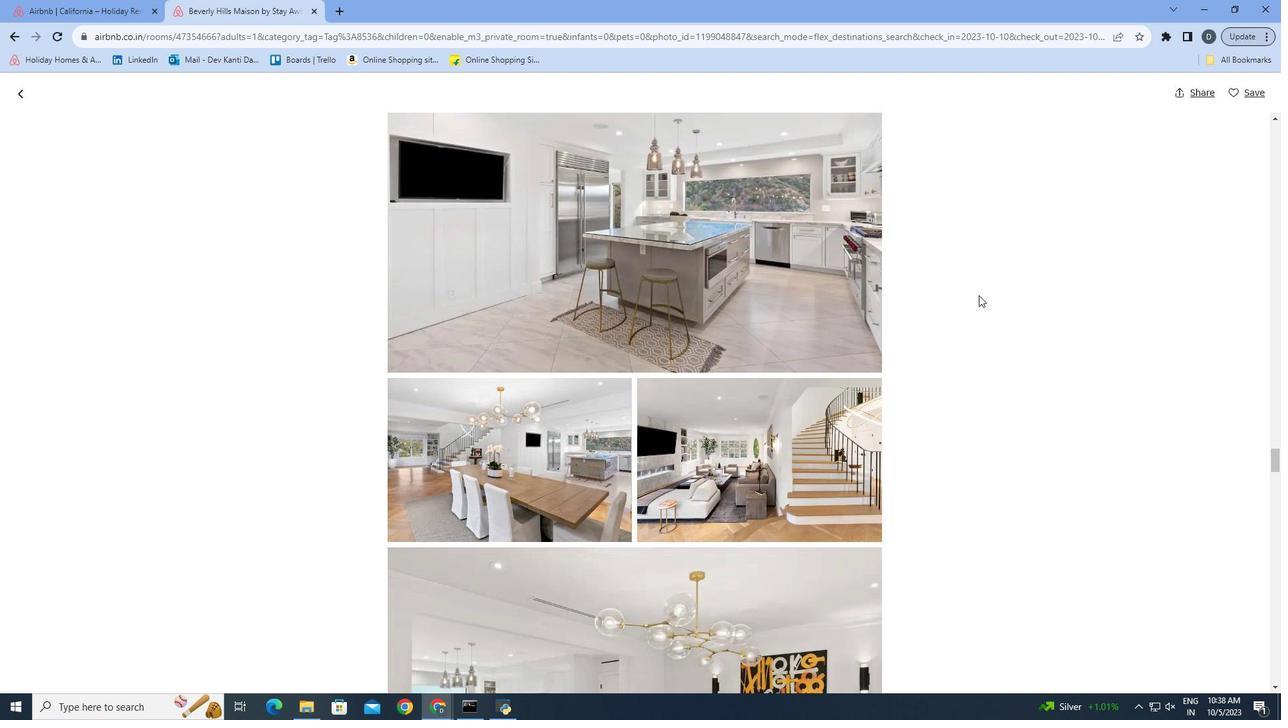 
Action: Mouse scrolled (978, 294) with delta (0, 0)
Screenshot: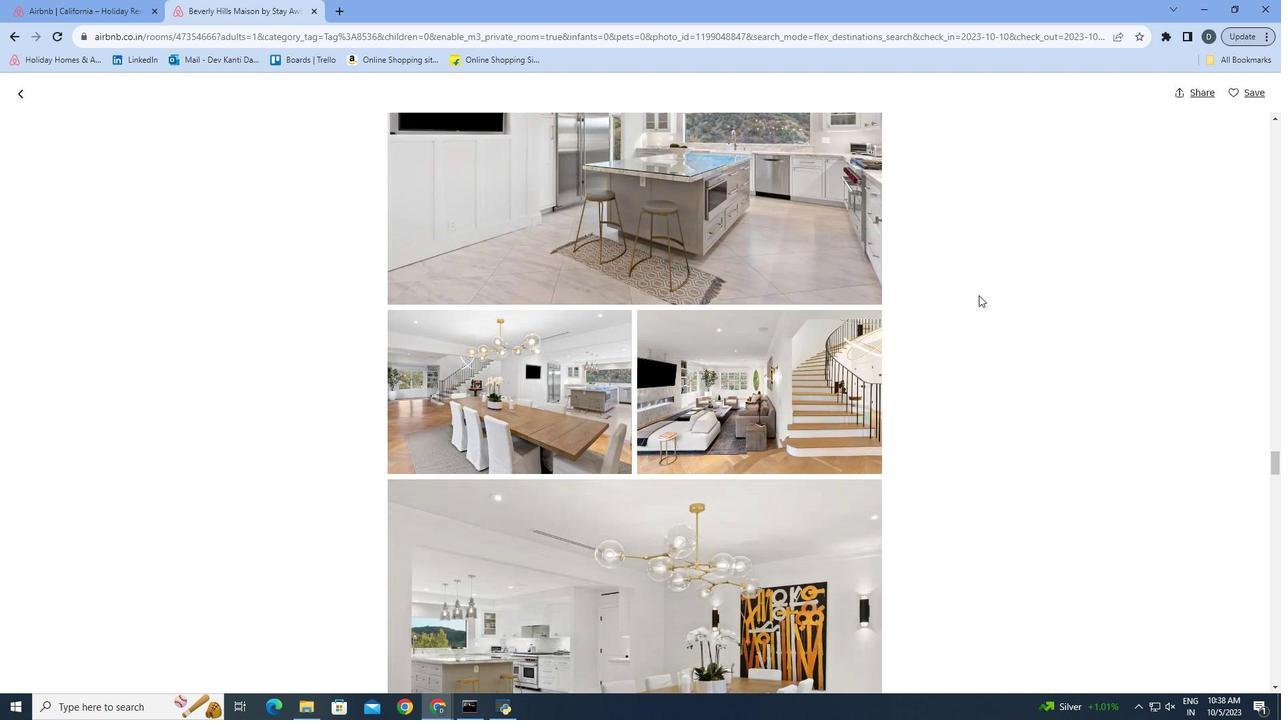 
Action: Mouse scrolled (978, 294) with delta (0, 0)
Screenshot: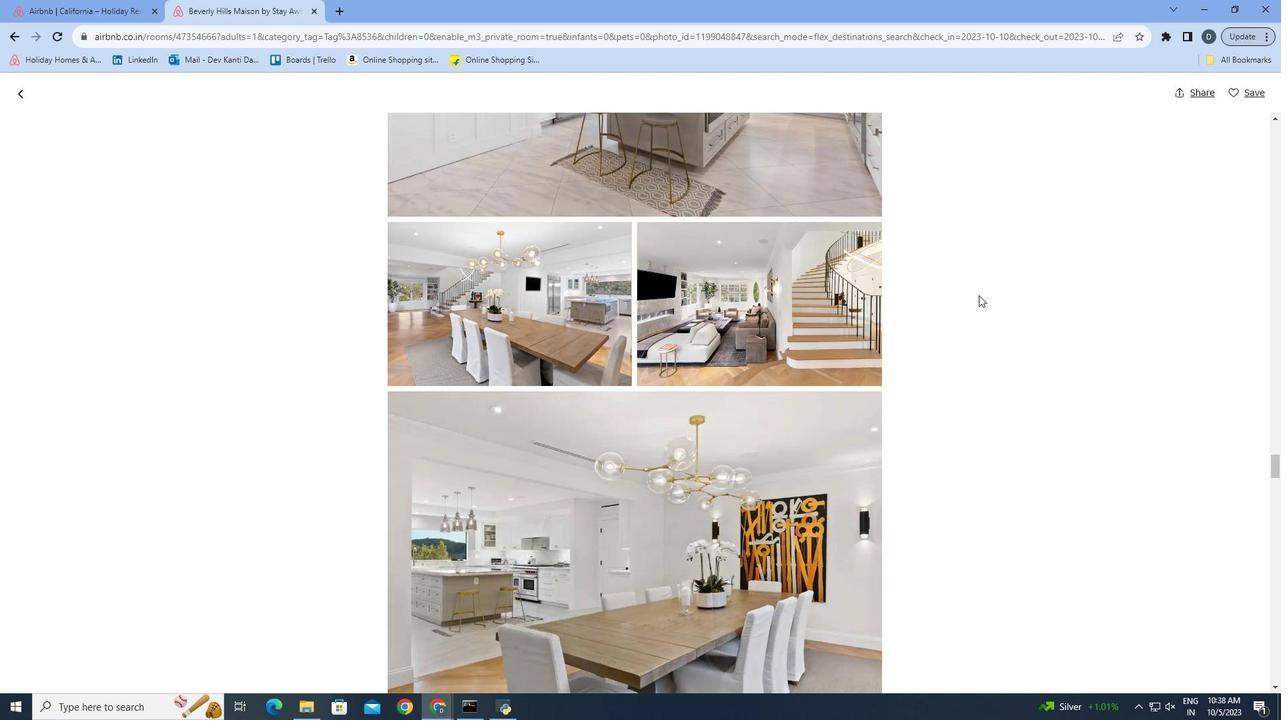 
Action: Mouse scrolled (978, 294) with delta (0, 0)
Screenshot: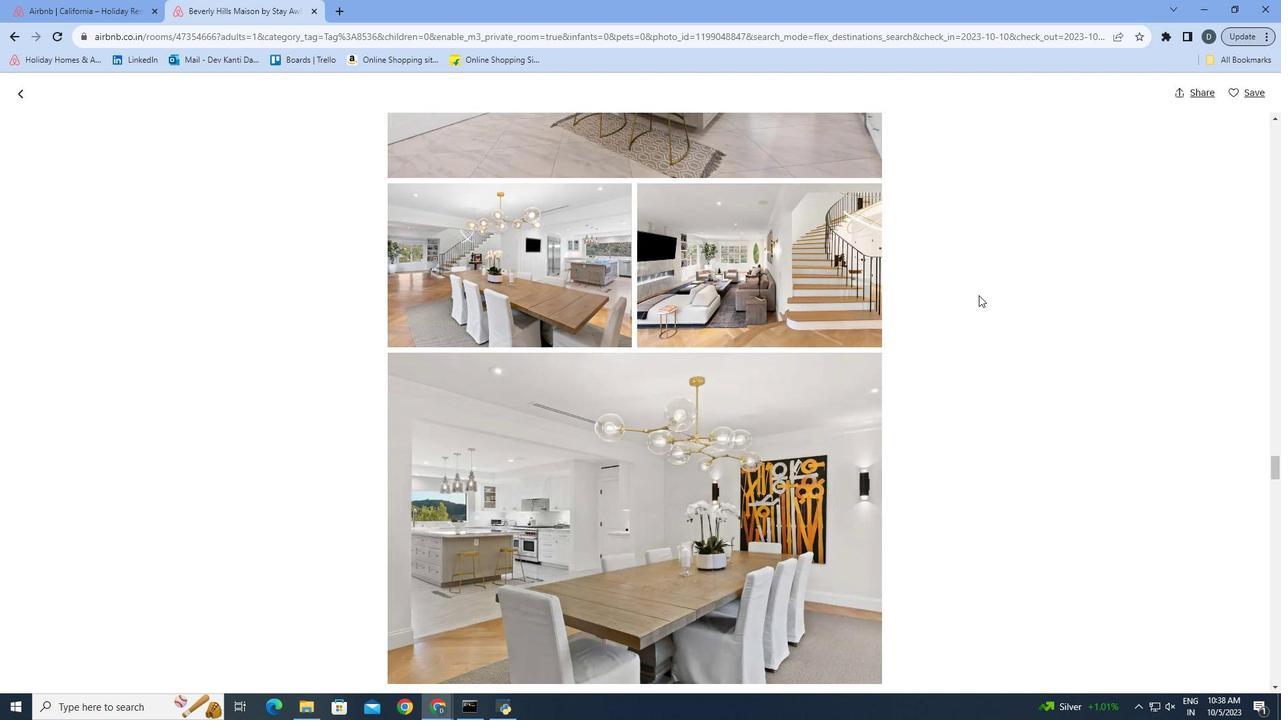 
Action: Mouse scrolled (978, 294) with delta (0, 0)
Screenshot: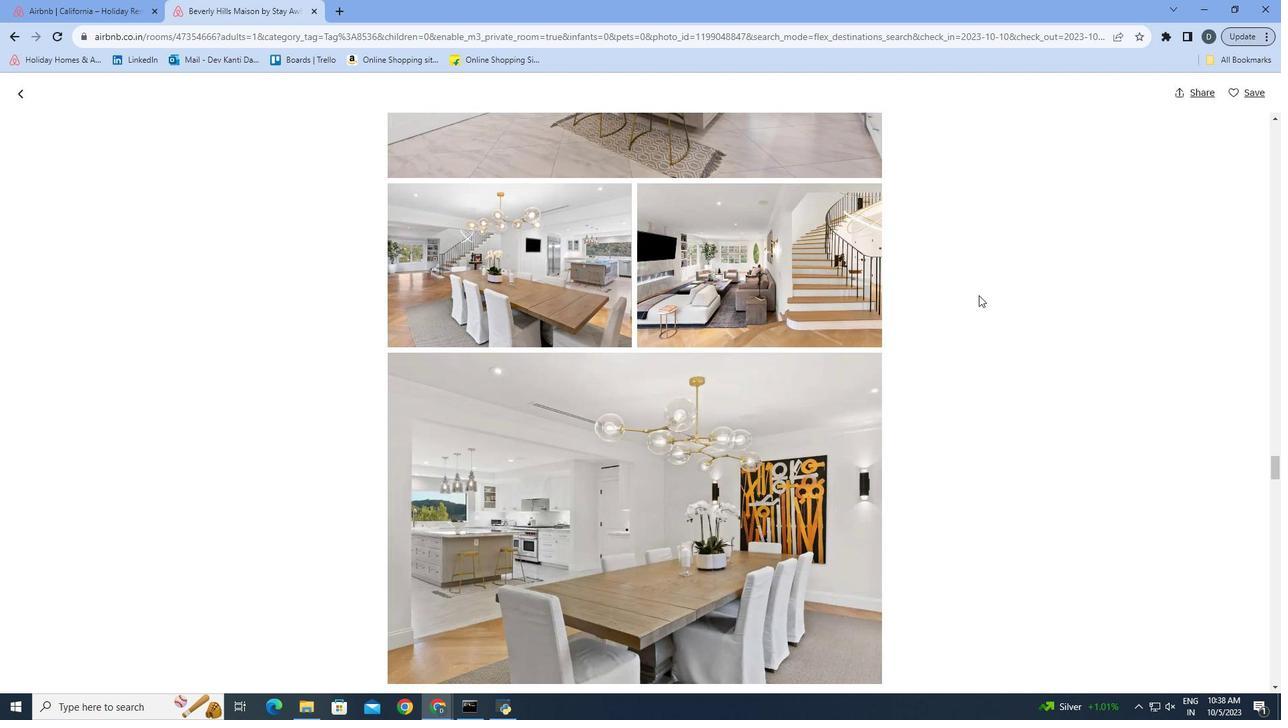 
Action: Mouse scrolled (978, 294) with delta (0, 0)
Screenshot: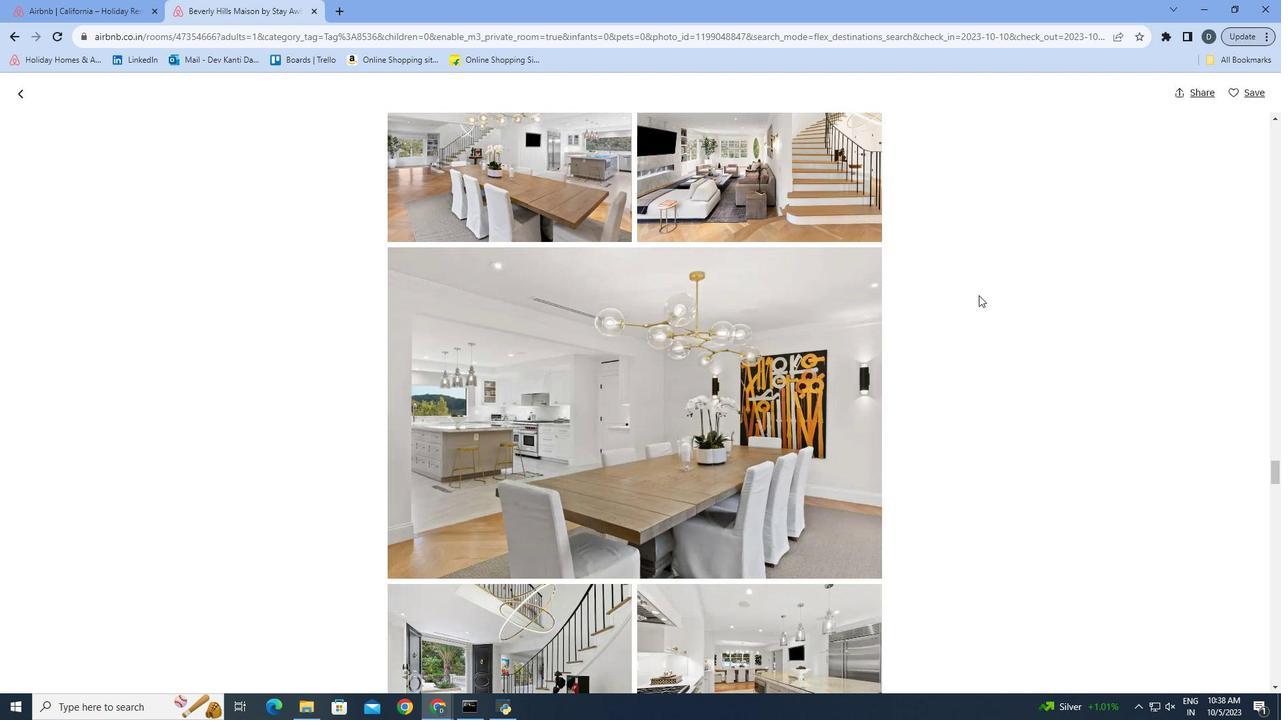 
Action: Mouse scrolled (978, 294) with delta (0, 0)
Screenshot: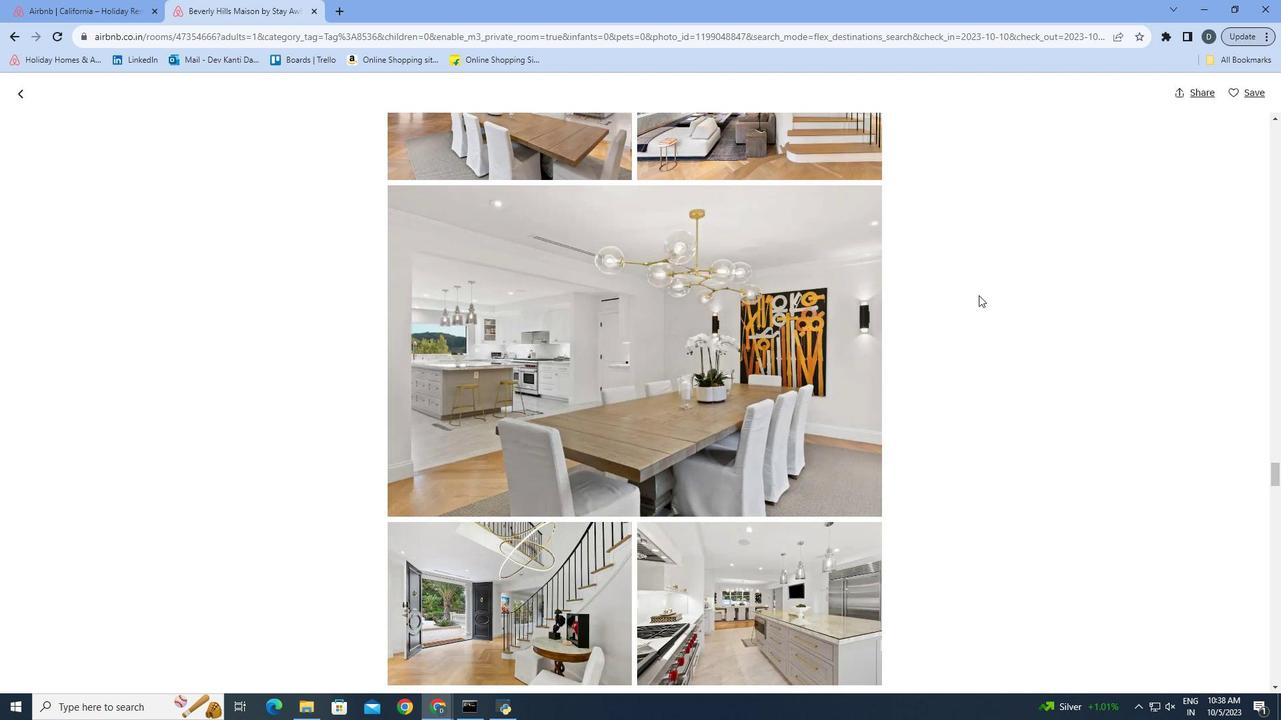 
Action: Mouse scrolled (978, 294) with delta (0, 0)
Screenshot: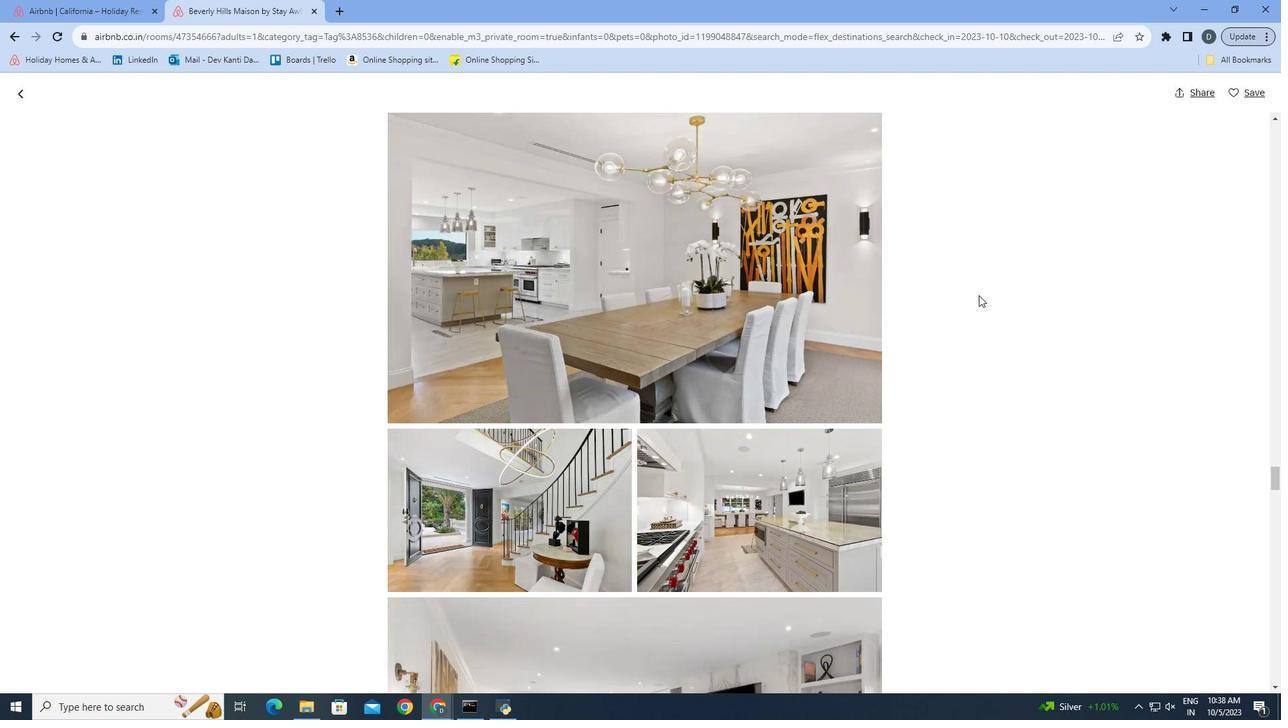
Action: Mouse scrolled (978, 294) with delta (0, 0)
Screenshot: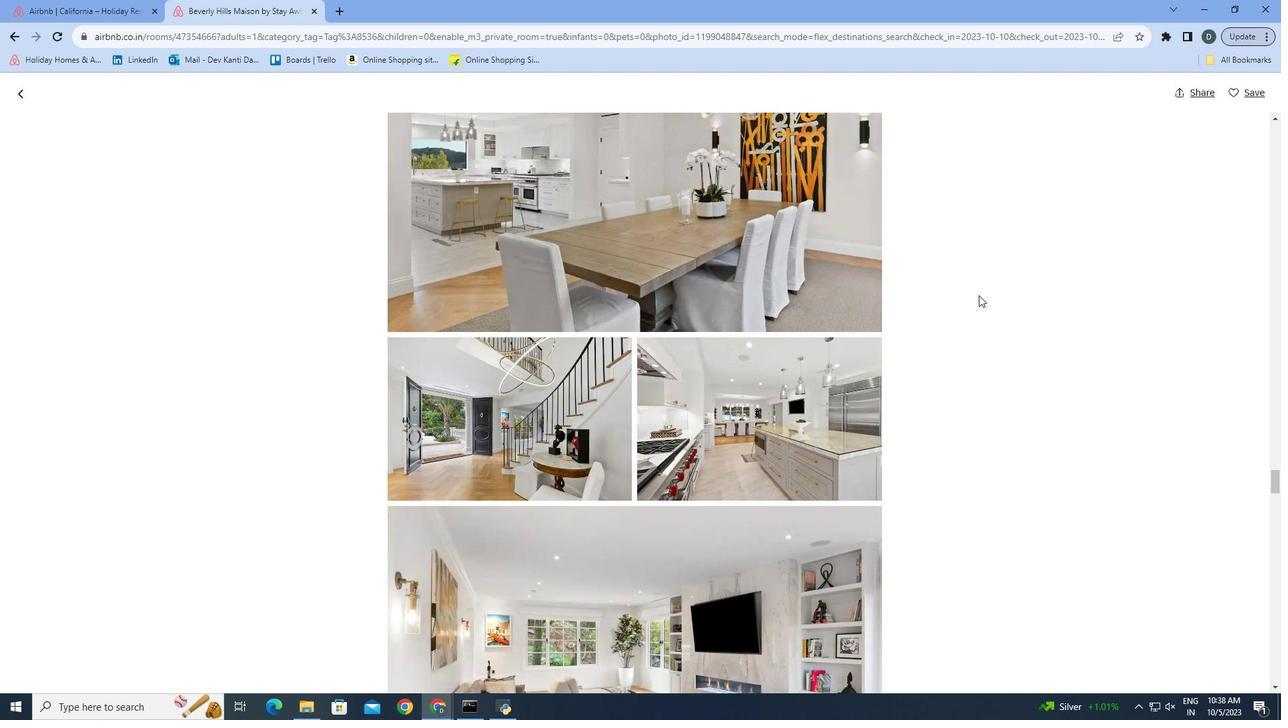 
Action: Mouse scrolled (978, 294) with delta (0, 0)
Screenshot: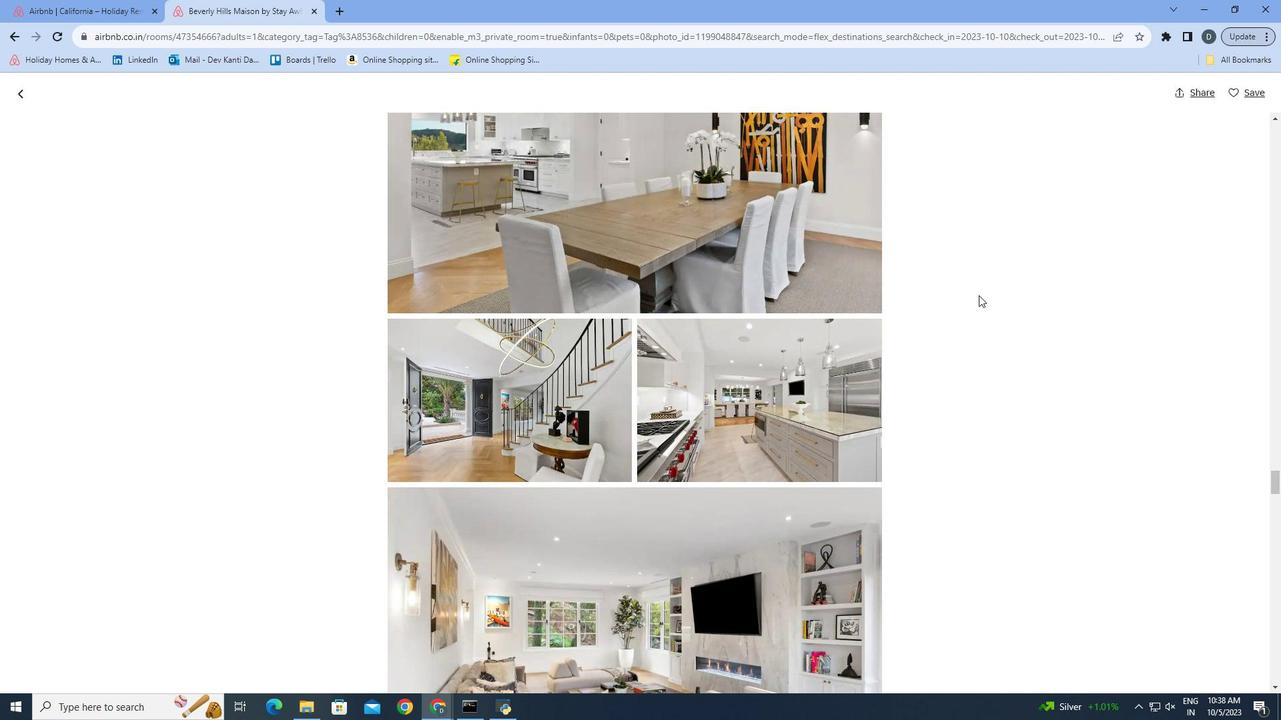 
Action: Mouse scrolled (978, 294) with delta (0, 0)
Screenshot: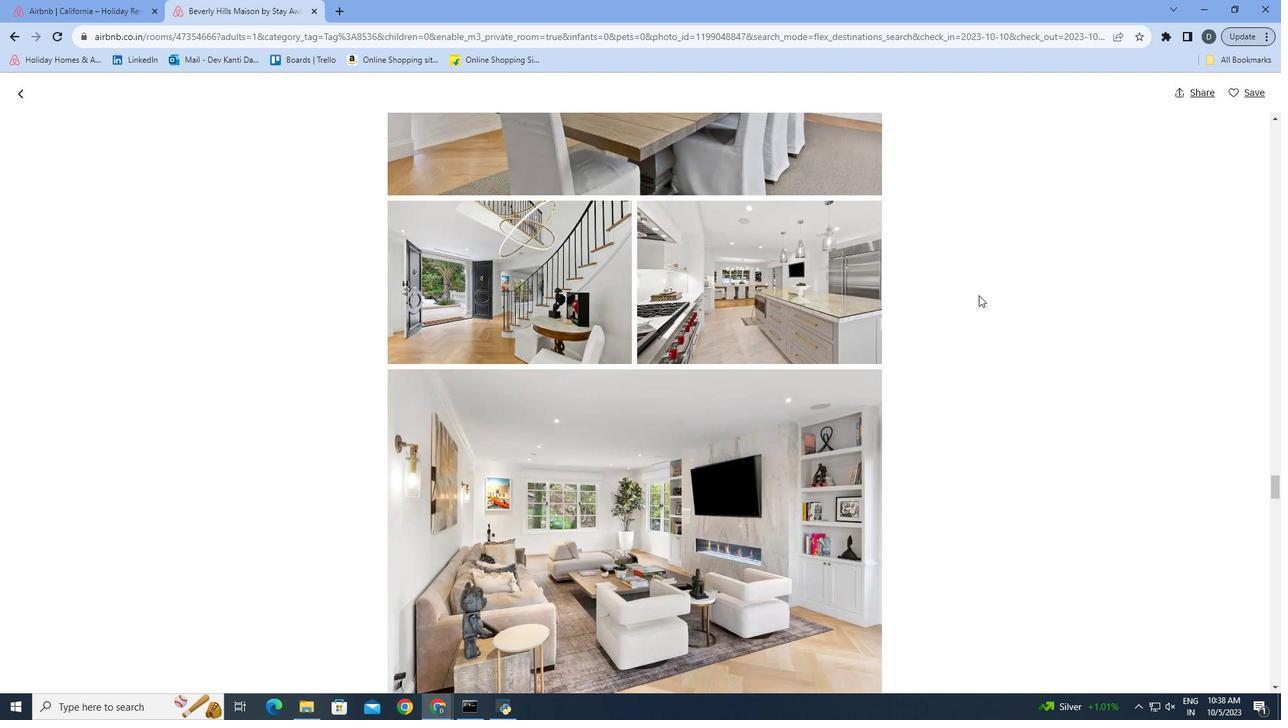 
Action: Mouse scrolled (978, 294) with delta (0, 0)
Screenshot: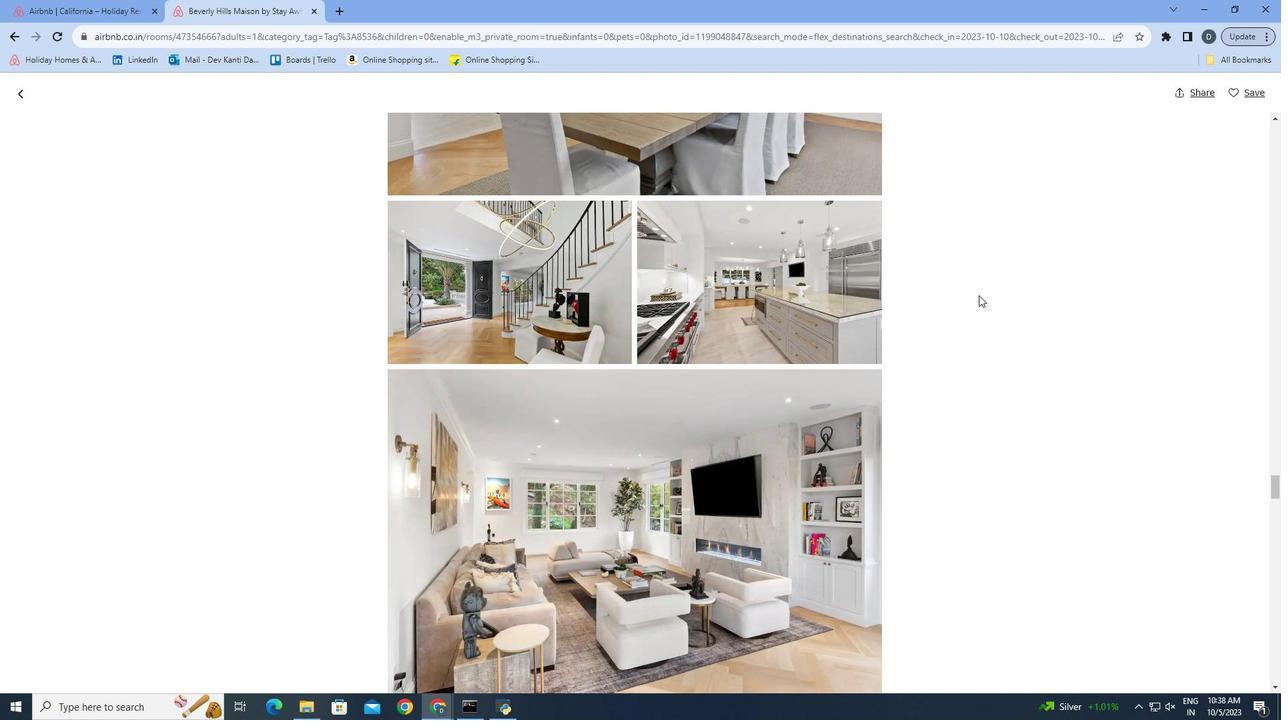 
Action: Mouse scrolled (978, 294) with delta (0, 0)
Screenshot: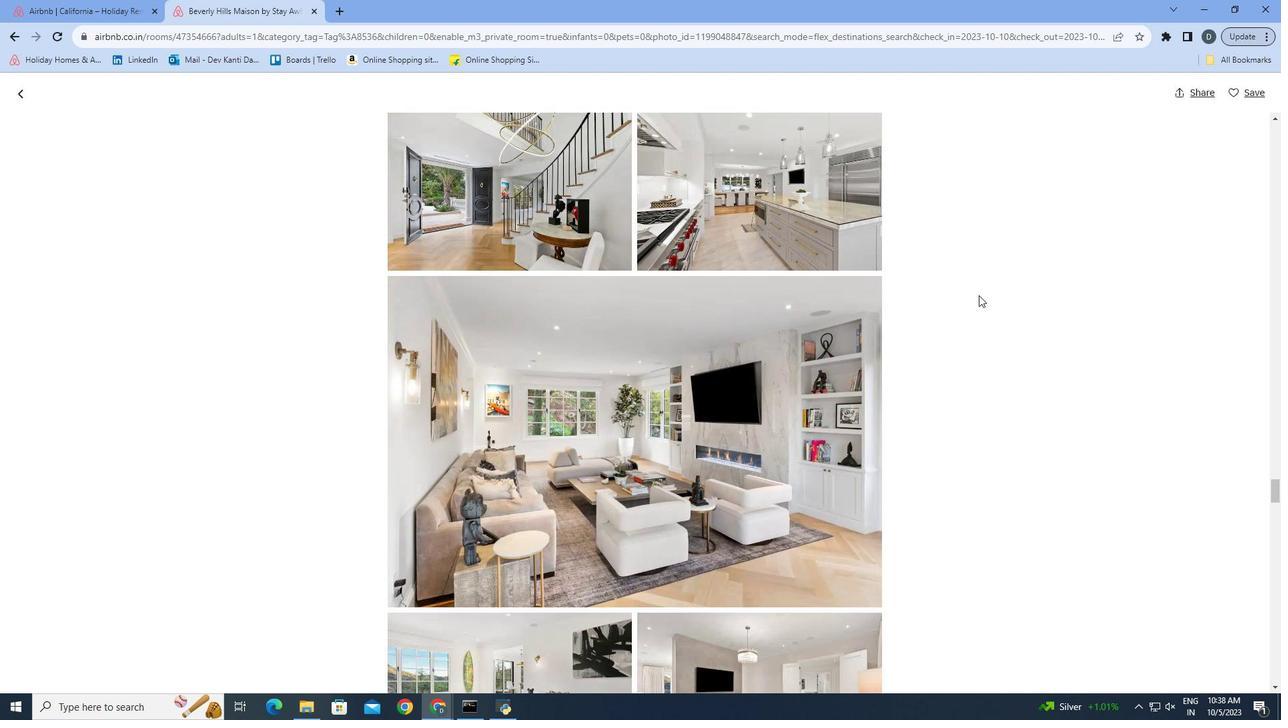 
Action: Mouse scrolled (978, 294) with delta (0, 0)
Screenshot: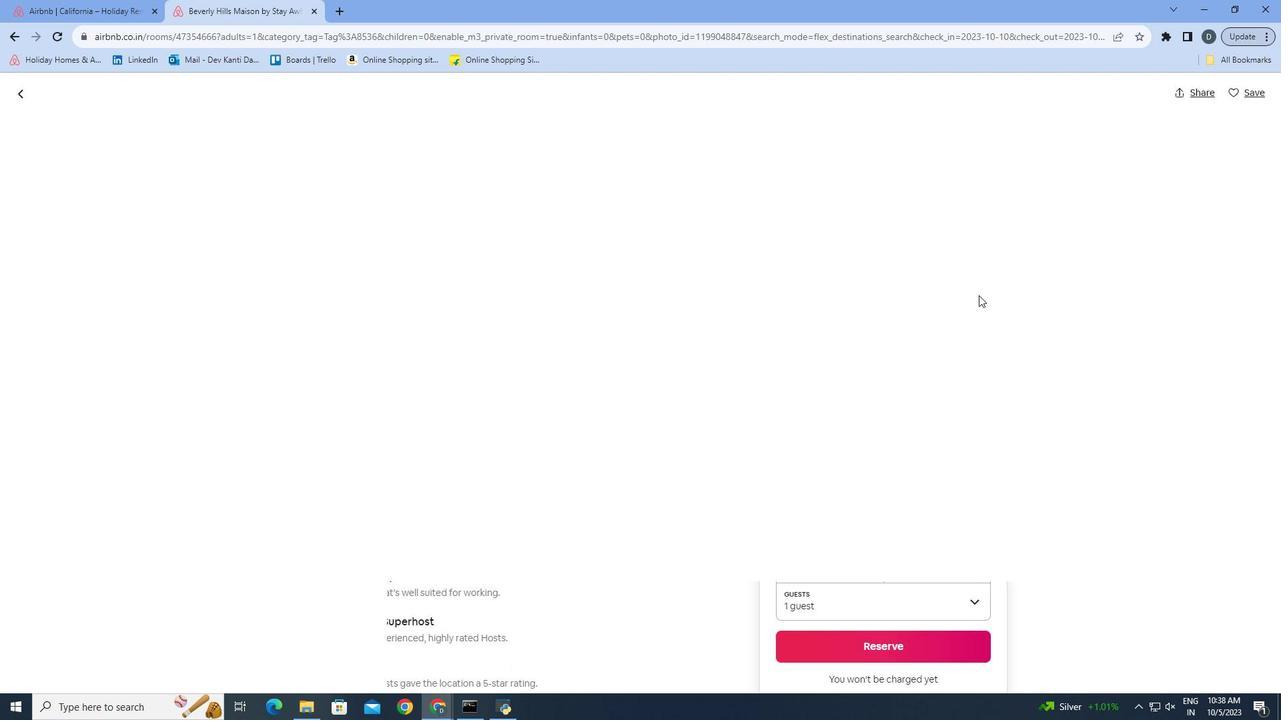 
Action: Mouse scrolled (978, 294) with delta (0, 0)
Screenshot: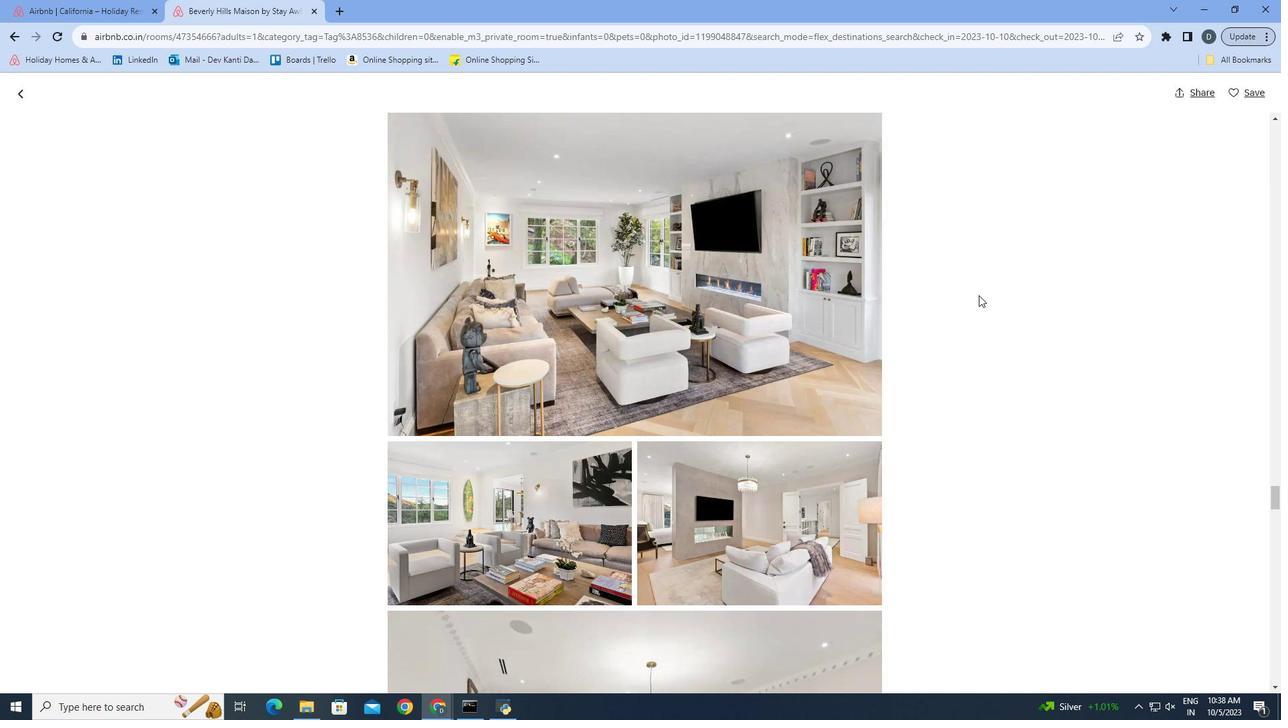 
Action: Mouse scrolled (978, 294) with delta (0, 0)
Screenshot: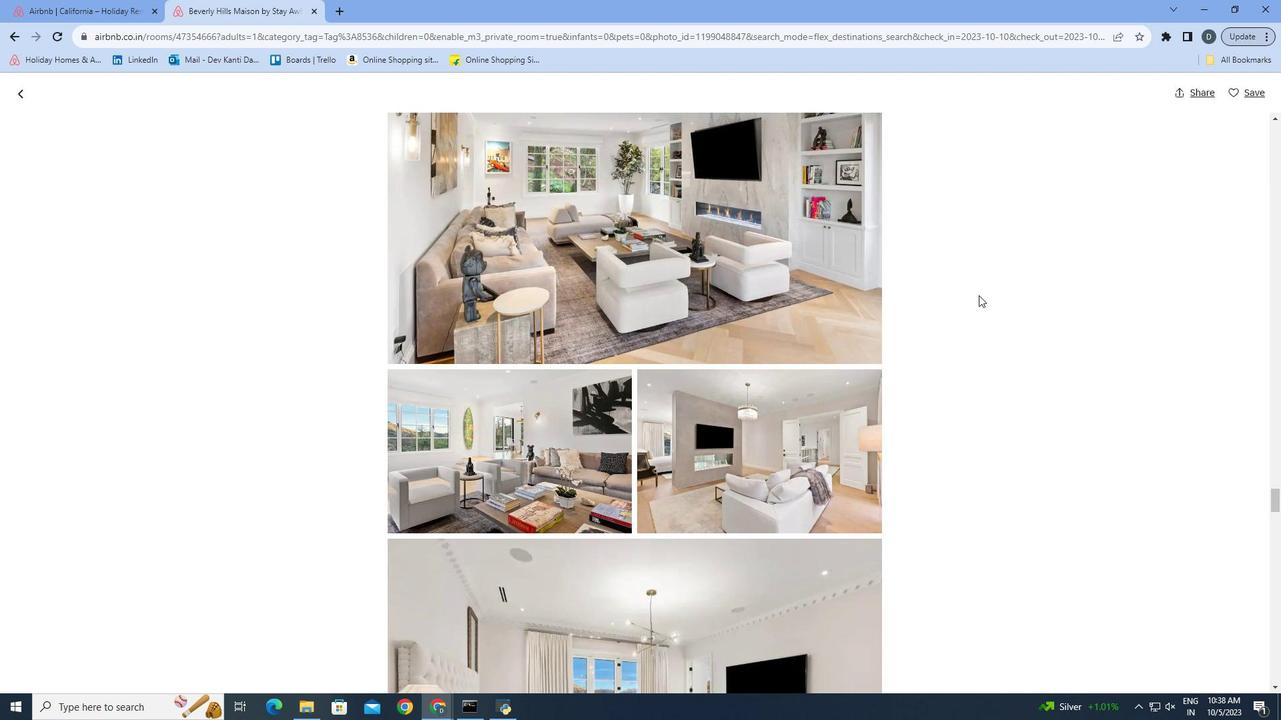 
Action: Mouse scrolled (978, 294) with delta (0, 0)
Screenshot: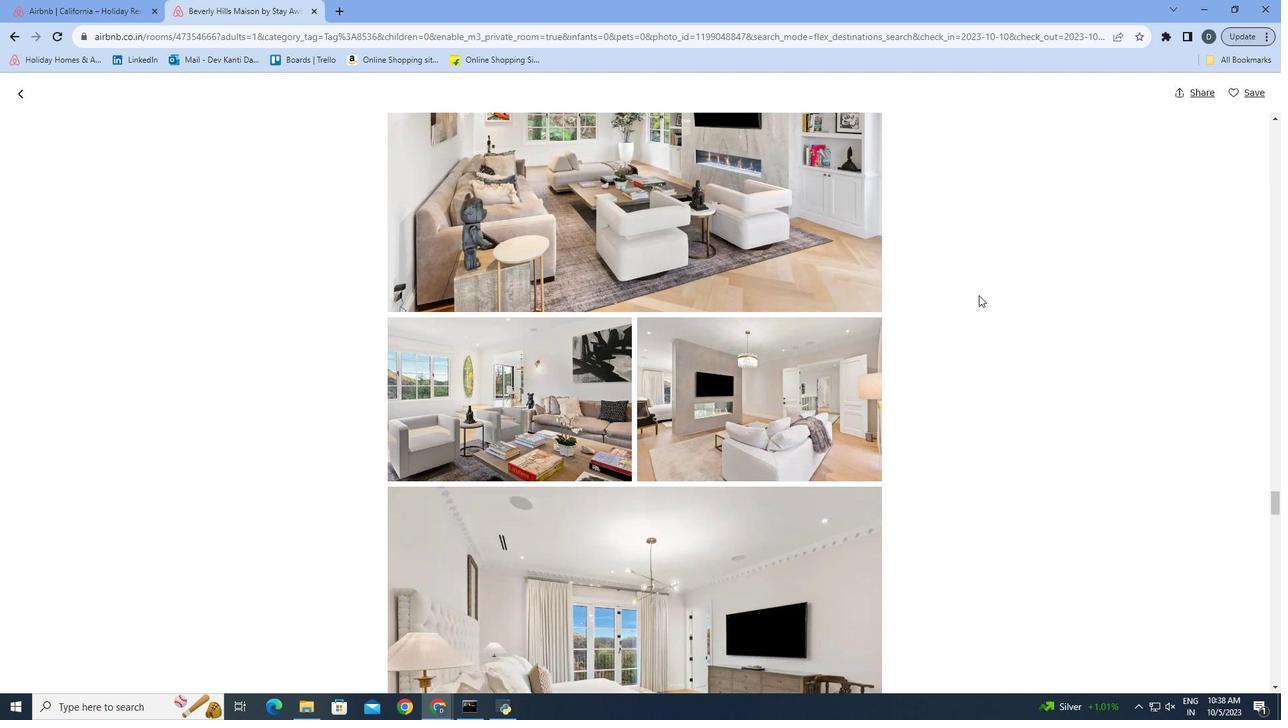 
Action: Mouse scrolled (978, 294) with delta (0, 0)
Screenshot: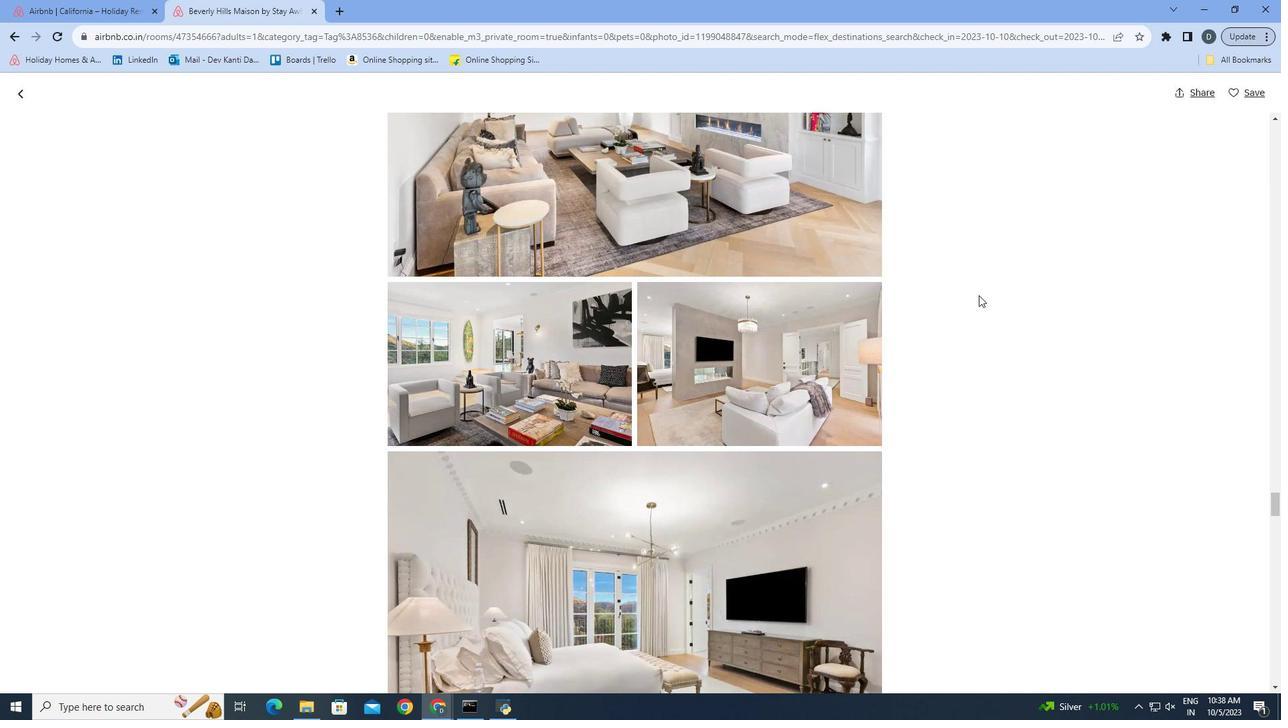 
Action: Mouse scrolled (978, 294) with delta (0, 0)
Screenshot: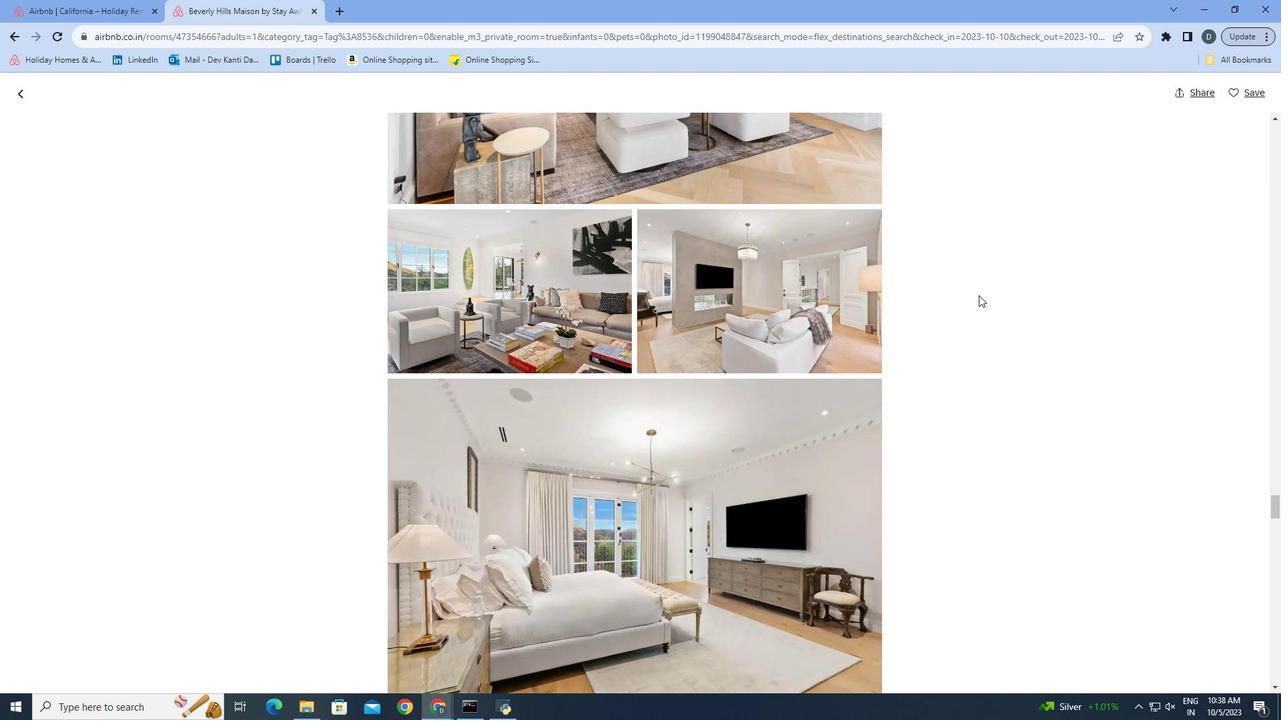 
Action: Mouse scrolled (978, 294) with delta (0, 0)
Screenshot: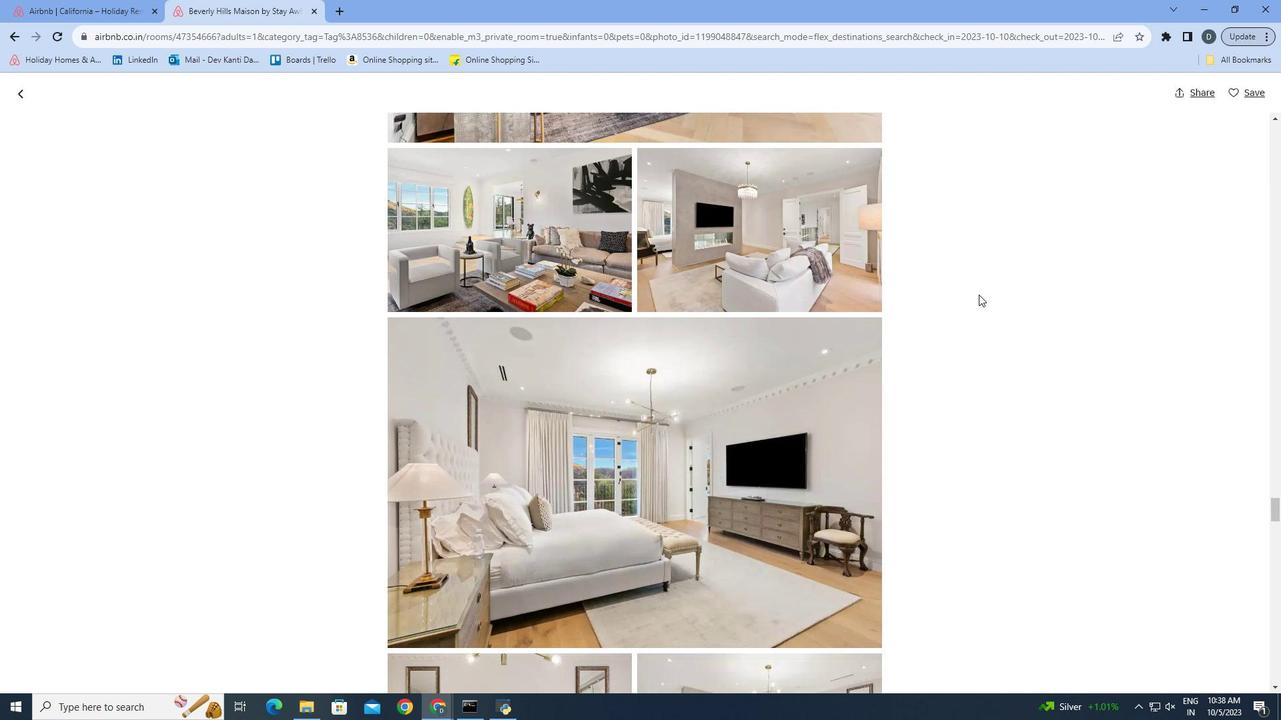 
Action: Mouse moved to (979, 294)
Screenshot: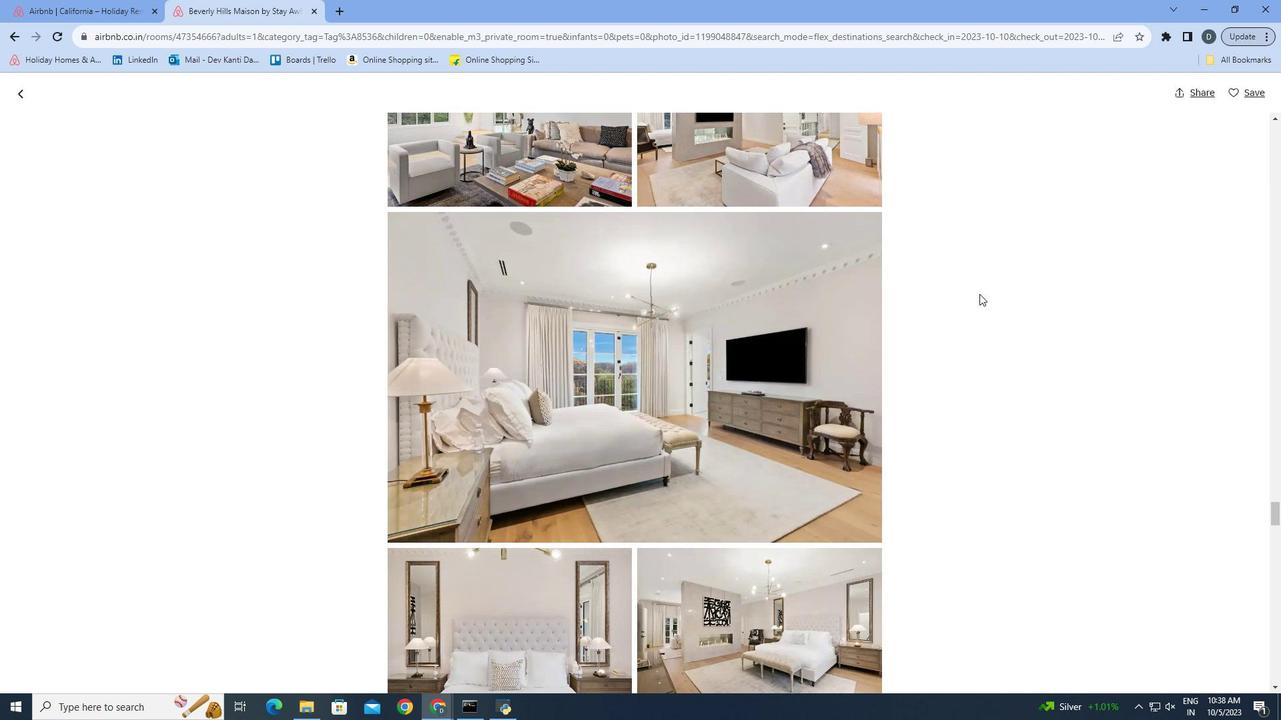
Action: Mouse scrolled (979, 293) with delta (0, 0)
Screenshot: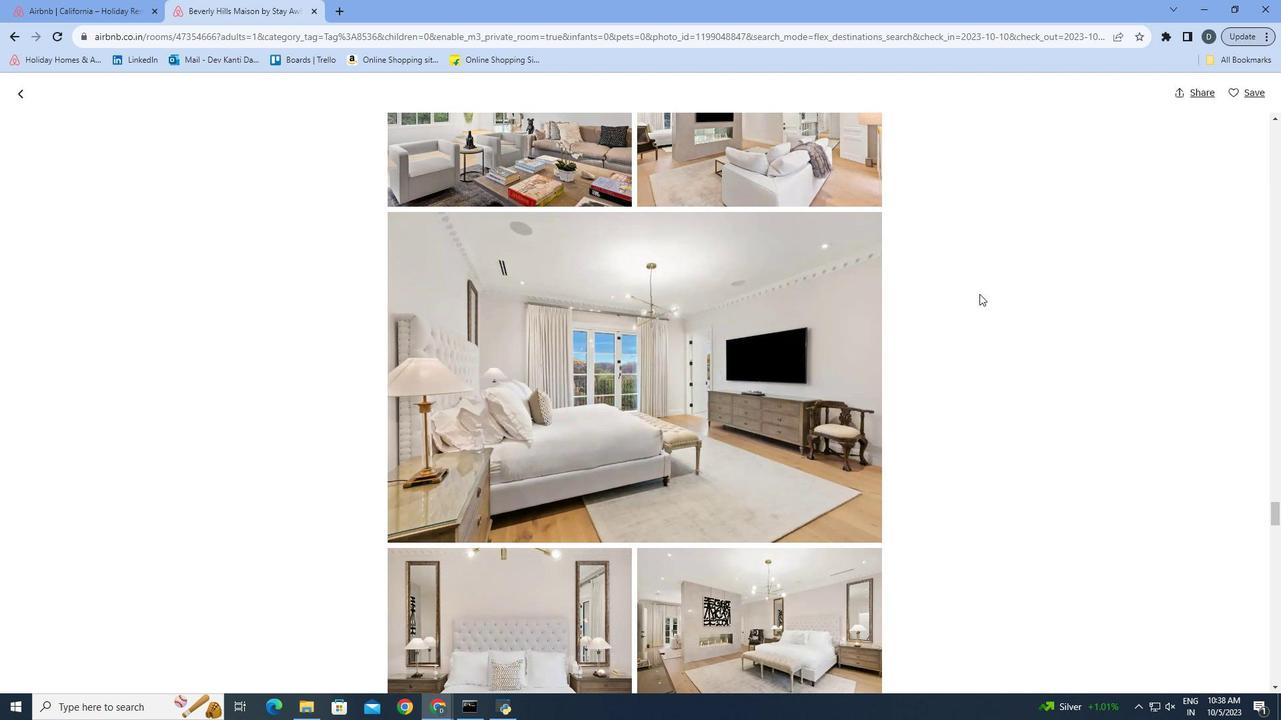 
Action: Mouse scrolled (979, 293) with delta (0, 0)
Screenshot: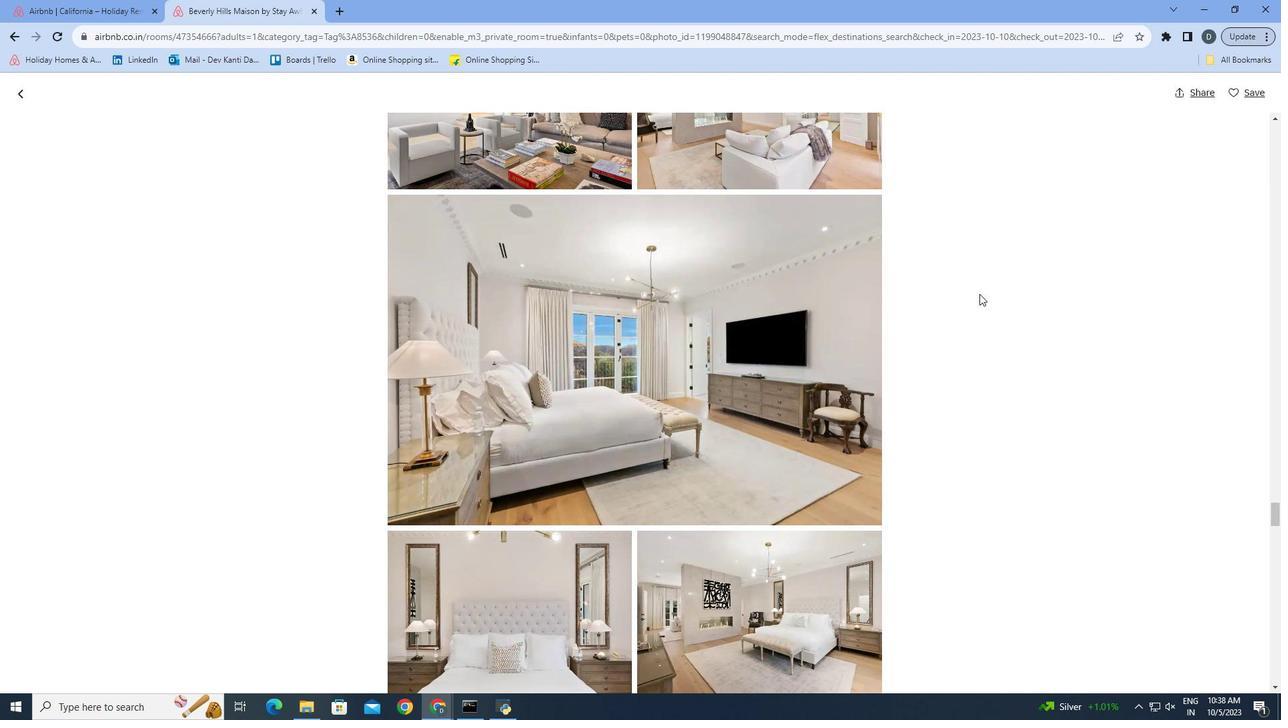 
Action: Mouse scrolled (979, 293) with delta (0, 0)
Screenshot: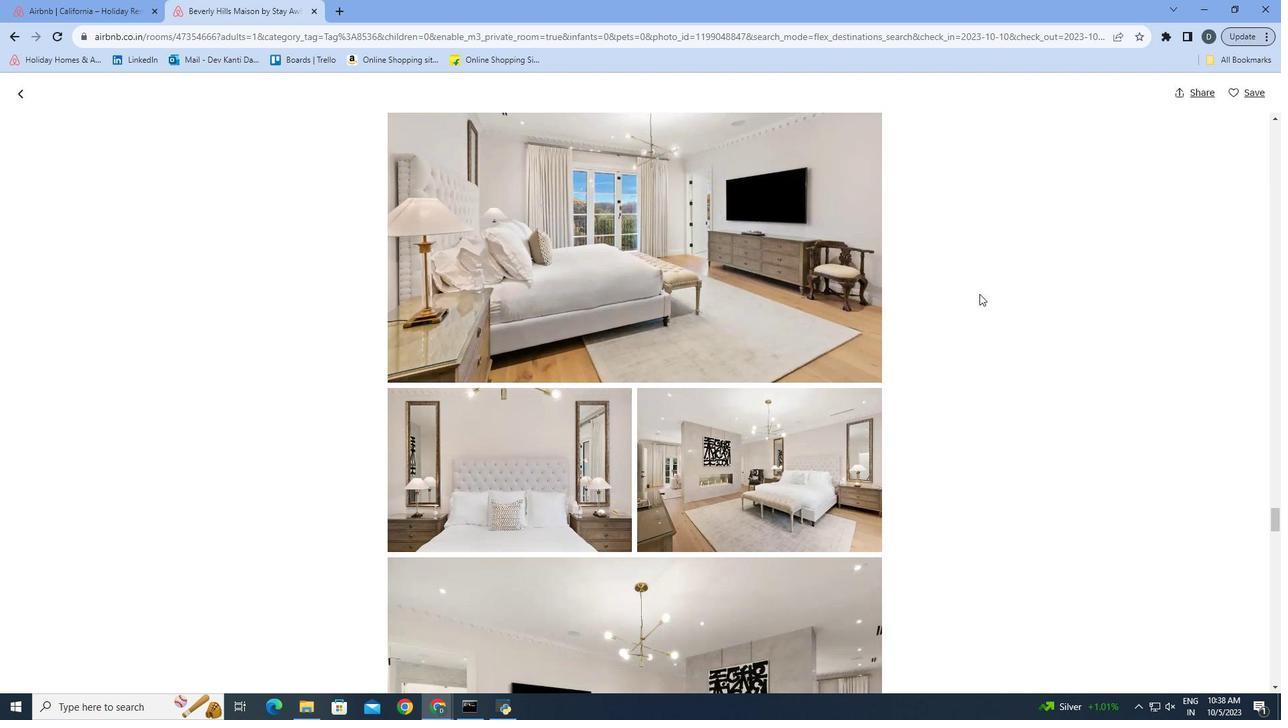 
Action: Mouse scrolled (979, 293) with delta (0, 0)
Screenshot: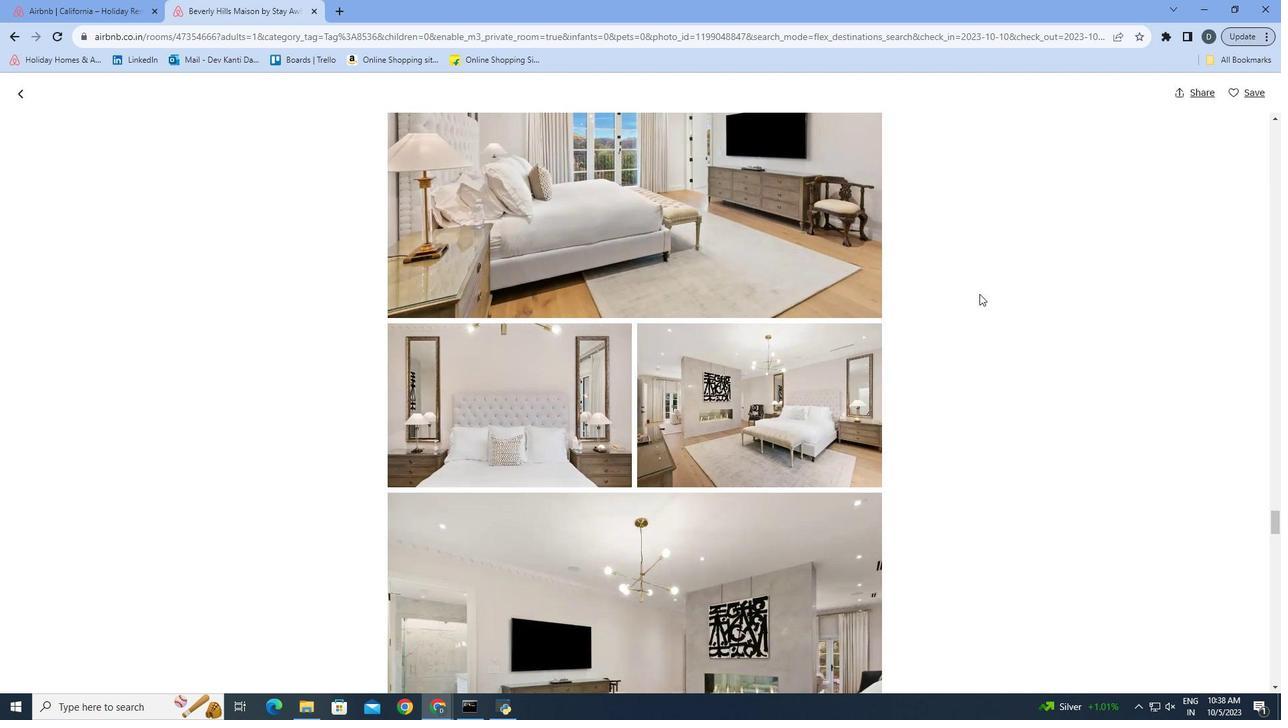 
Action: Mouse scrolled (979, 293) with delta (0, 0)
Screenshot: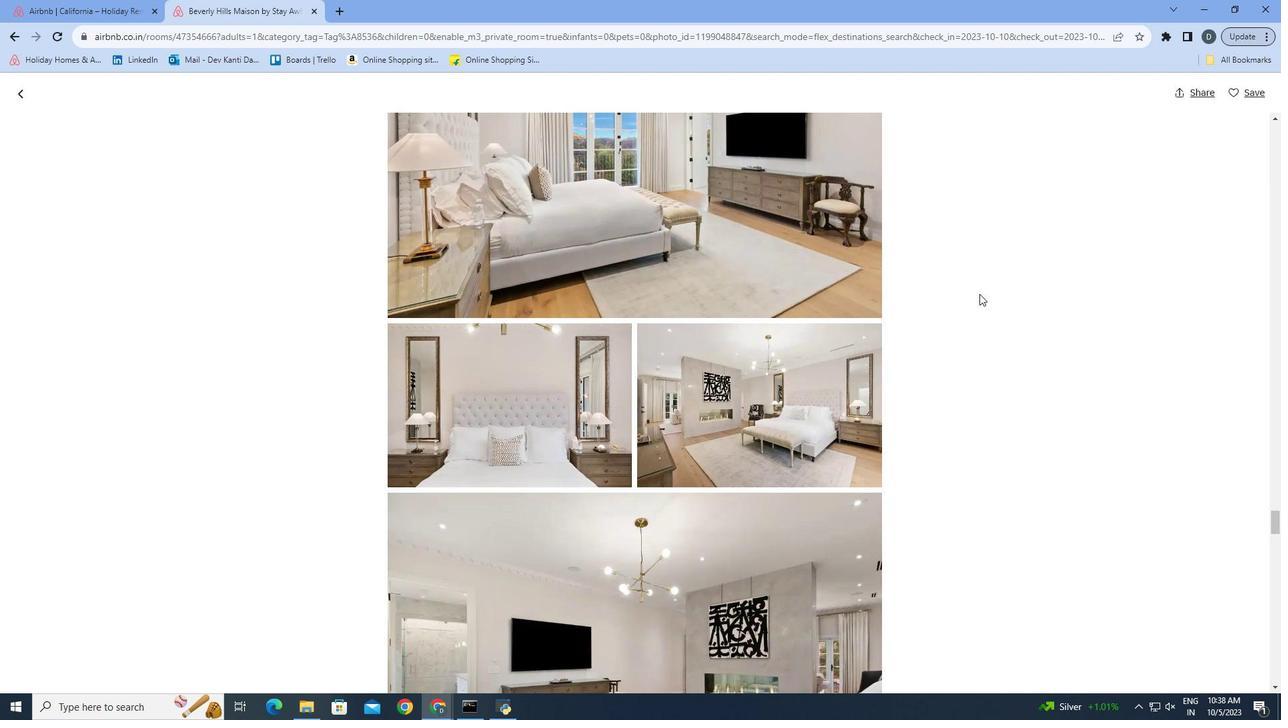 
Action: Mouse scrolled (979, 293) with delta (0, 0)
Screenshot: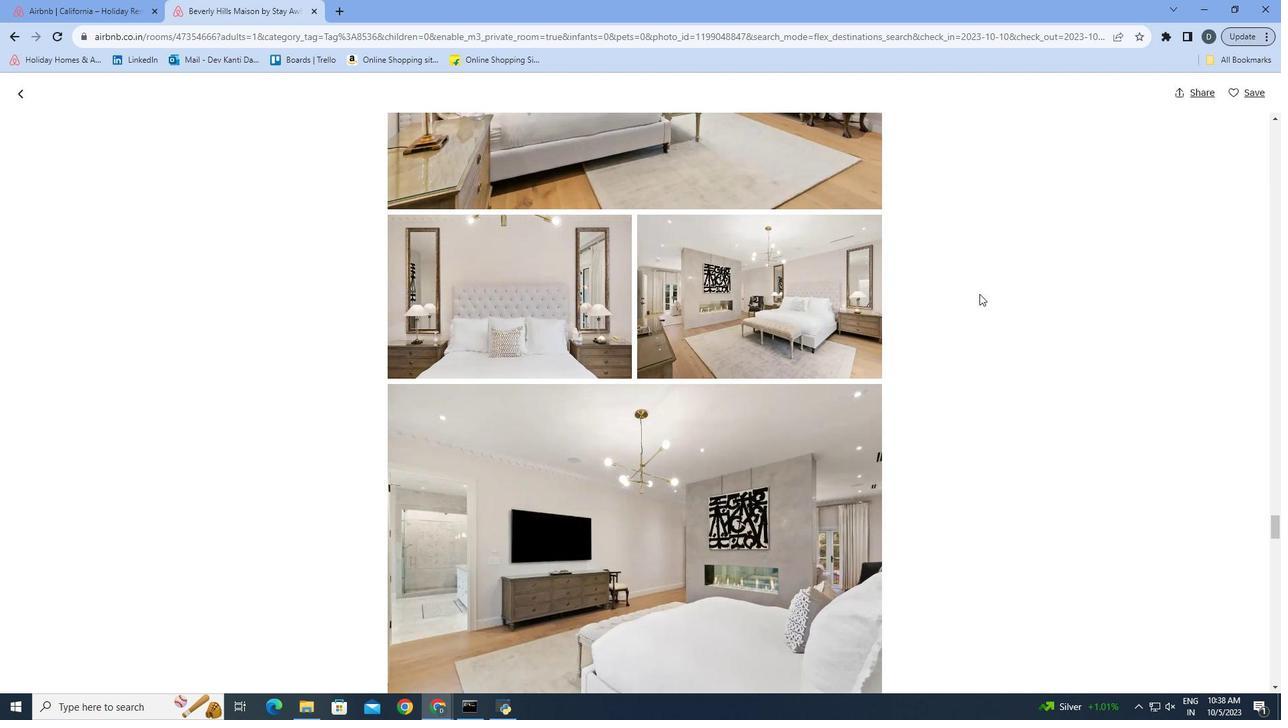 
Action: Mouse scrolled (979, 293) with delta (0, 0)
Screenshot: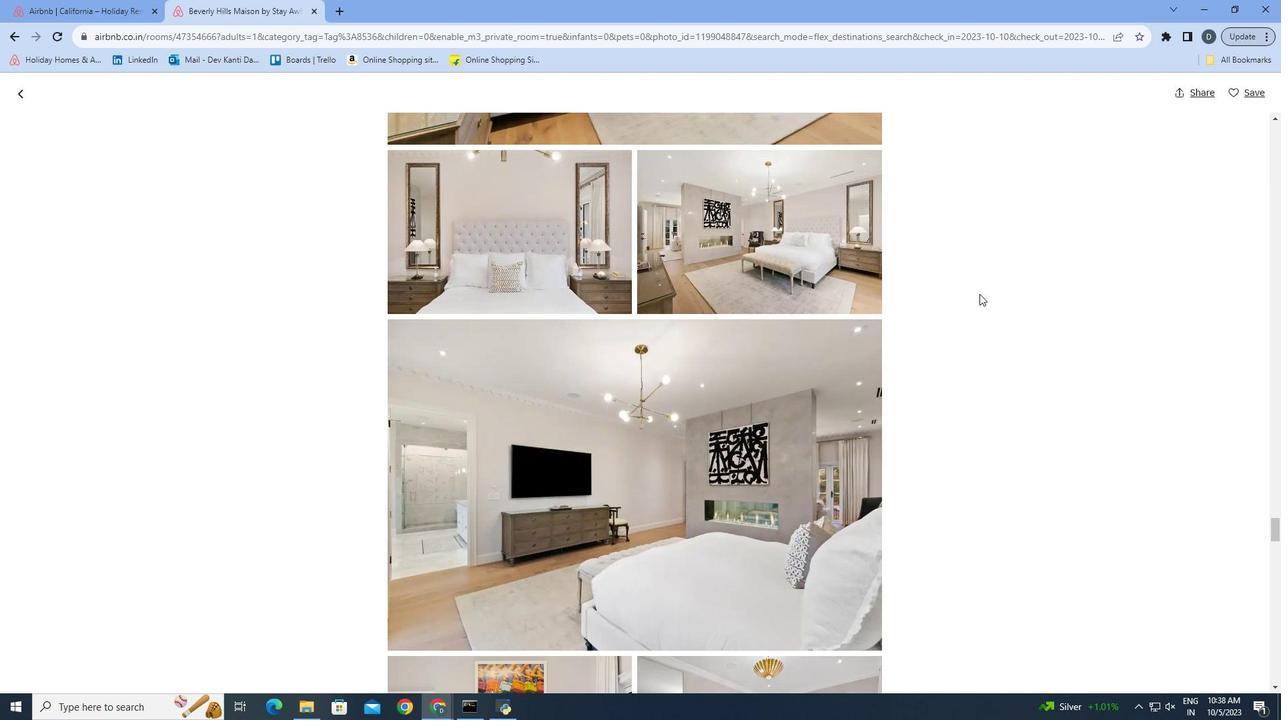 
Action: Mouse scrolled (979, 293) with delta (0, 0)
Screenshot: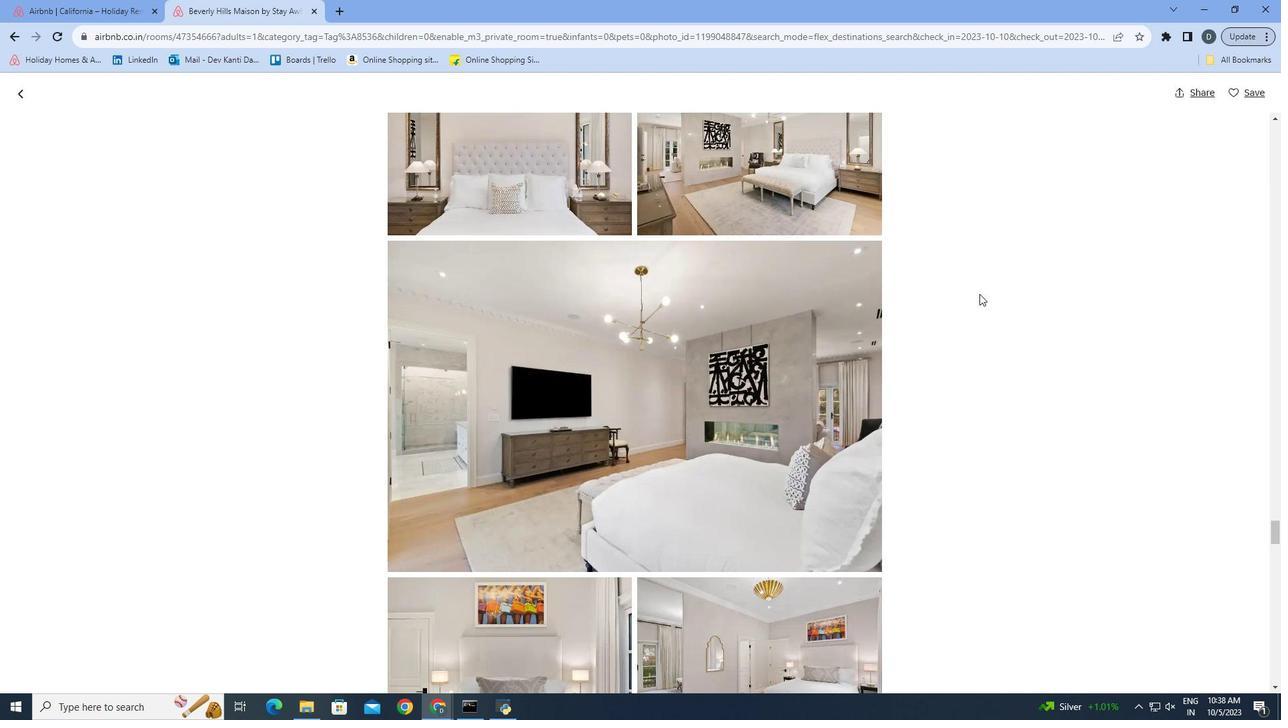 
Action: Mouse scrolled (979, 293) with delta (0, 0)
Screenshot: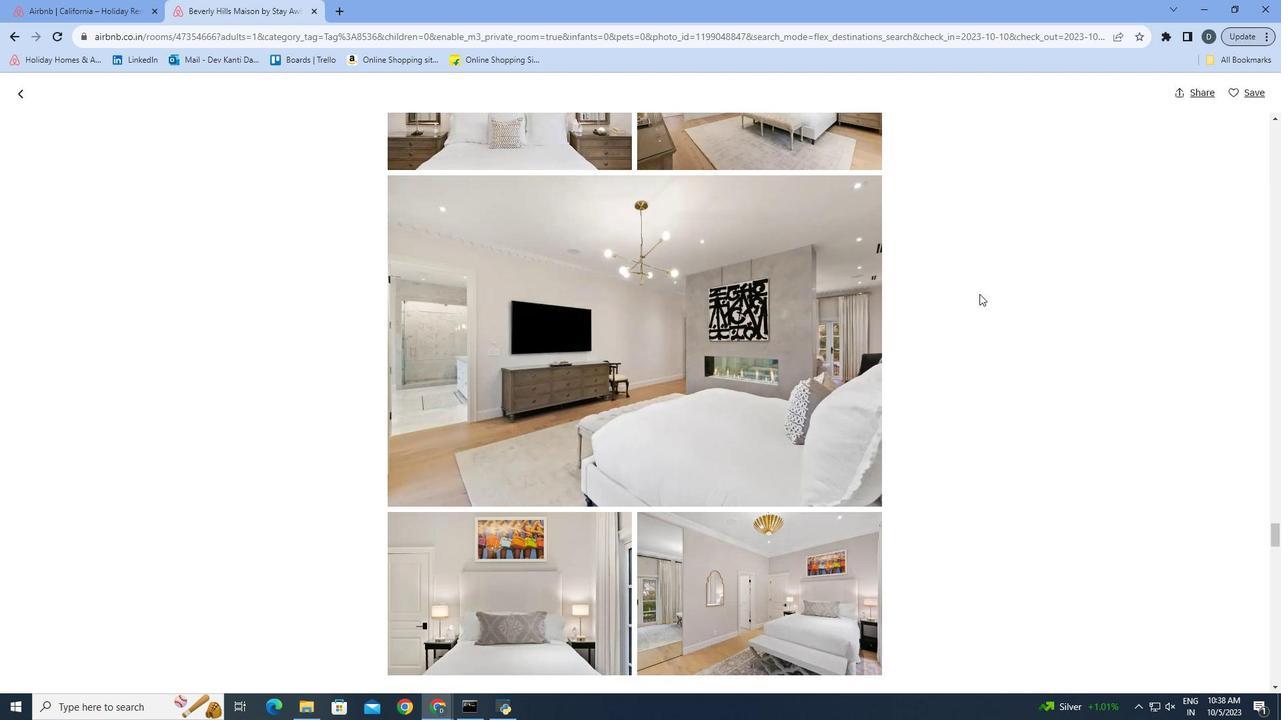 
Action: Mouse scrolled (979, 293) with delta (0, 0)
Screenshot: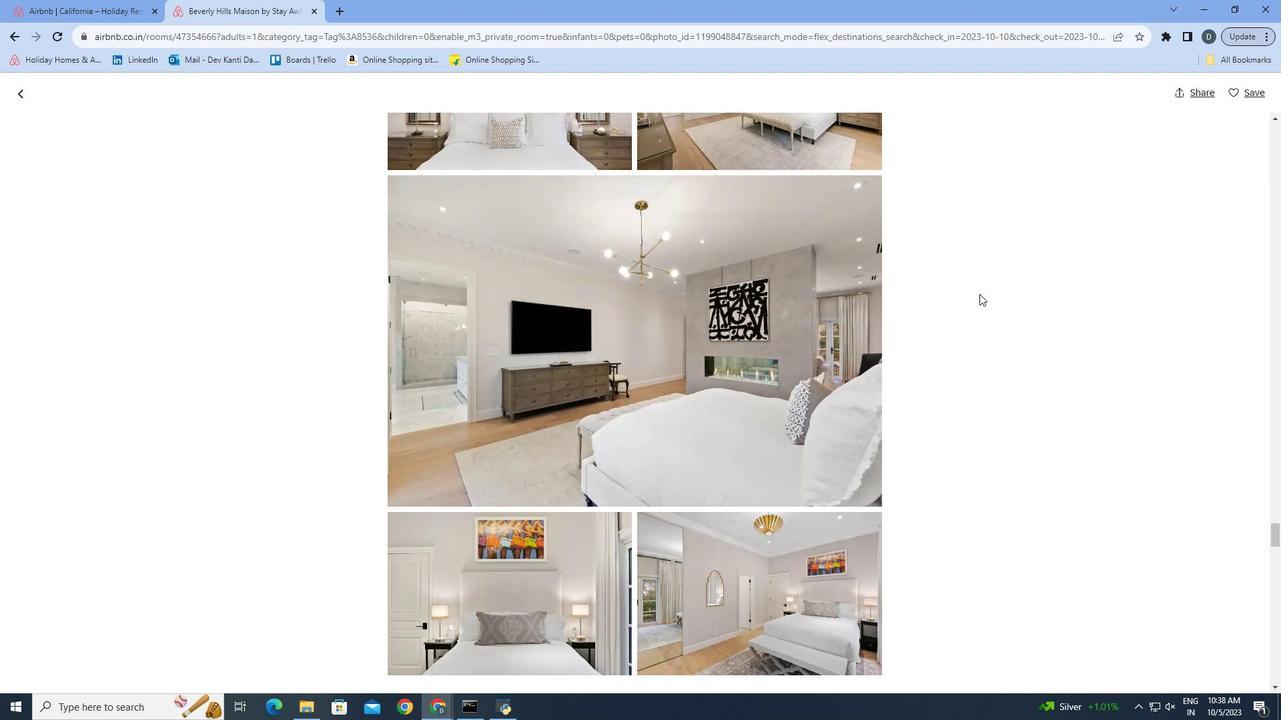 
Action: Mouse scrolled (979, 293) with delta (0, 0)
Screenshot: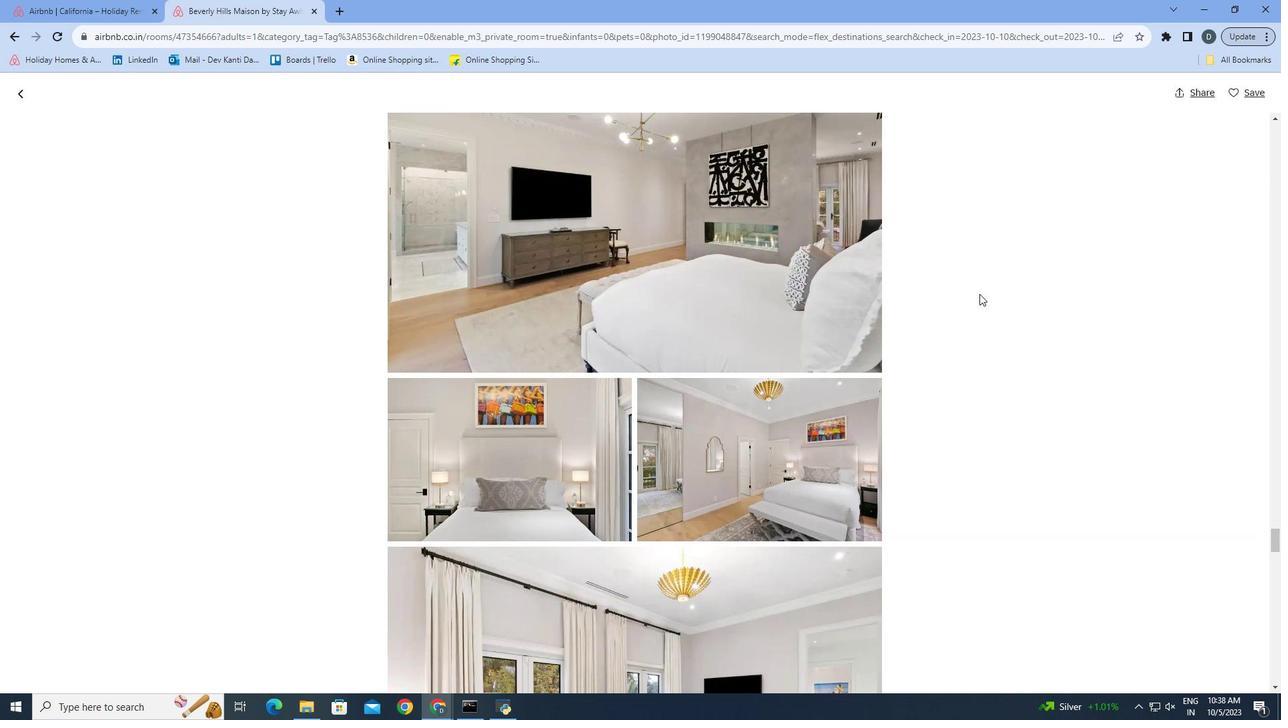 
Action: Mouse scrolled (979, 293) with delta (0, 0)
Screenshot: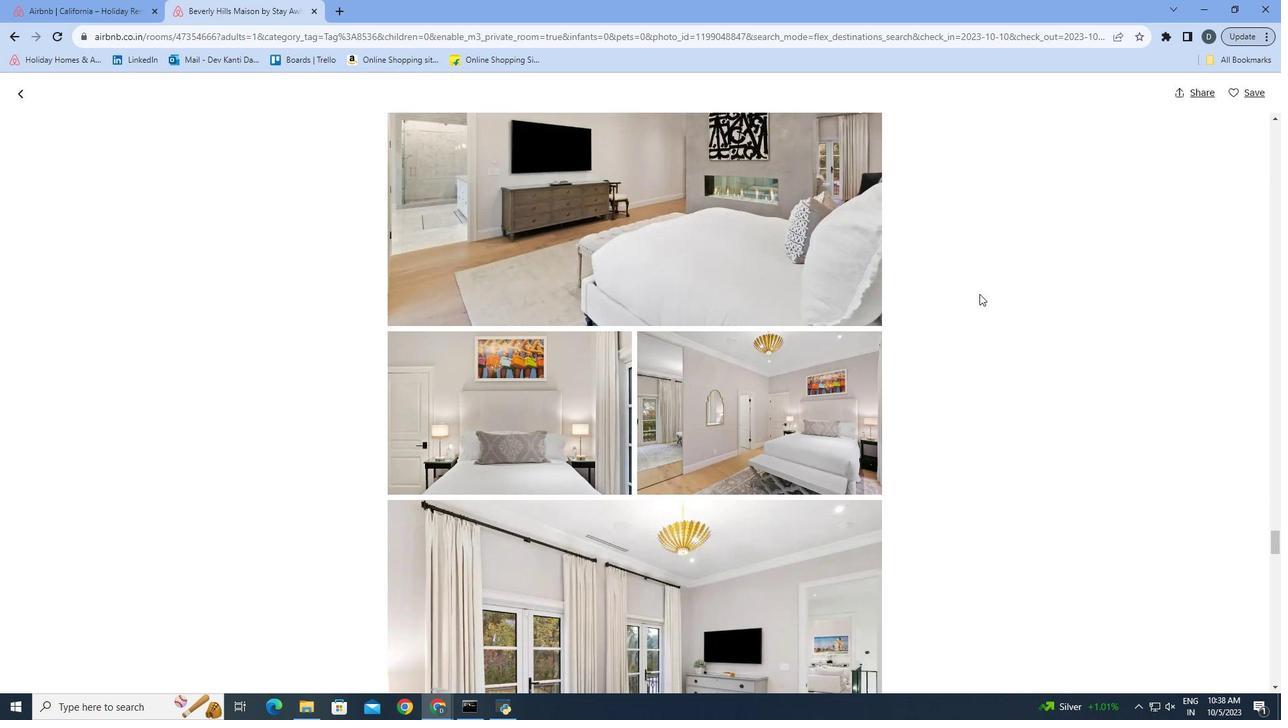 
Action: Mouse scrolled (979, 293) with delta (0, 0)
Screenshot: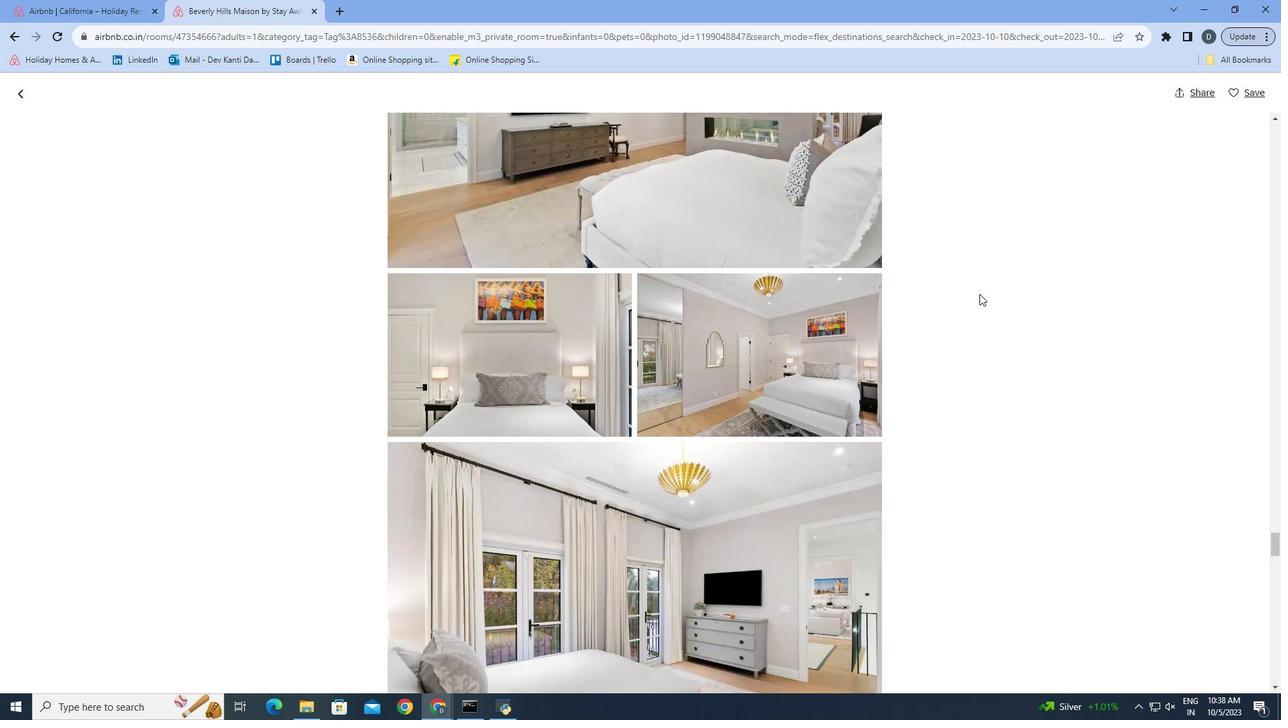 
Action: Mouse scrolled (979, 293) with delta (0, 0)
Screenshot: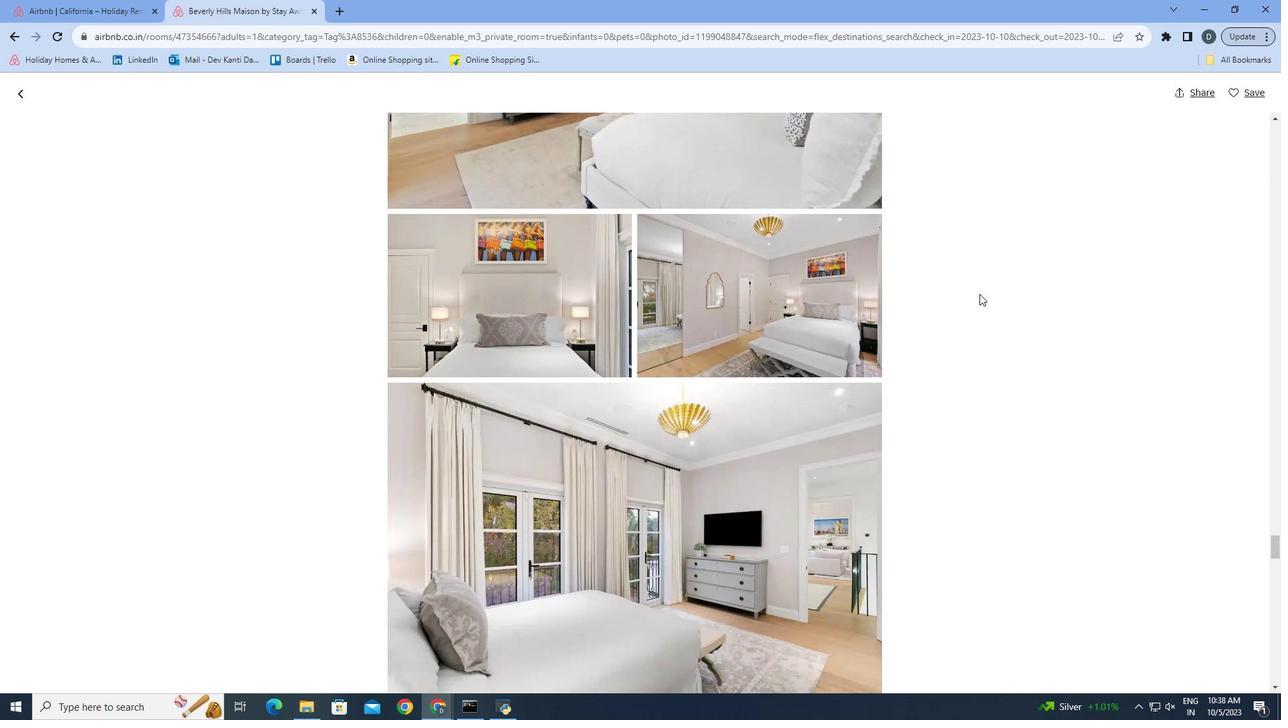 
Action: Mouse scrolled (979, 293) with delta (0, 0)
Screenshot: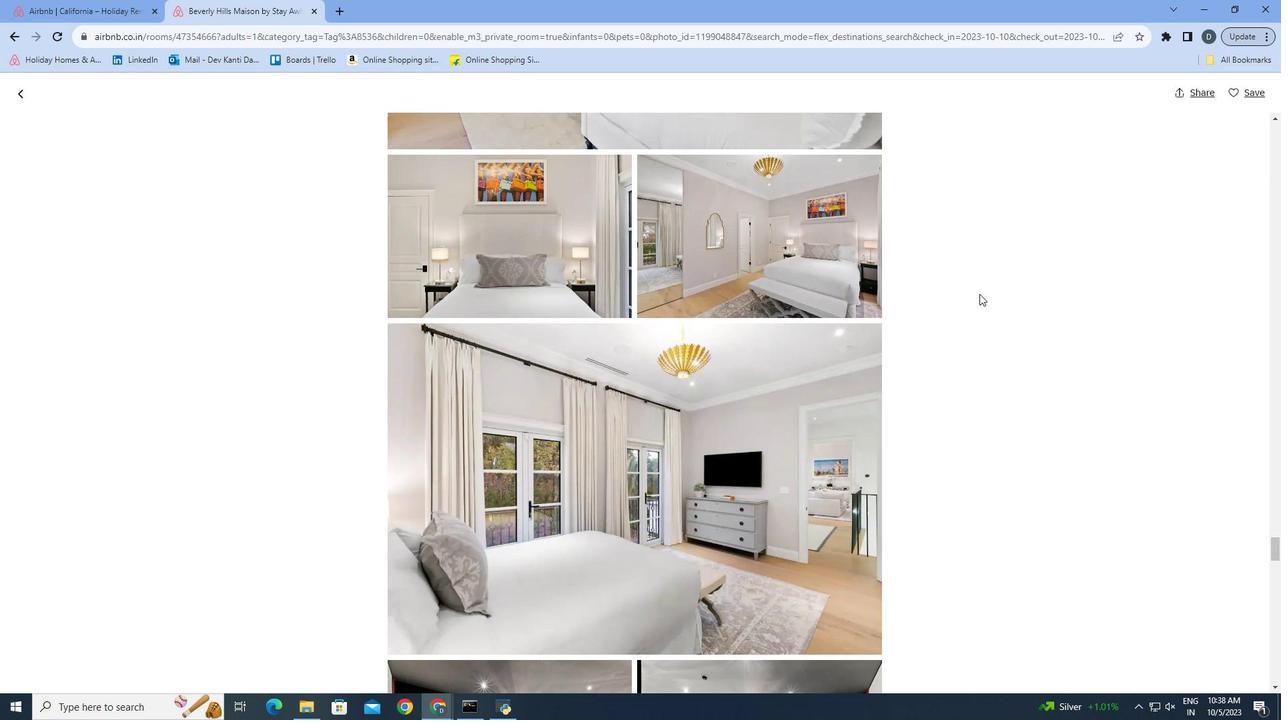 
Action: Mouse scrolled (979, 293) with delta (0, 0)
Screenshot: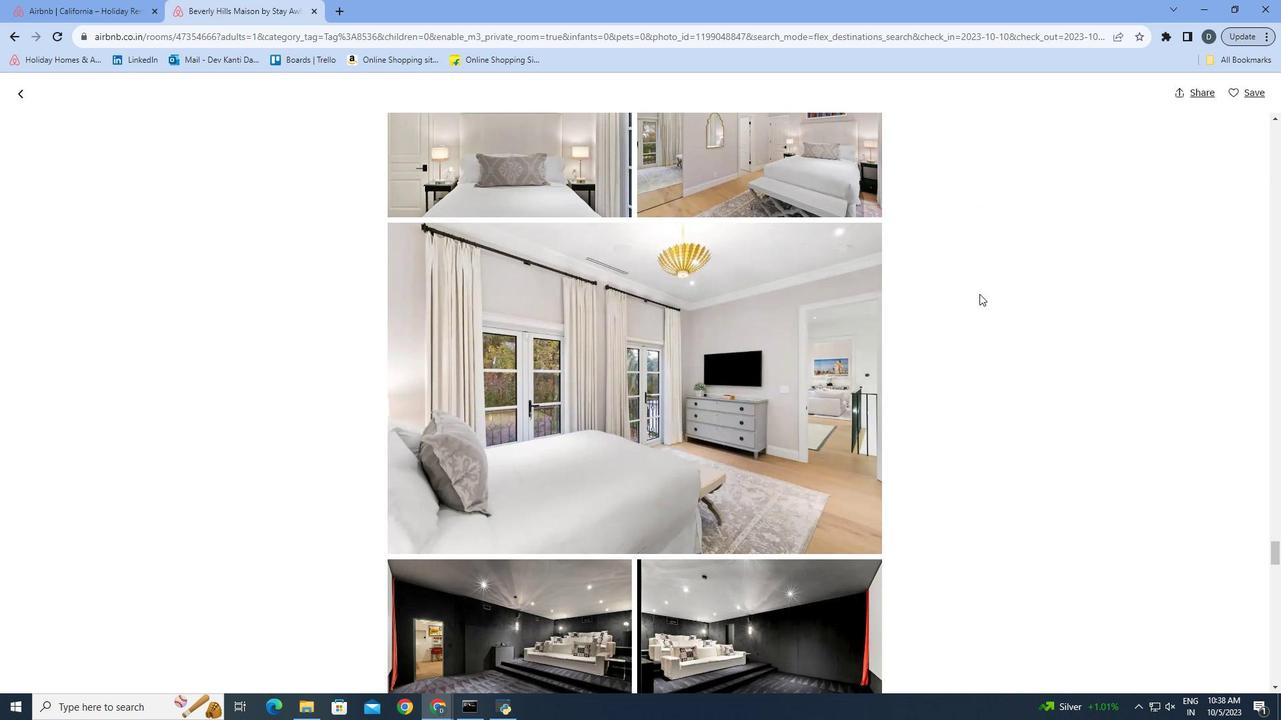 
Action: Mouse scrolled (979, 293) with delta (0, 0)
Screenshot: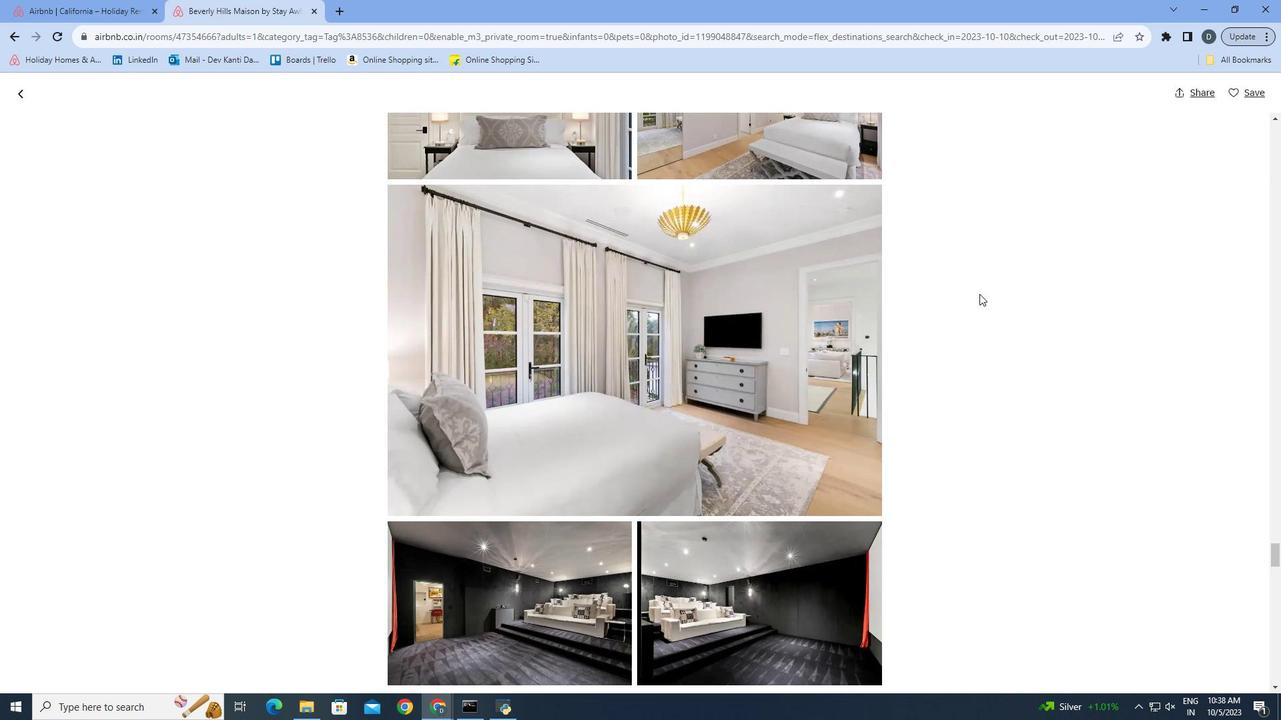 
Action: Mouse scrolled (979, 293) with delta (0, 0)
Screenshot: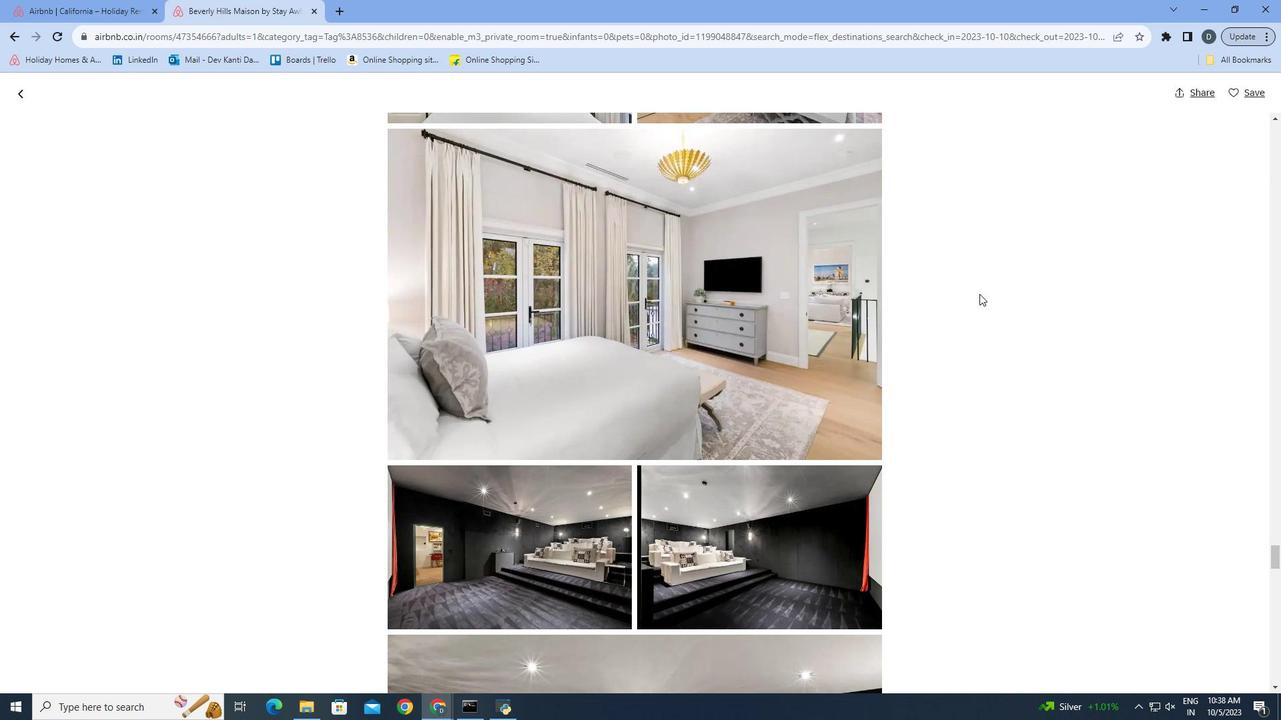 
Action: Mouse scrolled (979, 293) with delta (0, 0)
Screenshot: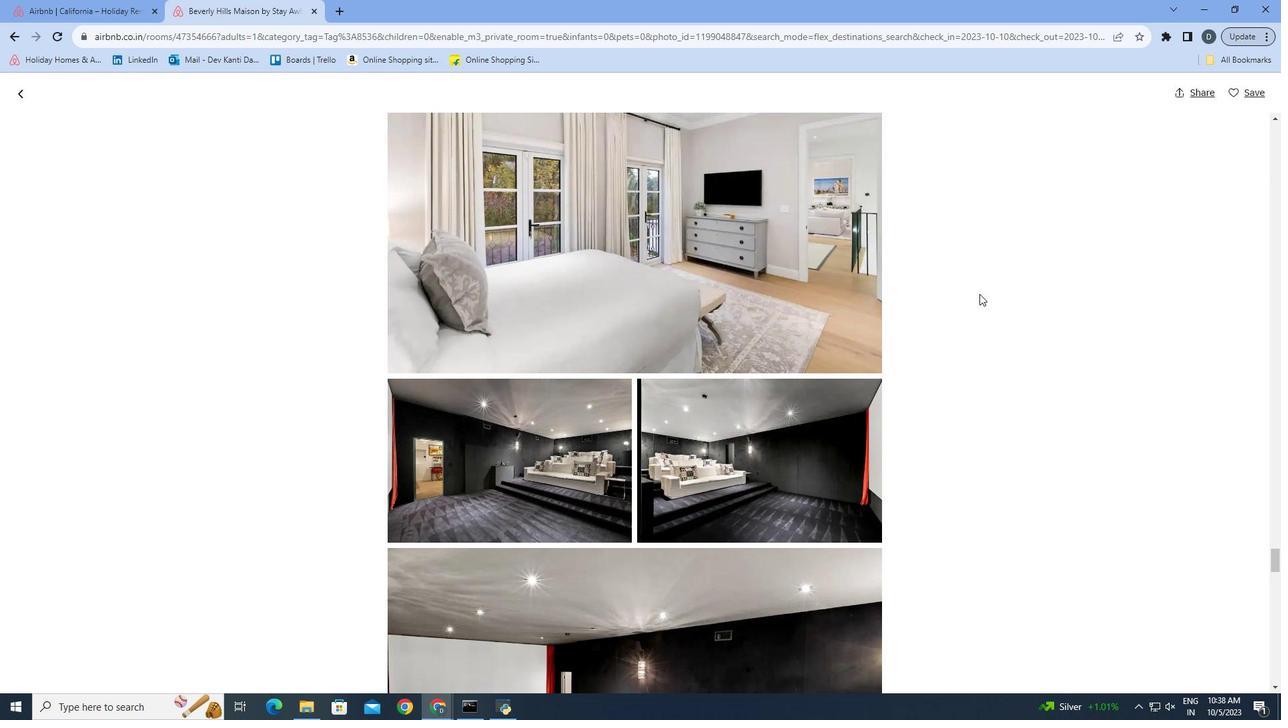 
Action: Mouse scrolled (979, 293) with delta (0, 0)
Screenshot: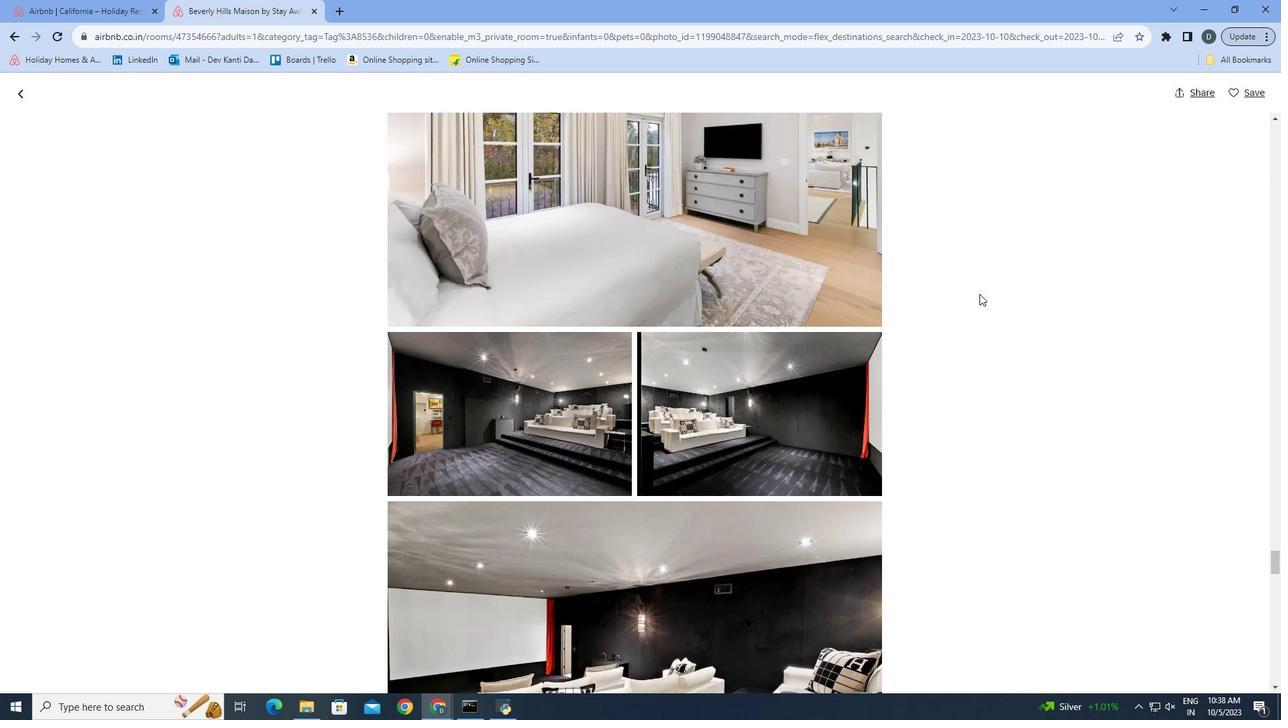 
Action: Mouse scrolled (979, 293) with delta (0, 0)
Screenshot: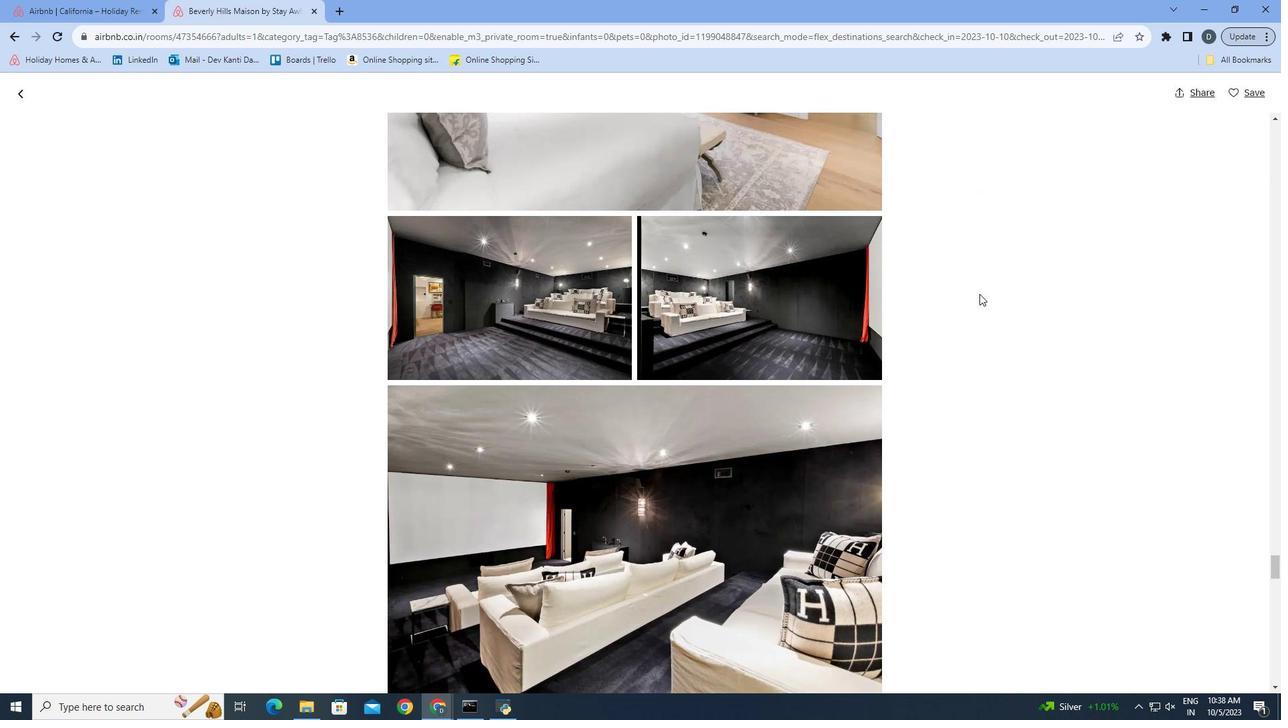 
Action: Mouse scrolled (979, 293) with delta (0, 0)
Screenshot: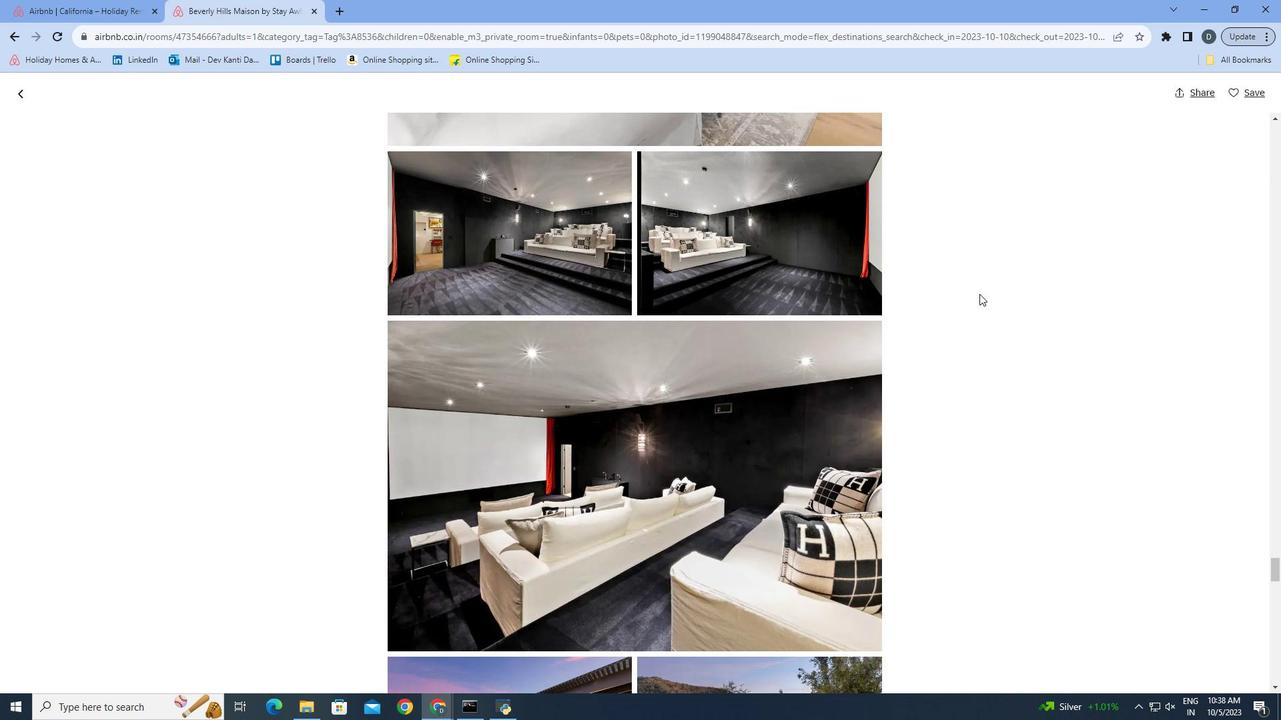 
Action: Mouse scrolled (979, 293) with delta (0, 0)
Screenshot: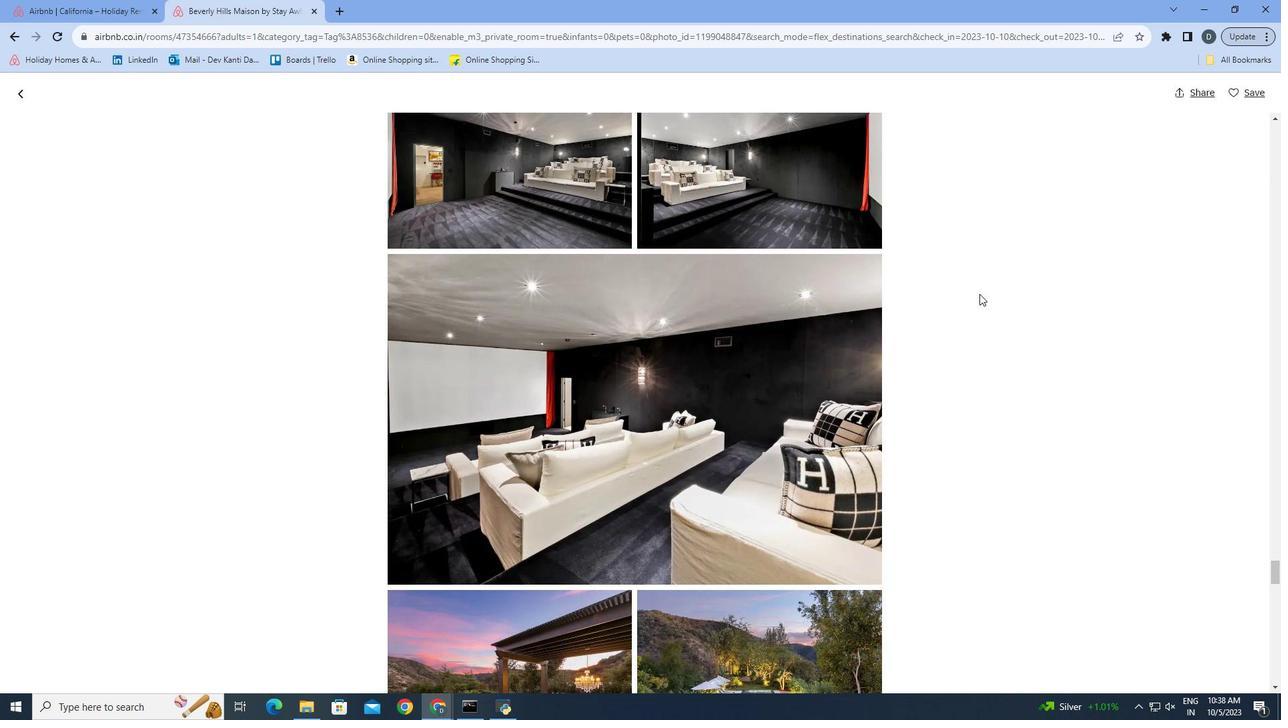
Action: Mouse scrolled (979, 293) with delta (0, 0)
Screenshot: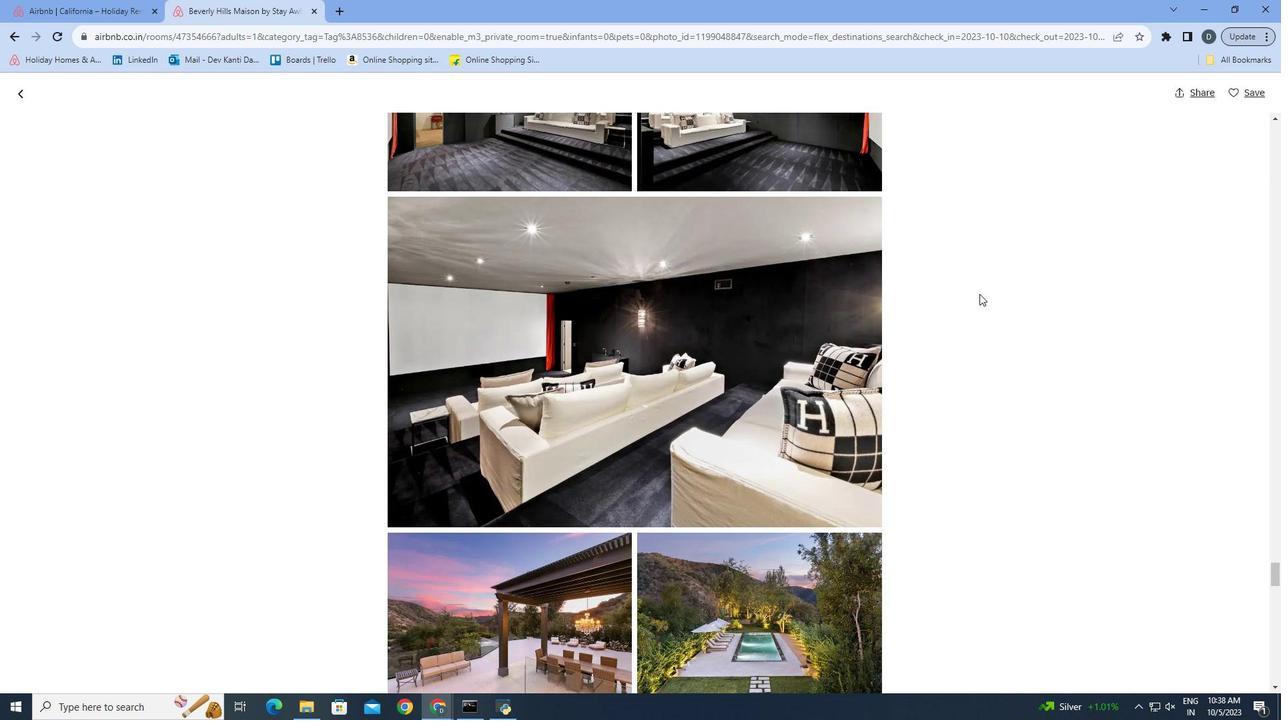 
Action: Mouse scrolled (979, 293) with delta (0, 0)
Screenshot: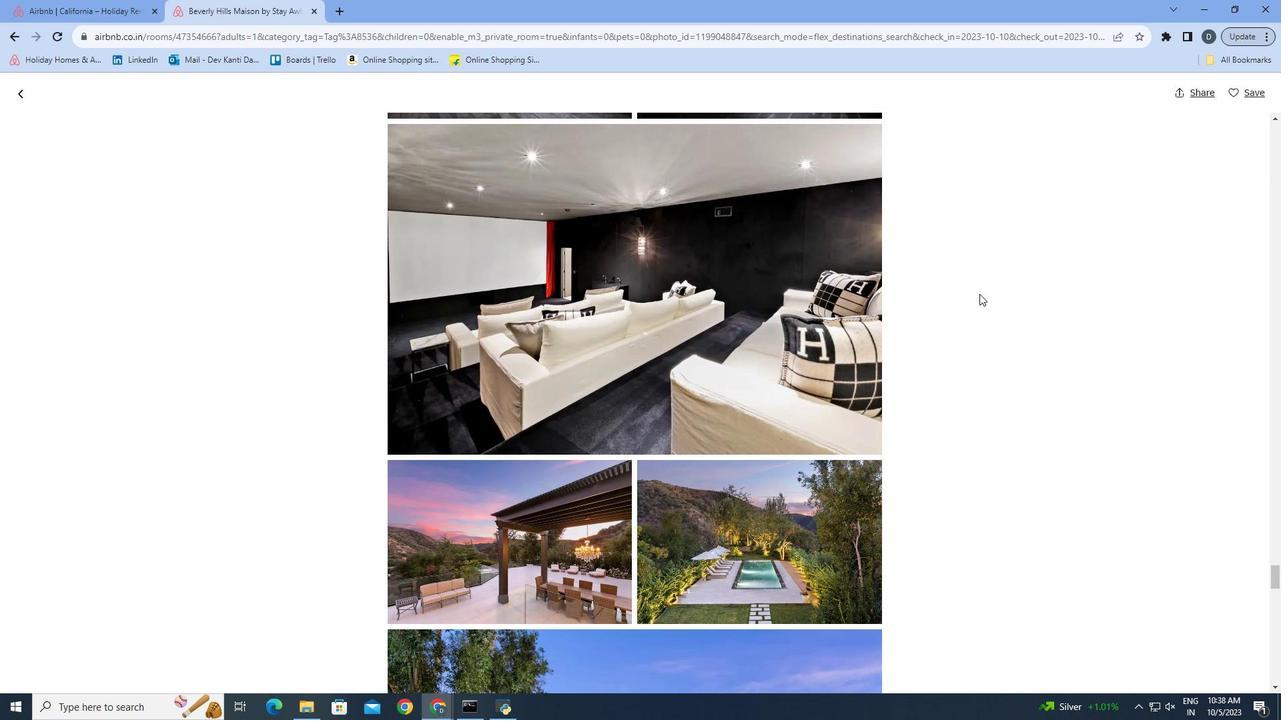 
Action: Mouse scrolled (979, 293) with delta (0, 0)
Screenshot: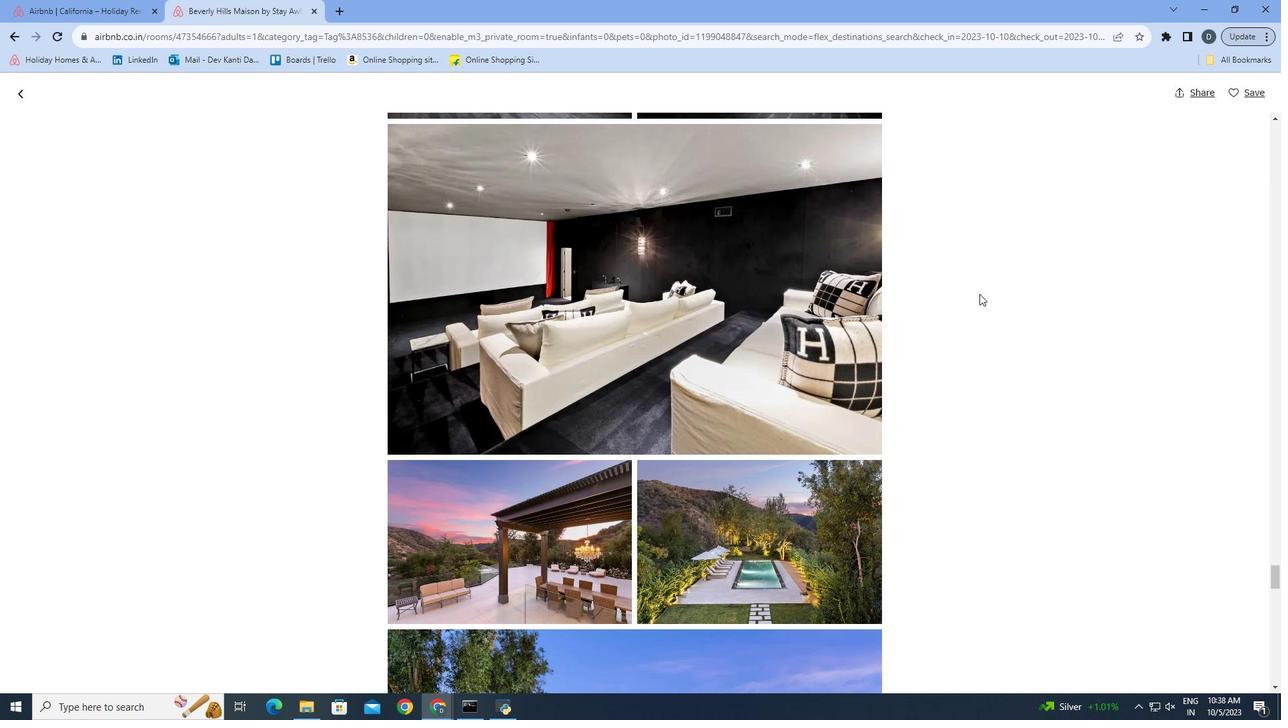 
Action: Mouse scrolled (979, 293) with delta (0, 0)
Screenshot: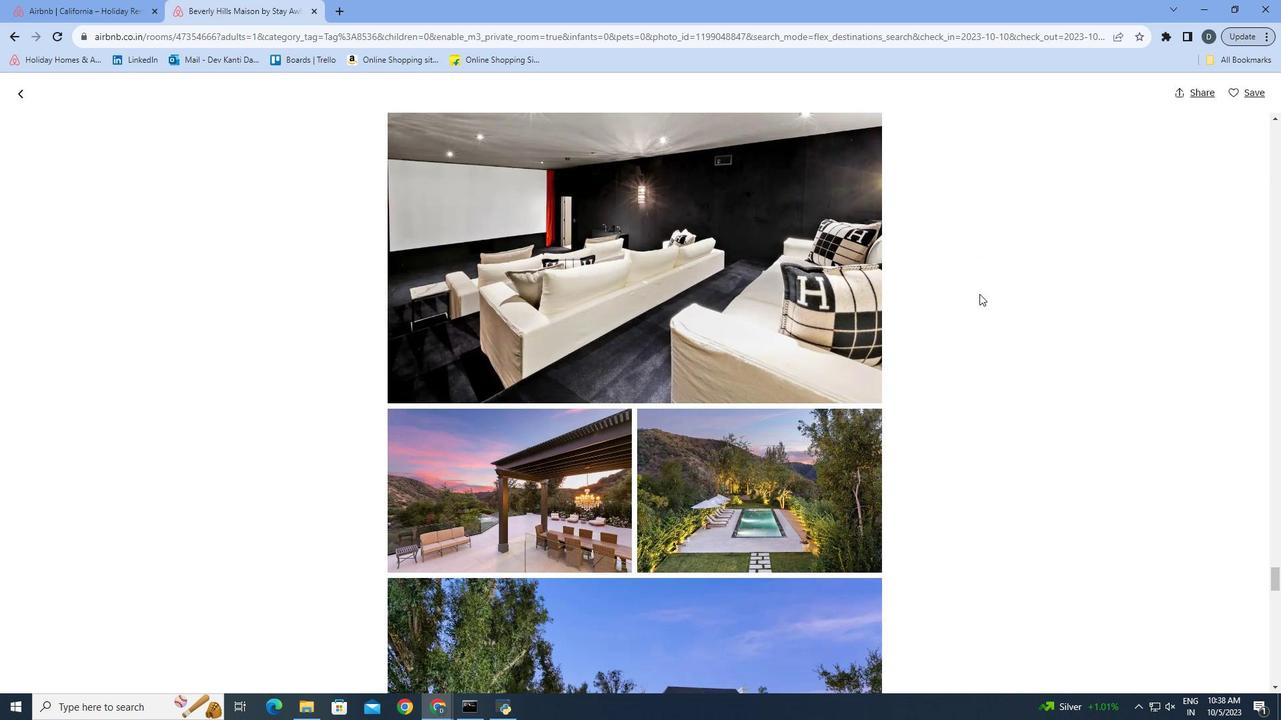 
Action: Mouse scrolled (979, 293) with delta (0, 0)
Screenshot: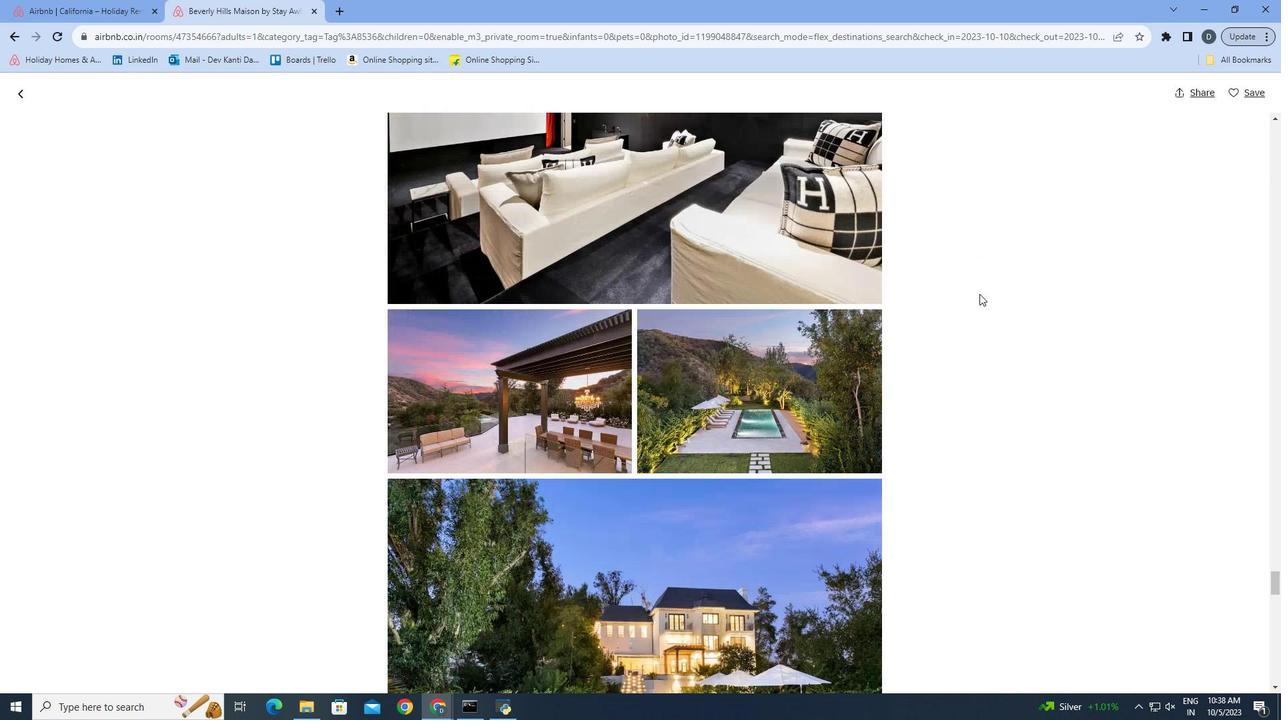 
Action: Mouse scrolled (979, 293) with delta (0, 0)
Screenshot: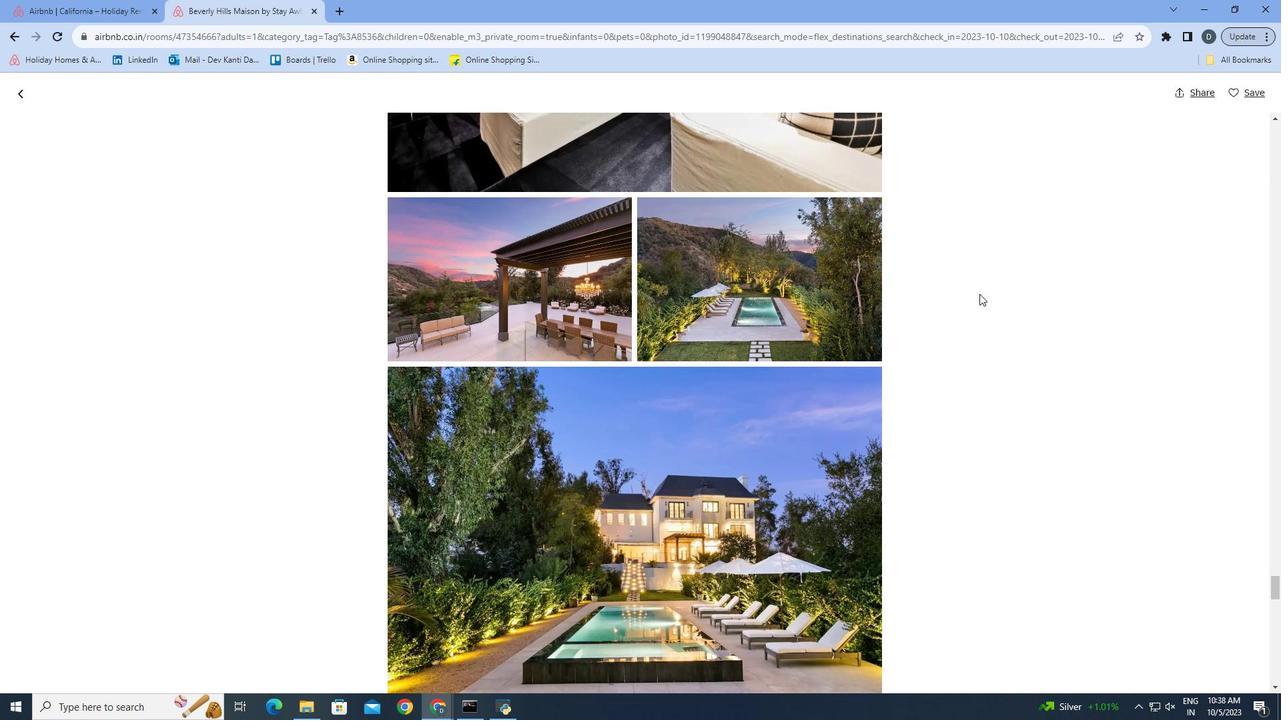 
Action: Mouse scrolled (979, 293) with delta (0, 0)
Screenshot: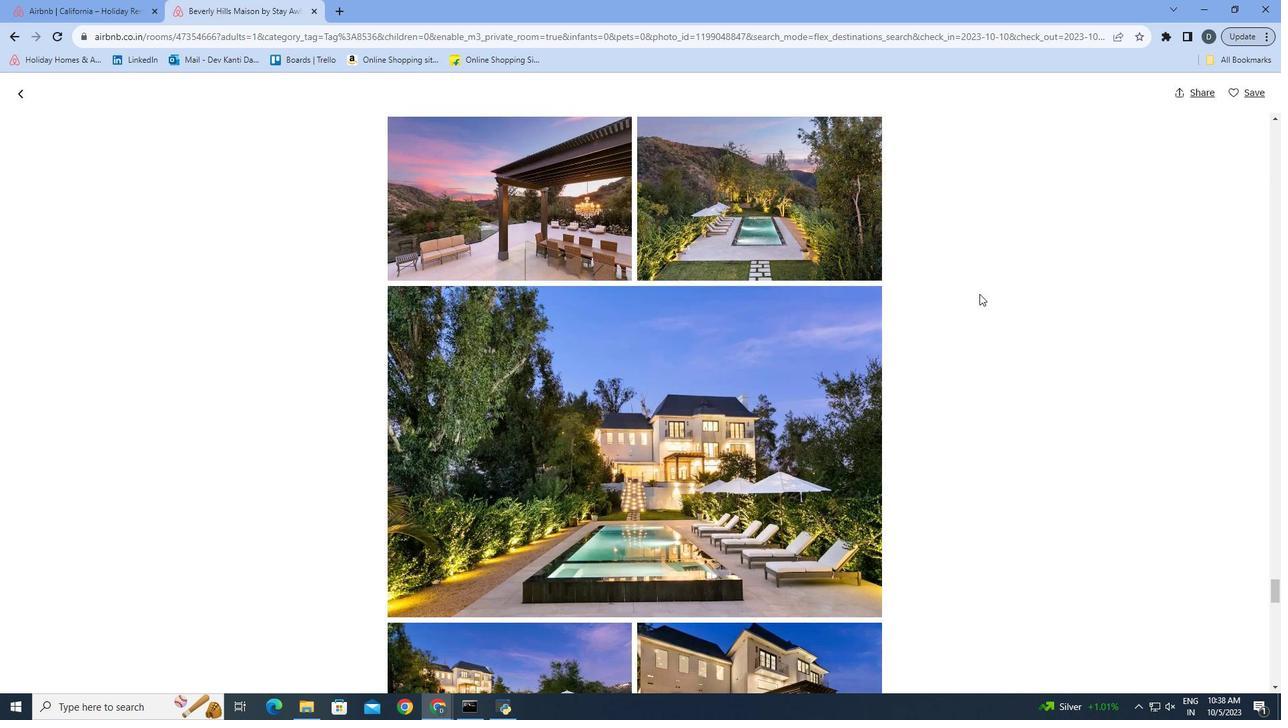 
Action: Mouse scrolled (979, 293) with delta (0, 0)
Screenshot: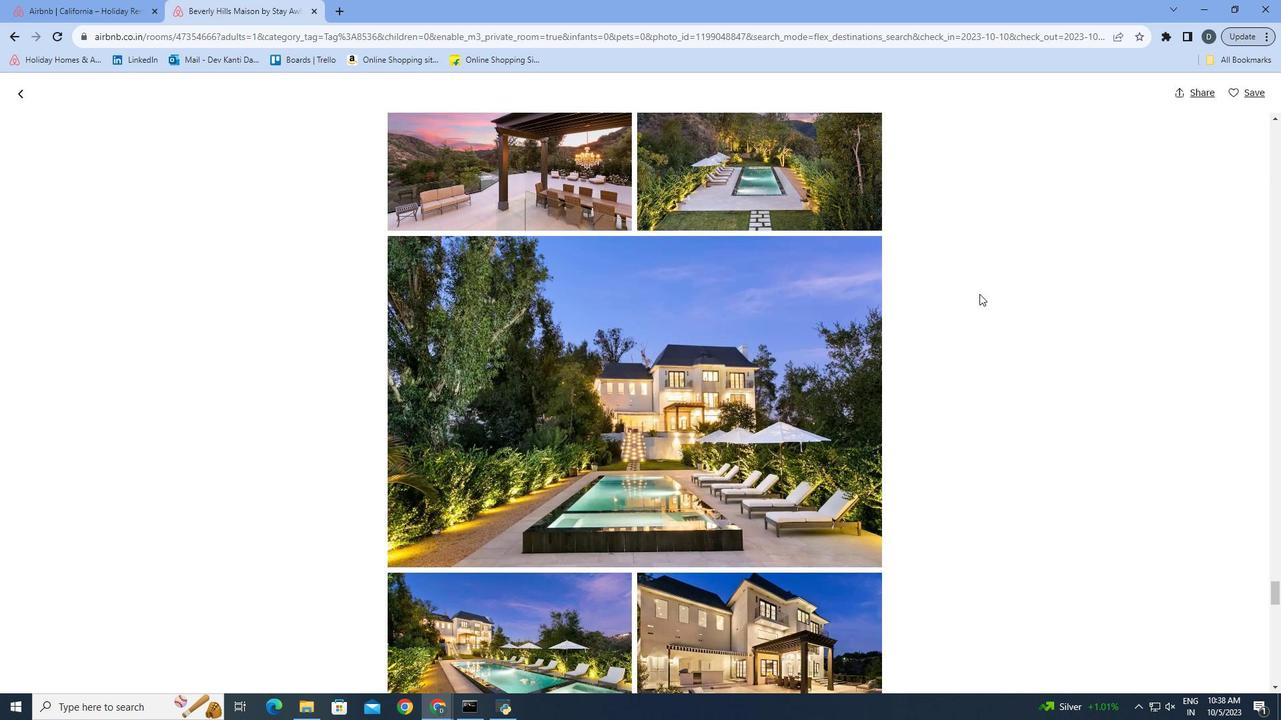 
Action: Mouse scrolled (979, 293) with delta (0, 0)
Screenshot: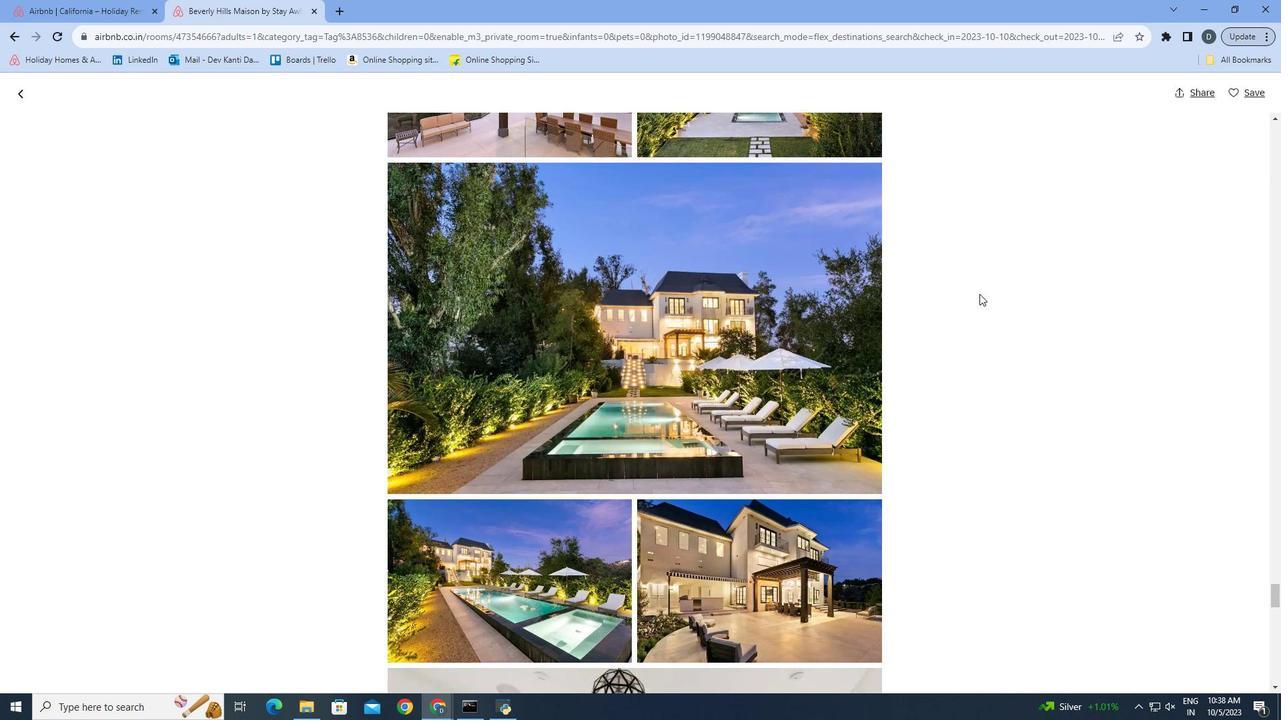 
Action: Mouse scrolled (979, 293) with delta (0, 0)
Screenshot: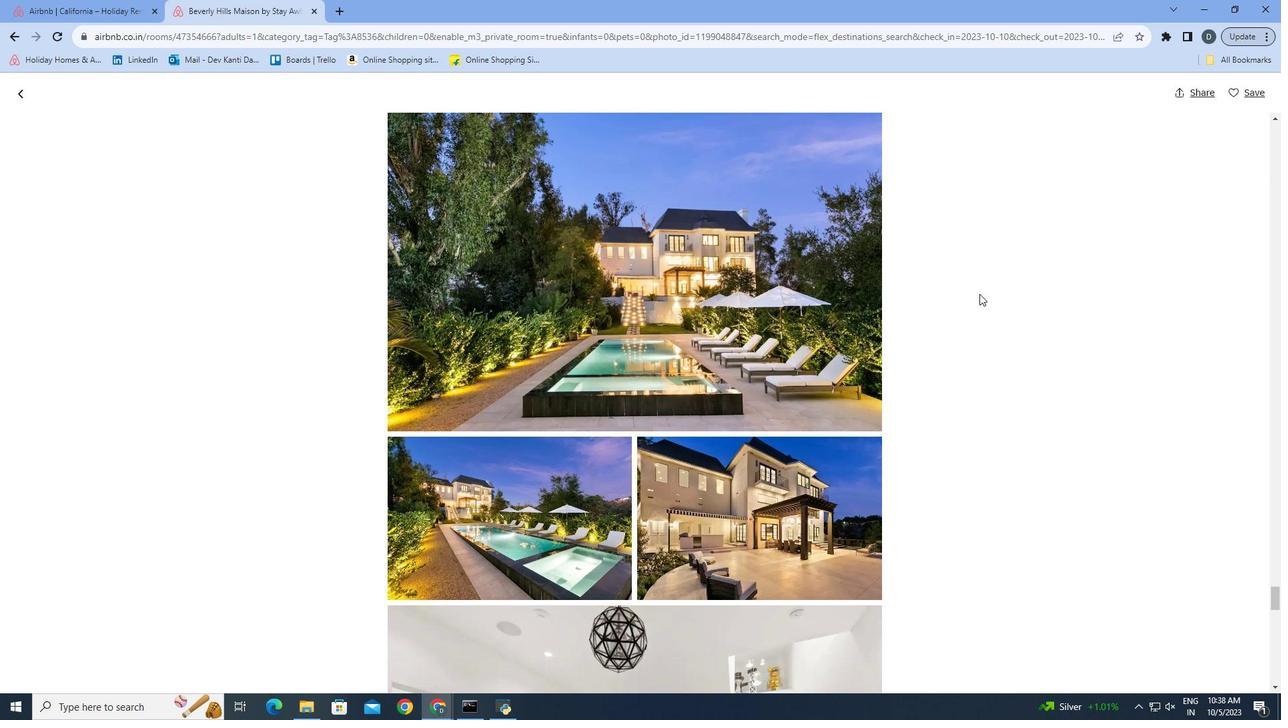 
Action: Mouse scrolled (979, 293) with delta (0, 0)
Screenshot: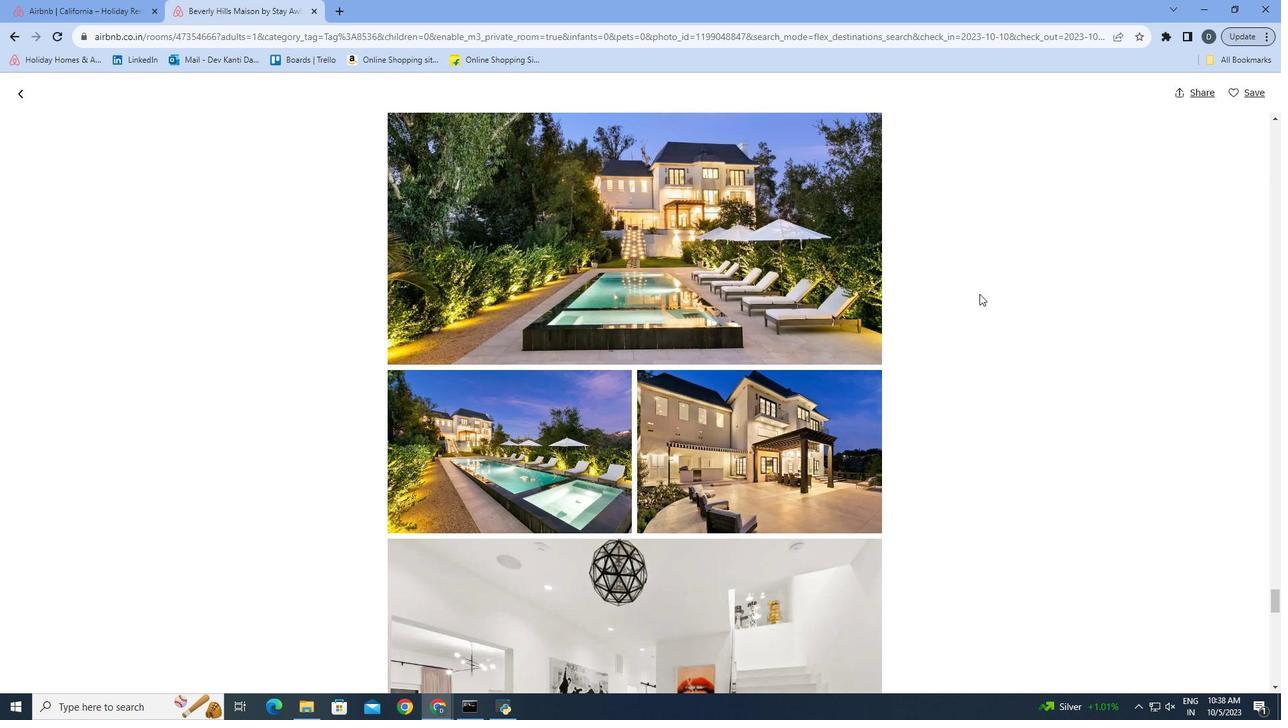 
Action: Mouse scrolled (979, 293) with delta (0, 0)
Screenshot: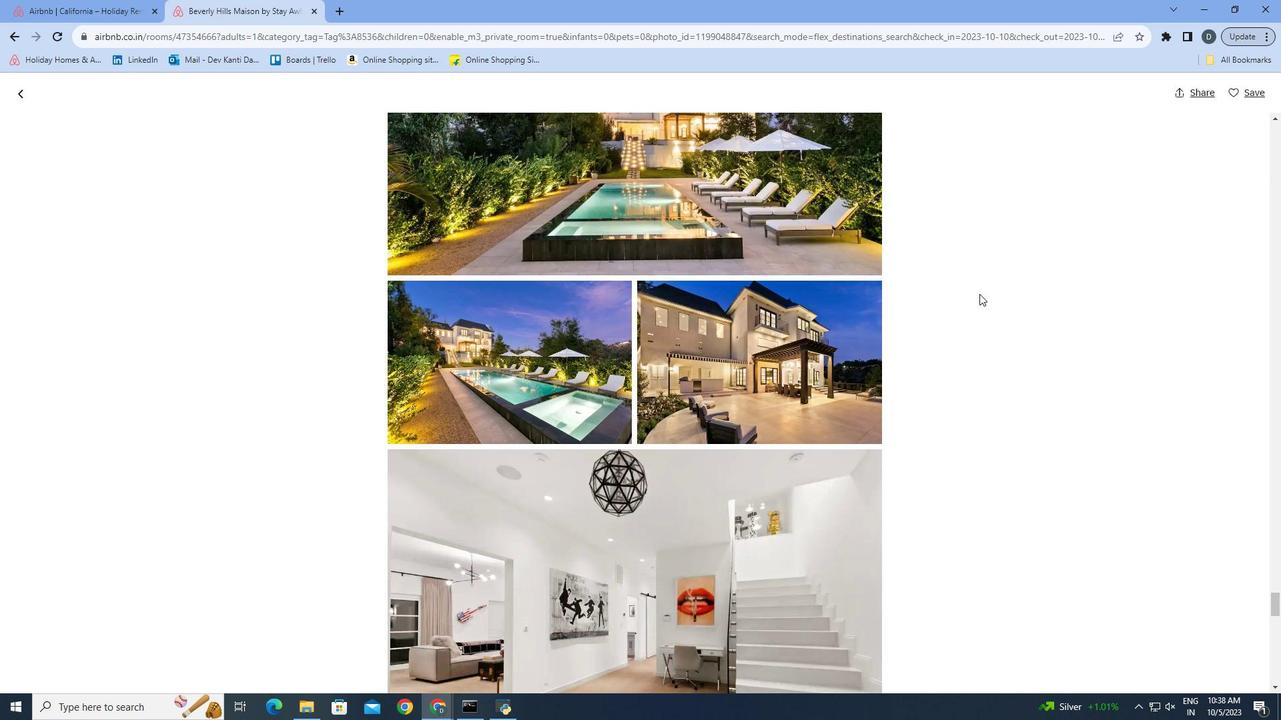 
Action: Mouse scrolled (979, 293) with delta (0, 0)
Screenshot: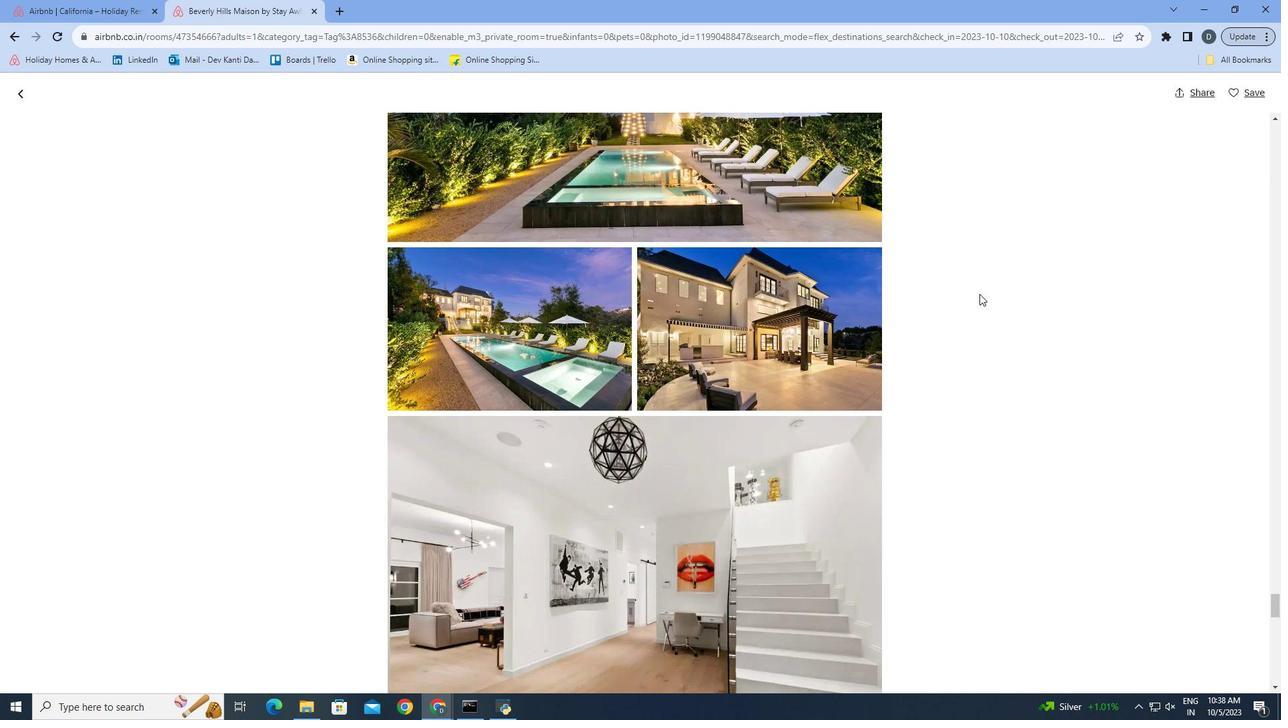 
Action: Mouse scrolled (979, 293) with delta (0, 0)
Screenshot: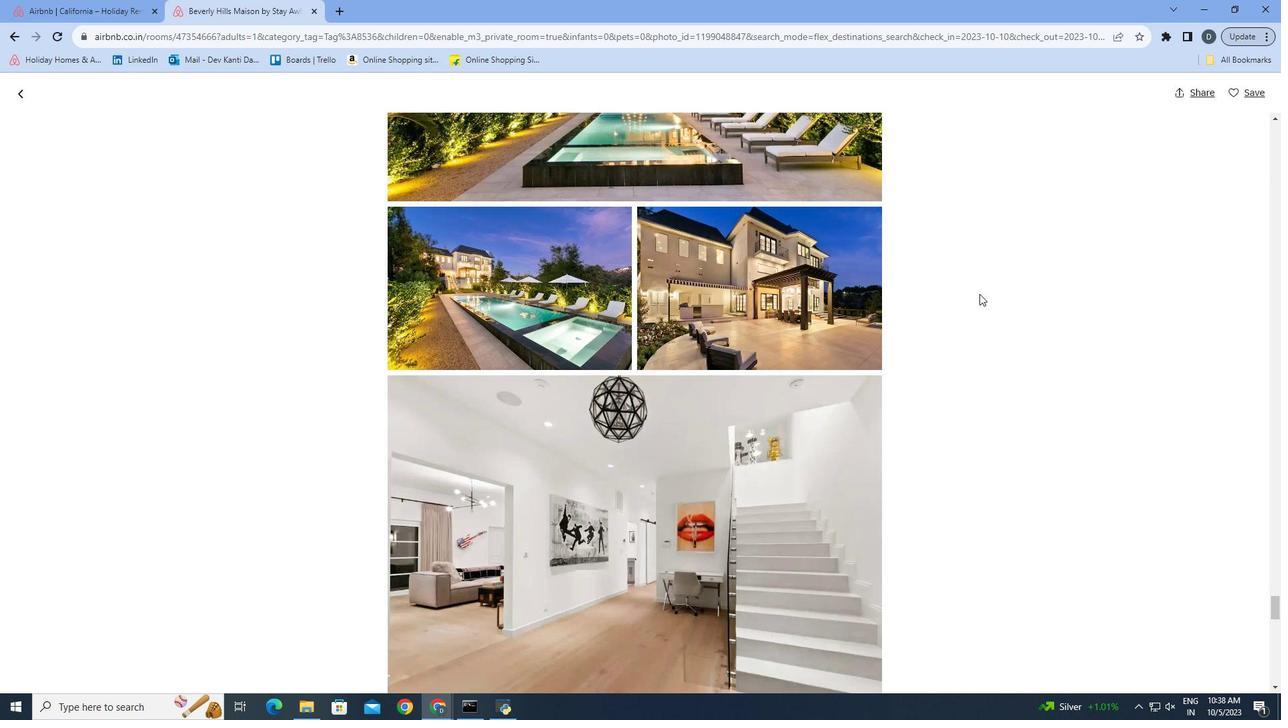 
Action: Mouse scrolled (979, 293) with delta (0, 0)
Screenshot: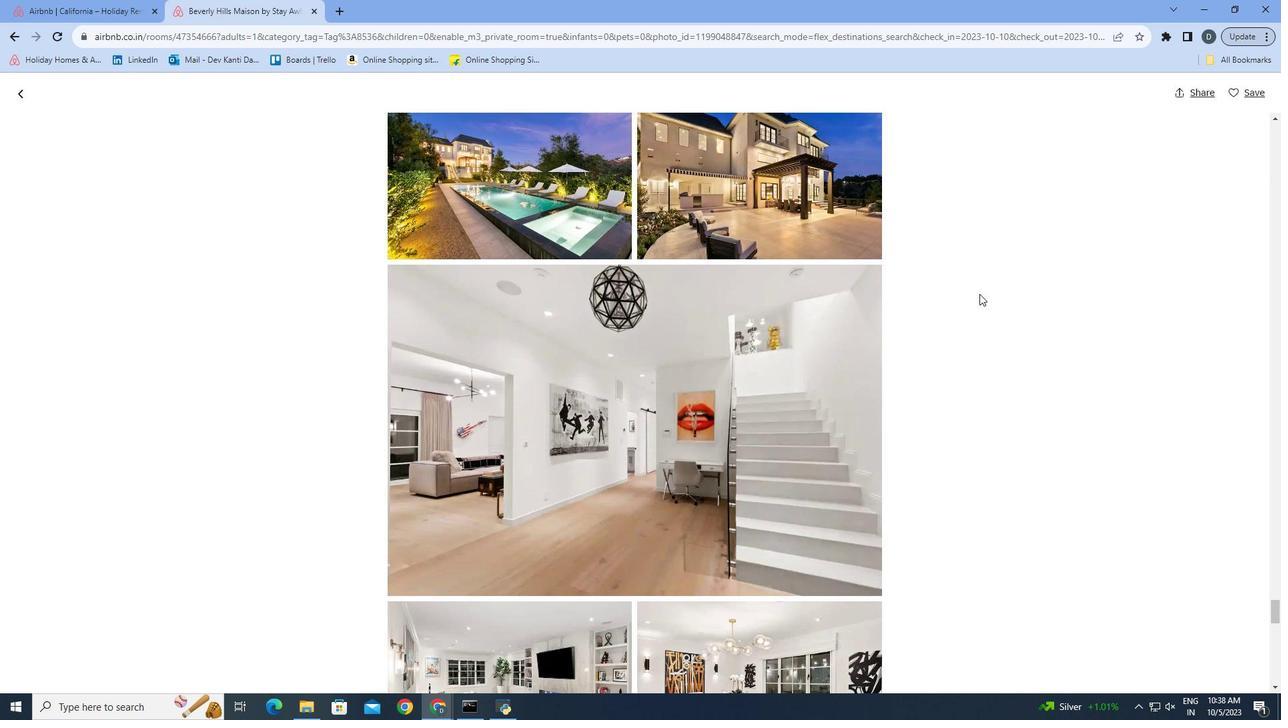 
Action: Mouse scrolled (979, 293) with delta (0, 0)
Screenshot: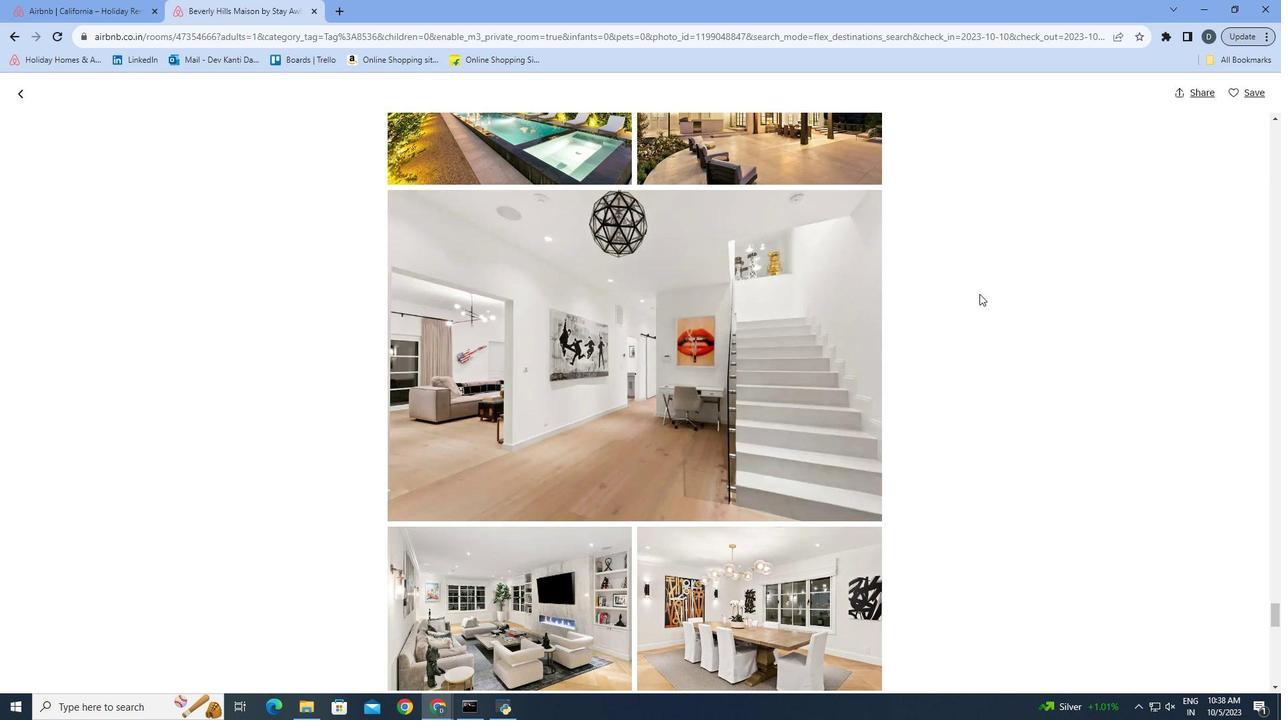 
Action: Mouse scrolled (979, 293) with delta (0, 0)
Screenshot: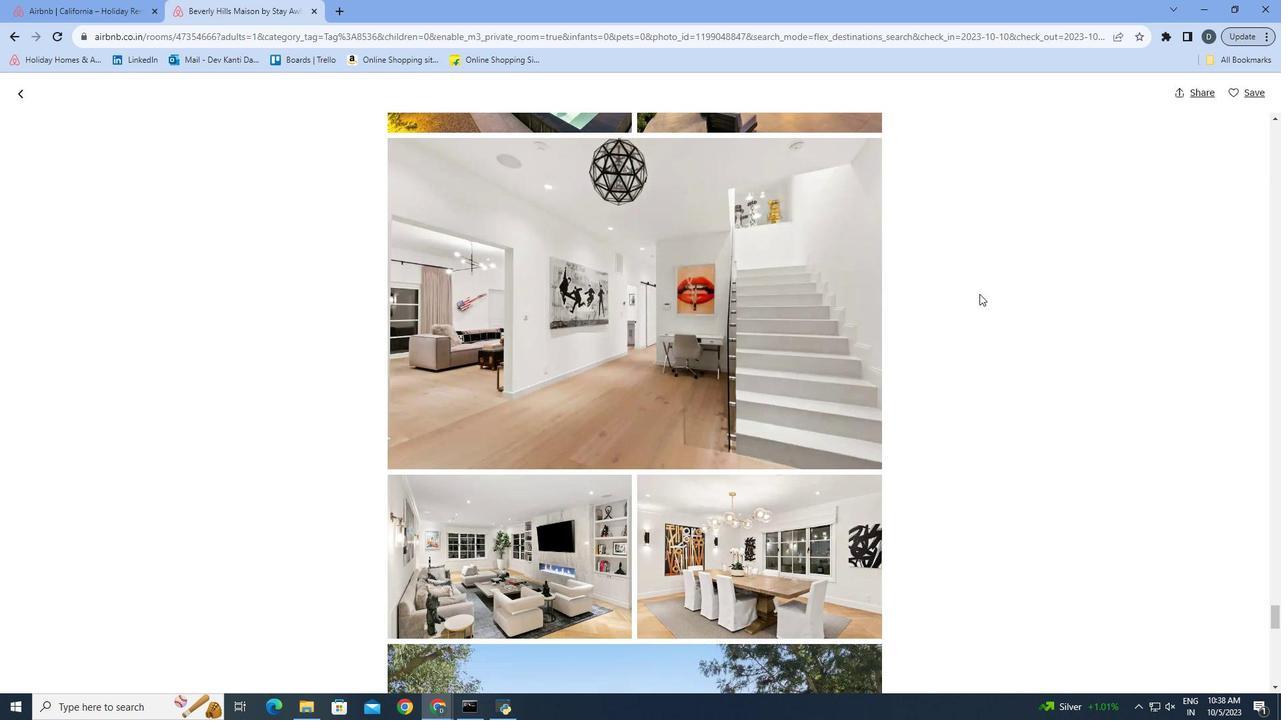 
Action: Mouse scrolled (979, 293) with delta (0, 0)
Screenshot: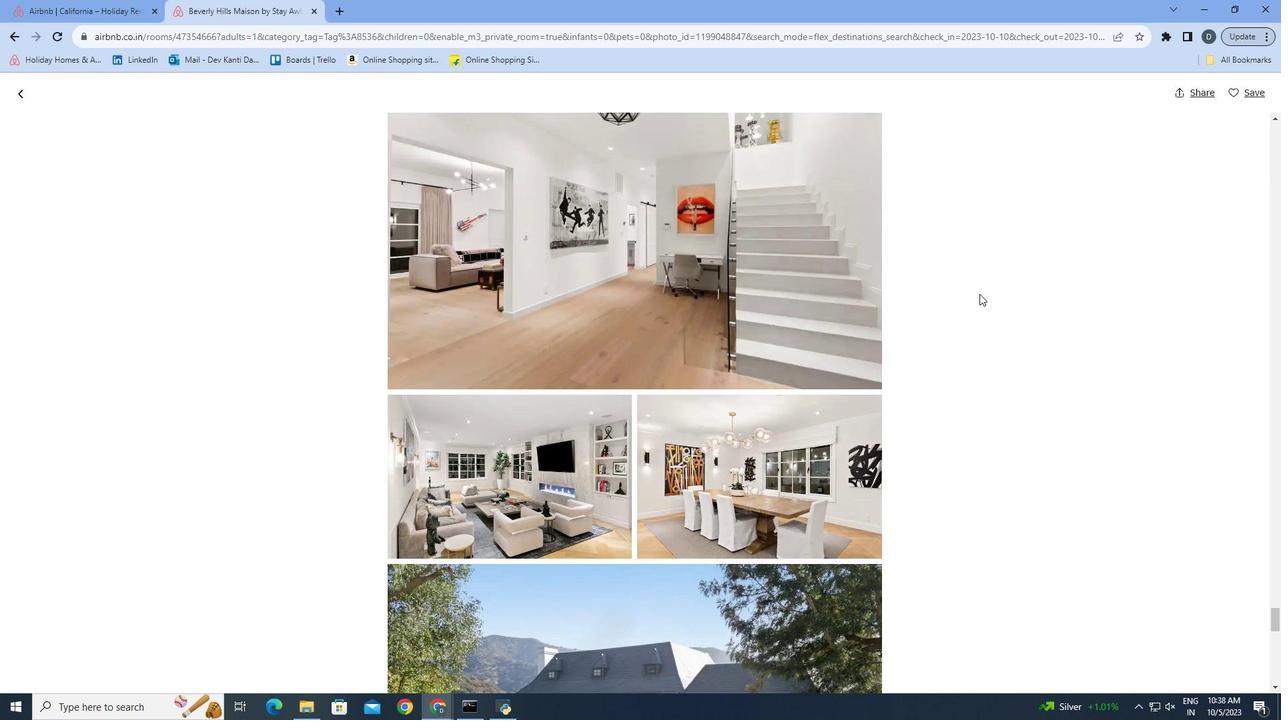 
Action: Mouse scrolled (979, 293) with delta (0, 0)
Screenshot: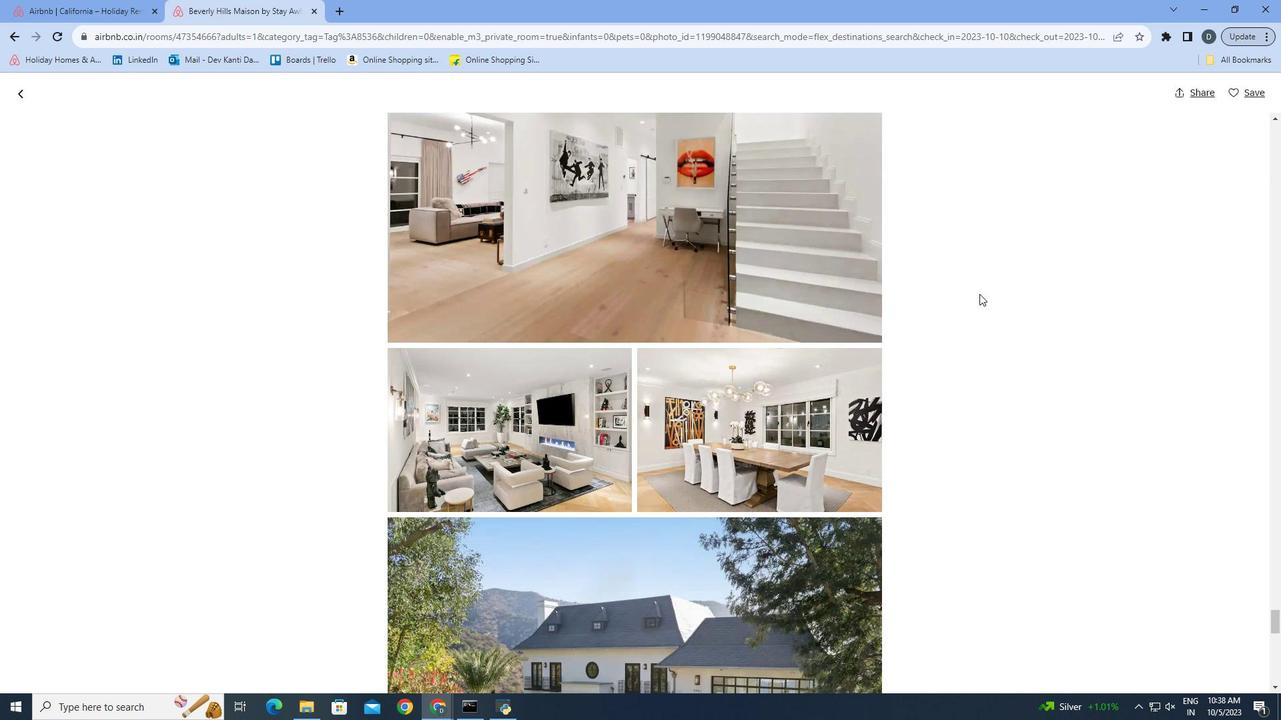 
Action: Mouse scrolled (979, 293) with delta (0, 0)
Screenshot: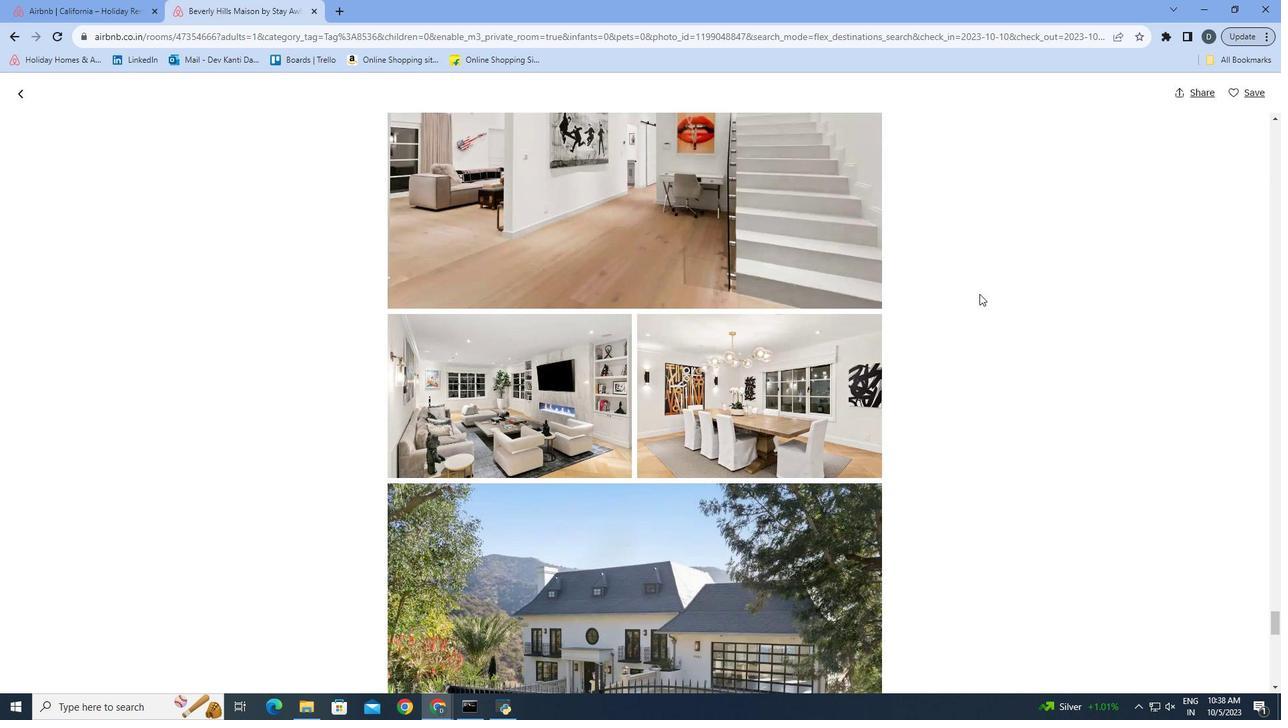 
Action: Mouse scrolled (979, 293) with delta (0, 0)
Screenshot: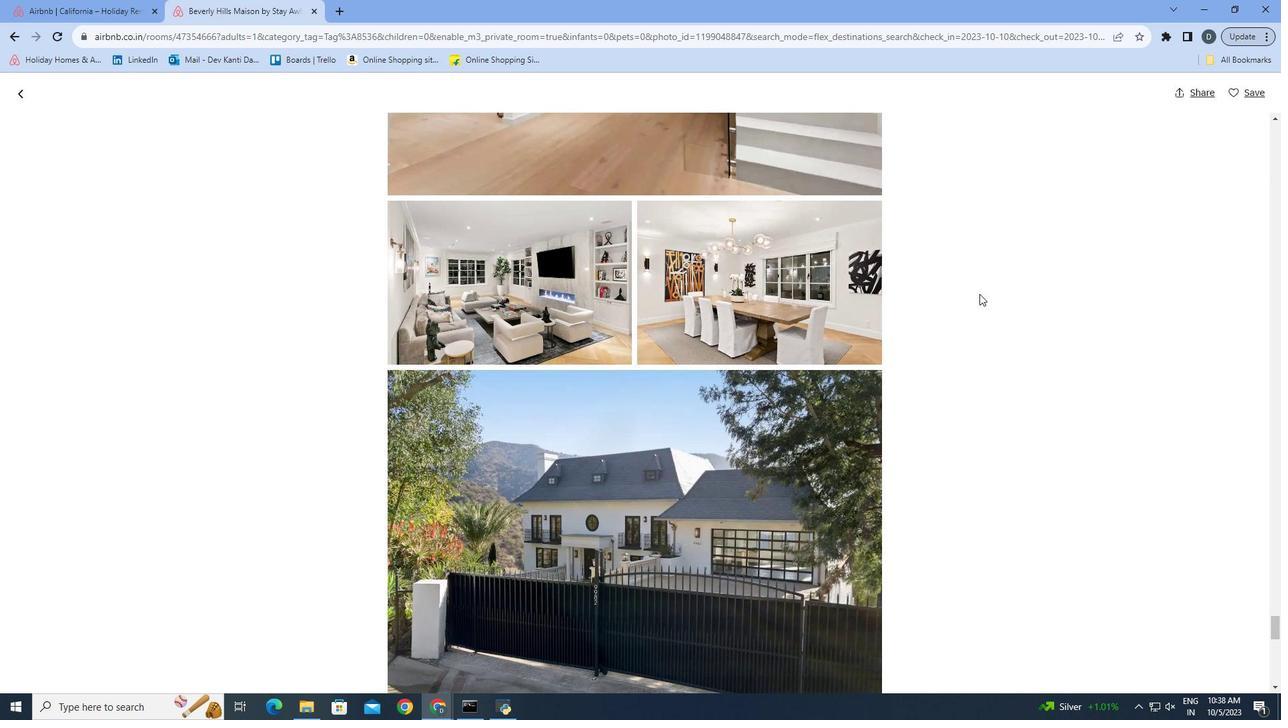 
Action: Mouse scrolled (979, 293) with delta (0, 0)
Screenshot: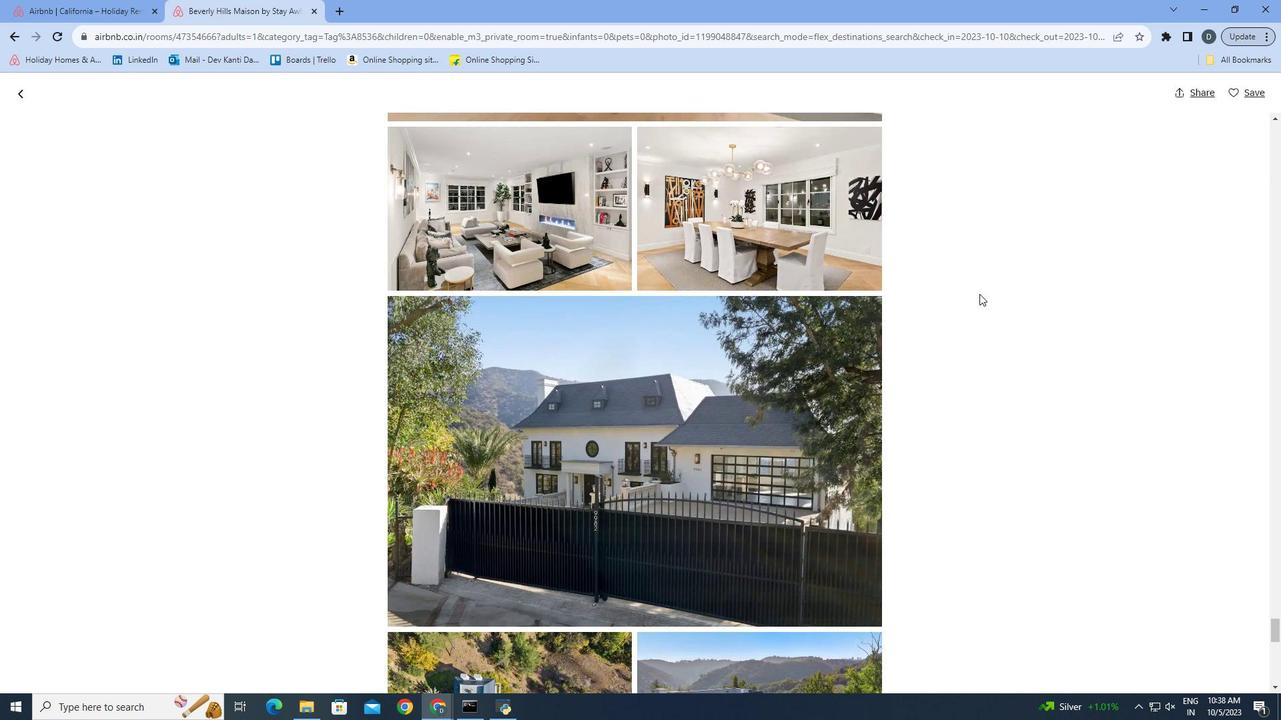 
Action: Mouse scrolled (979, 293) with delta (0, 0)
Screenshot: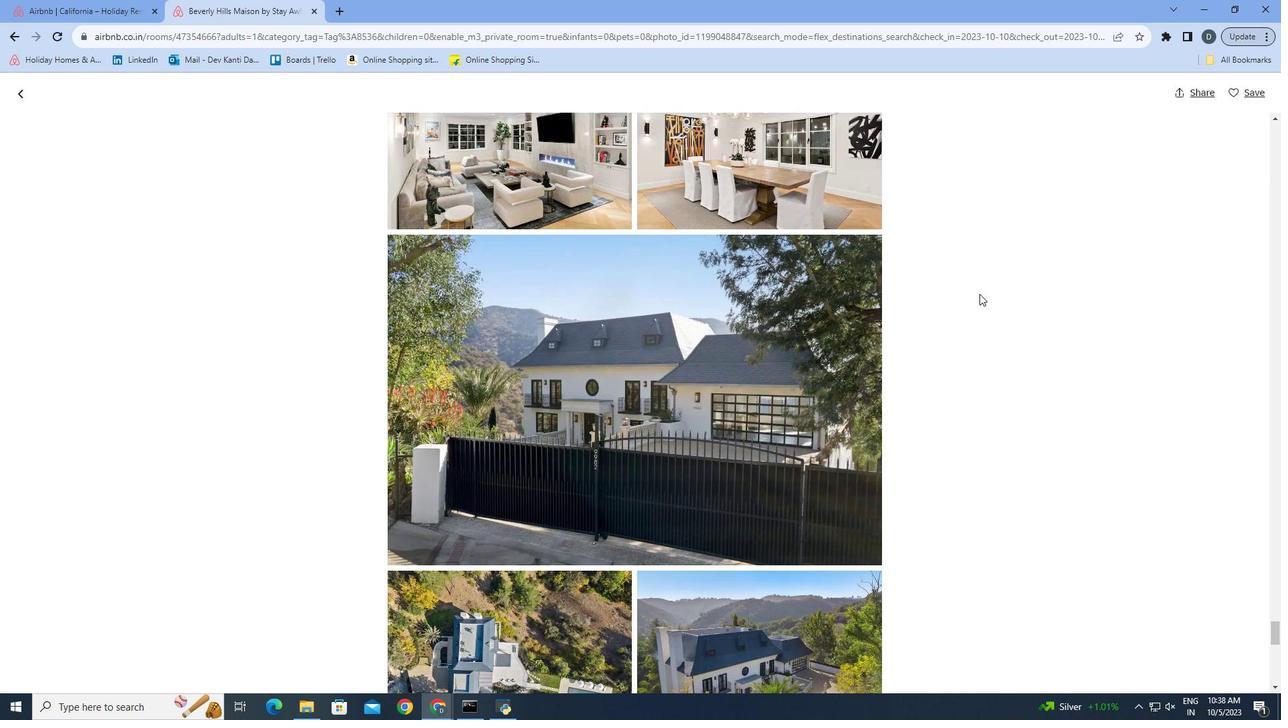
Action: Mouse scrolled (979, 293) with delta (0, 0)
Screenshot: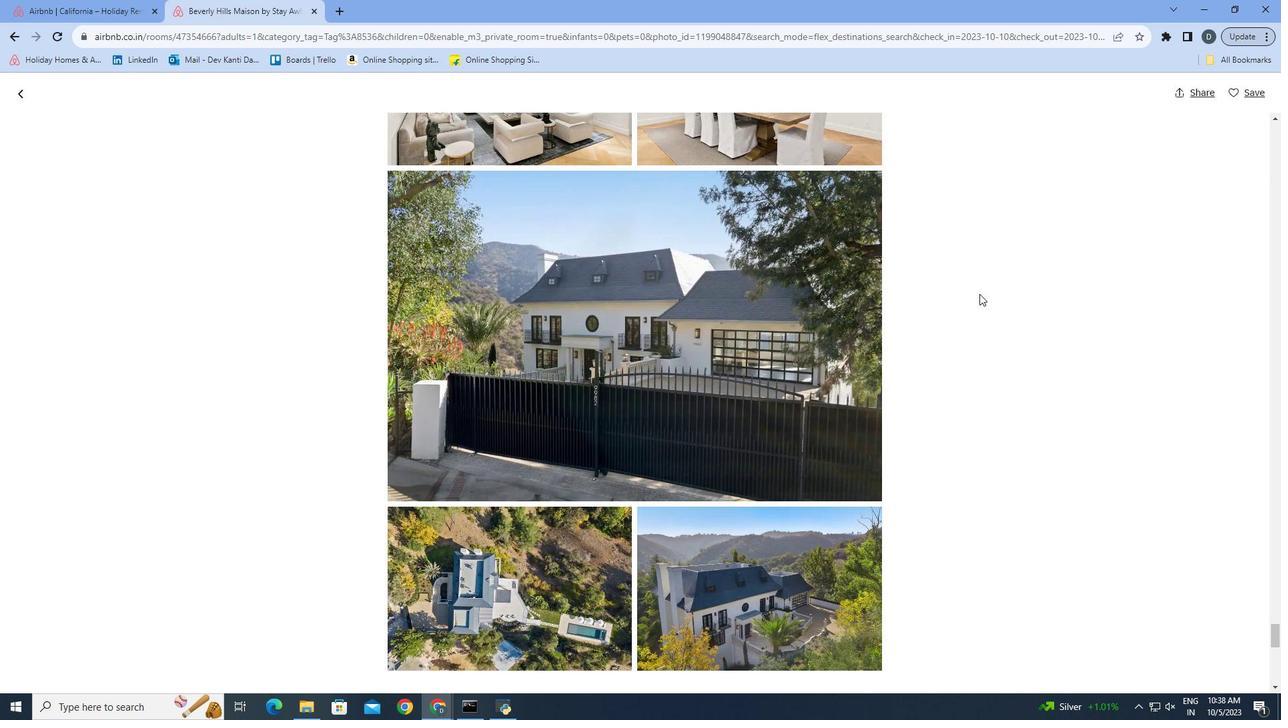
Action: Mouse scrolled (979, 293) with delta (0, 0)
Screenshot: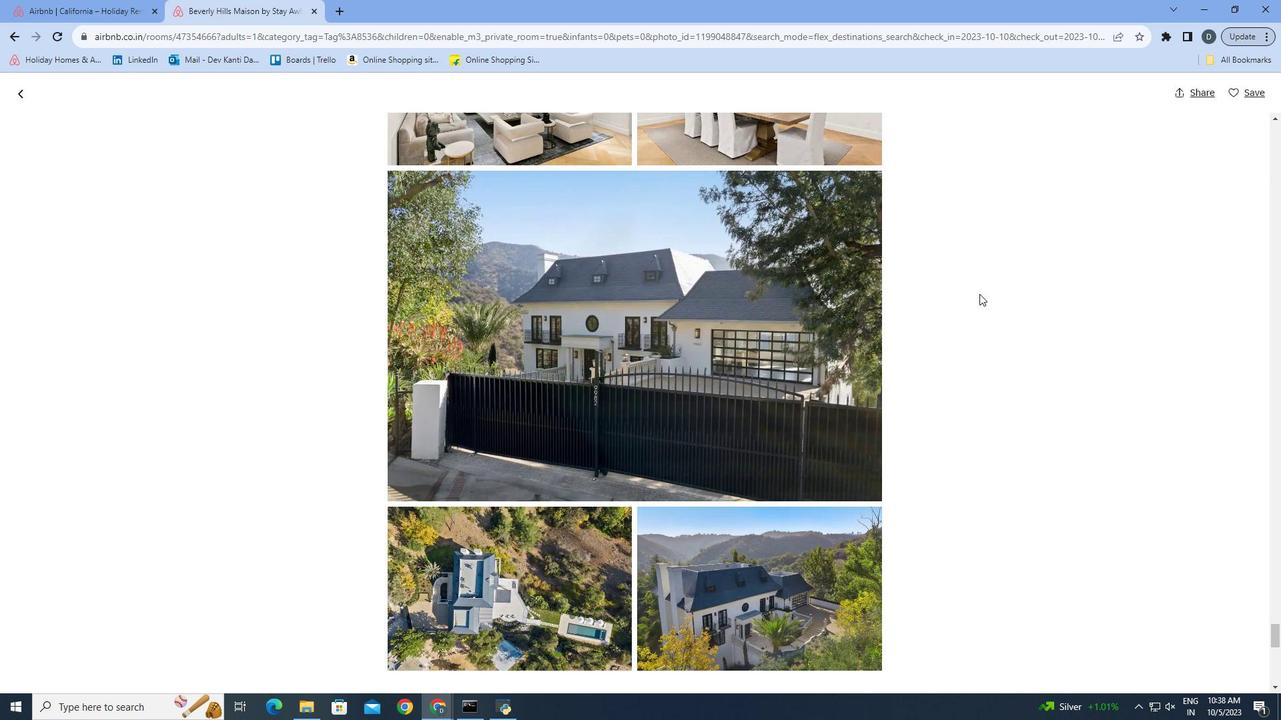 
Action: Mouse scrolled (979, 293) with delta (0, 0)
Screenshot: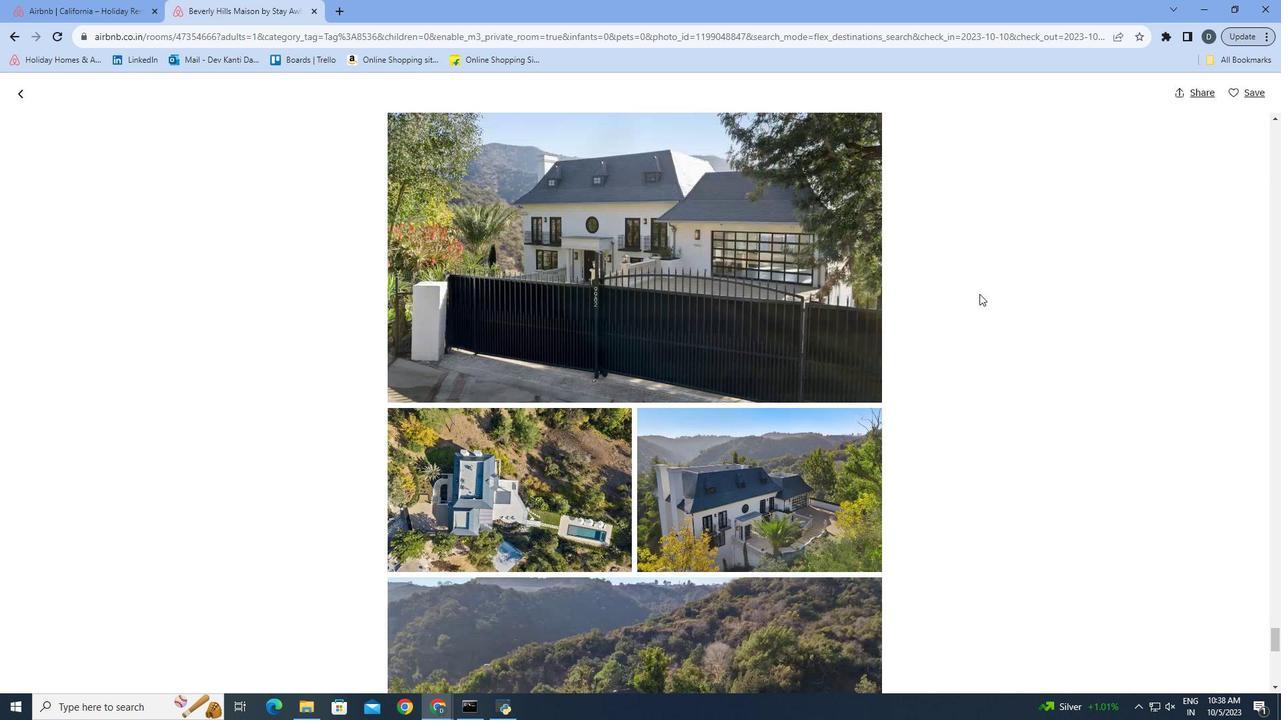 
Action: Mouse scrolled (979, 293) with delta (0, 0)
Screenshot: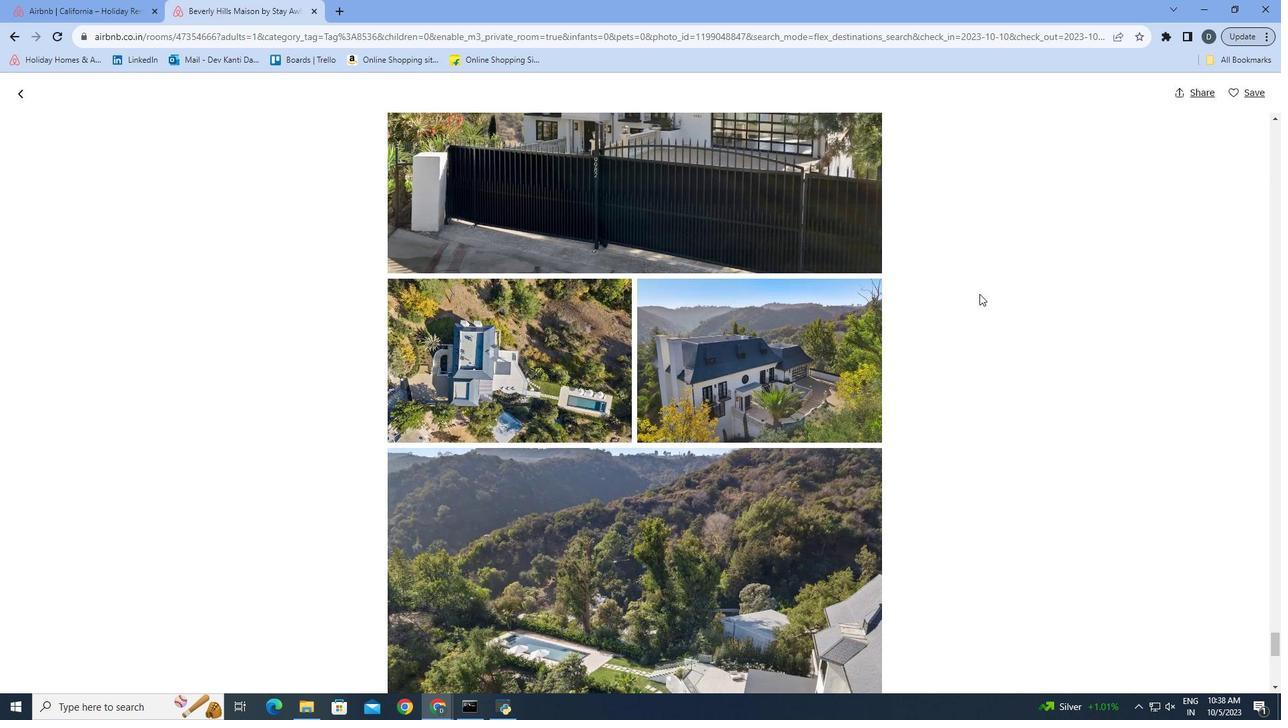
Action: Mouse scrolled (979, 293) with delta (0, 0)
Screenshot: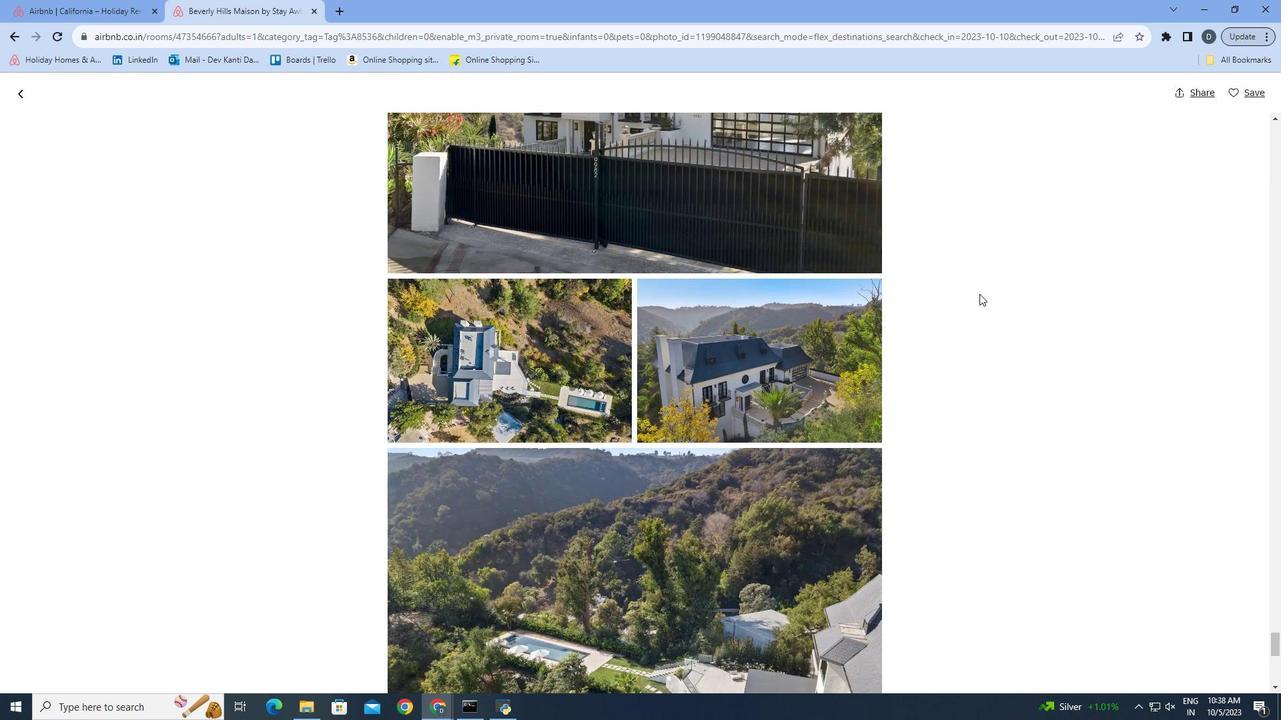 
Action: Mouse scrolled (979, 293) with delta (0, 0)
Screenshot: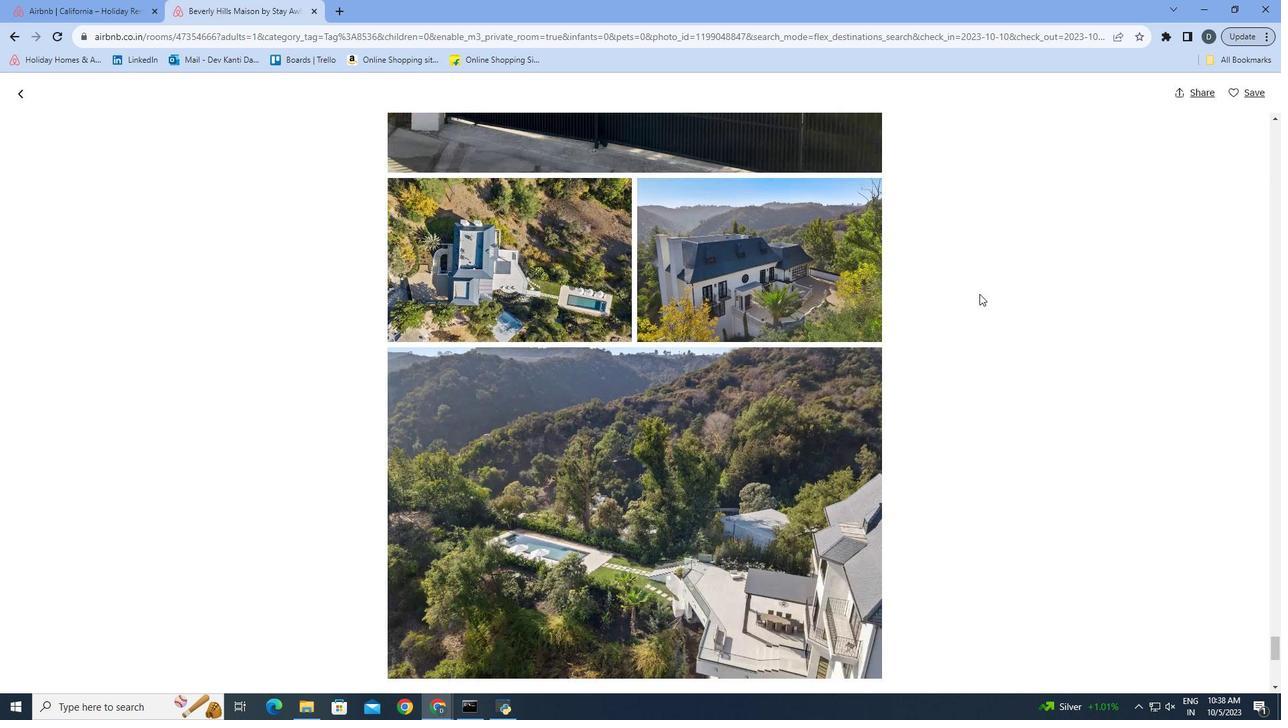
Action: Mouse scrolled (979, 293) with delta (0, 0)
Screenshot: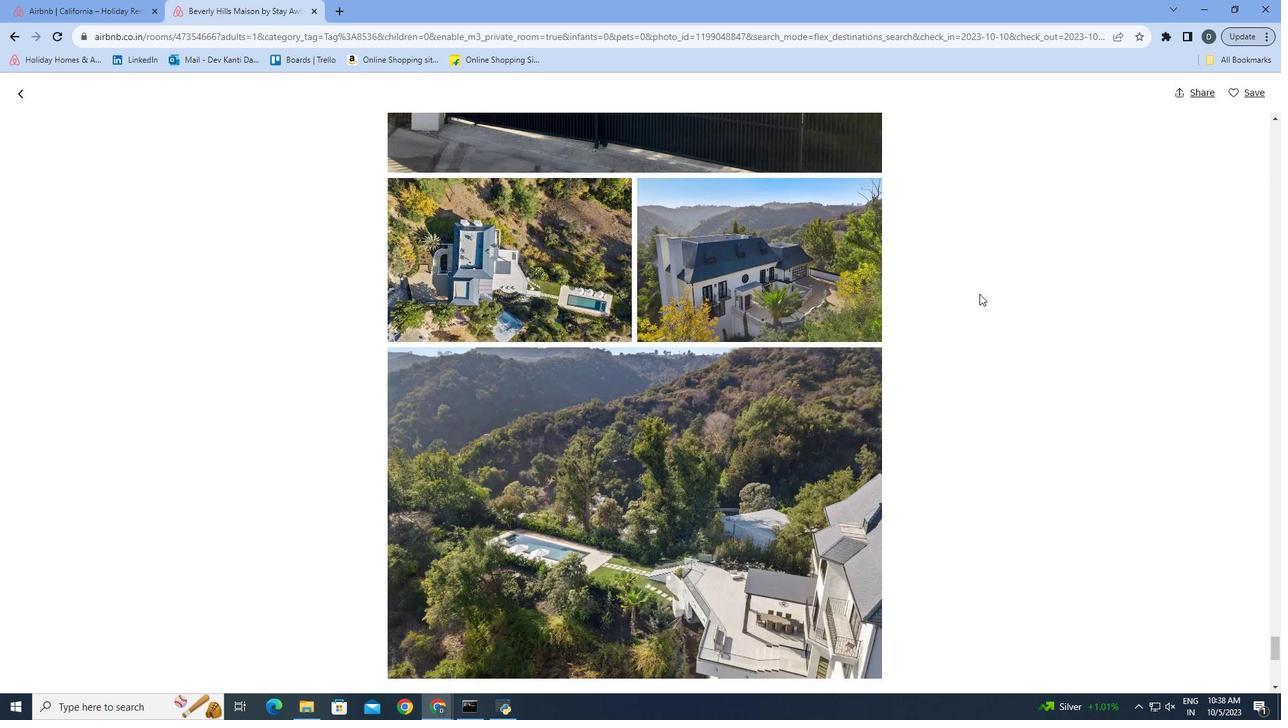 
Action: Mouse moved to (279, 141)
Screenshot: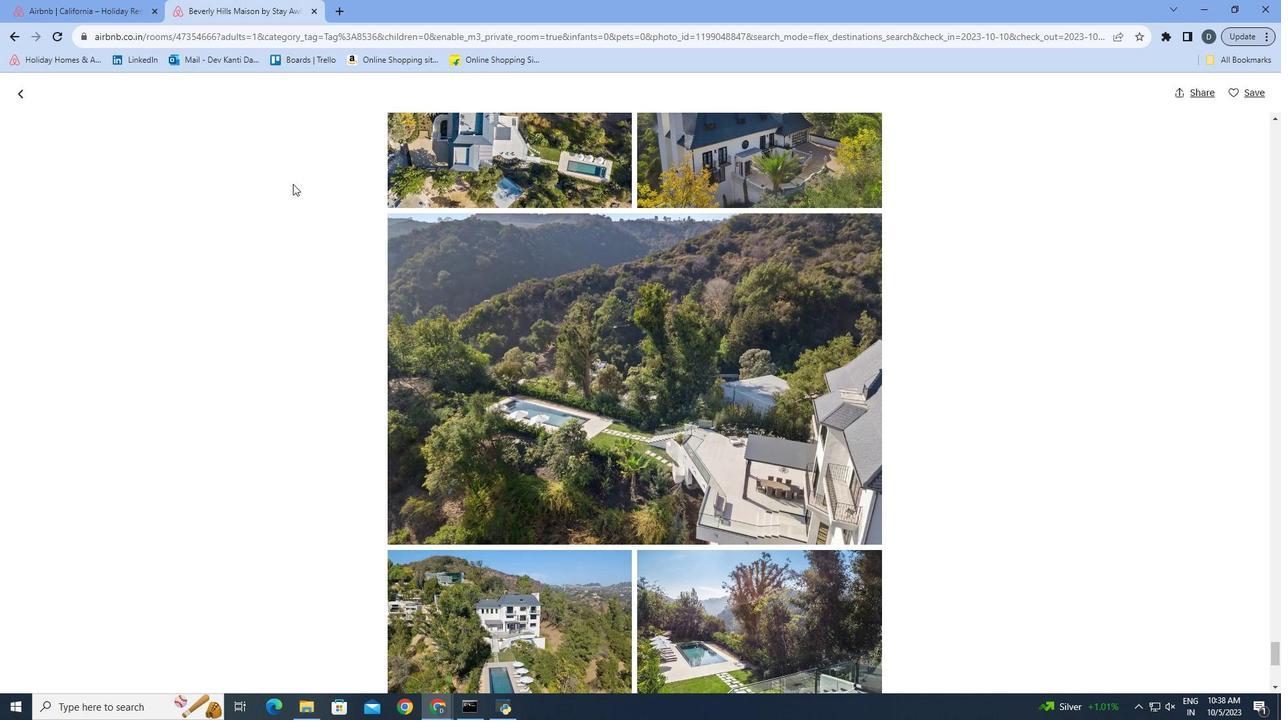 
Action: Mouse scrolled (279, 140) with delta (0, 0)
Screenshot: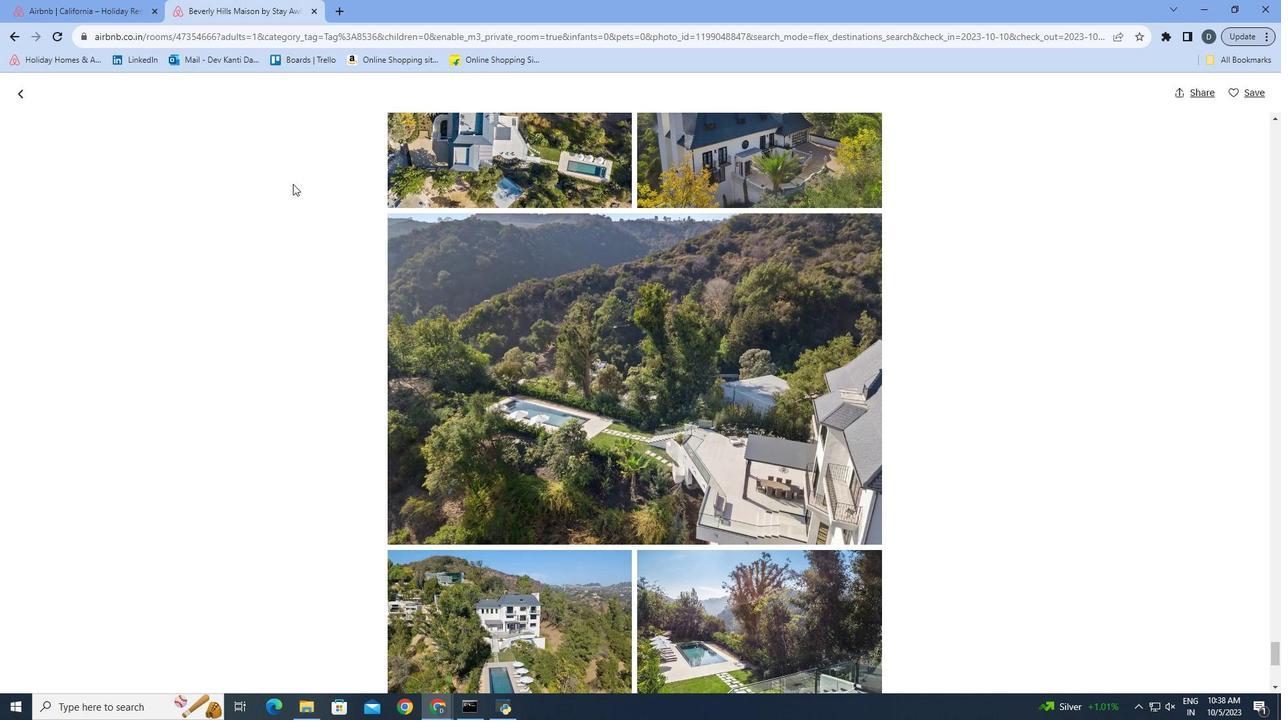 
Action: Mouse moved to (286, 168)
Screenshot: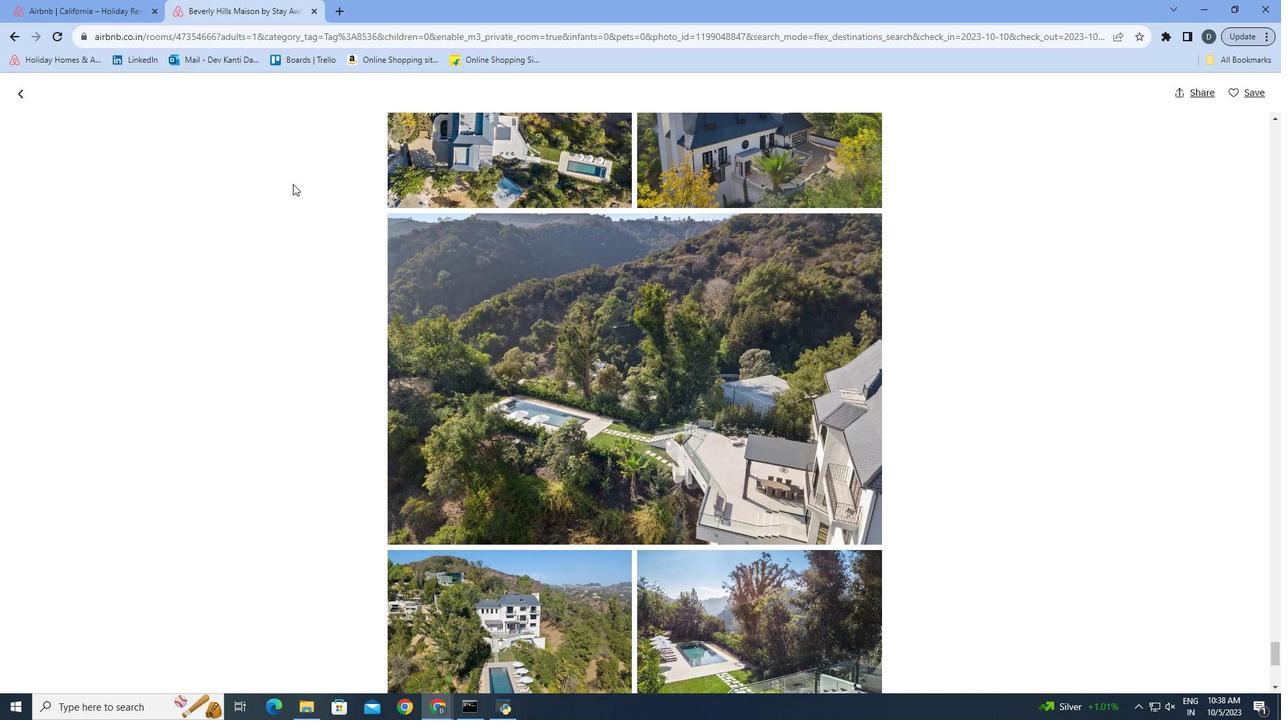 
Action: Mouse scrolled (286, 167) with delta (0, 0)
Screenshot: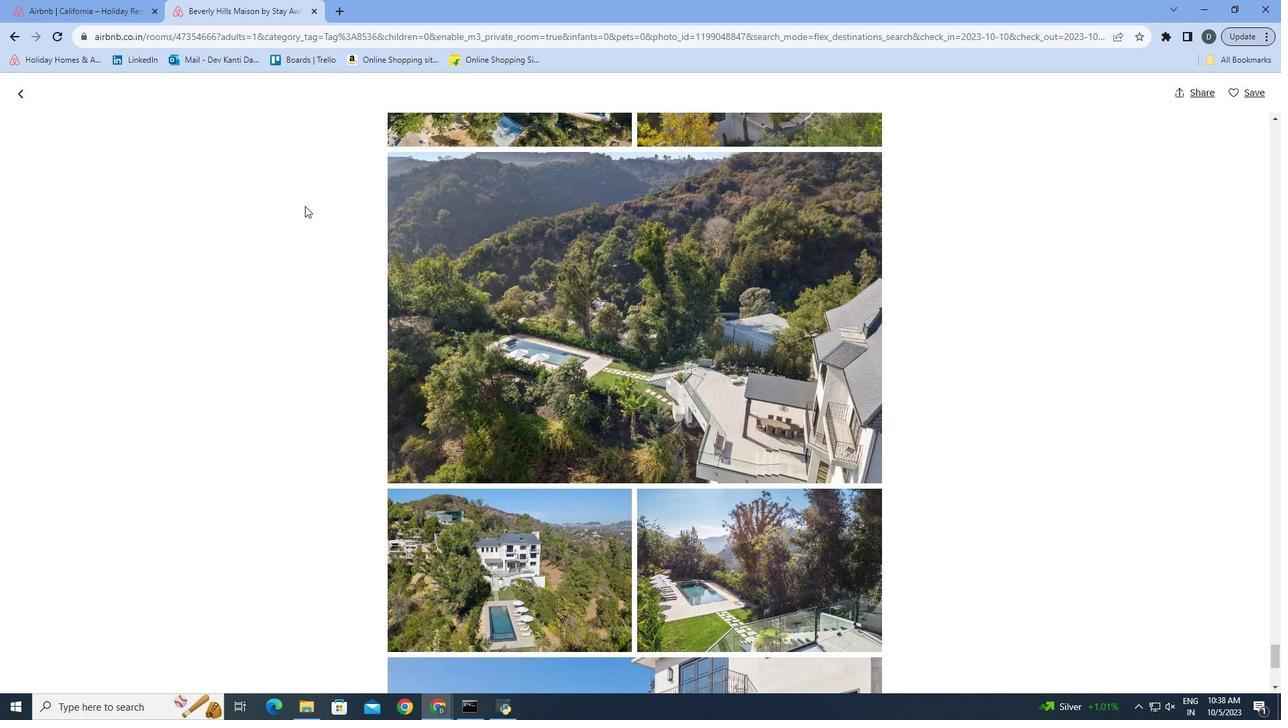 
Action: Mouse moved to (296, 192)
Screenshot: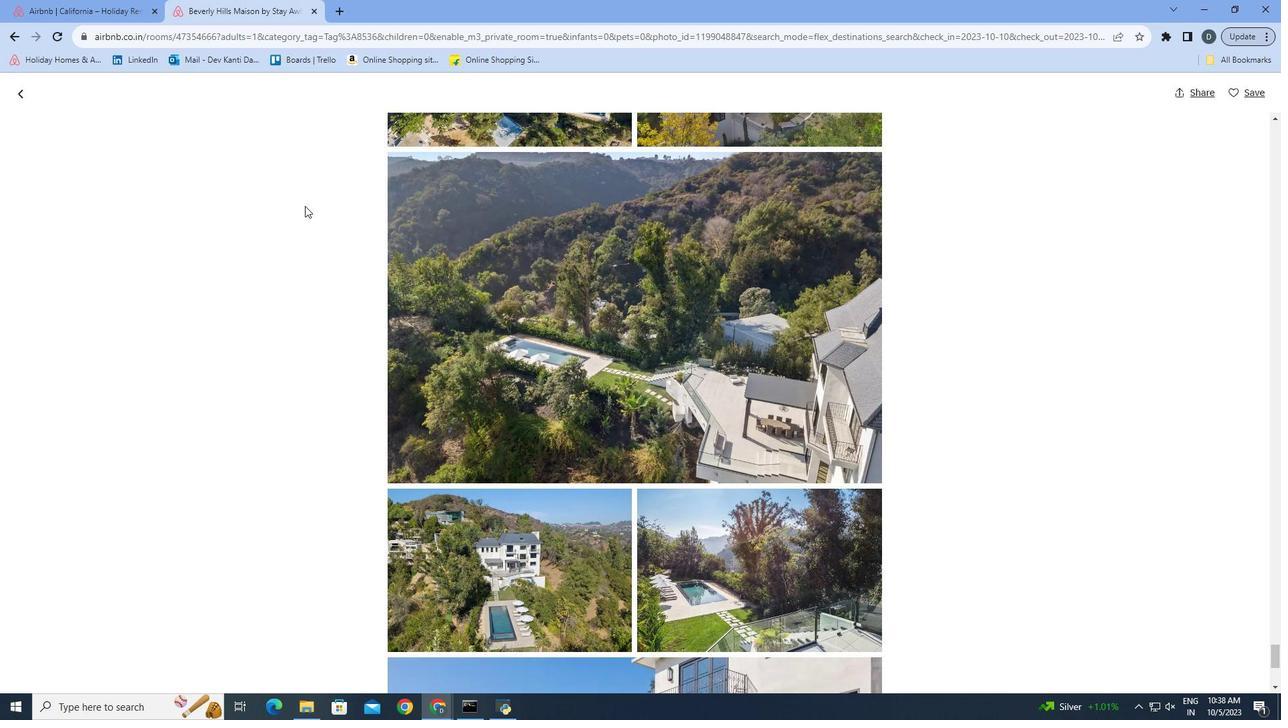 
Action: Mouse scrolled (296, 192) with delta (0, 0)
Screenshot: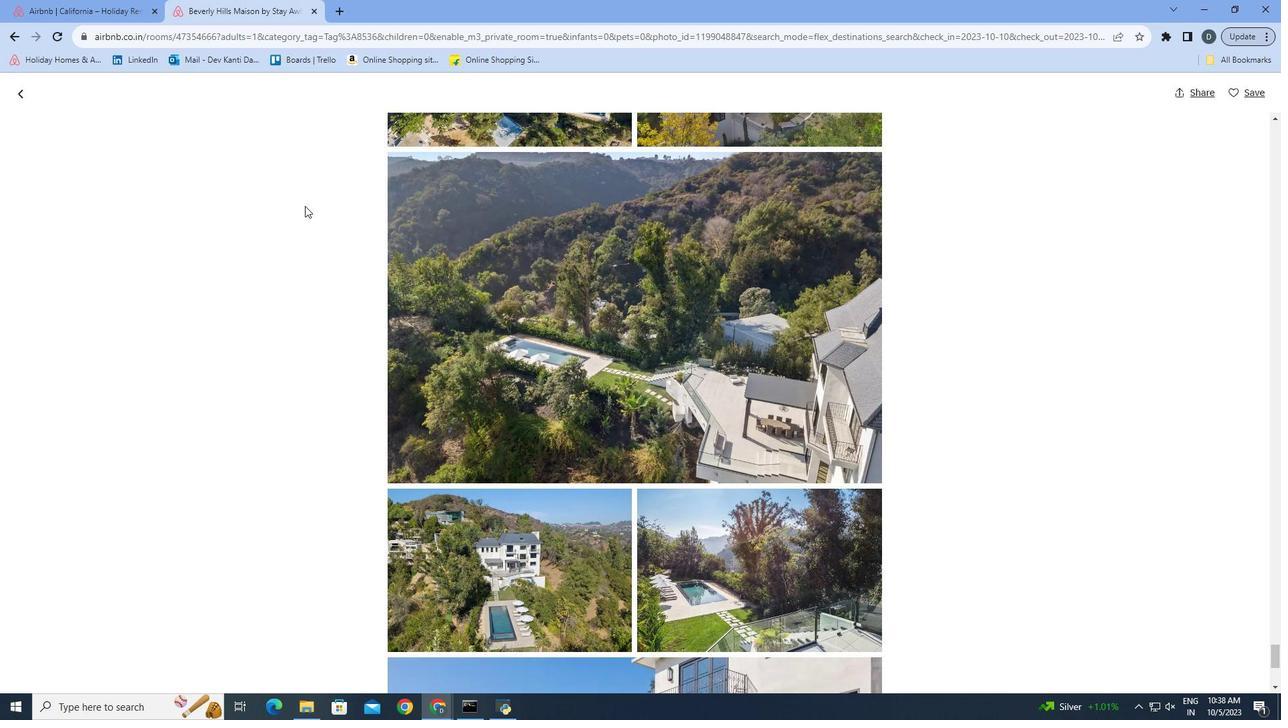 
Action: Mouse moved to (303, 204)
Screenshot: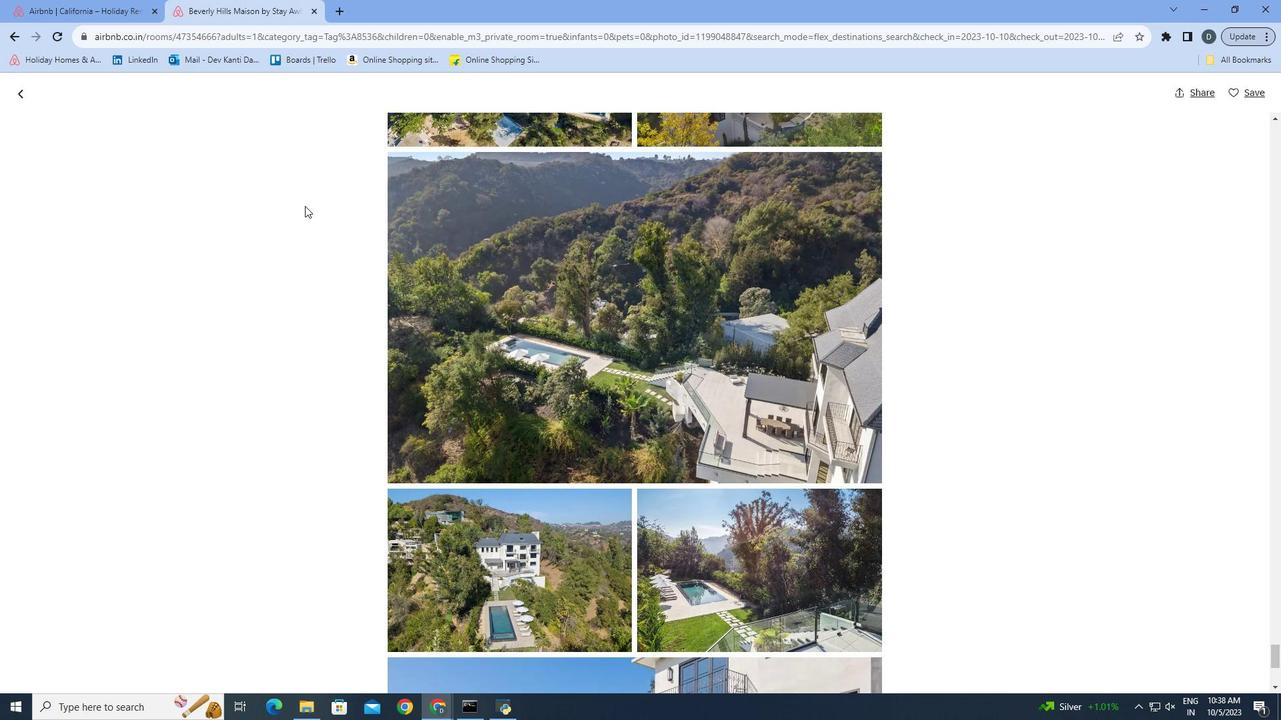 
Action: Mouse scrolled (303, 204) with delta (0, 0)
Screenshot: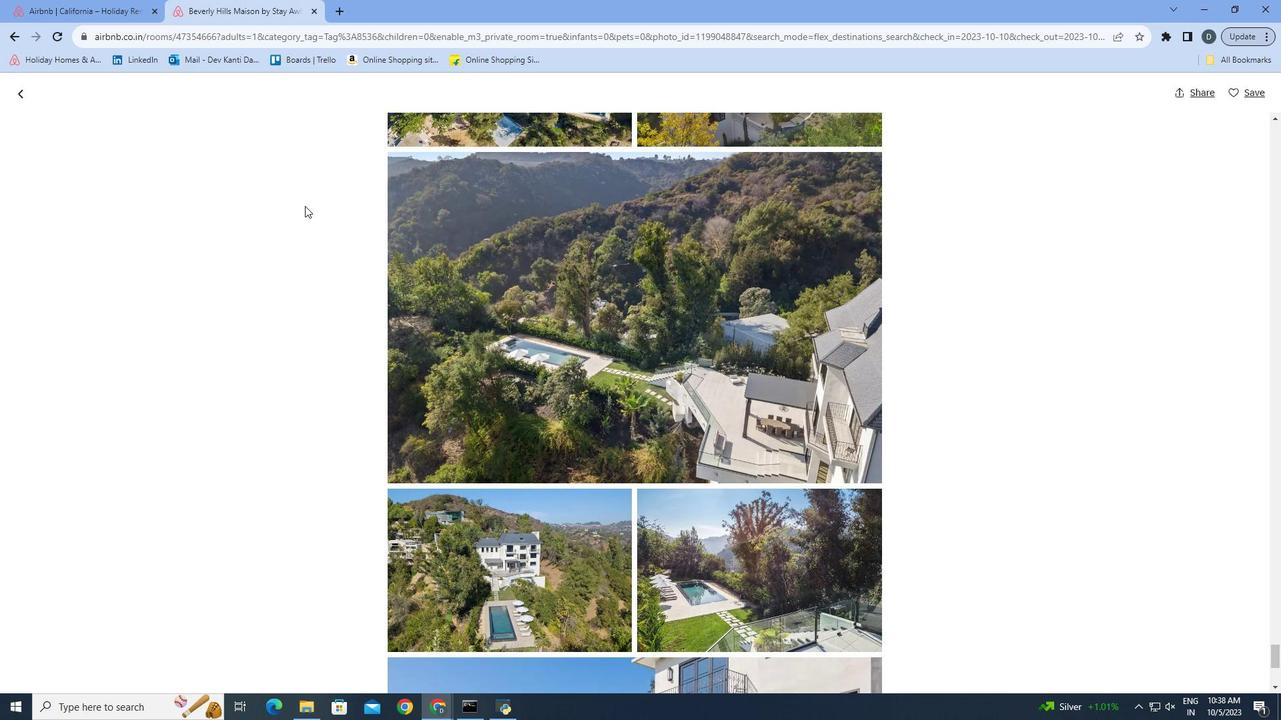 
Action: Mouse moved to (304, 209)
Screenshot: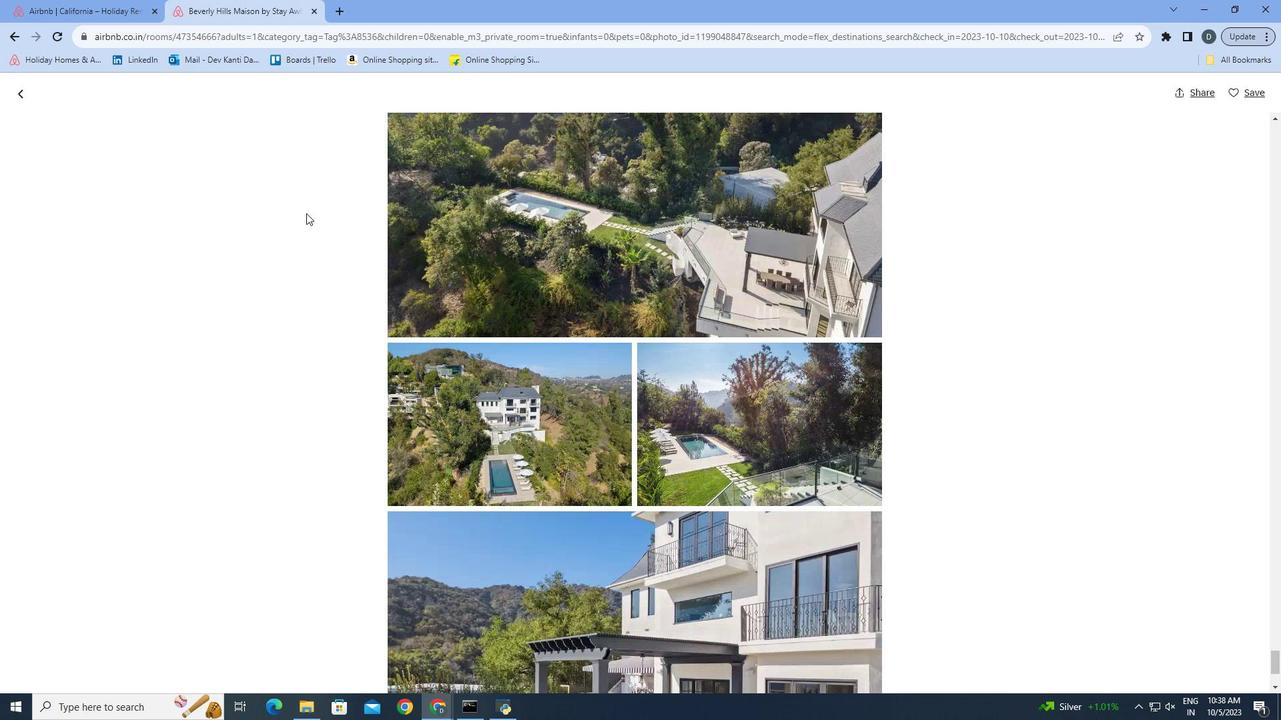 
Action: Mouse scrolled (304, 208) with delta (0, 0)
Screenshot: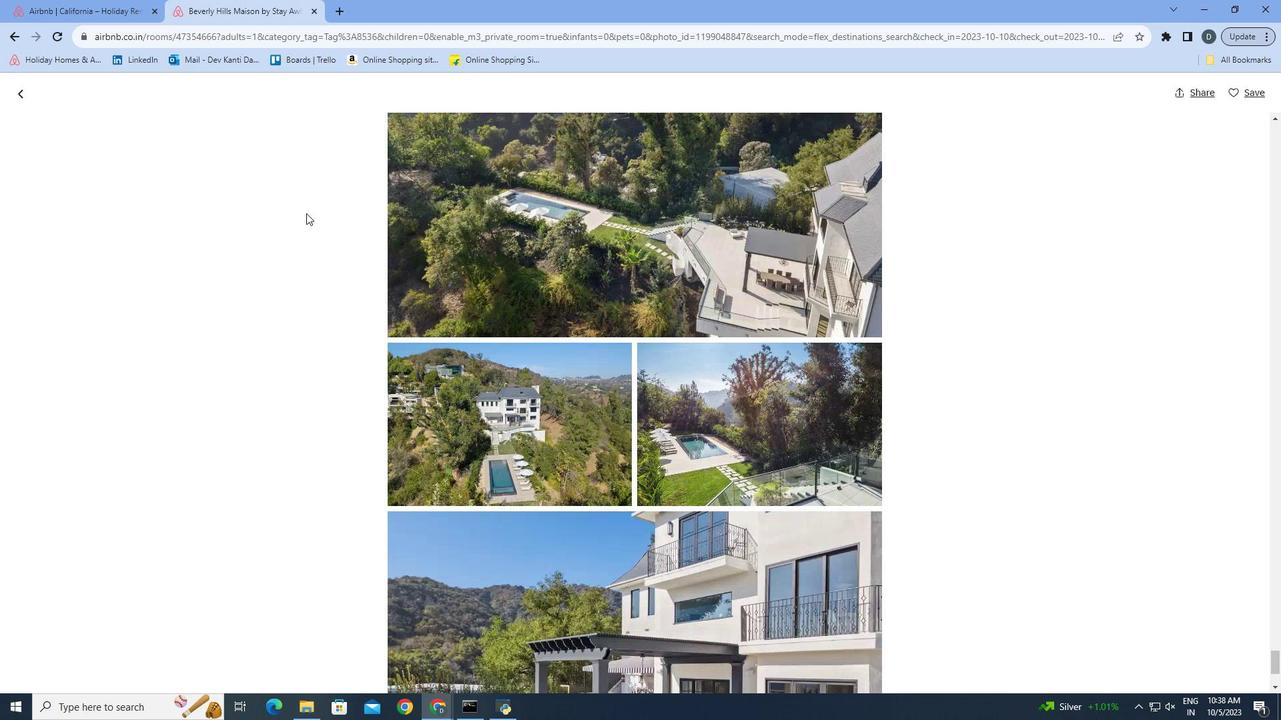
Action: Mouse moved to (294, 240)
Screenshot: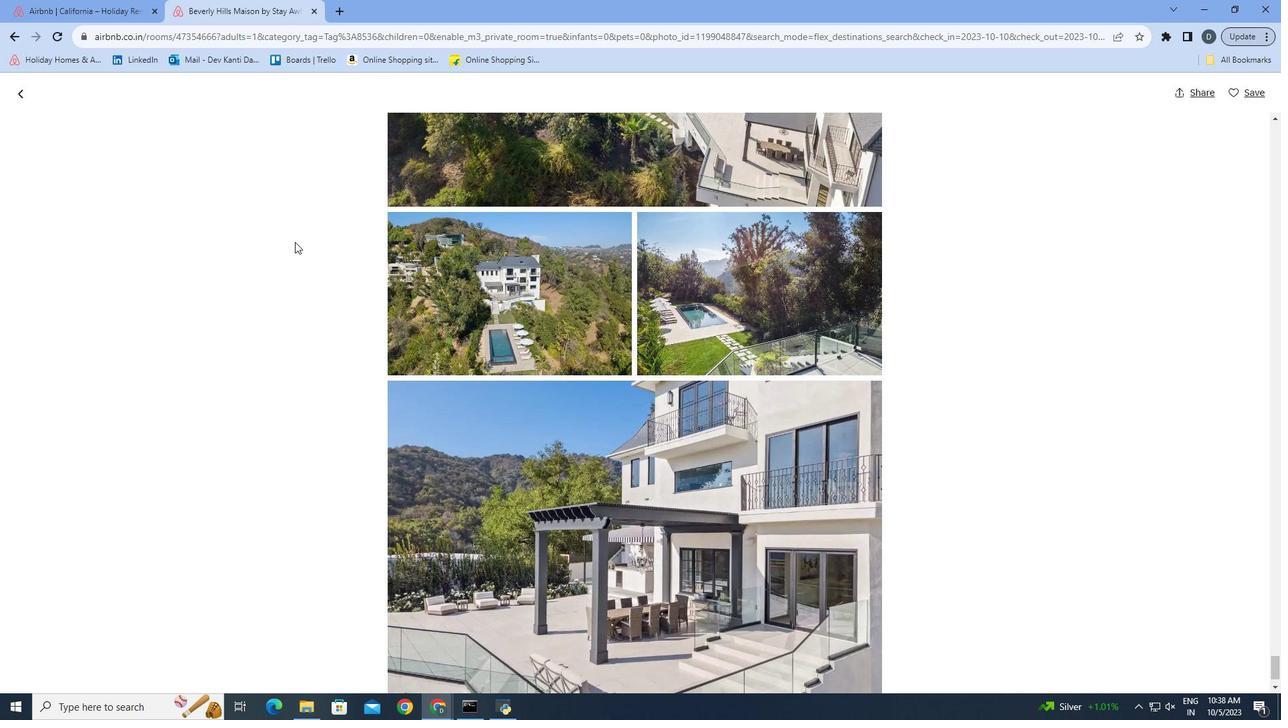 
Action: Mouse scrolled (294, 240) with delta (0, 0)
Screenshot: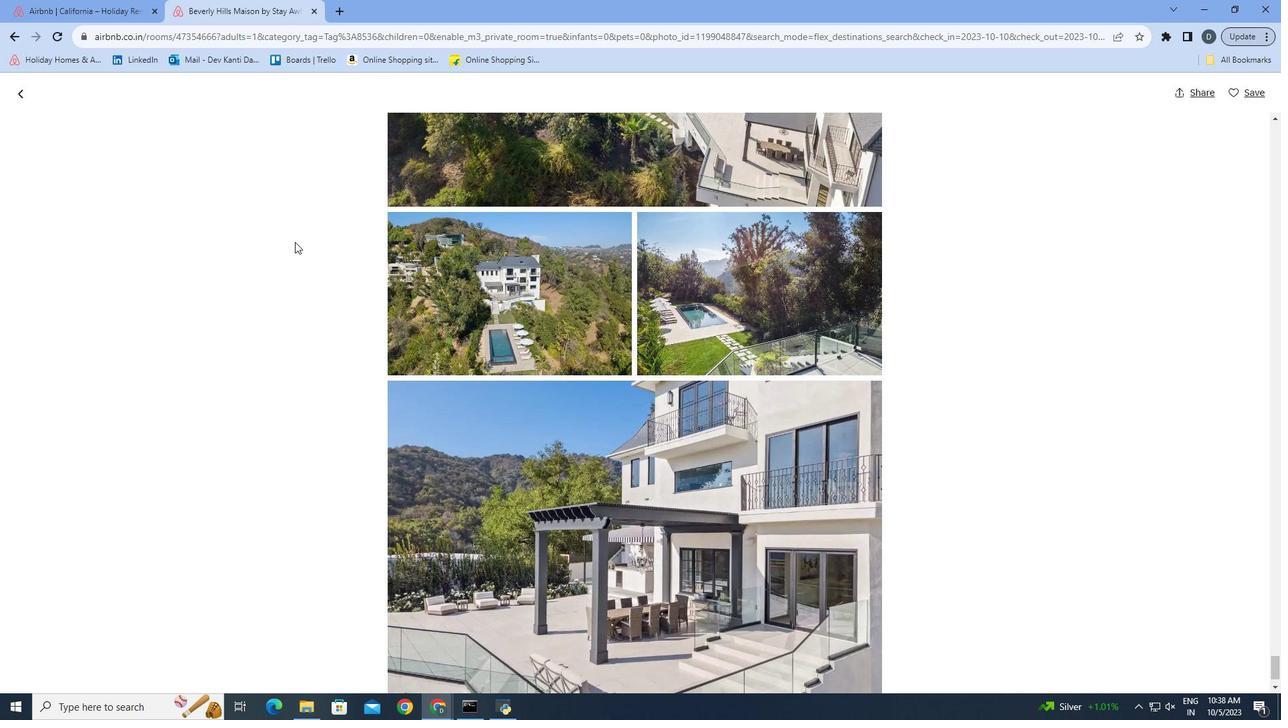 
Action: Mouse moved to (294, 242)
Screenshot: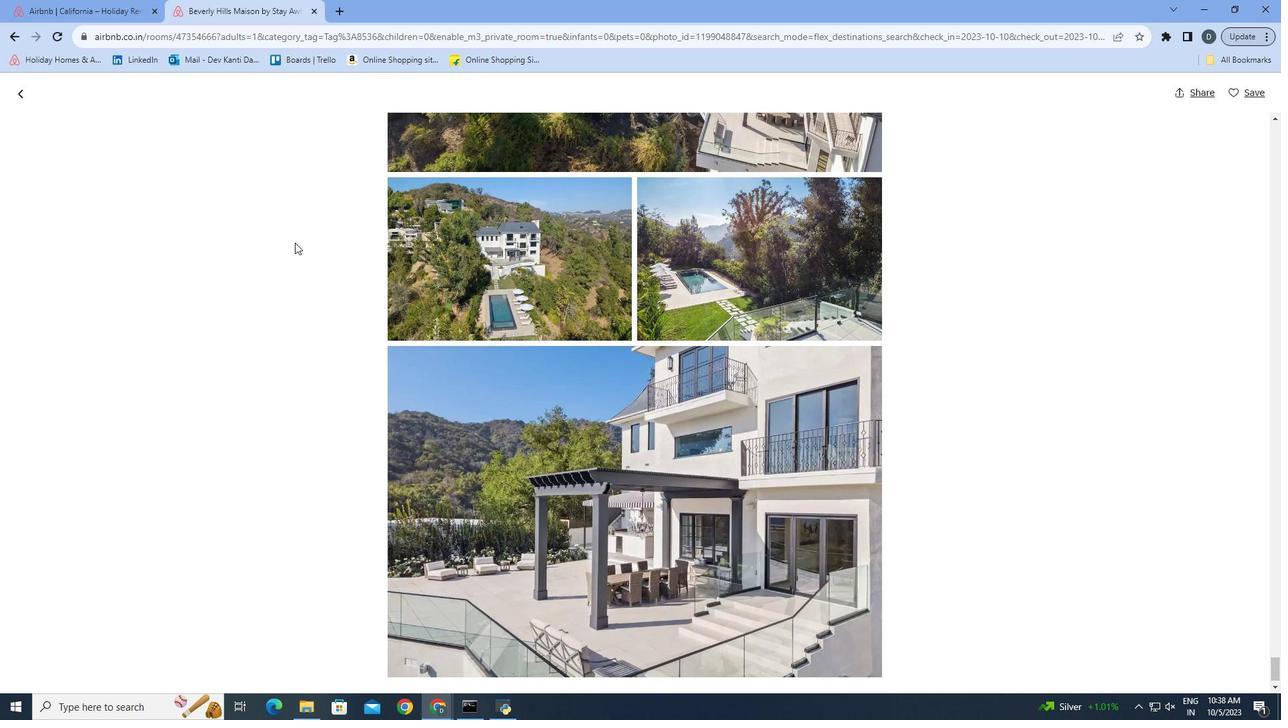 
Action: Mouse scrolled (294, 241) with delta (0, 0)
Screenshot: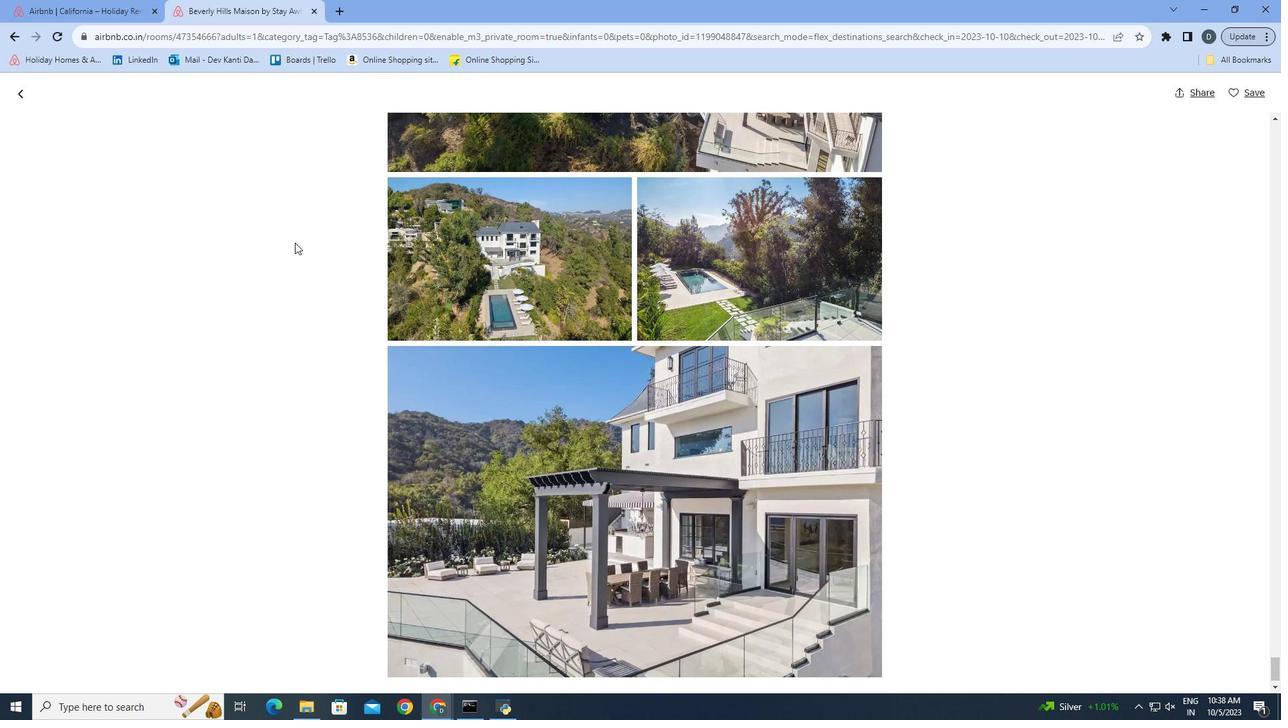 
Action: Mouse moved to (294, 244)
Screenshot: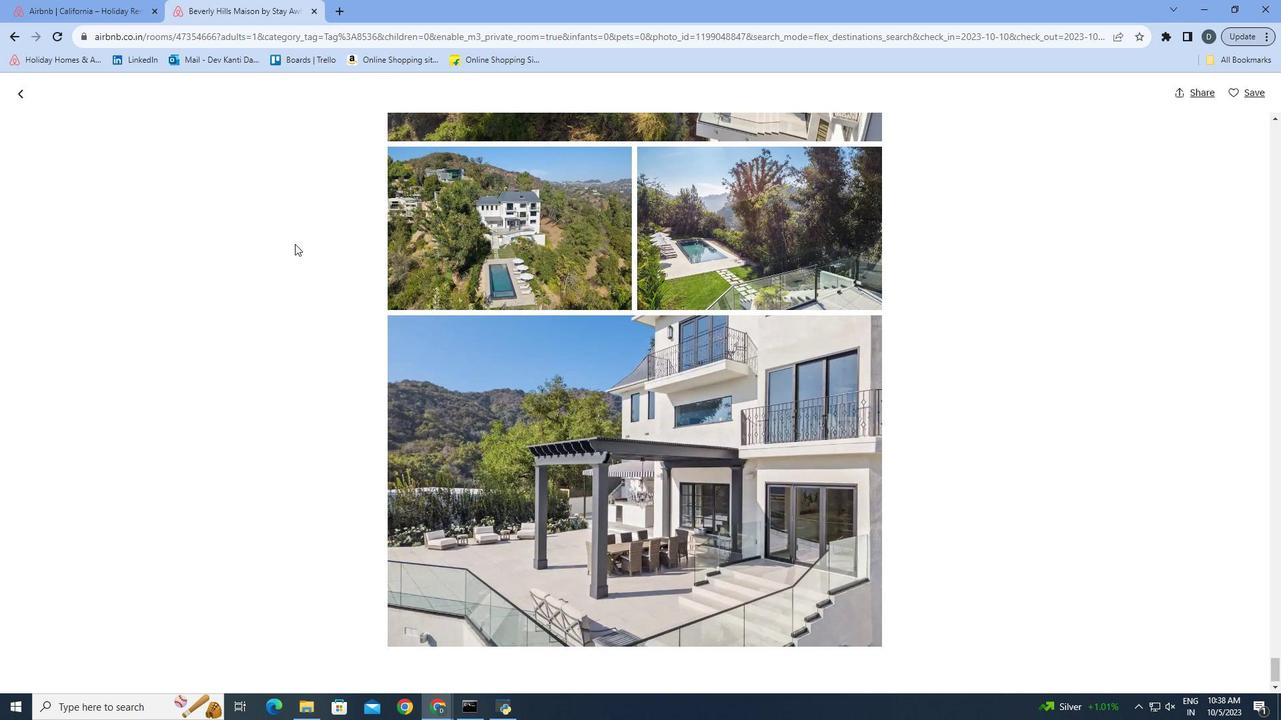 
Action: Mouse scrolled (294, 243) with delta (0, 0)
Screenshot: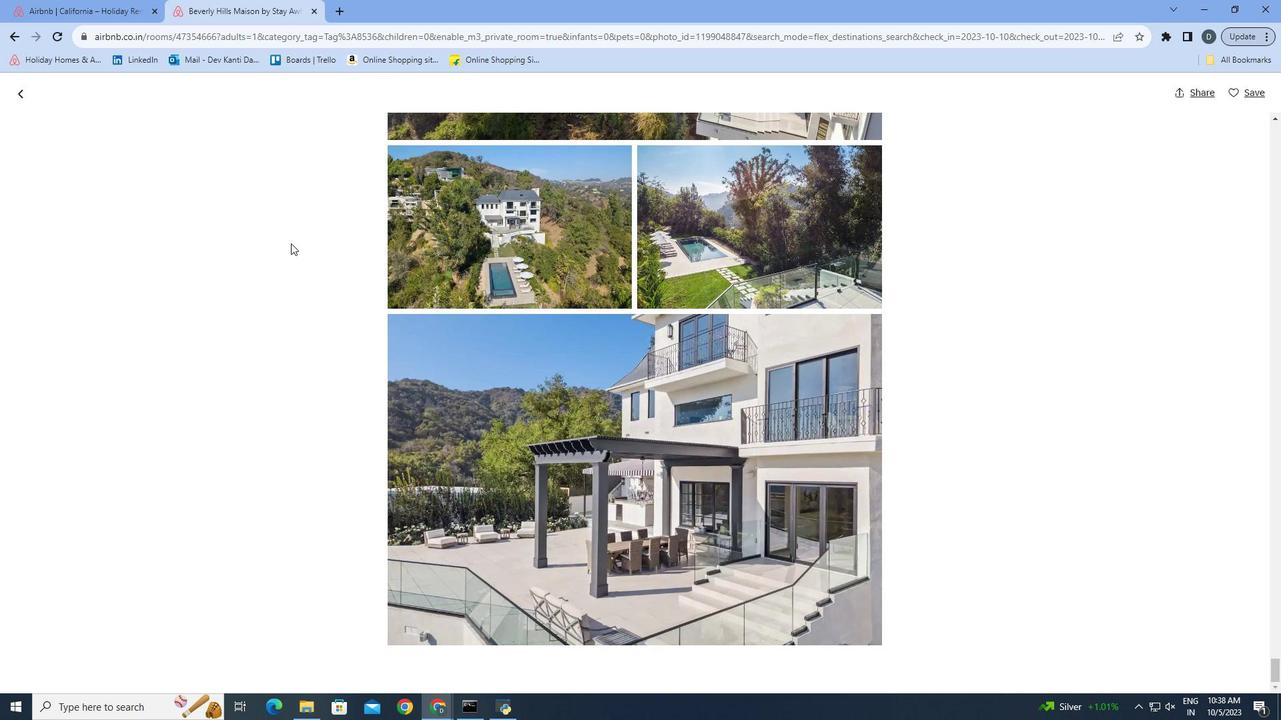 
Action: Mouse moved to (28, 100)
Screenshot: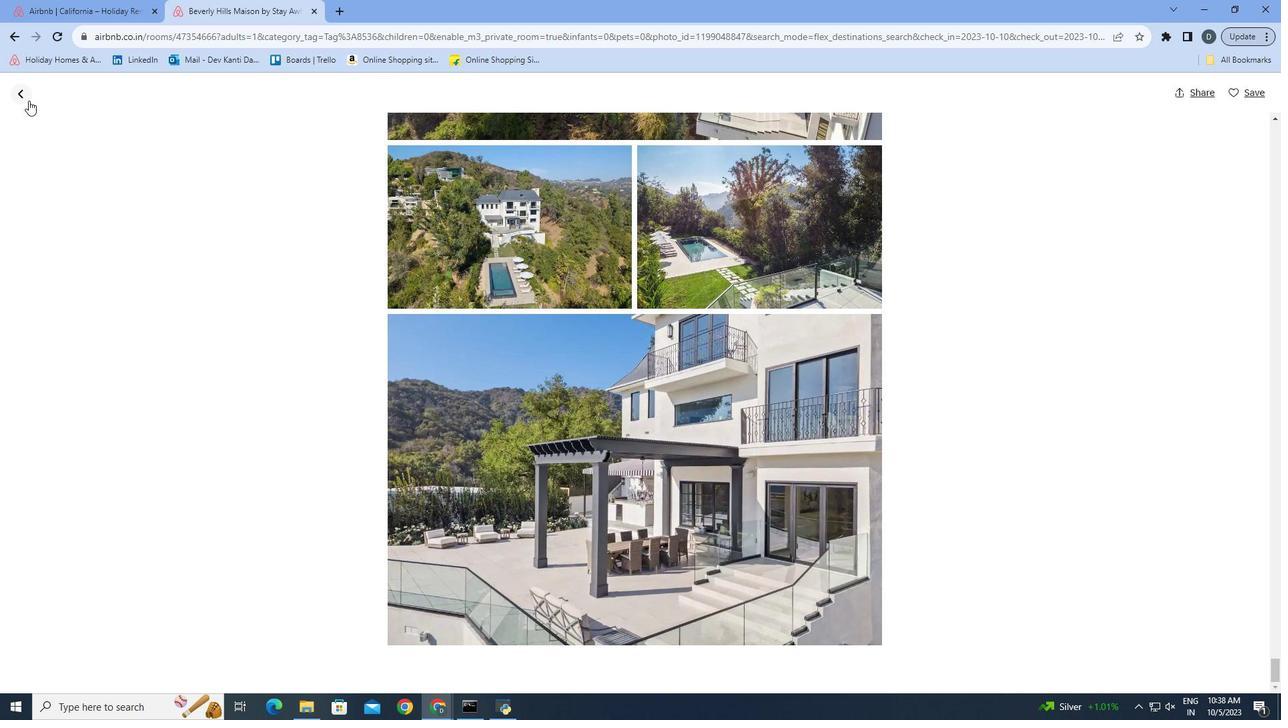 
Action: Mouse pressed left at (28, 100)
Screenshot: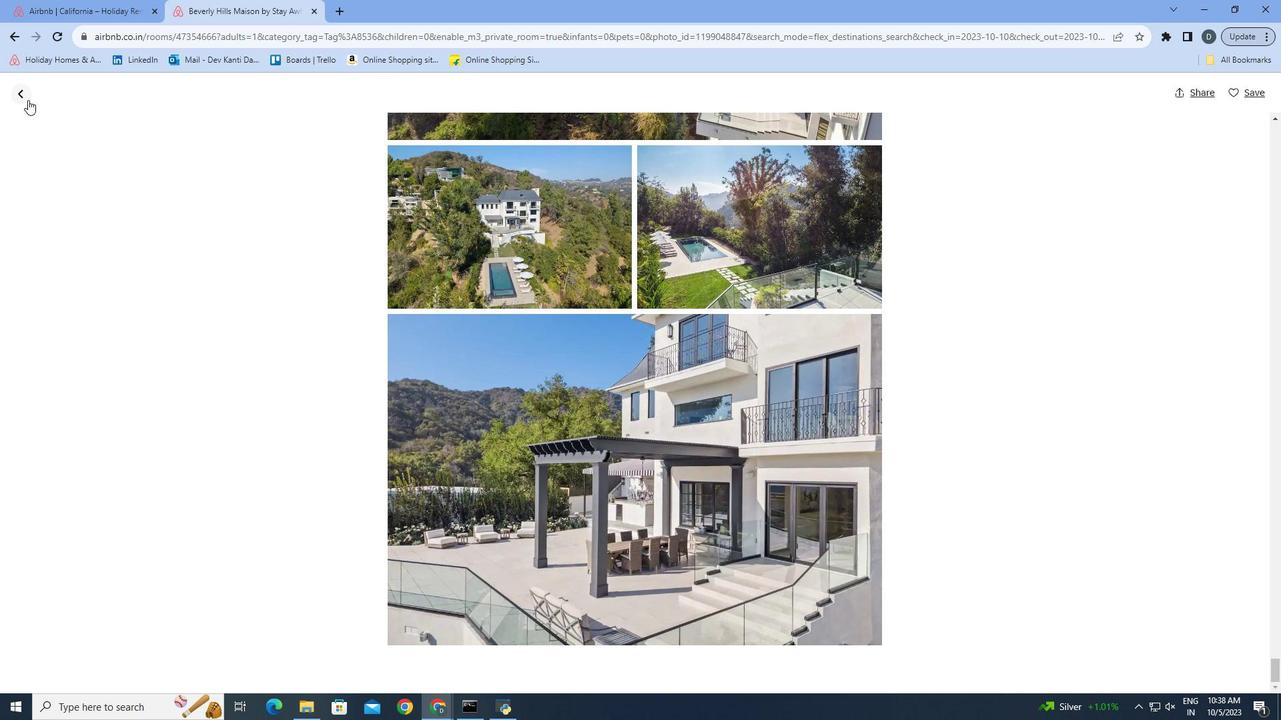 
Action: Mouse moved to (501, 407)
Screenshot: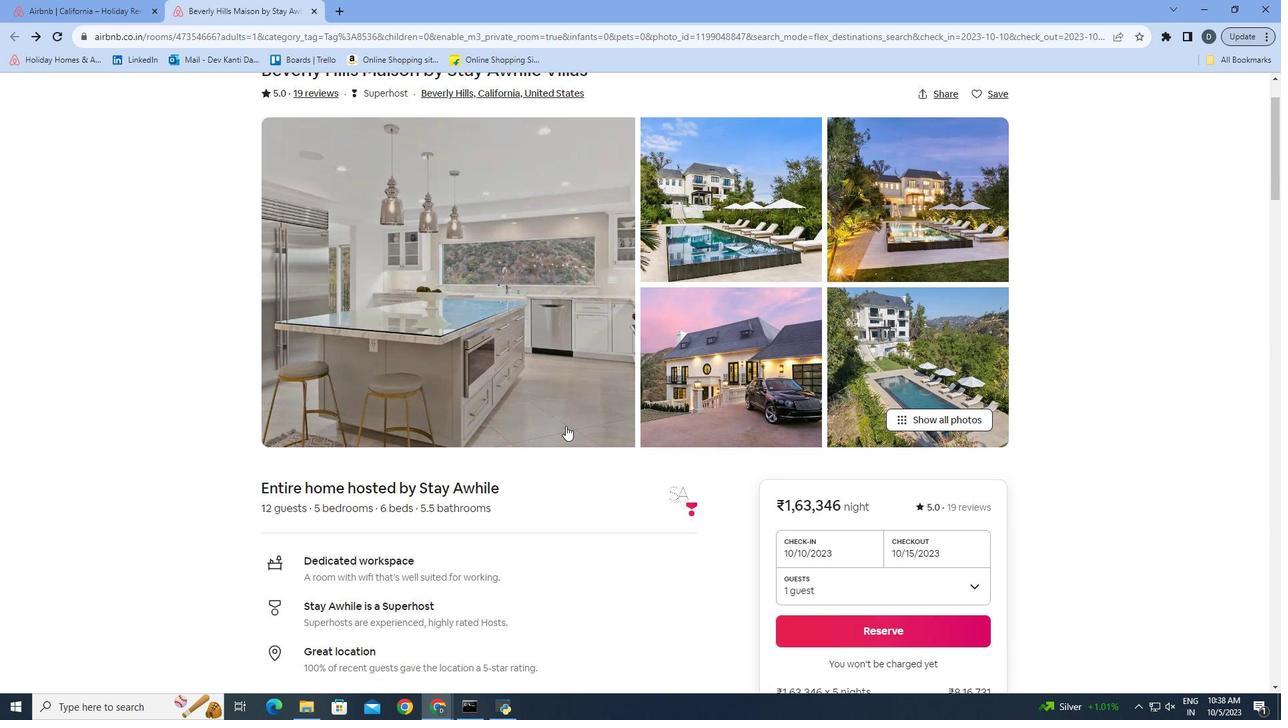 
Action: Mouse scrolled (501, 406) with delta (0, 0)
Screenshot: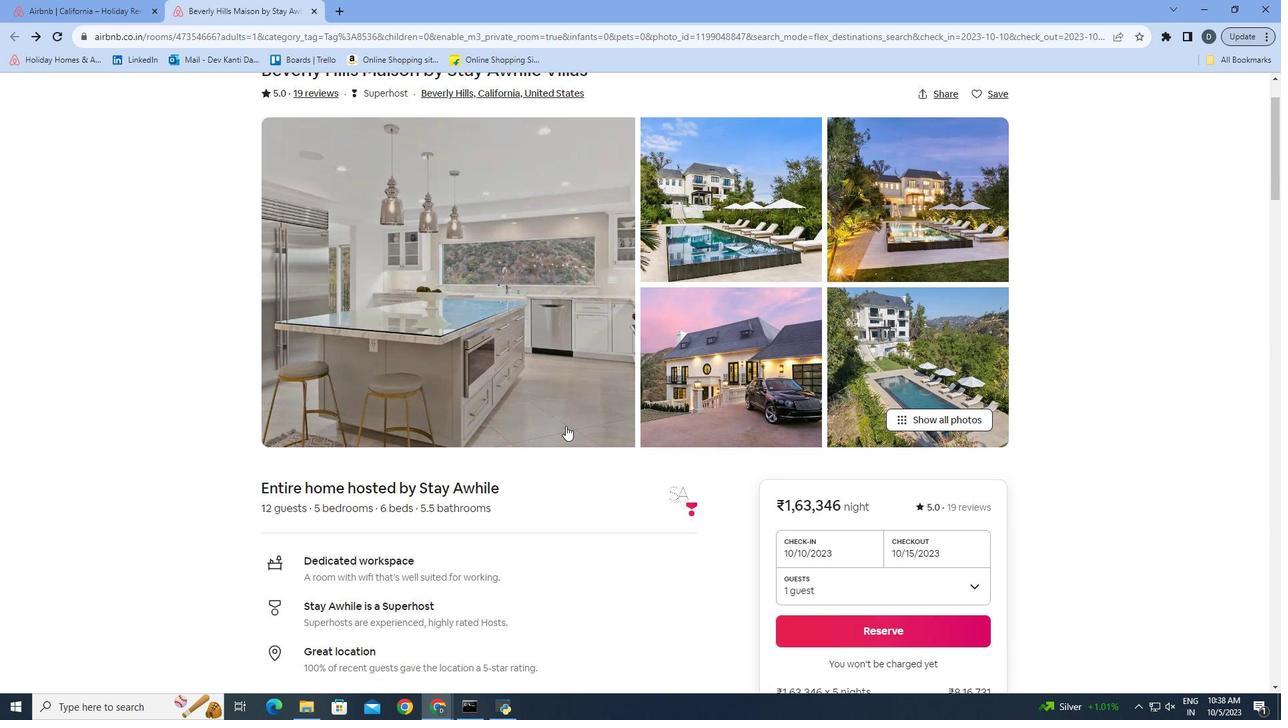 
Action: Mouse moved to (558, 424)
Screenshot: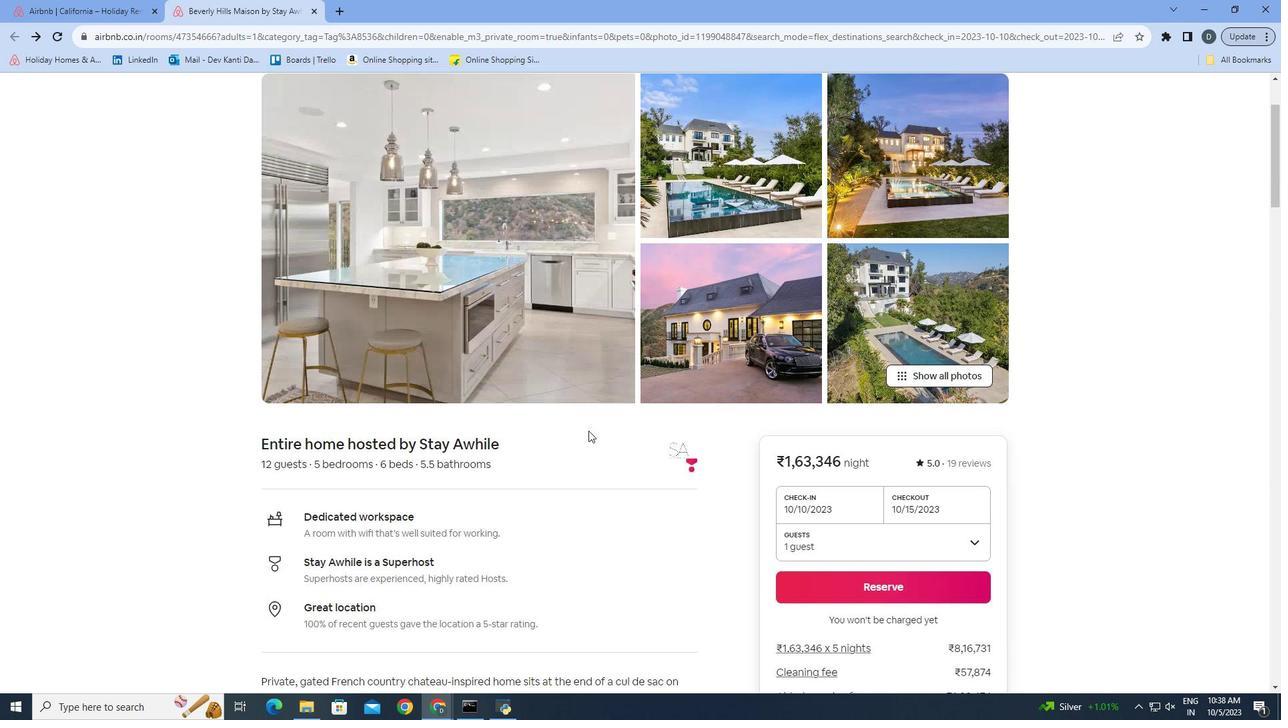 
Action: Mouse scrolled (558, 423) with delta (0, 0)
Screenshot: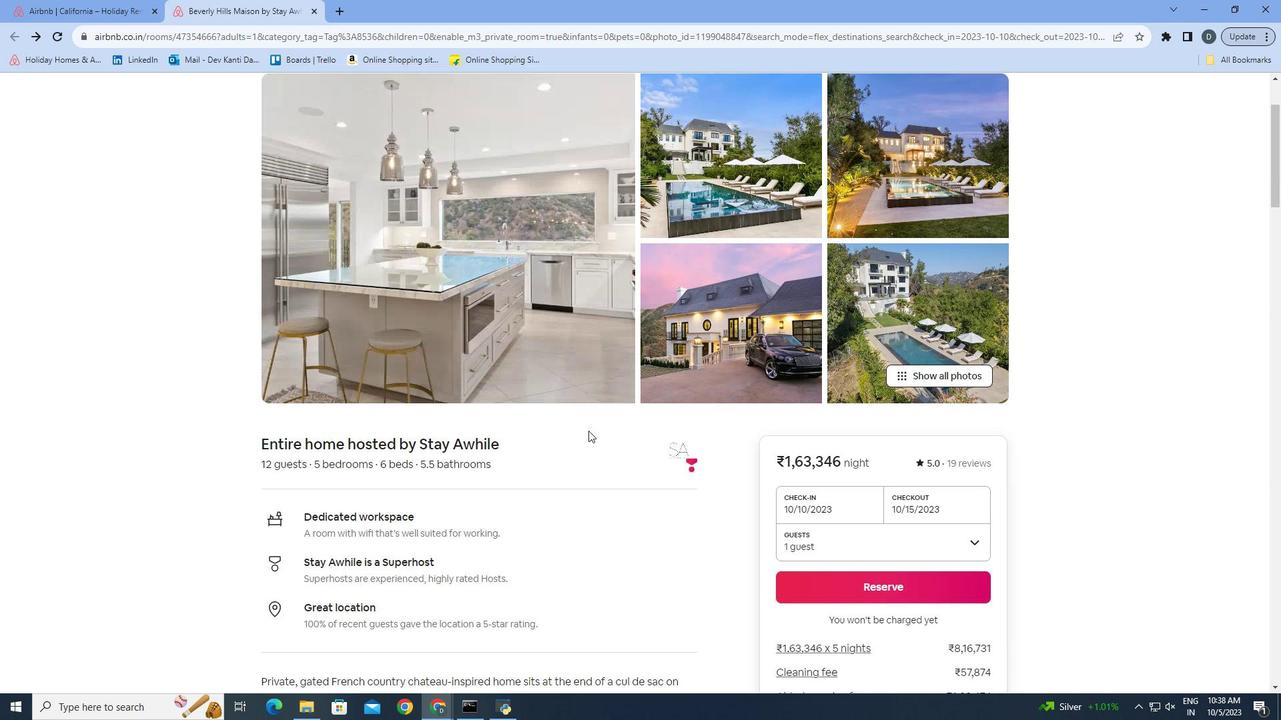 
Action: Mouse moved to (589, 431)
Screenshot: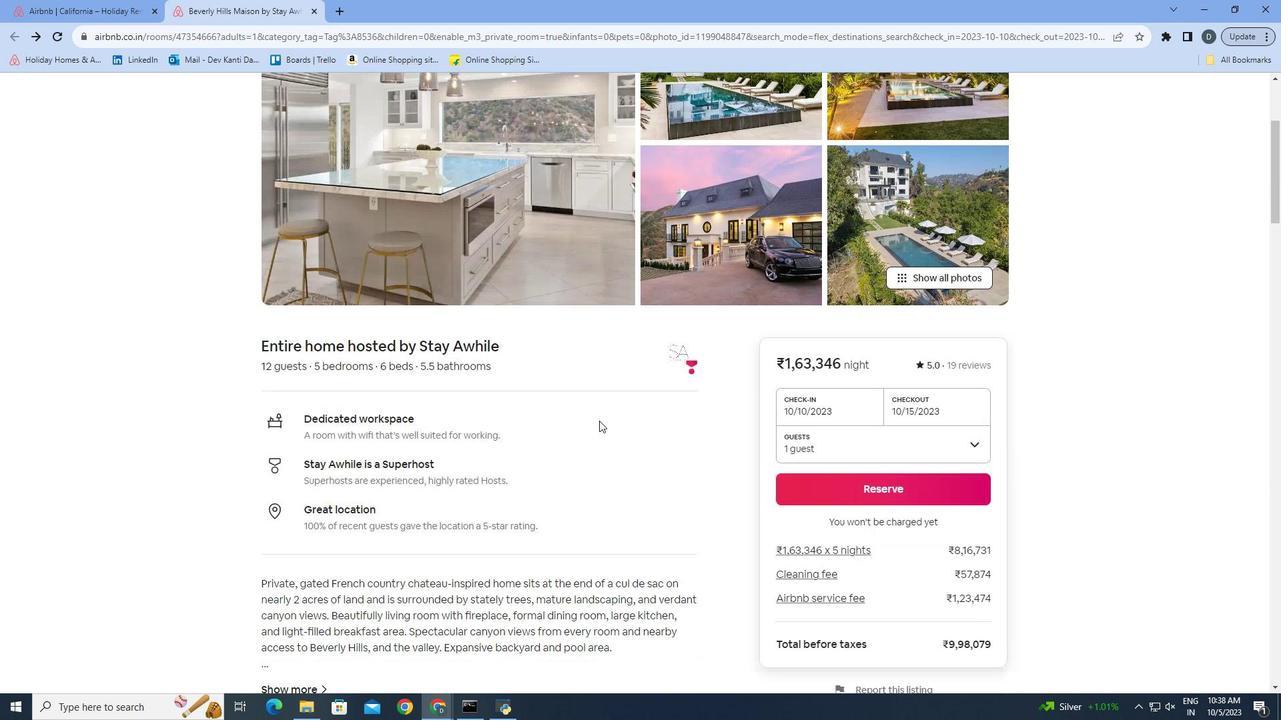 
Action: Mouse scrolled (589, 430) with delta (0, 0)
Screenshot: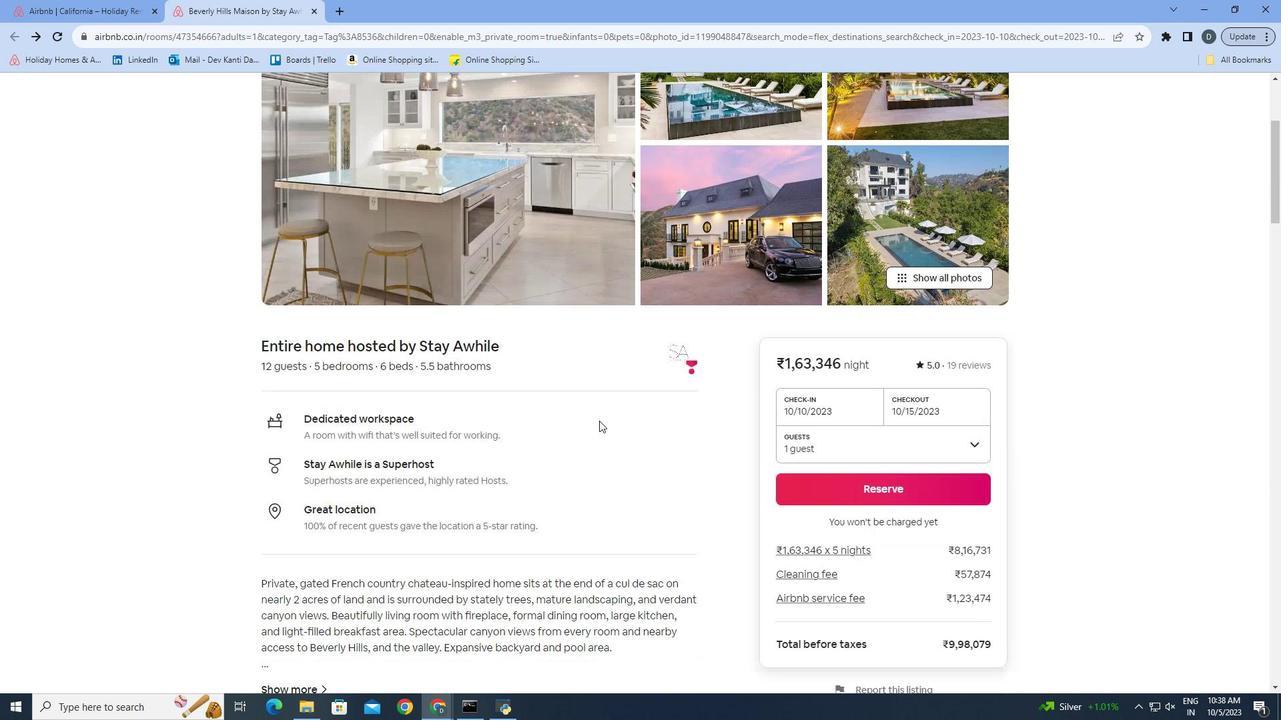 
Action: Mouse moved to (635, 449)
Screenshot: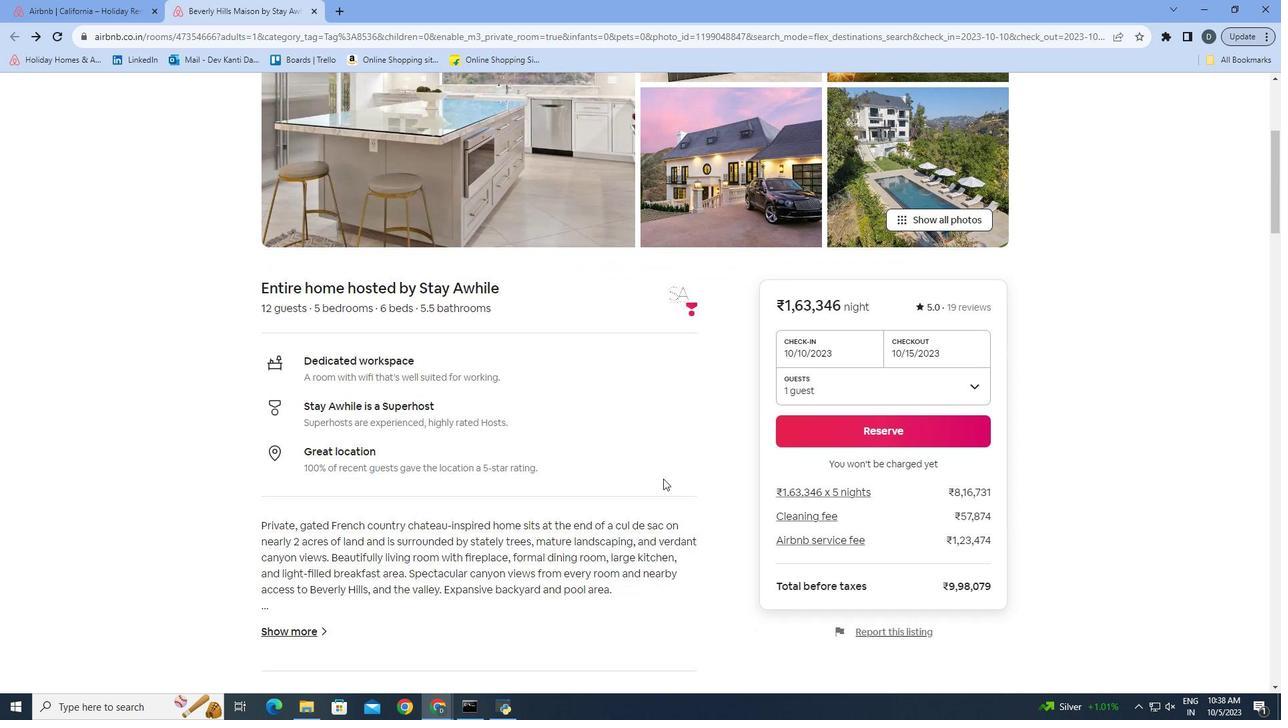 
Action: Mouse scrolled (635, 449) with delta (0, 0)
Screenshot: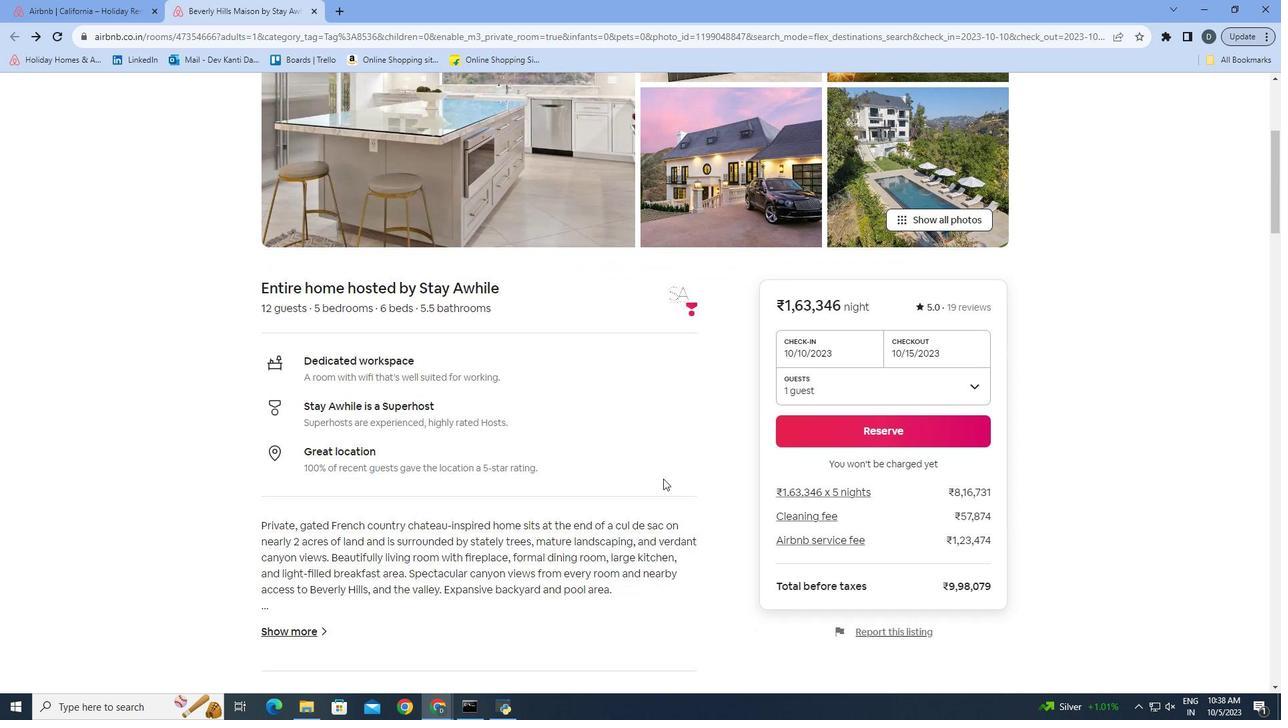 
Action: Mouse moved to (659, 475)
